Task: Open a blank sheet, save the file as Jonathan Add the quote 'You are never too old to set another goal or to dream a new dream.'You are never too old to set another goal or to dream a new dream.  Apply font style Apply font style DejaVu Serif and font size 20 Align the text to the Center .Change the text color to  Red
Action: Mouse moved to (377, 202)
Screenshot: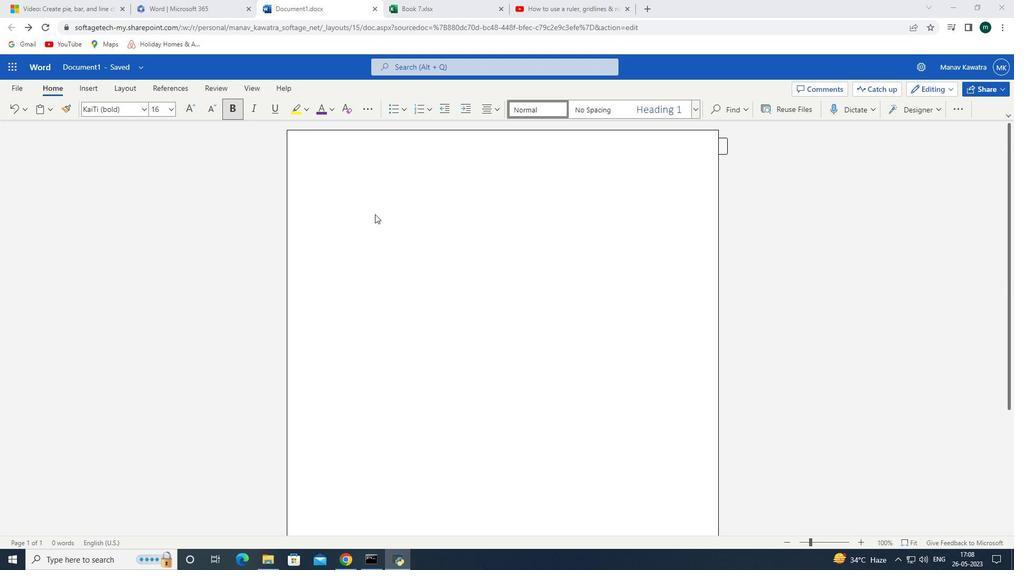 
Action: Mouse pressed left at (377, 202)
Screenshot: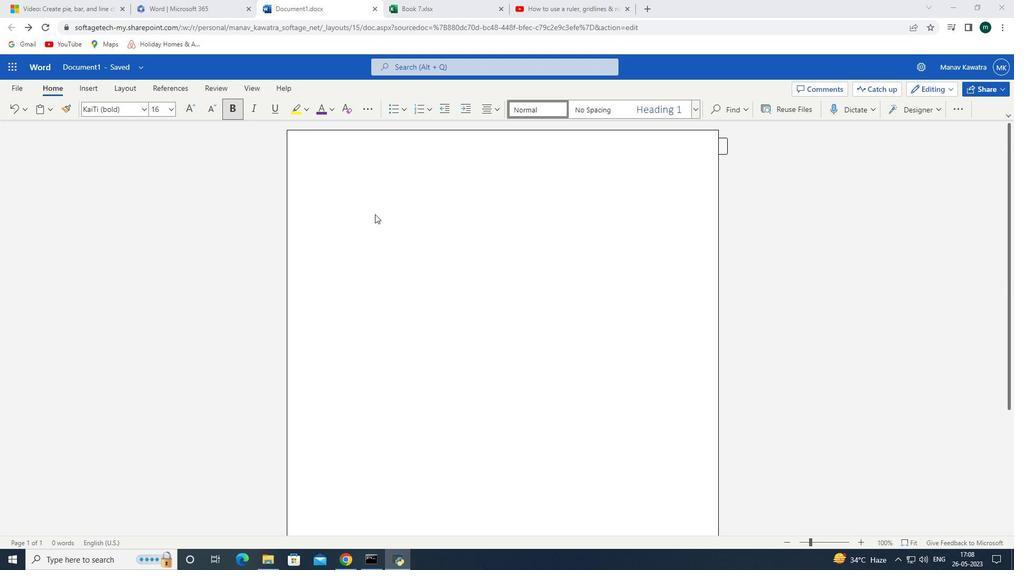
Action: Mouse moved to (363, 204)
Screenshot: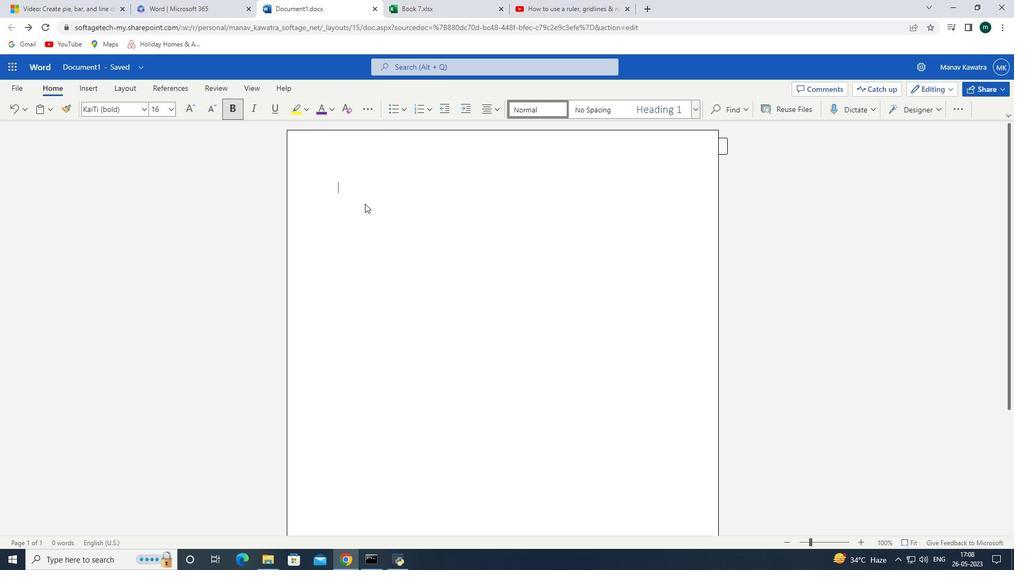 
Action: Key pressed ctrl+V
Screenshot: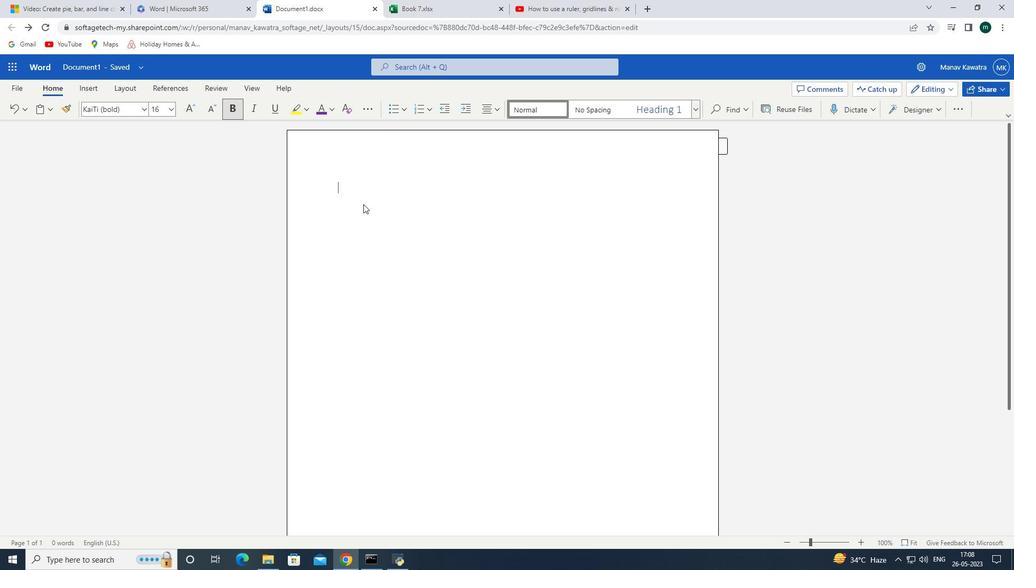 
Action: Mouse moved to (332, 110)
Screenshot: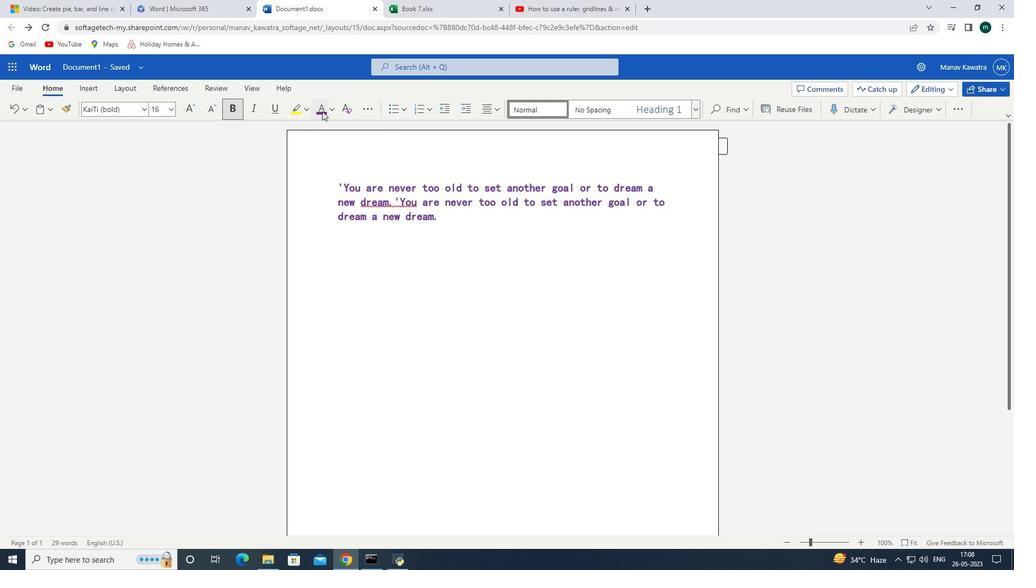 
Action: Mouse pressed left at (332, 110)
Screenshot: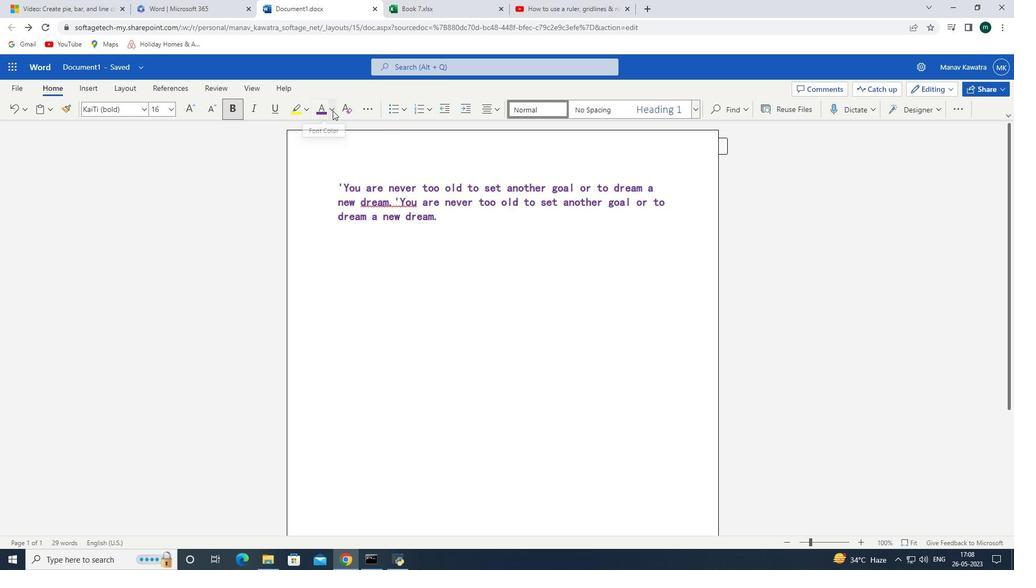 
Action: Mouse moved to (324, 148)
Screenshot: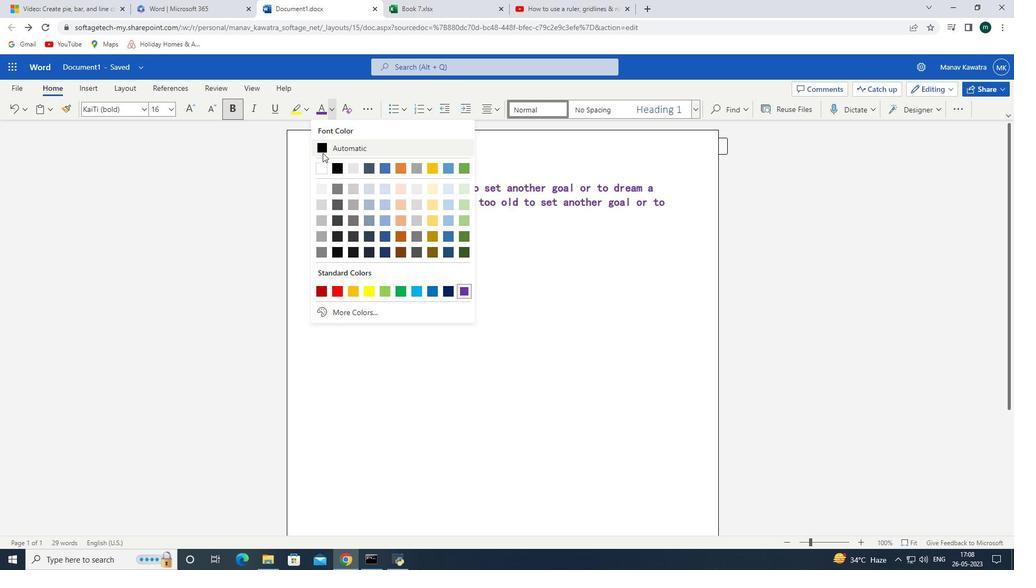 
Action: Mouse pressed left at (324, 148)
Screenshot: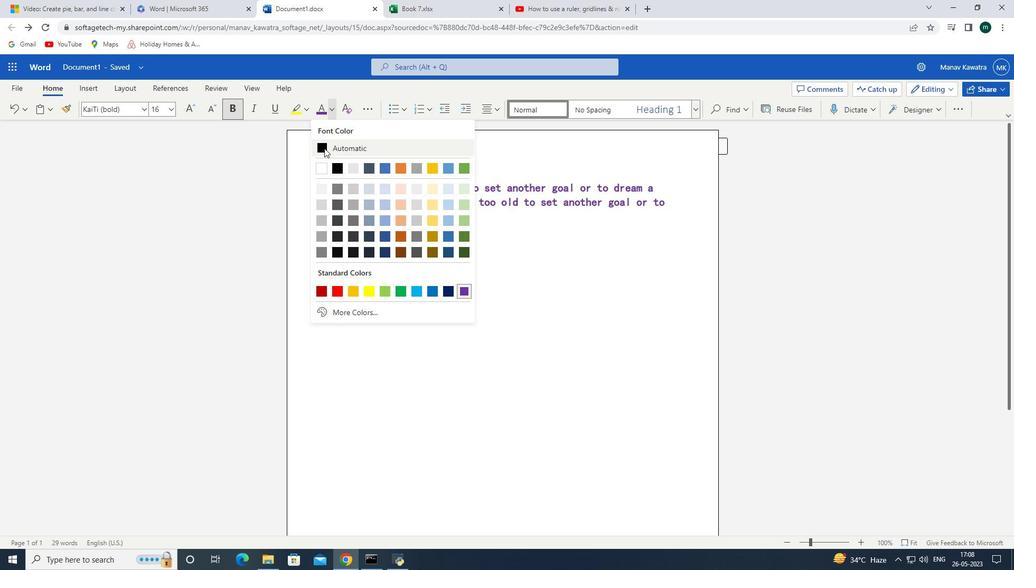 
Action: Mouse moved to (458, 216)
Screenshot: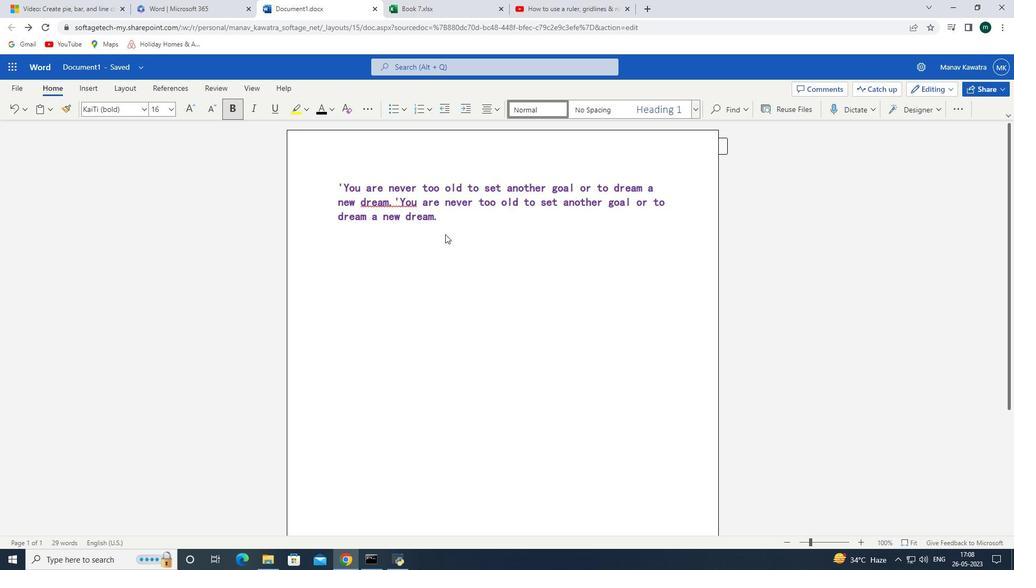 
Action: Mouse pressed left at (458, 216)
Screenshot: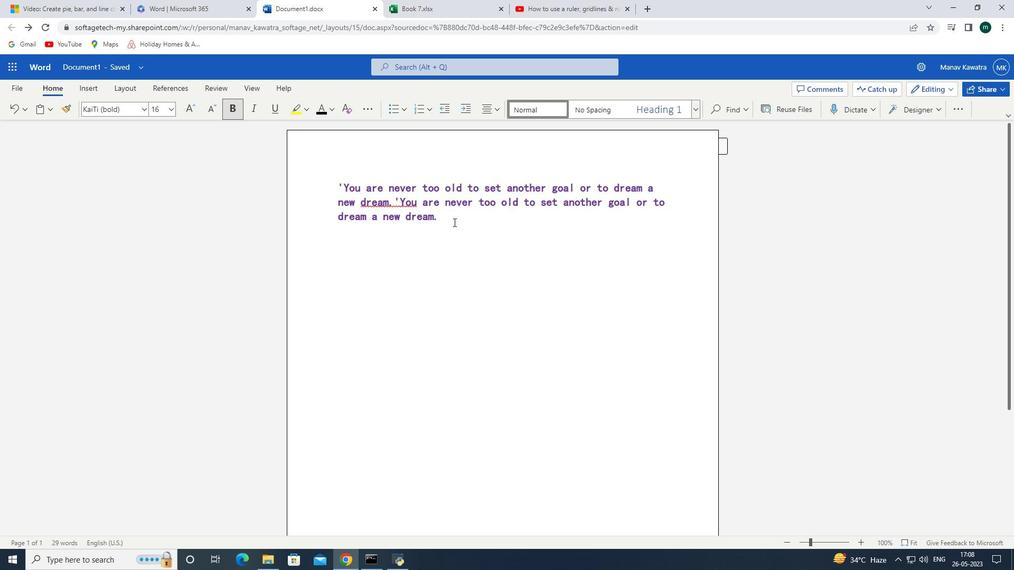 
Action: Mouse moved to (454, 220)
Screenshot: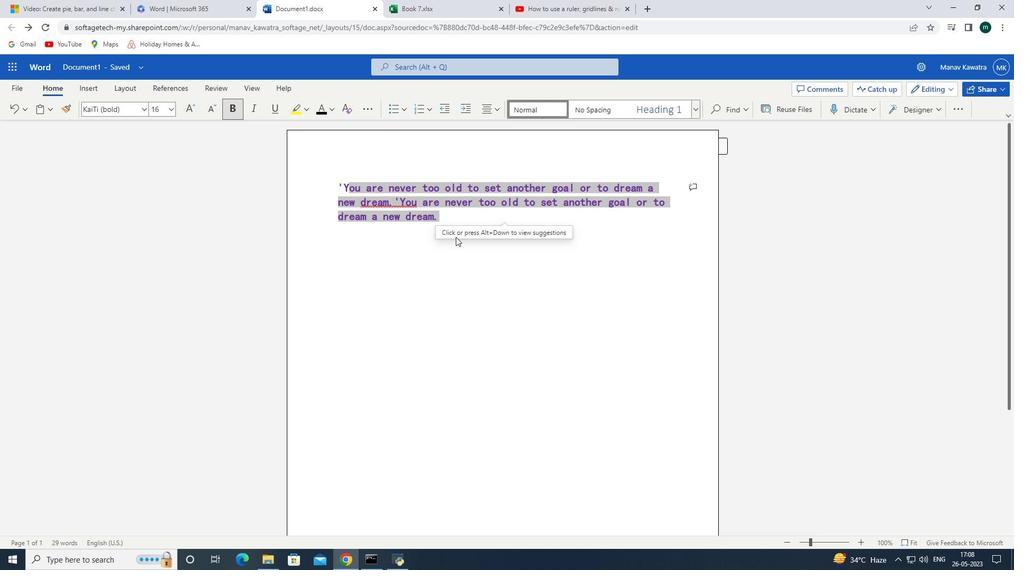 
Action: Mouse pressed left at (454, 220)
Screenshot: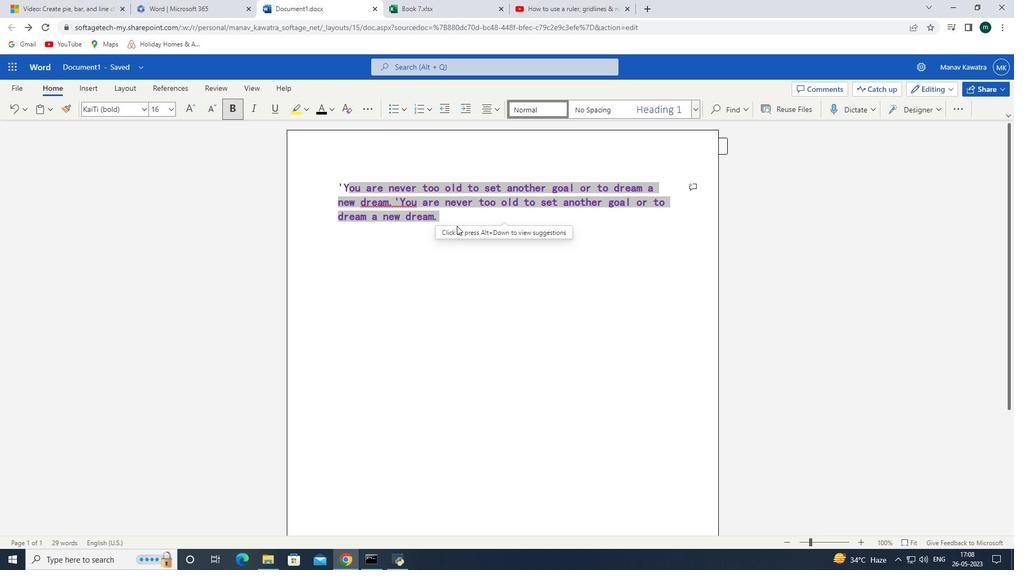 
Action: Mouse moved to (453, 220)
Screenshot: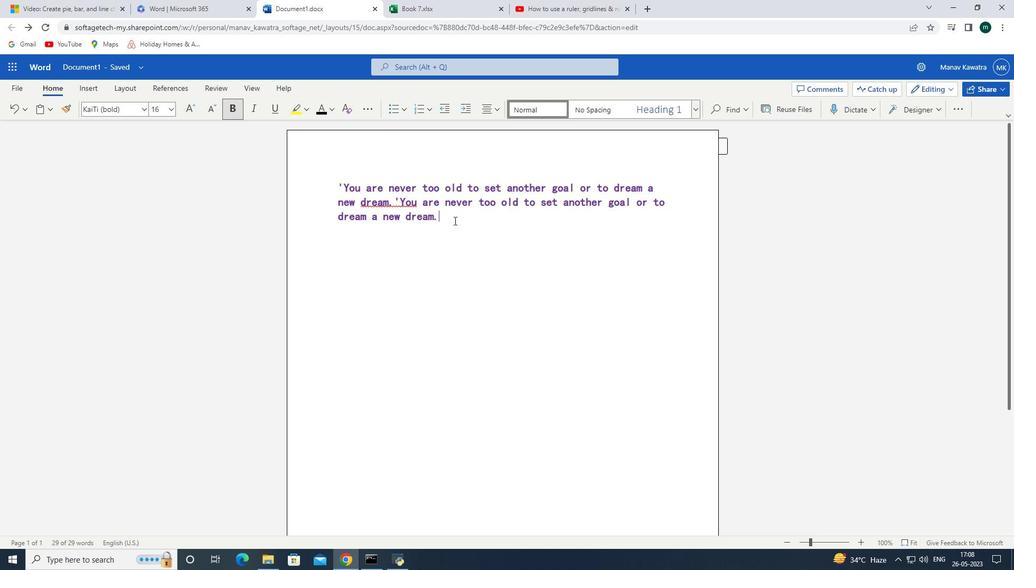 
Action: Mouse pressed left at (453, 220)
Screenshot: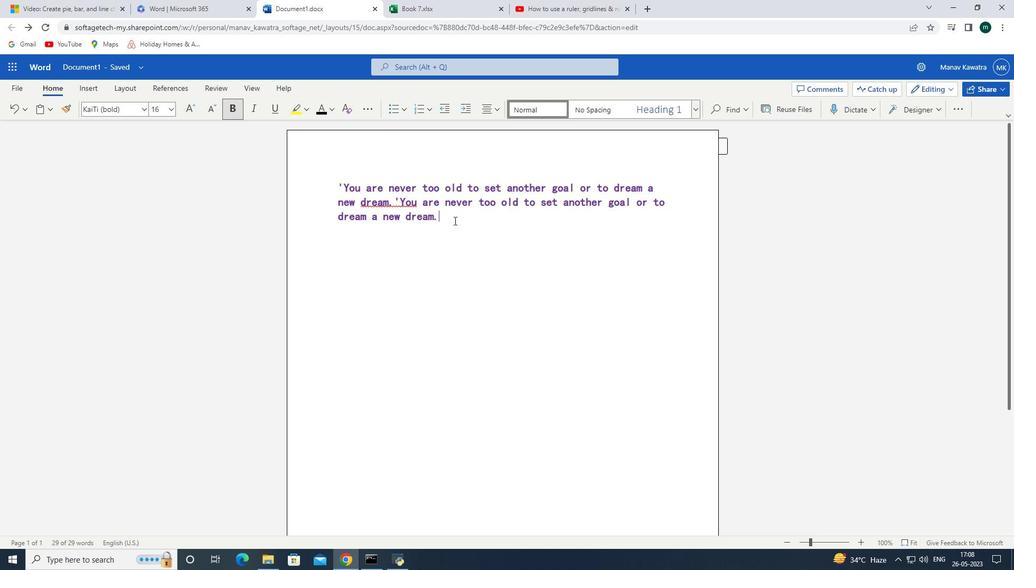 
Action: Mouse moved to (321, 110)
Screenshot: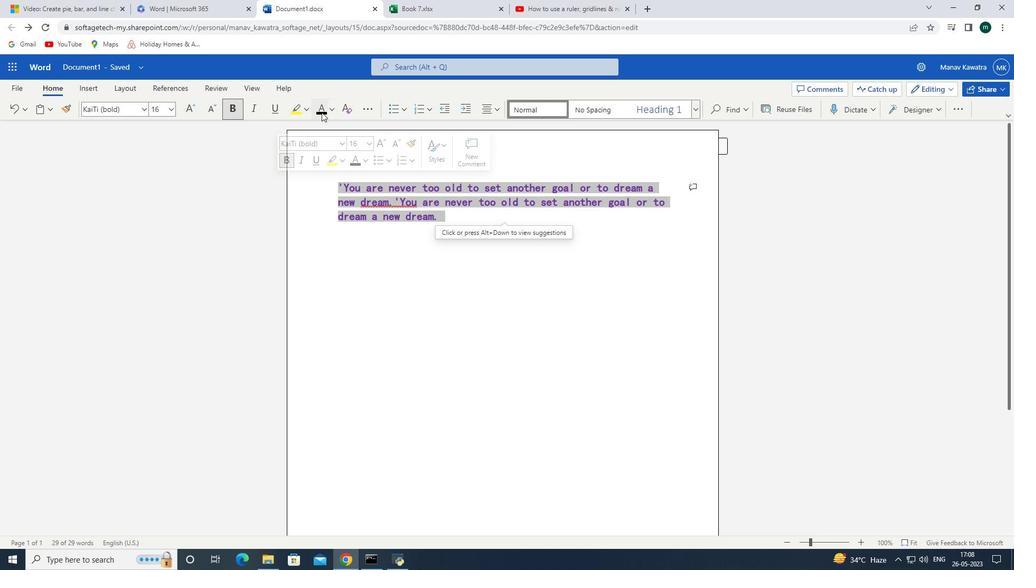 
Action: Mouse pressed left at (321, 110)
Screenshot: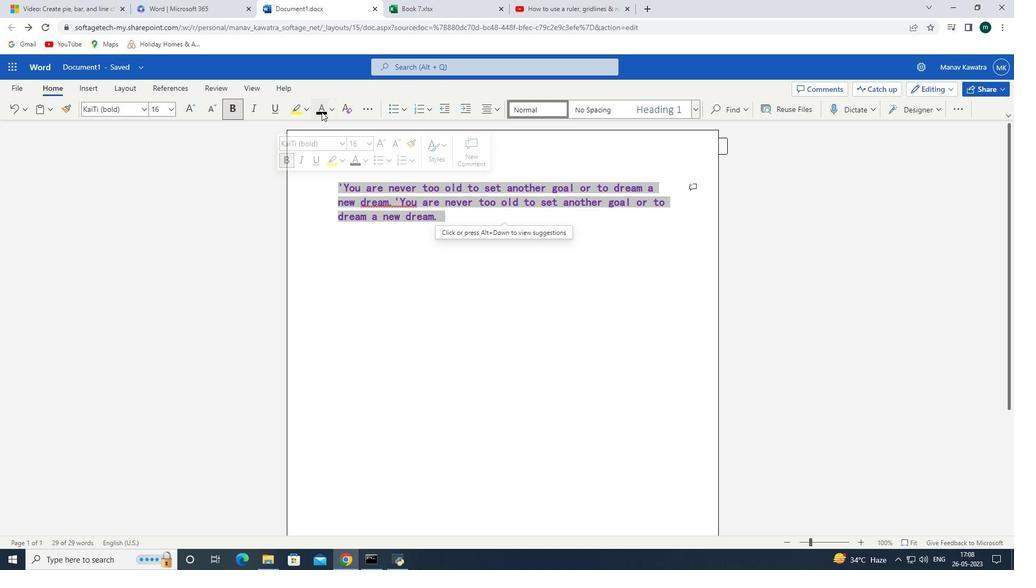 
Action: Mouse moved to (458, 235)
Screenshot: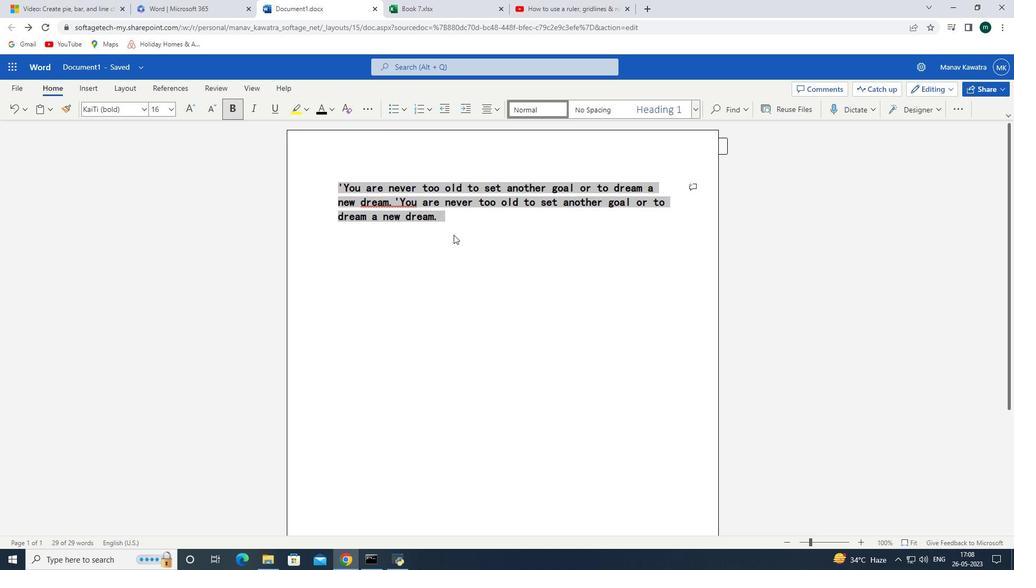 
Action: Mouse pressed left at (458, 235)
Screenshot: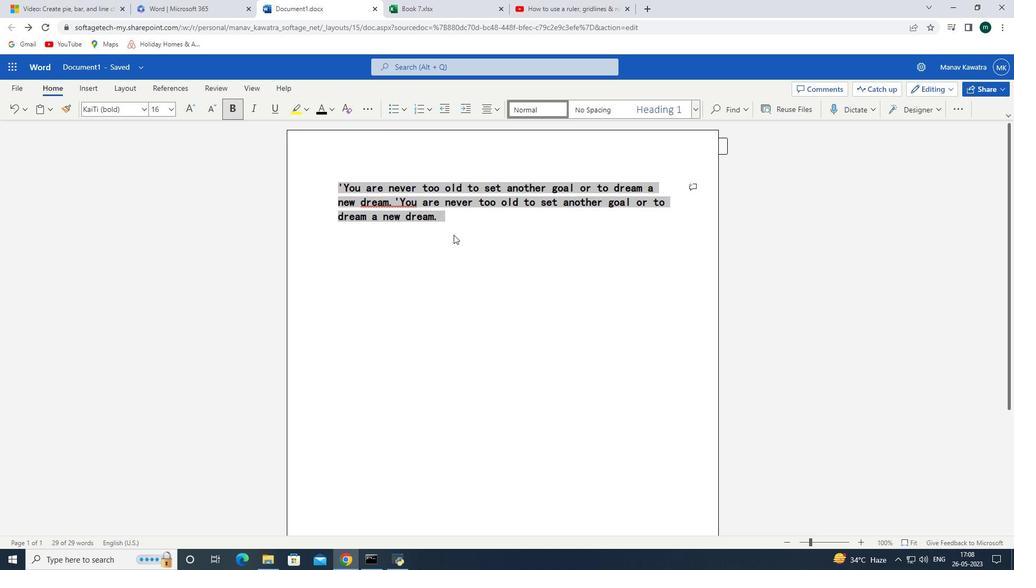 
Action: Mouse moved to (235, 105)
Screenshot: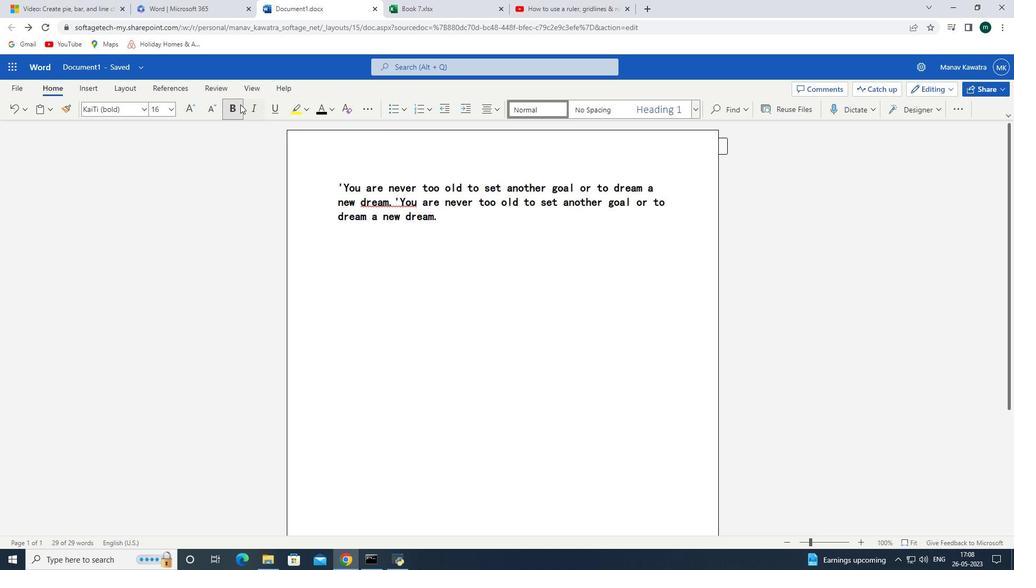 
Action: Mouse pressed left at (235, 105)
Screenshot: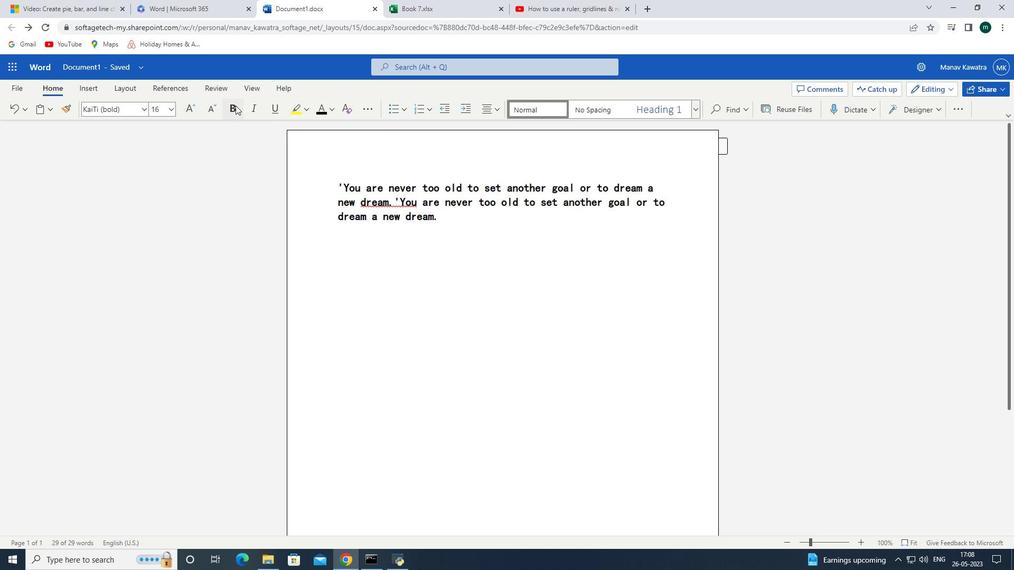 
Action: Mouse moved to (317, 170)
Screenshot: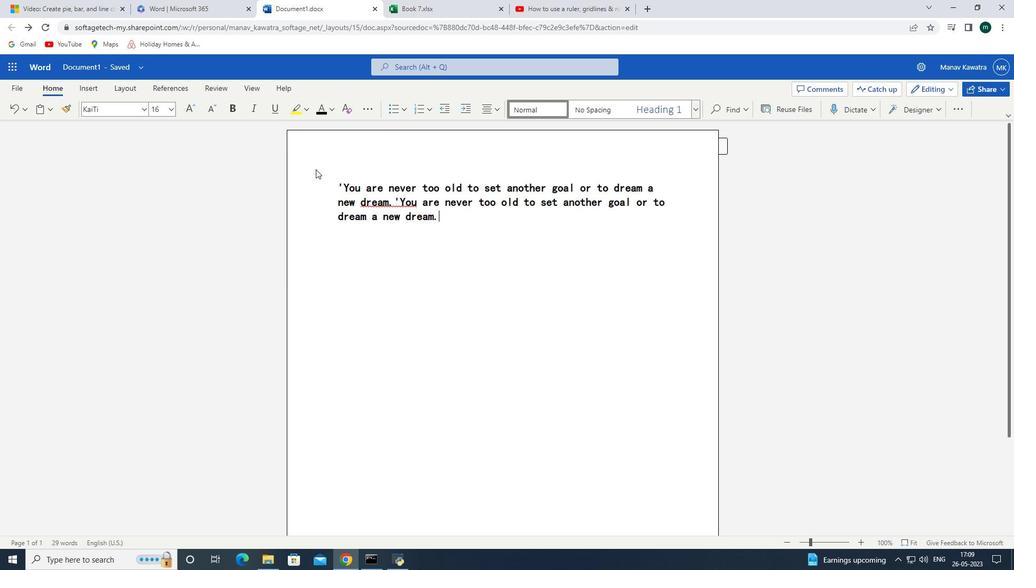 
Action: Mouse pressed left at (317, 170)
Screenshot: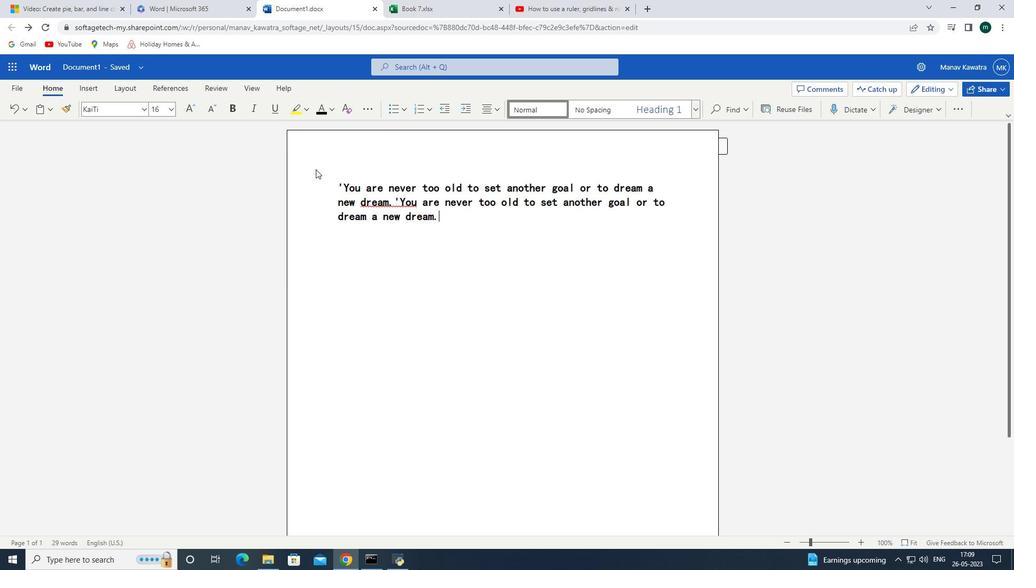 
Action: Mouse moved to (172, 108)
Screenshot: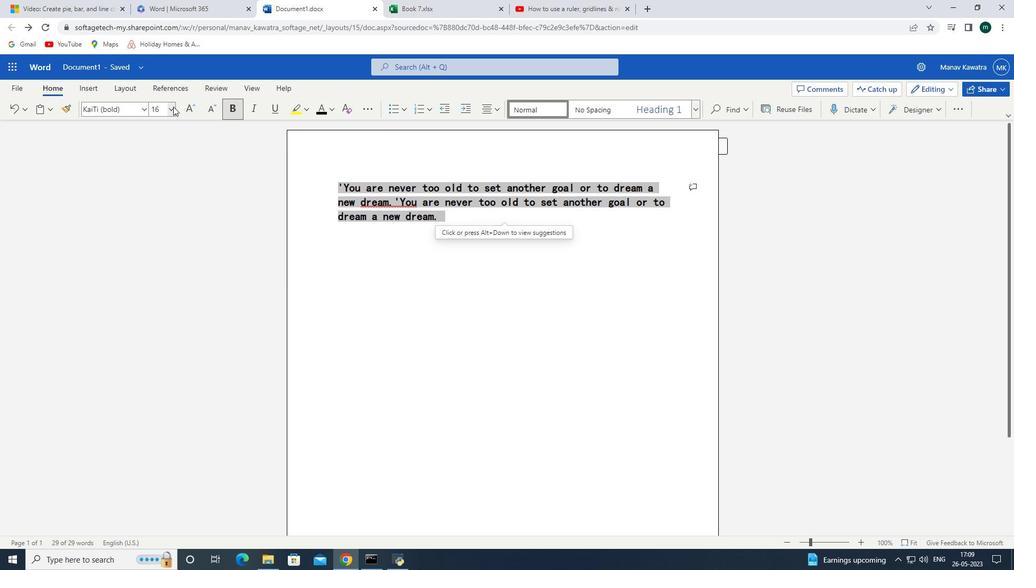 
Action: Mouse pressed left at (172, 108)
Screenshot: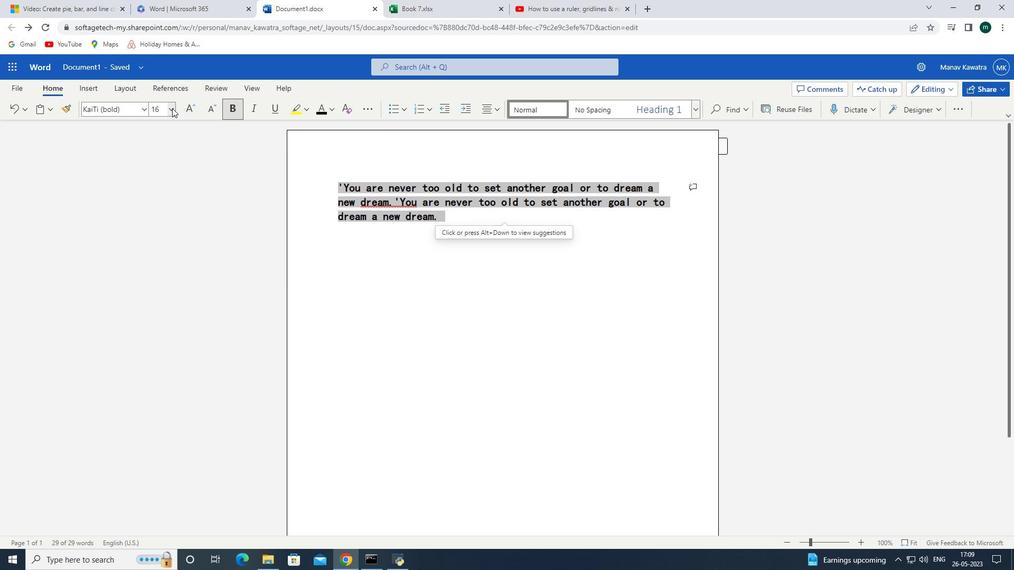 
Action: Mouse moved to (164, 260)
Screenshot: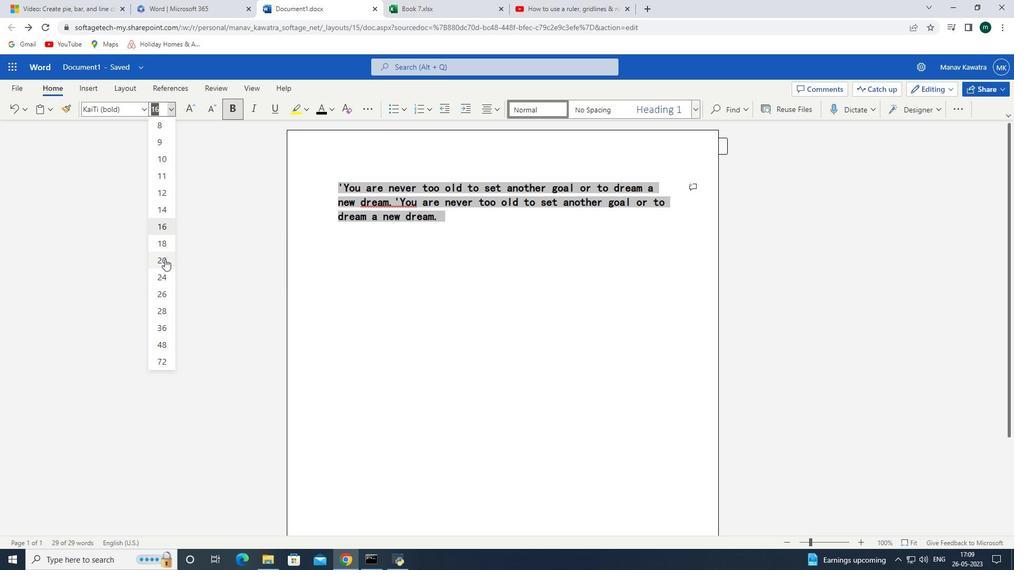 
Action: Mouse pressed left at (164, 260)
Screenshot: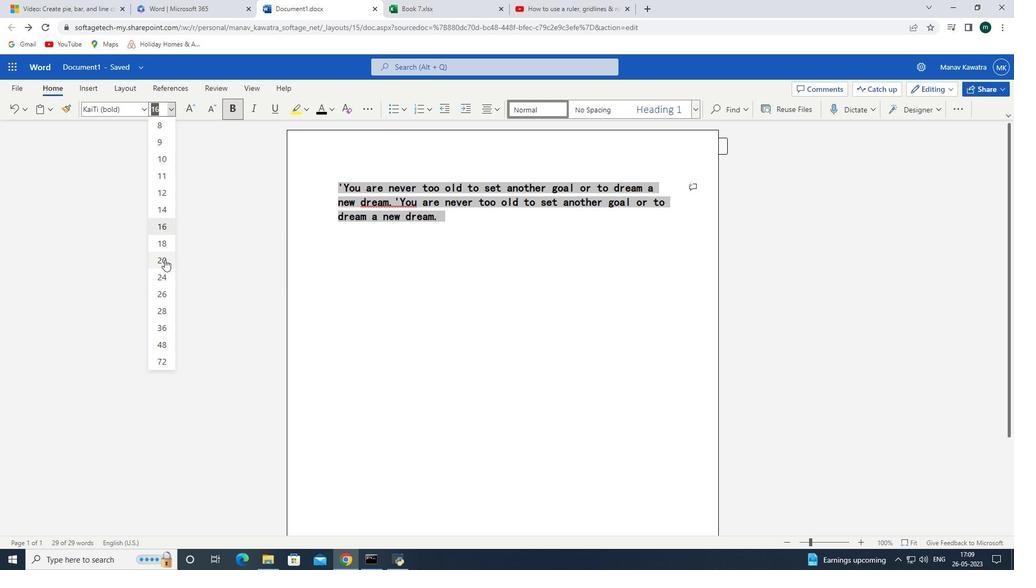 
Action: Mouse moved to (232, 107)
Screenshot: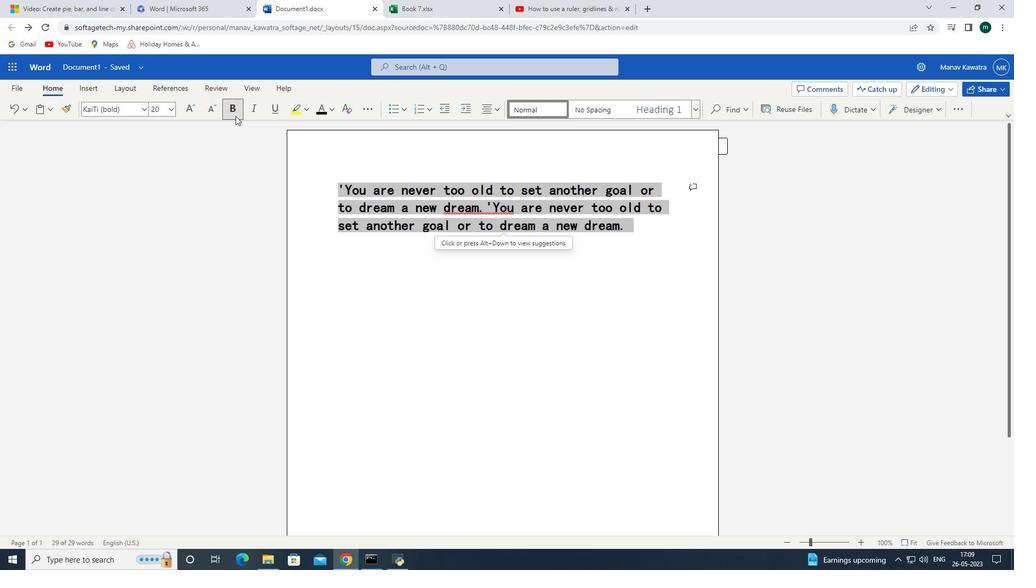 
Action: Mouse pressed left at (232, 107)
Screenshot: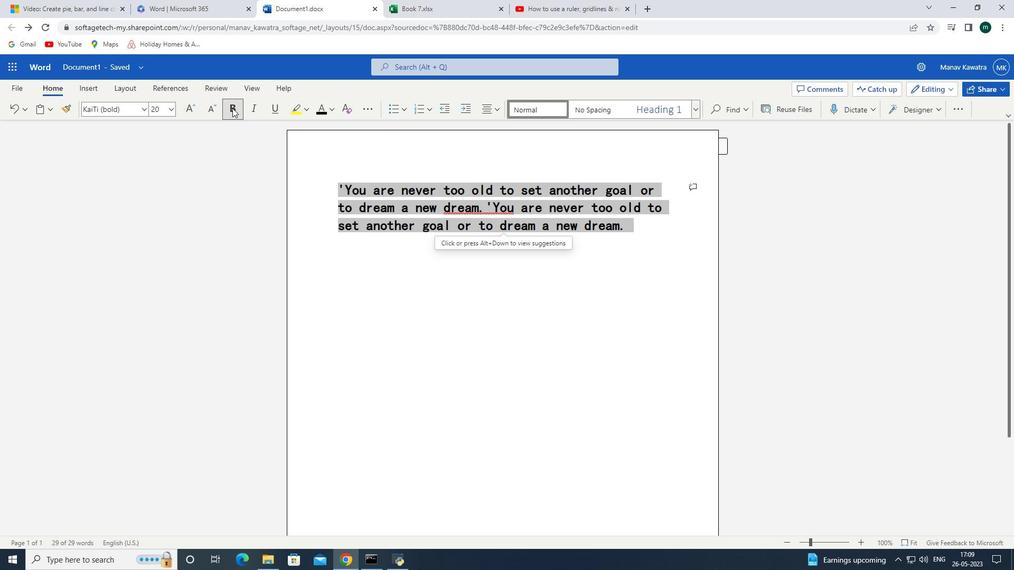
Action: Mouse moved to (145, 110)
Screenshot: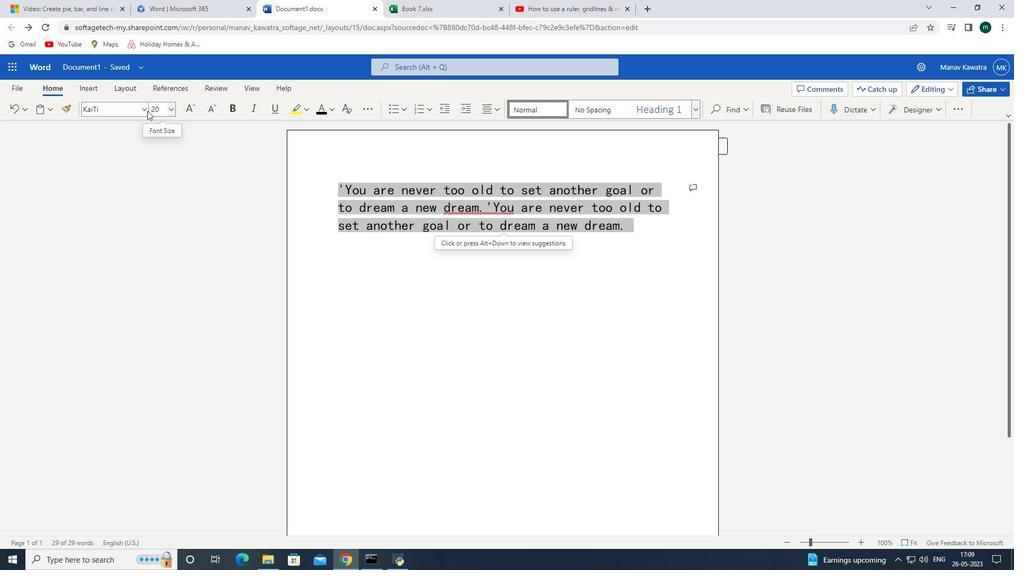 
Action: Mouse pressed left at (145, 110)
Screenshot: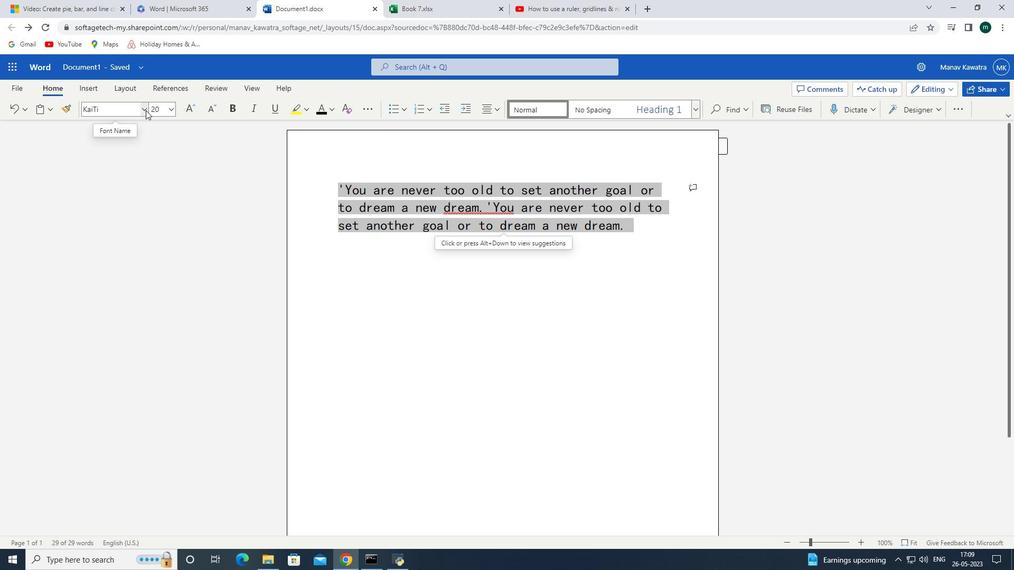 
Action: Mouse moved to (136, 423)
Screenshot: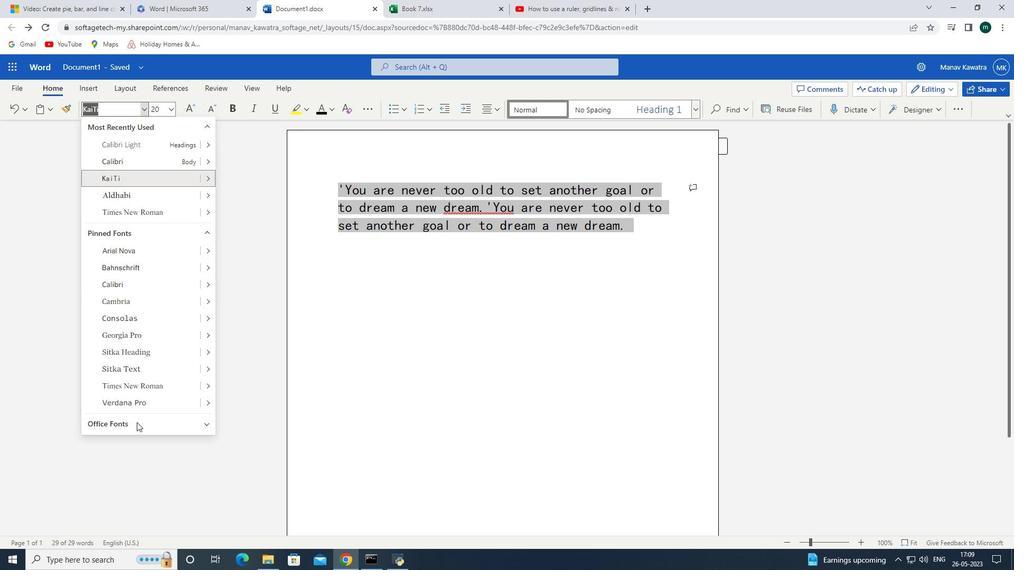 
Action: Mouse pressed left at (136, 423)
Screenshot: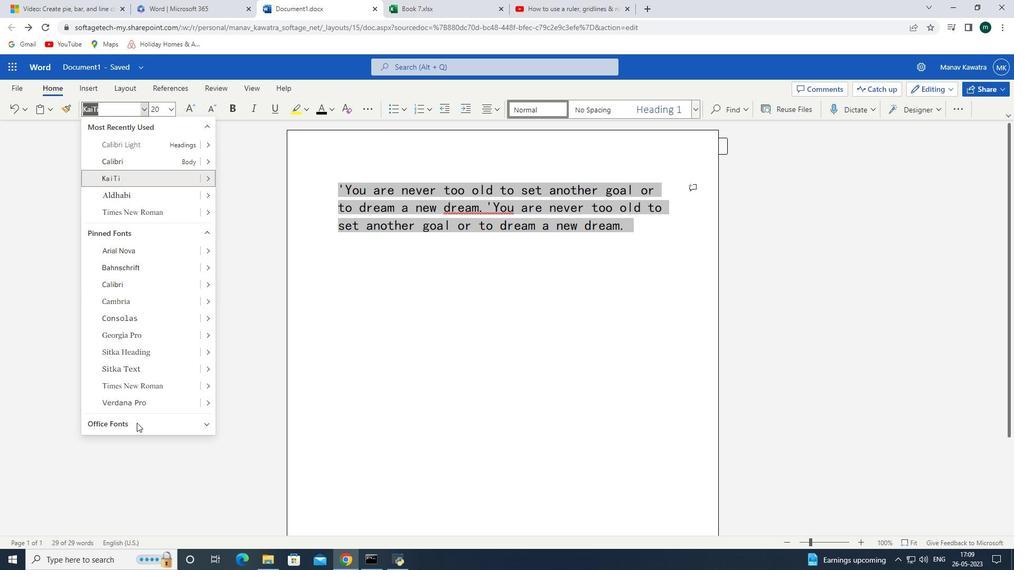 
Action: Mouse moved to (209, 428)
Screenshot: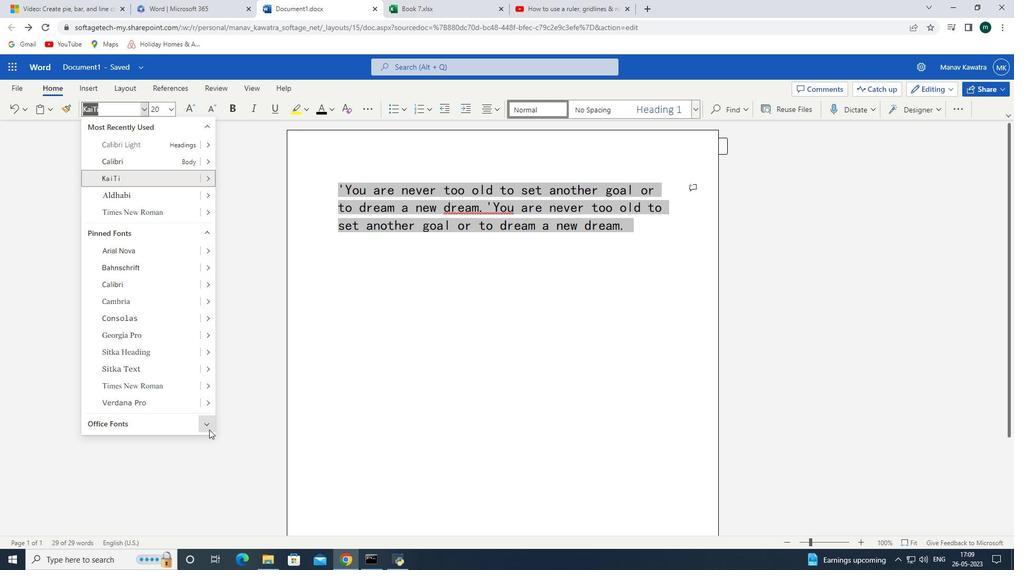 
Action: Mouse pressed left at (209, 428)
Screenshot: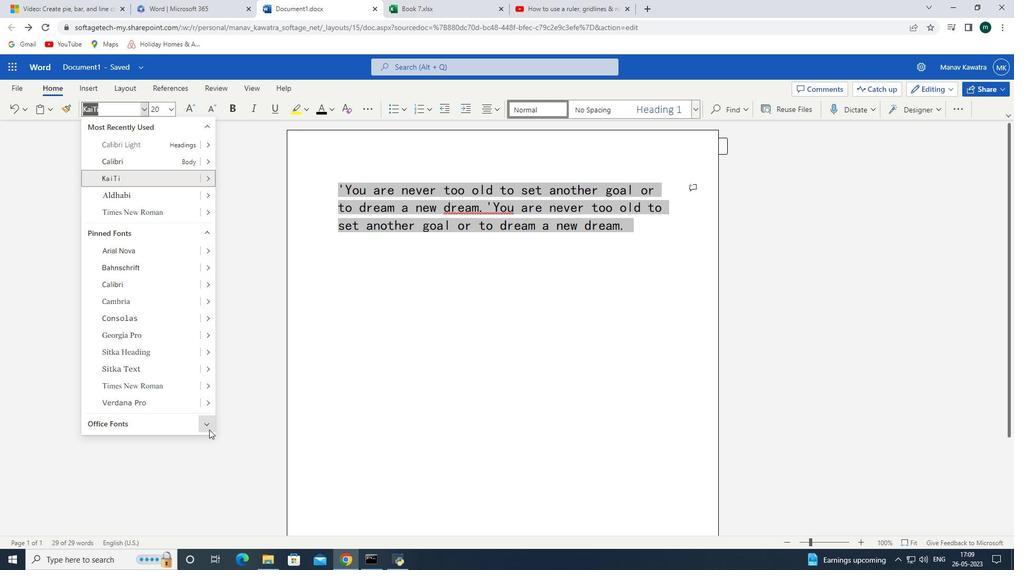 
Action: Mouse moved to (133, 457)
Screenshot: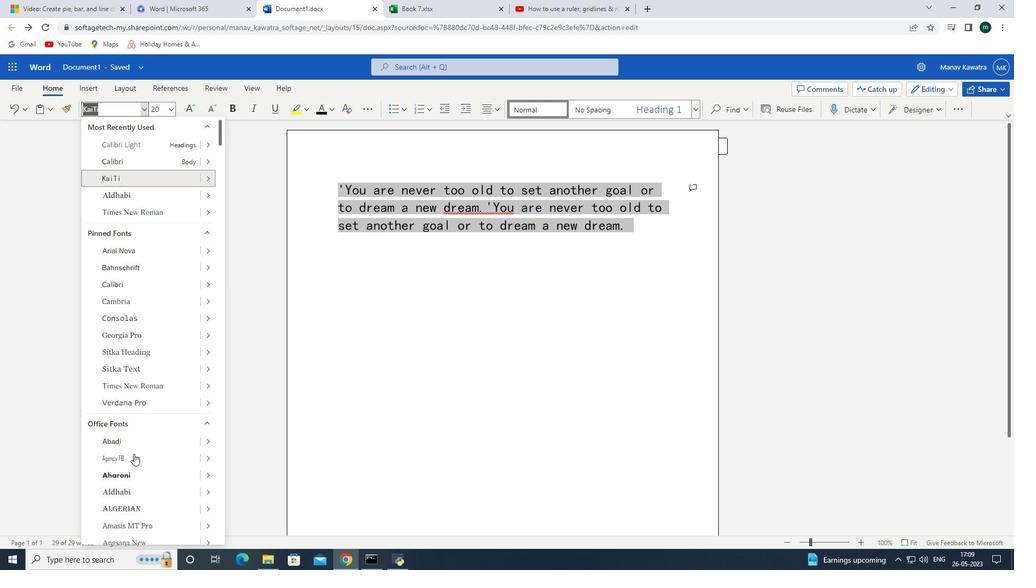 
Action: Mouse scrolled (133, 456) with delta (0, 0)
Screenshot: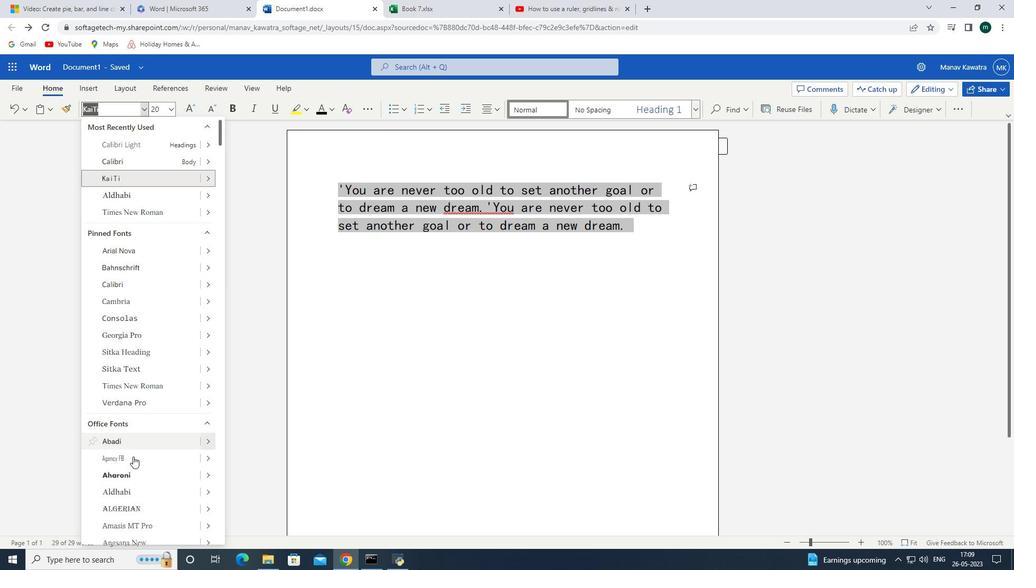 
Action: Mouse scrolled (133, 456) with delta (0, 0)
Screenshot: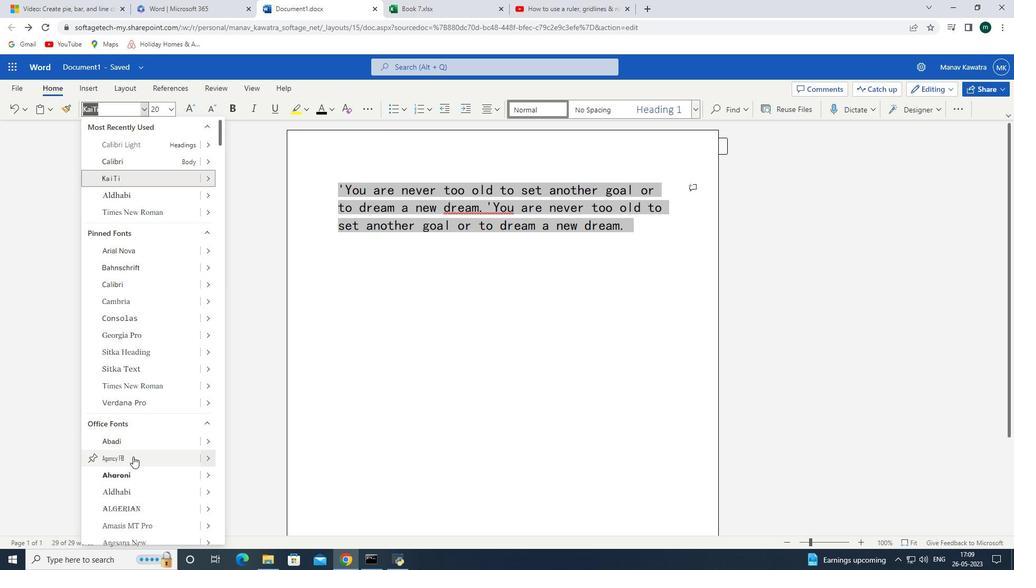 
Action: Mouse scrolled (133, 456) with delta (0, 0)
Screenshot: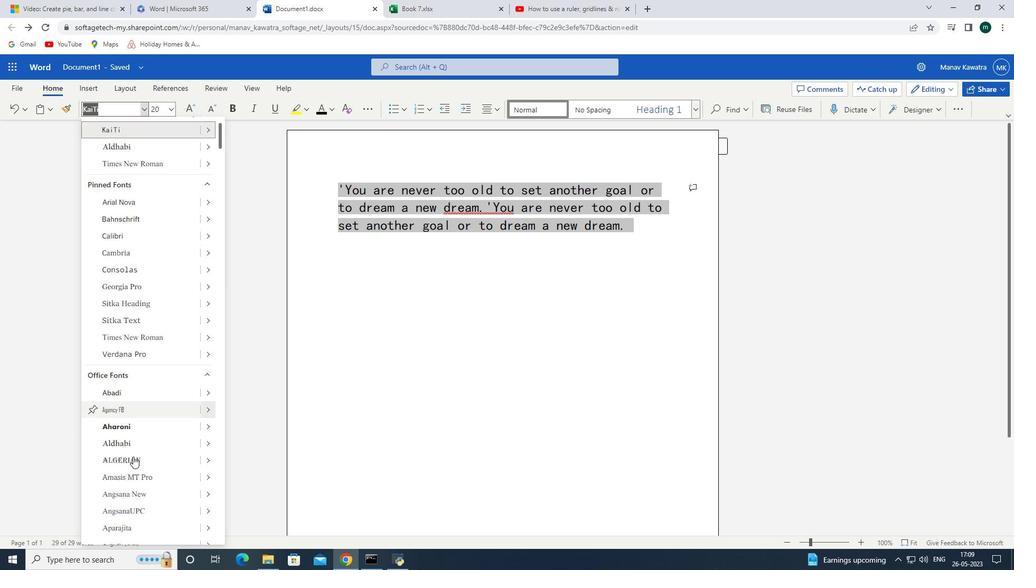 
Action: Mouse moved to (163, 431)
Screenshot: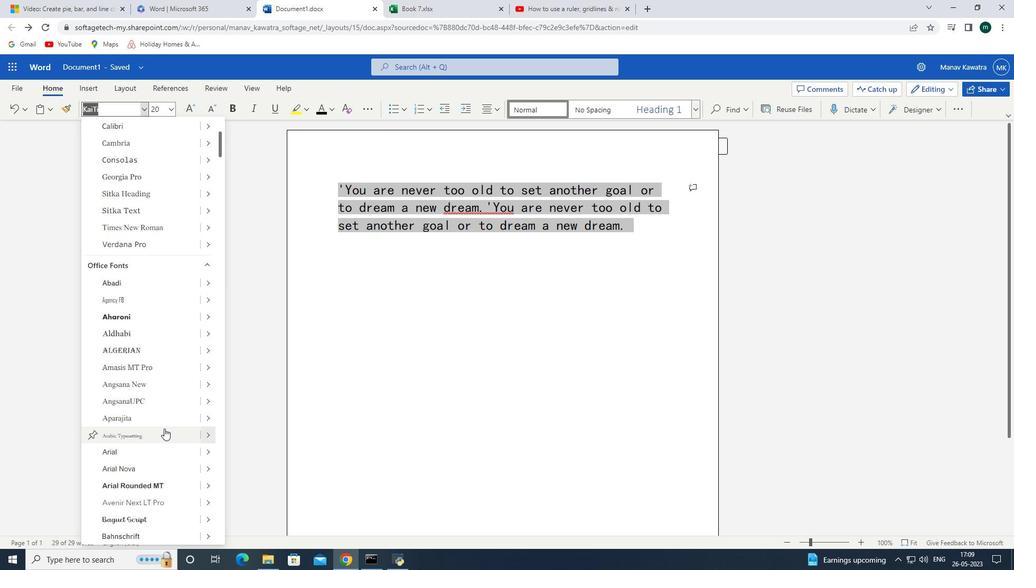 
Action: Mouse scrolled (163, 430) with delta (0, 0)
Screenshot: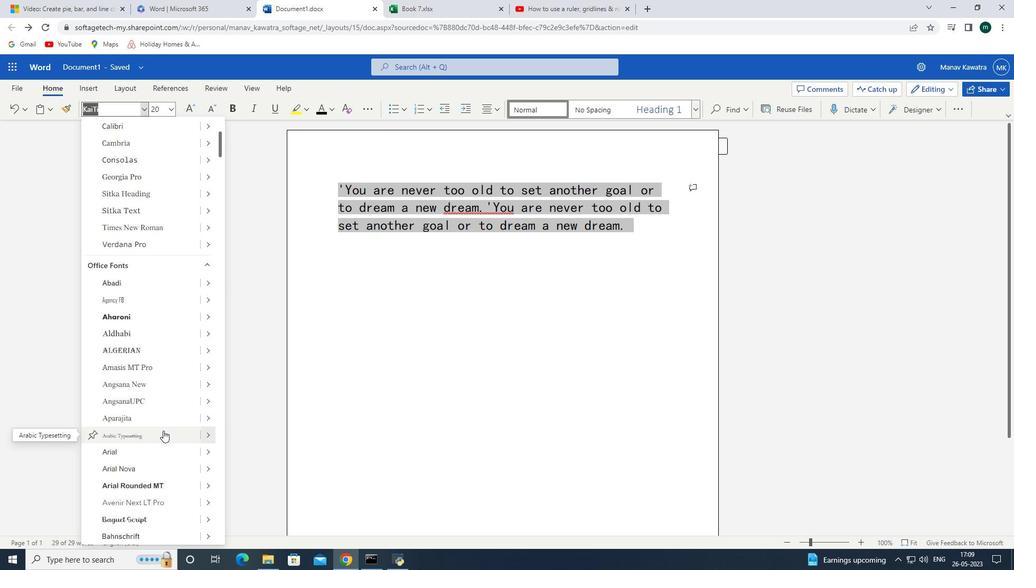 
Action: Mouse scrolled (163, 430) with delta (0, 0)
Screenshot: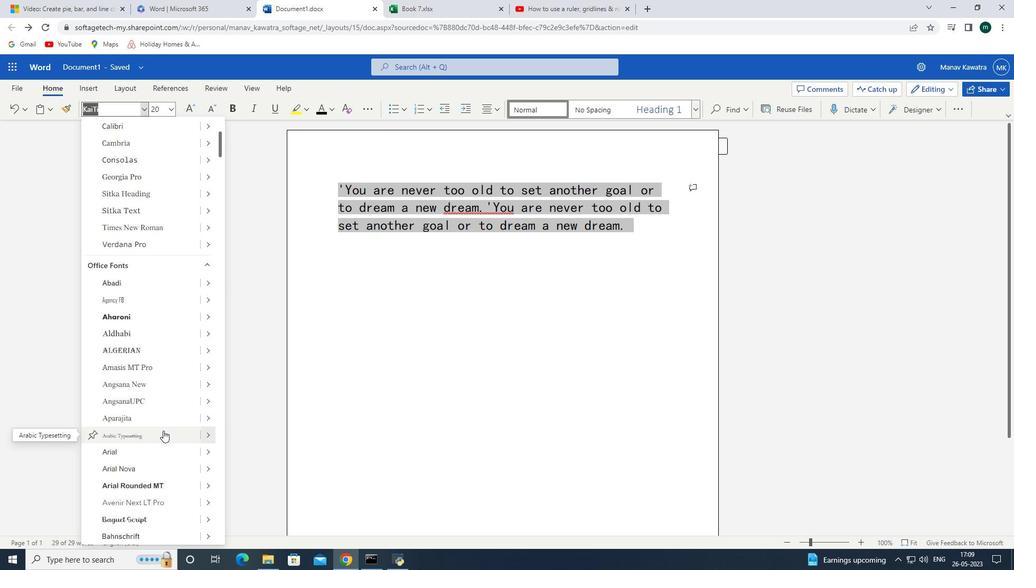 
Action: Mouse scrolled (163, 430) with delta (0, 0)
Screenshot: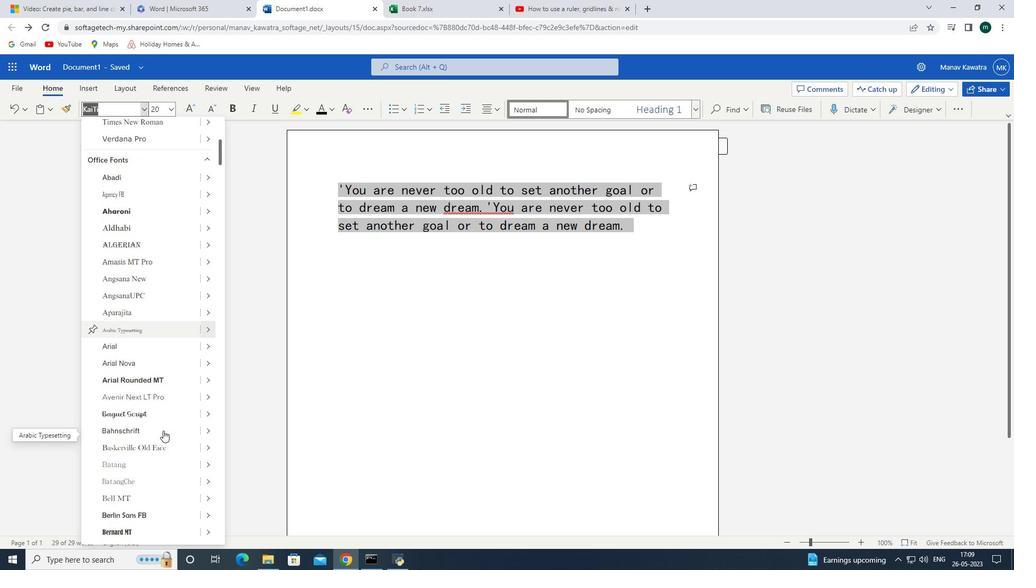 
Action: Mouse scrolled (163, 430) with delta (0, 0)
Screenshot: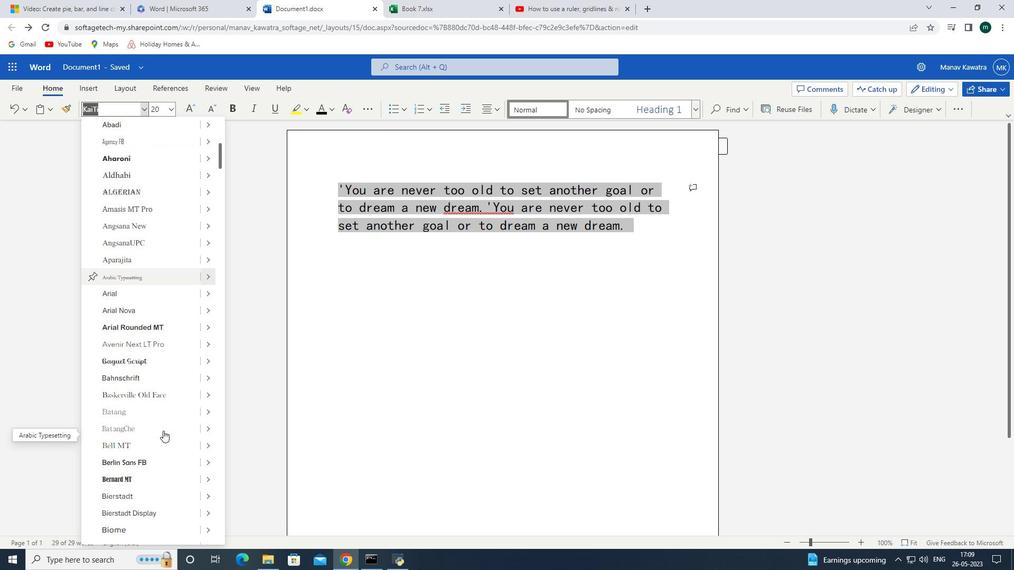 
Action: Mouse scrolled (163, 430) with delta (0, 0)
Screenshot: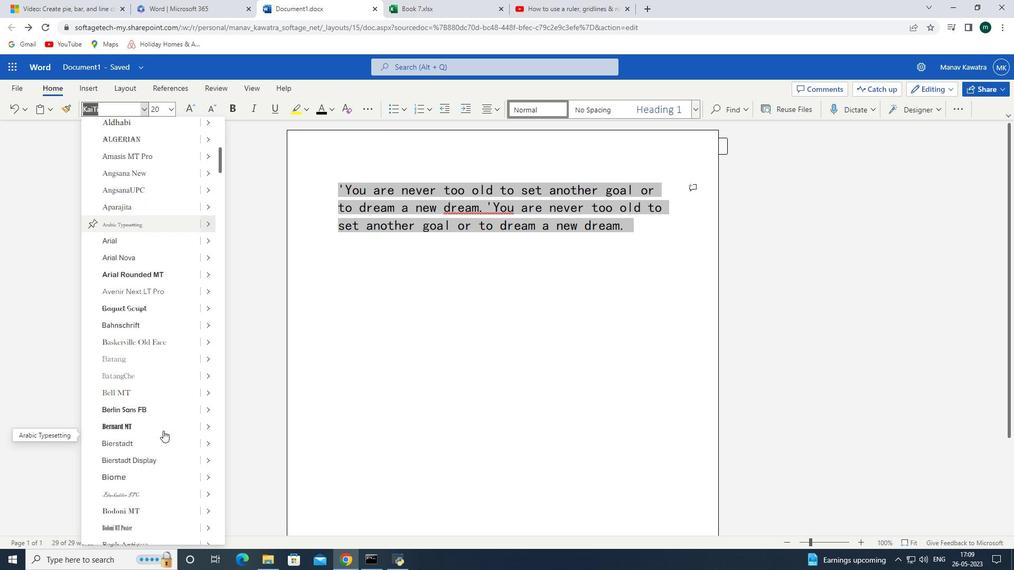 
Action: Mouse scrolled (163, 430) with delta (0, 0)
Screenshot: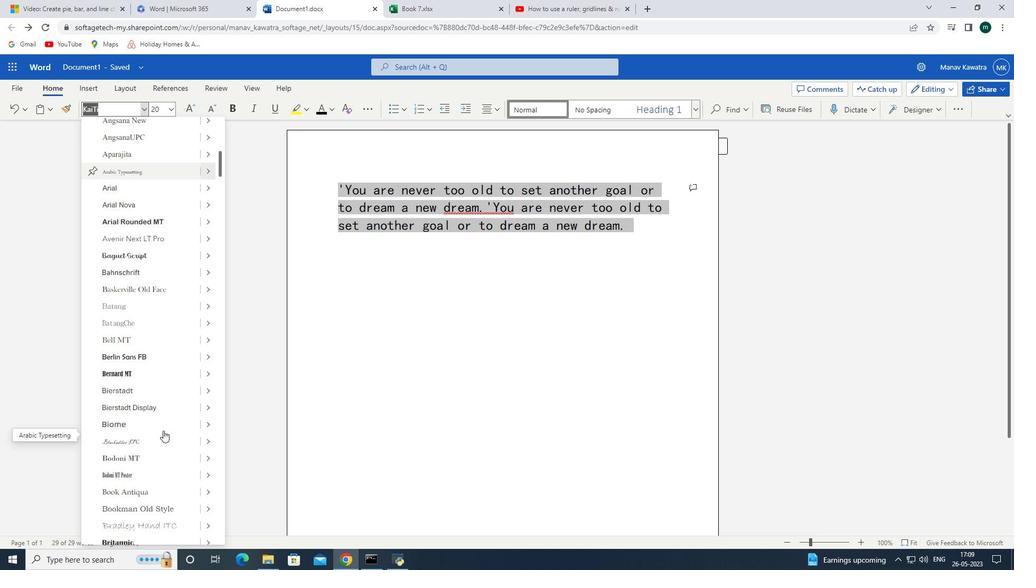
Action: Mouse scrolled (163, 430) with delta (0, 0)
Screenshot: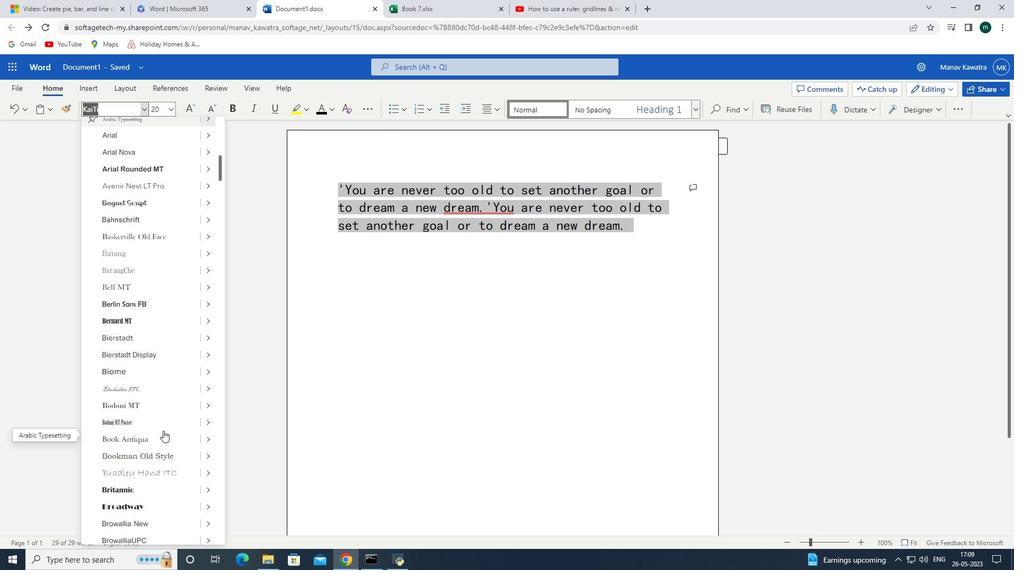 
Action: Mouse scrolled (163, 430) with delta (0, 0)
Screenshot: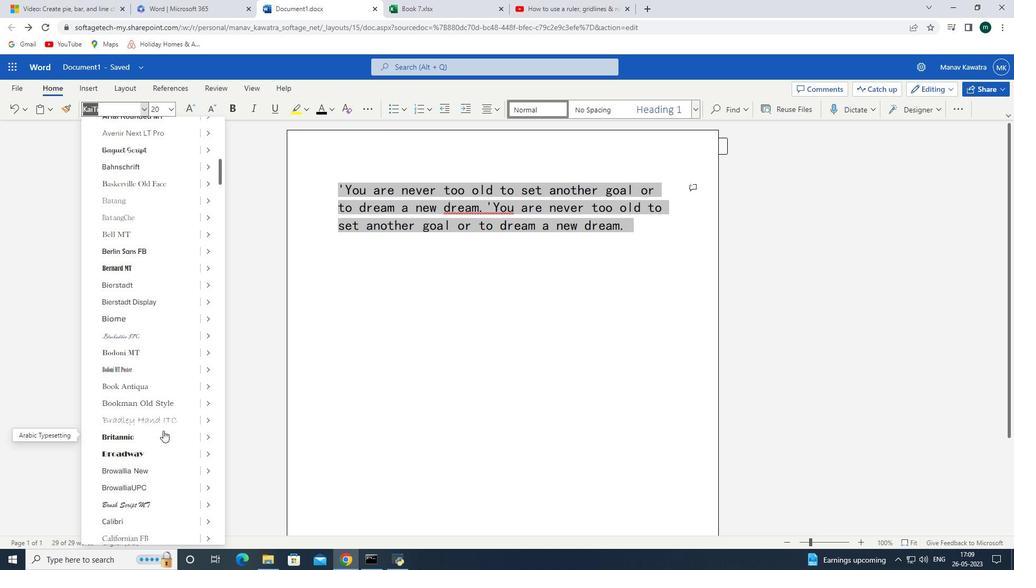 
Action: Mouse scrolled (163, 430) with delta (0, 0)
Screenshot: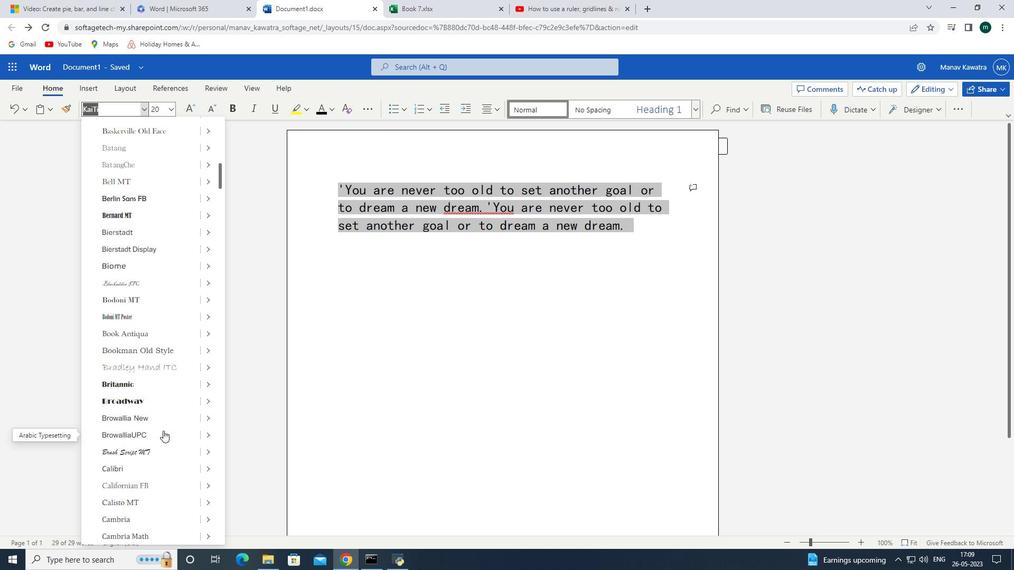 
Action: Mouse scrolled (163, 430) with delta (0, 0)
Screenshot: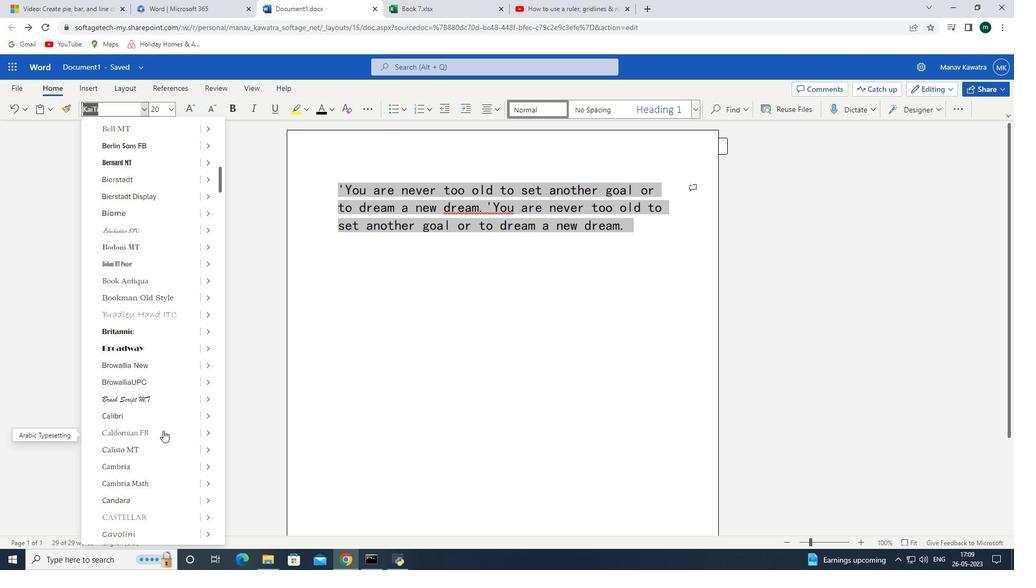 
Action: Mouse scrolled (163, 430) with delta (0, 0)
Screenshot: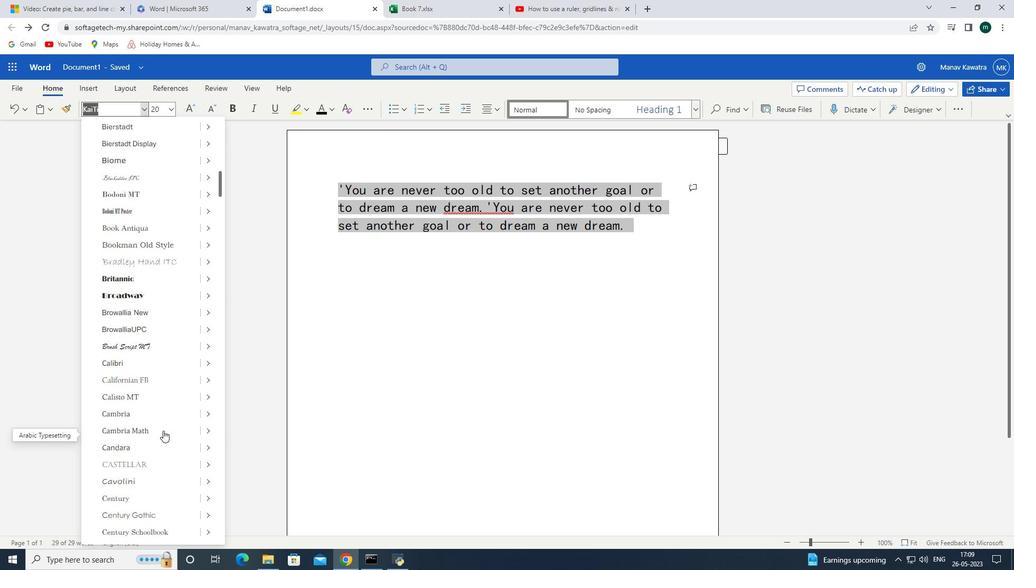 
Action: Mouse scrolled (163, 430) with delta (0, 0)
Screenshot: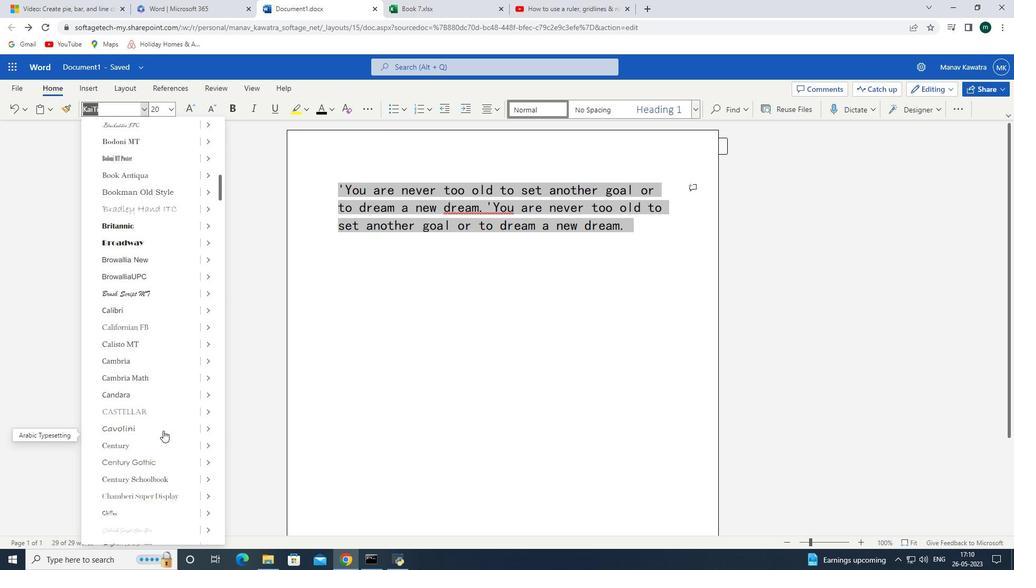 
Action: Mouse scrolled (163, 430) with delta (0, 0)
Screenshot: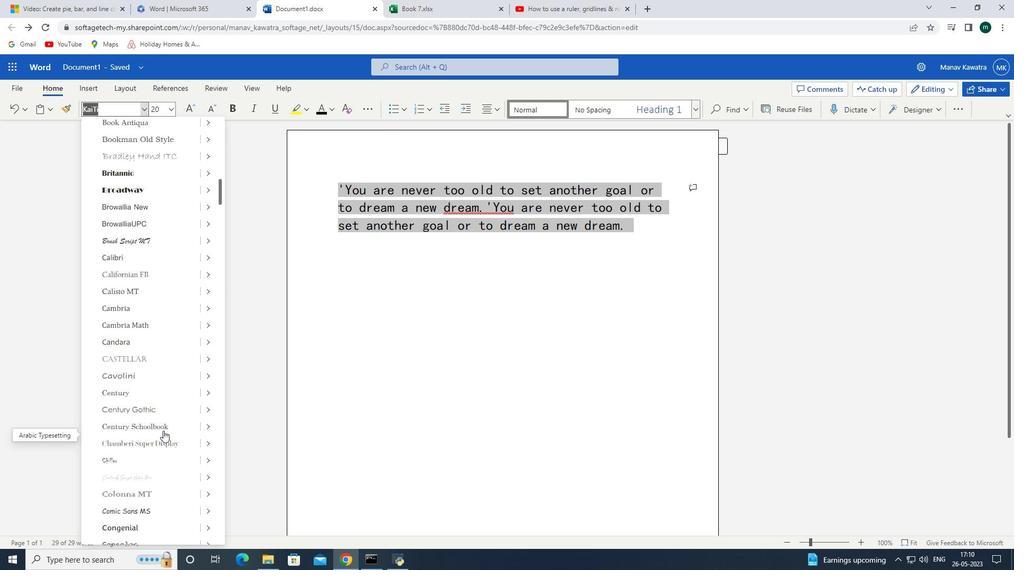 
Action: Mouse scrolled (163, 430) with delta (0, 0)
Screenshot: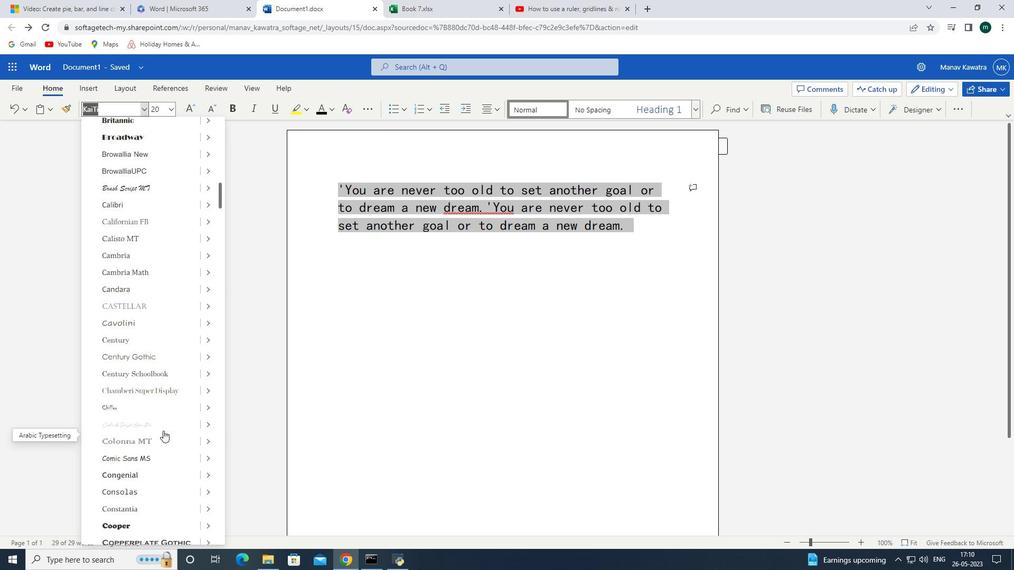
Action: Mouse scrolled (163, 430) with delta (0, 0)
Screenshot: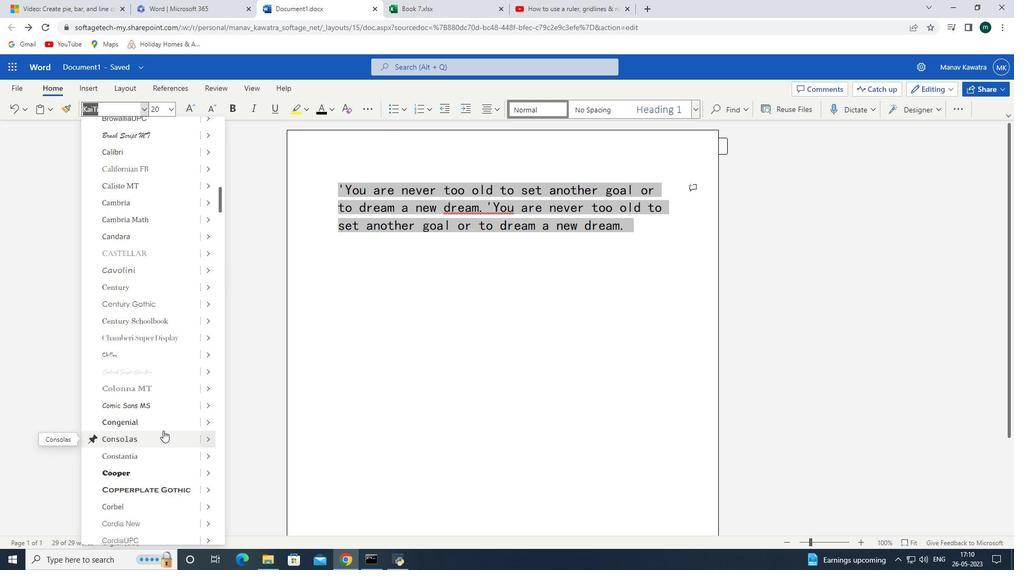 
Action: Mouse scrolled (163, 430) with delta (0, 0)
Screenshot: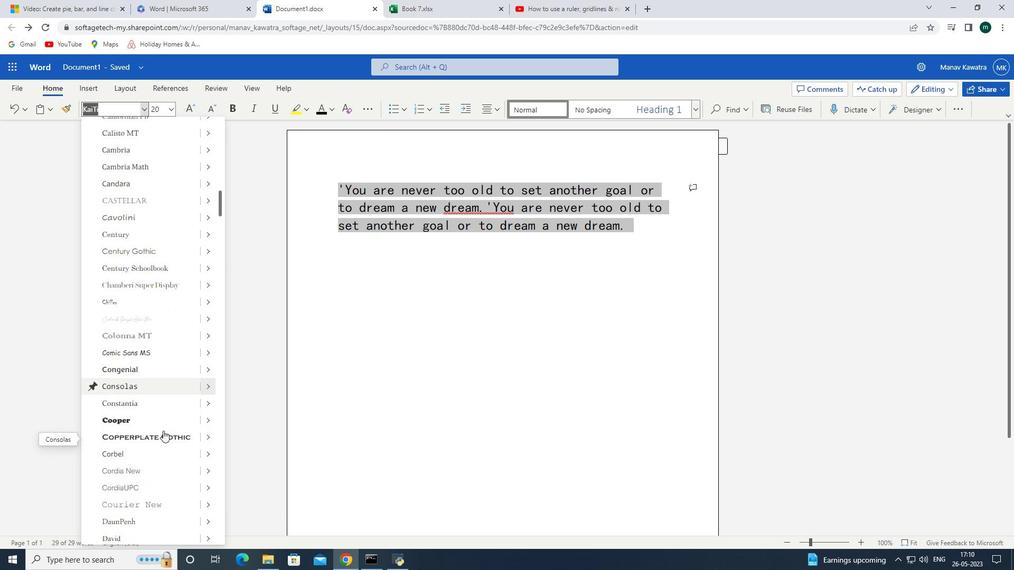 
Action: Mouse scrolled (163, 430) with delta (0, 0)
Screenshot: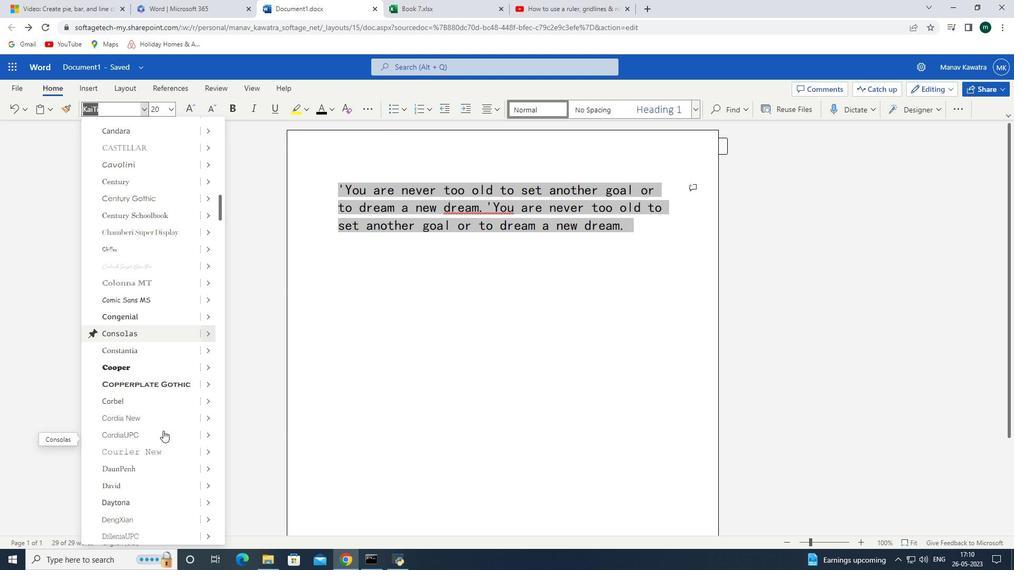 
Action: Mouse scrolled (163, 430) with delta (0, 0)
Screenshot: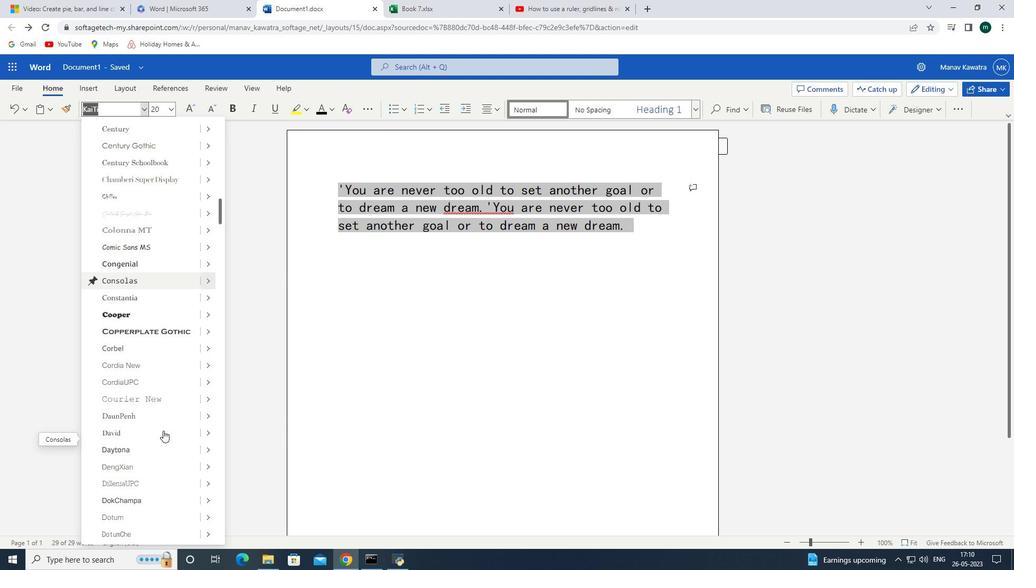 
Action: Mouse scrolled (163, 430) with delta (0, 0)
Screenshot: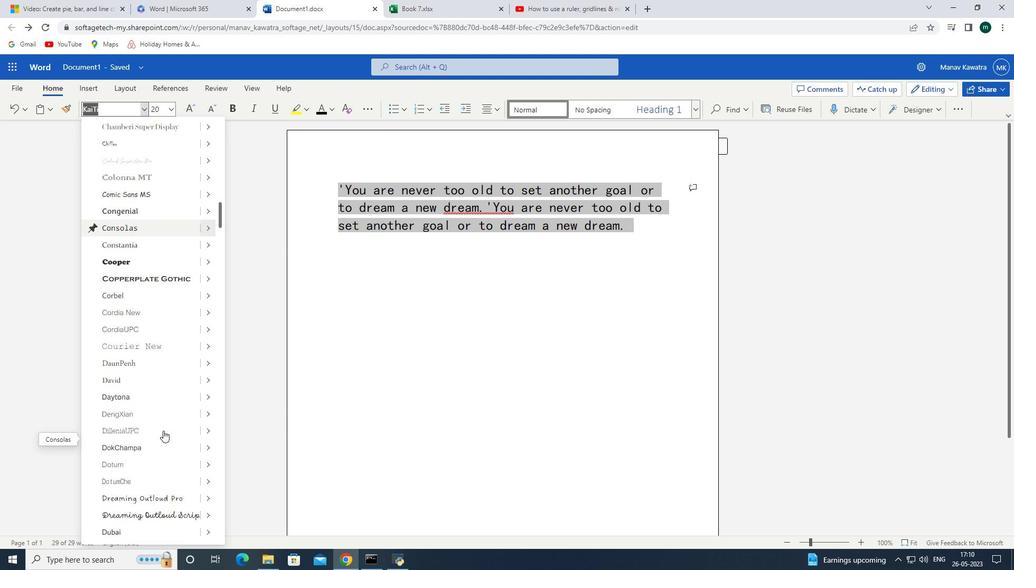 
Action: Mouse scrolled (163, 430) with delta (0, 0)
Screenshot: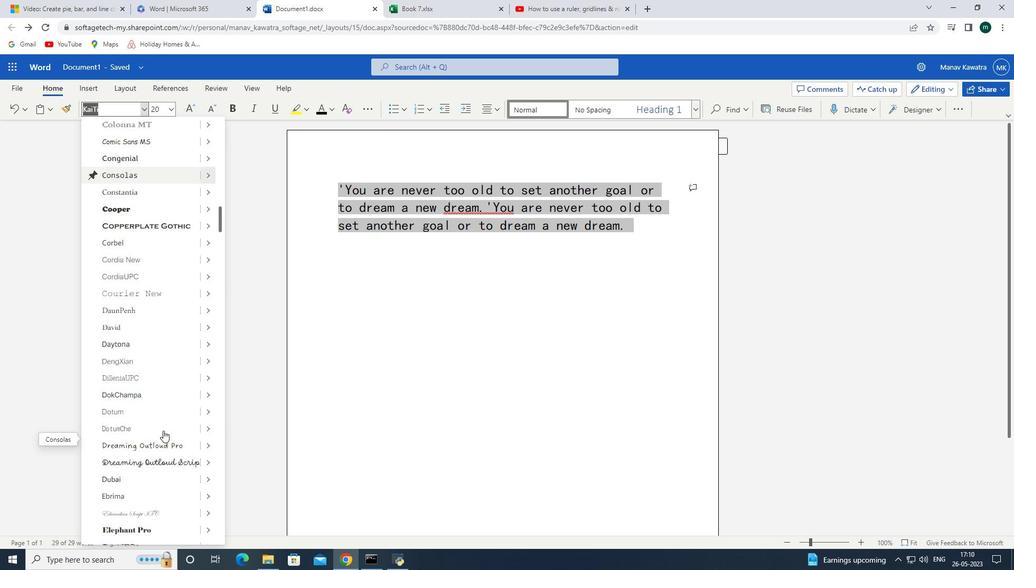 
Action: Mouse scrolled (163, 430) with delta (0, 0)
Screenshot: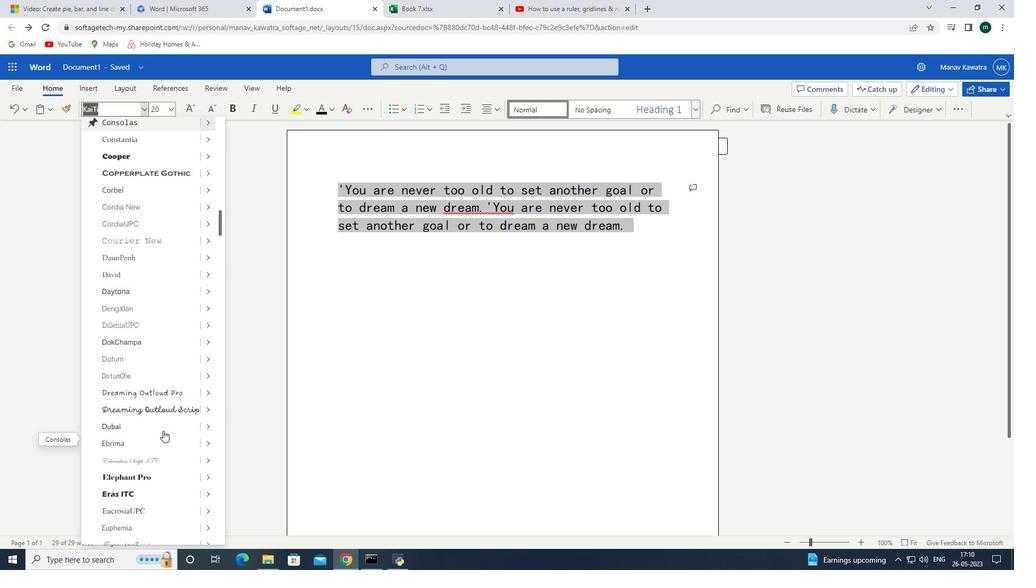 
Action: Mouse scrolled (163, 430) with delta (0, 0)
Screenshot: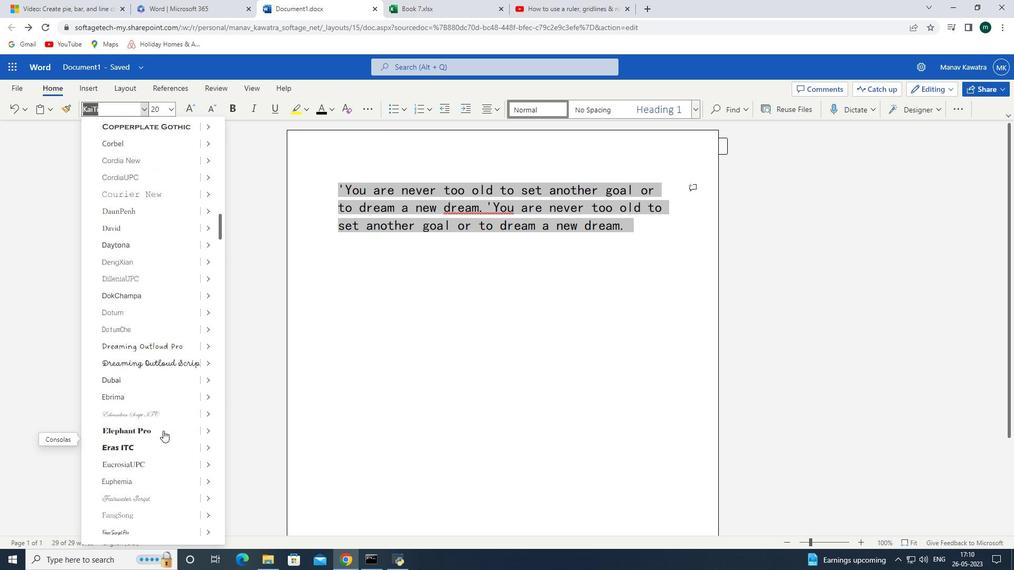 
Action: Mouse scrolled (163, 430) with delta (0, 0)
Screenshot: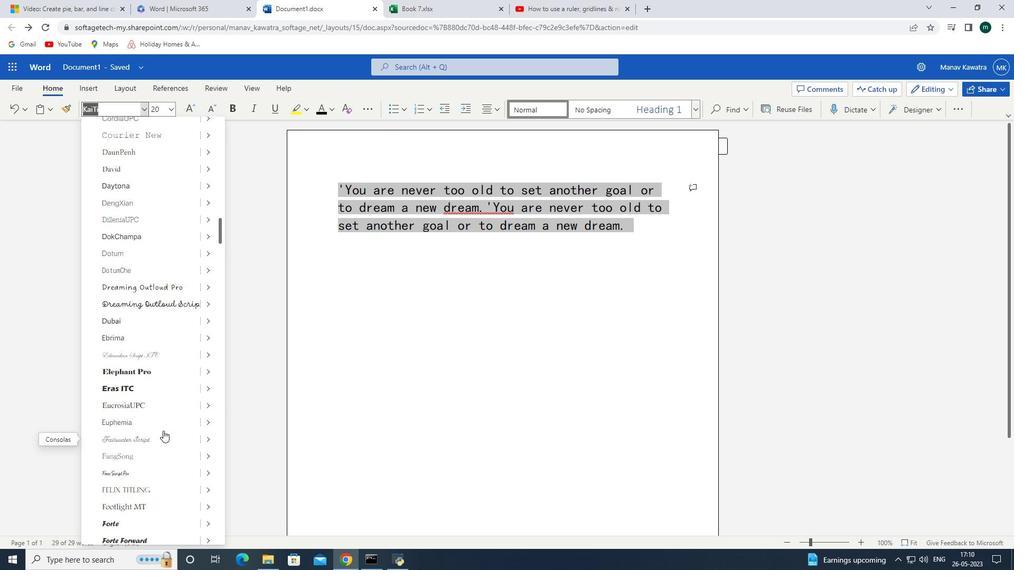 
Action: Mouse scrolled (163, 430) with delta (0, 0)
Screenshot: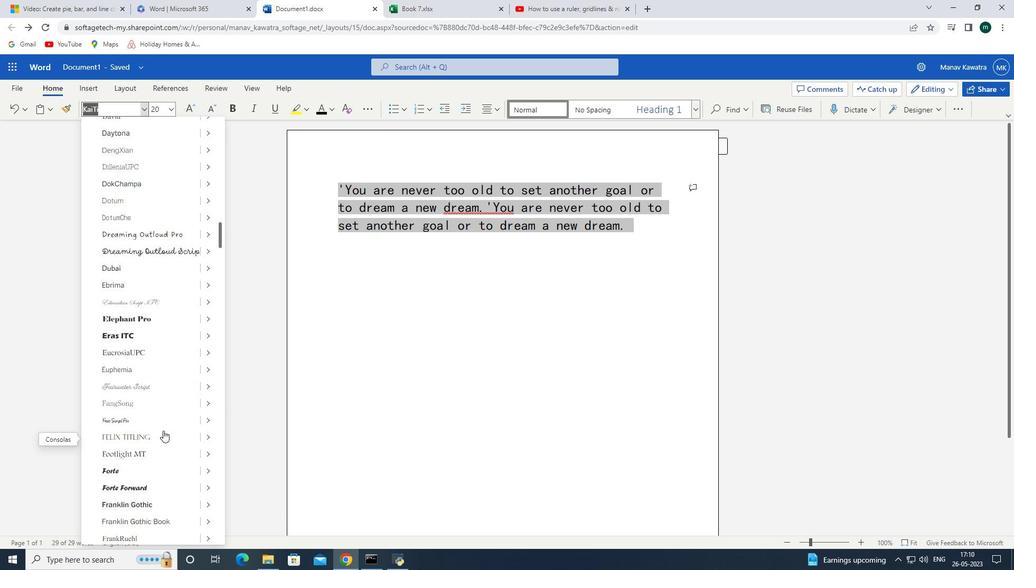 
Action: Mouse scrolled (163, 430) with delta (0, 0)
Screenshot: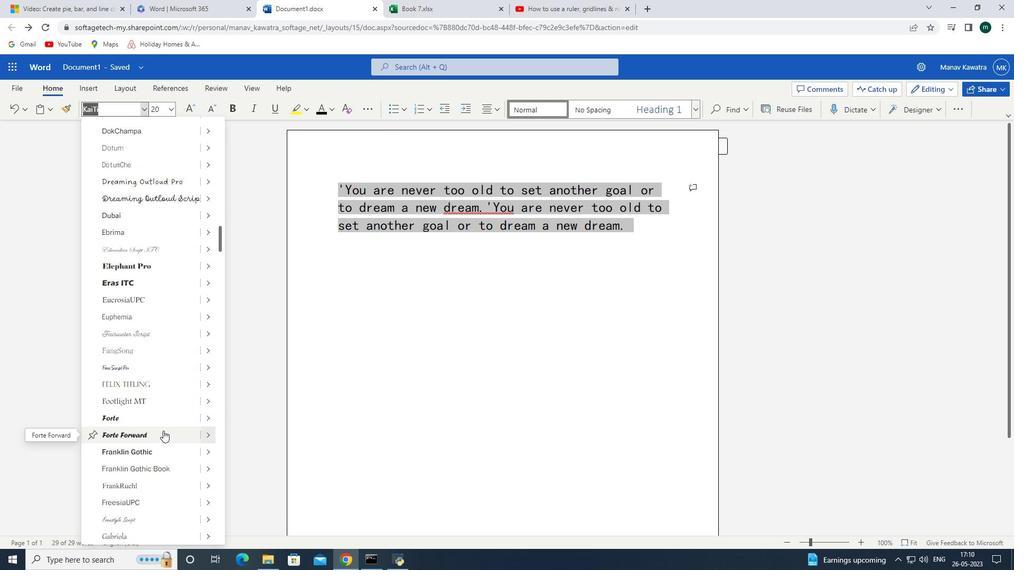 
Action: Mouse scrolled (163, 430) with delta (0, 0)
Screenshot: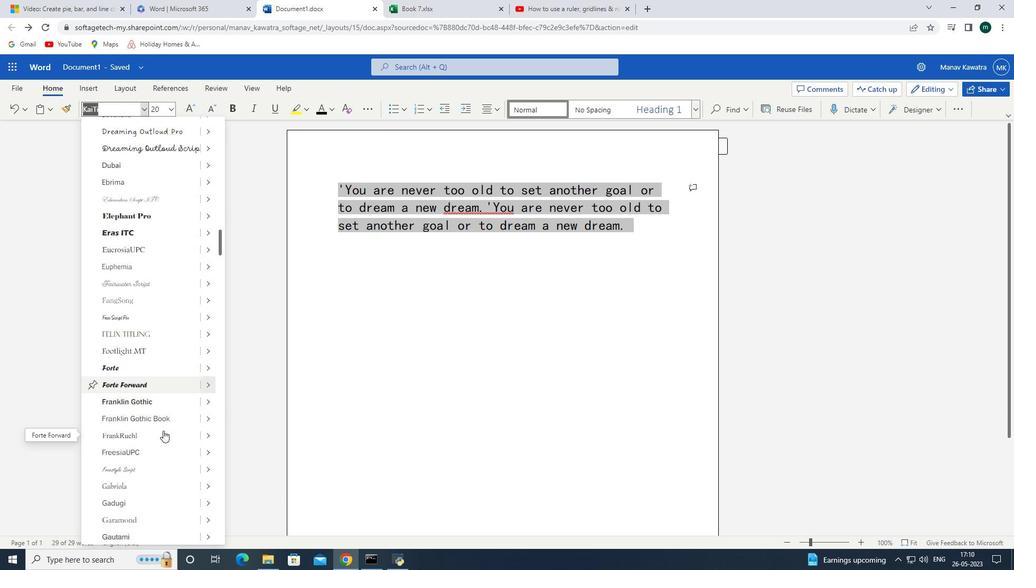 
Action: Mouse scrolled (163, 430) with delta (0, 0)
Screenshot: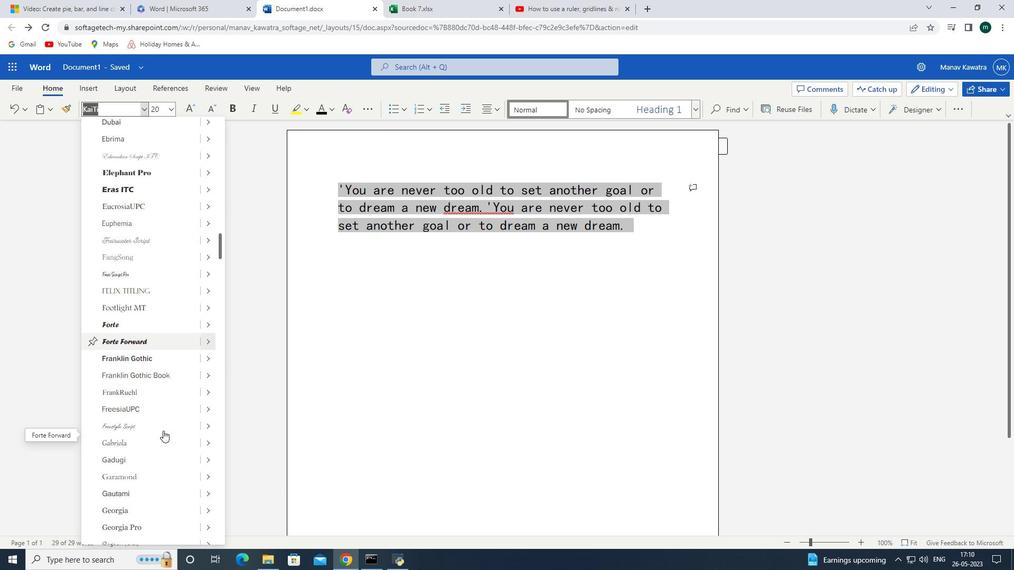 
Action: Mouse scrolled (163, 430) with delta (0, 0)
Screenshot: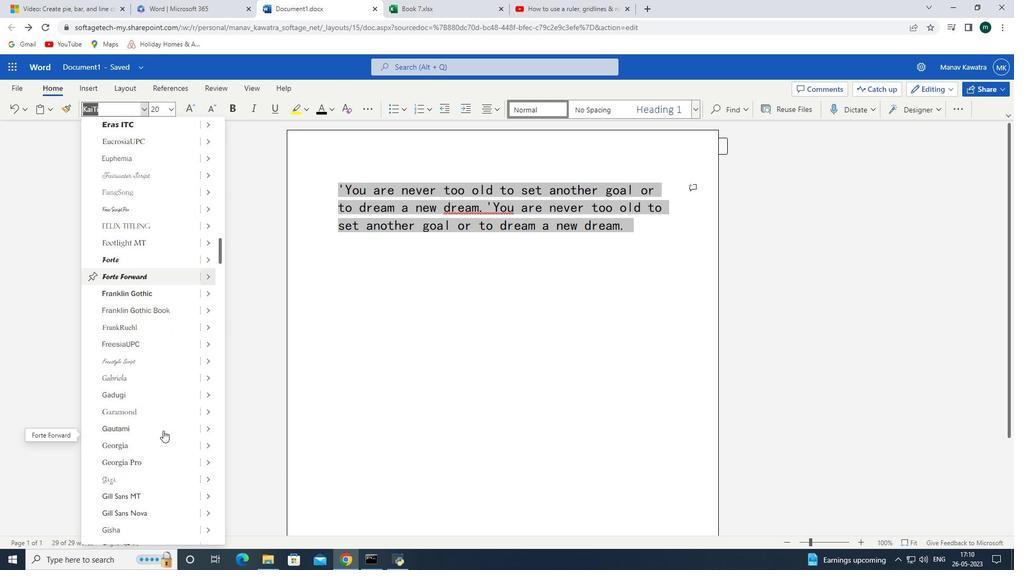 
Action: Mouse moved to (156, 434)
Screenshot: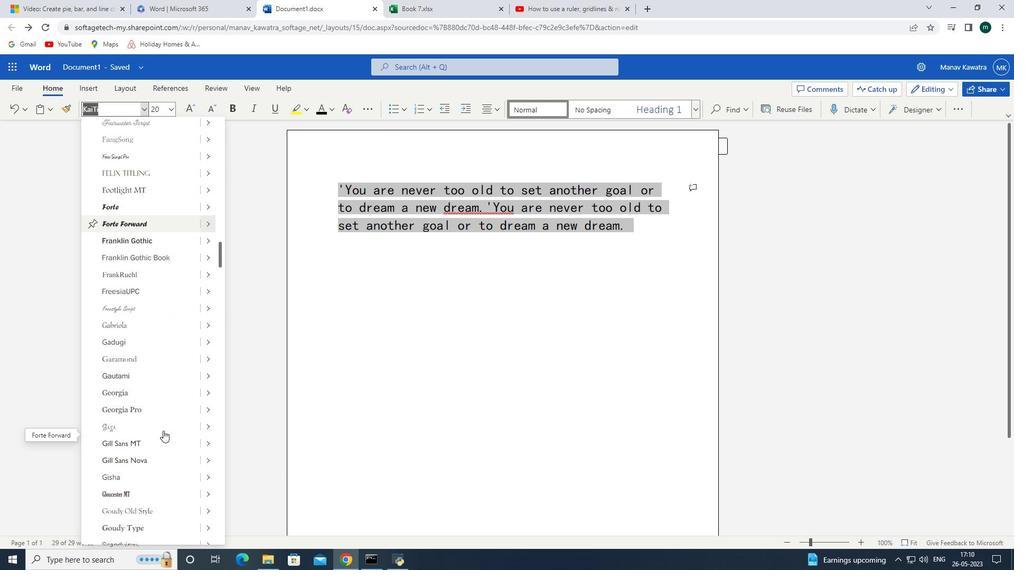 
Action: Mouse scrolled (156, 434) with delta (0, 0)
Screenshot: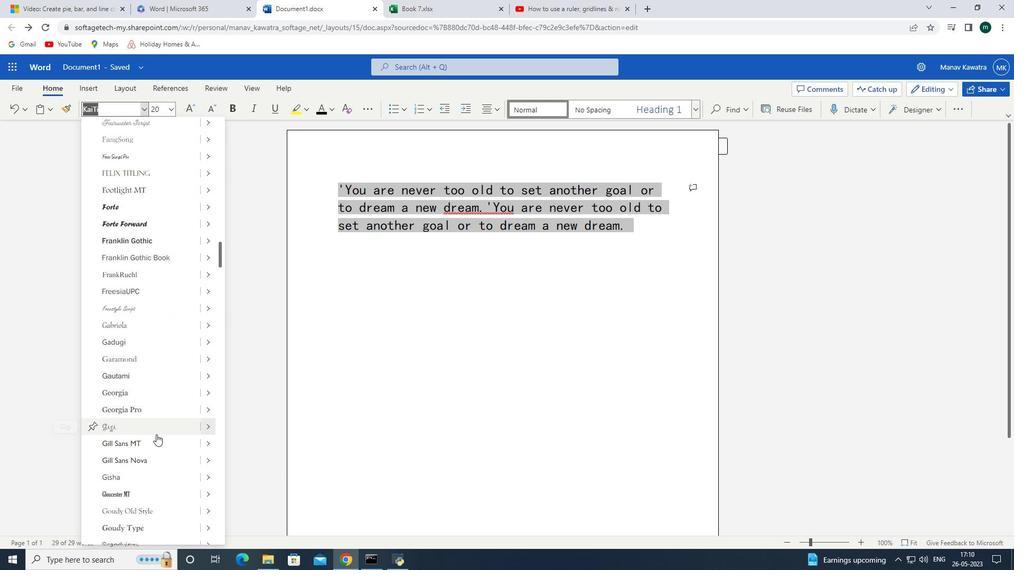 
Action: Mouse scrolled (156, 434) with delta (0, 0)
Screenshot: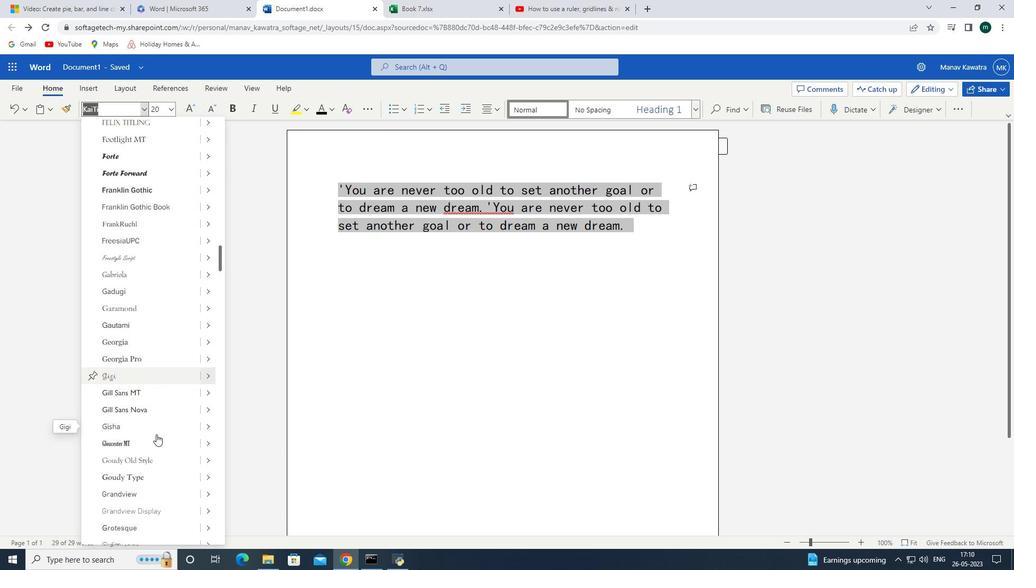 
Action: Key pressed <Key.down><Key.down><Key.down><Key.down><Key.down><Key.down><Key.down><Key.down><Key.down><Key.down><Key.down><Key.down><Key.down><Key.down><Key.down><Key.down><Key.down><Key.down><Key.down><Key.down><Key.down><Key.down><Key.down><Key.down><Key.down><Key.down><Key.down><Key.down><Key.down><Key.down><Key.down><Key.down><Key.down><Key.down><Key.down><Key.down><Key.down><Key.down><Key.down><Key.down><Key.down><Key.down><Key.down><Key.down><Key.down><Key.down><Key.down><Key.down><Key.down><Key.down><Key.down><Key.down><Key.down><Key.down><Key.down><Key.down><Key.down><Key.down><Key.down><Key.down><Key.down><Key.down><Key.down><Key.down><Key.down><Key.down><Key.down><Key.down><Key.down><Key.down><Key.down><Key.down><Key.down><Key.down><Key.down><Key.down><Key.down><Key.down><Key.down><Key.down><Key.down><Key.down><Key.down><Key.down><Key.down><Key.down><Key.down><Key.down><Key.down><Key.down><Key.down><Key.down><Key.down><Key.down><Key.down><Key.down><Key.down><Key.down><Key.down><Key.down><Key.down><Key.down><Key.down><Key.down><Key.down><Key.down><Key.down><Key.down><Key.down><Key.down><Key.down><Key.down><Key.down><Key.down><Key.down><Key.down><Key.down><Key.down><Key.down><Key.down><Key.down><Key.down><Key.down><Key.down><Key.down><Key.down><Key.down><Key.down><Key.down><Key.down><Key.down><Key.down><Key.down><Key.down><Key.down><Key.down><Key.down><Key.down><Key.down><Key.down><Key.down><Key.down><Key.down><Key.down><Key.down><Key.down><Key.down><Key.down><Key.down><Key.down><Key.down><Key.down><Key.down><Key.down><Key.down><Key.down><Key.down><Key.down><Key.down><Key.down><Key.down><Key.down><Key.down><Key.down><Key.down><Key.down><Key.down><Key.down><Key.down><Key.down><Key.down><Key.down><Key.down><Key.down><Key.down><Key.down><Key.down><Key.down><Key.down><Key.down><Key.down><Key.down><Key.down><Key.down><Key.down><Key.down><Key.down><Key.down><Key.down><Key.down><Key.down><Key.down><Key.down><Key.down><Key.down><Key.down><Key.down><Key.down><Key.down><Key.down><Key.down><Key.down><Key.down><Key.down><Key.down><Key.down><Key.down><Key.down><Key.down><Key.down><Key.down><Key.down><Key.down><Key.down><Key.down><Key.down><Key.down><Key.down><Key.down><Key.down><Key.down><Key.down><Key.down><Key.down><Key.down><Key.down><Key.down><Key.down><Key.down><Key.down><Key.down><Key.down><Key.down><Key.down><Key.down><Key.down><Key.down><Key.down><Key.down><Key.down><Key.down><Key.down><Key.down><Key.down>
Screenshot: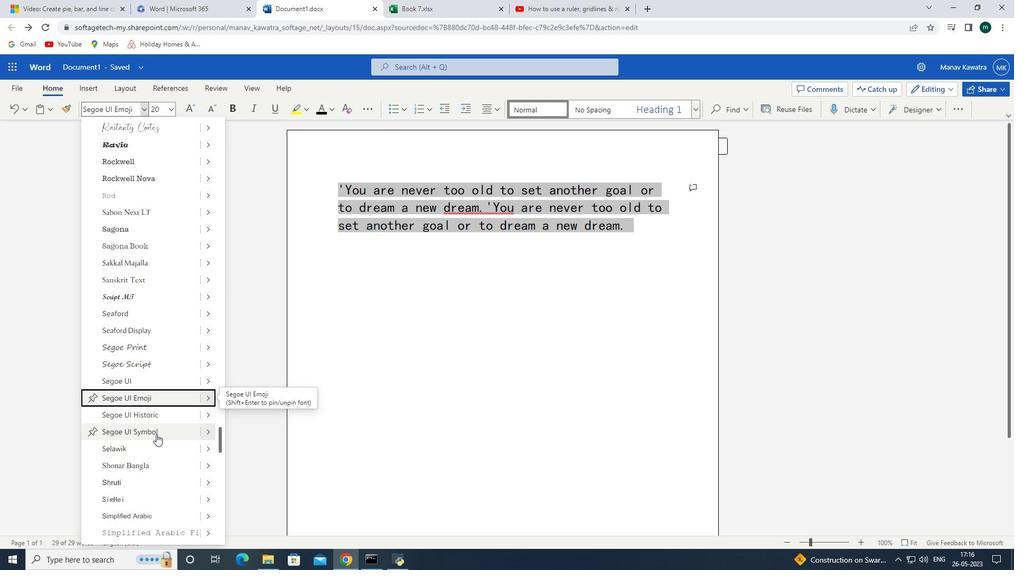 
Action: Mouse moved to (172, 441)
Screenshot: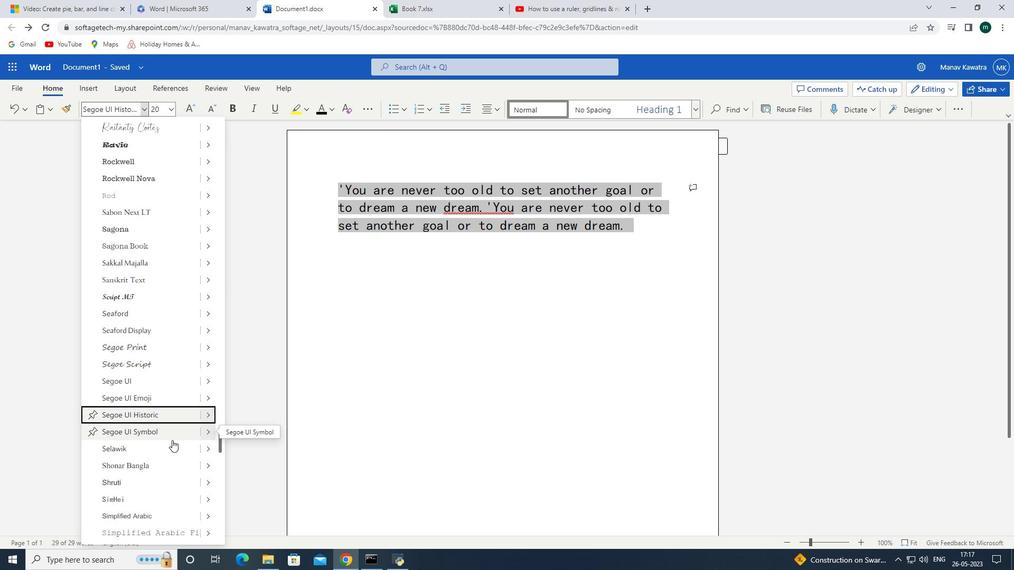 
Action: Mouse scrolled (172, 441) with delta (0, 0)
Screenshot: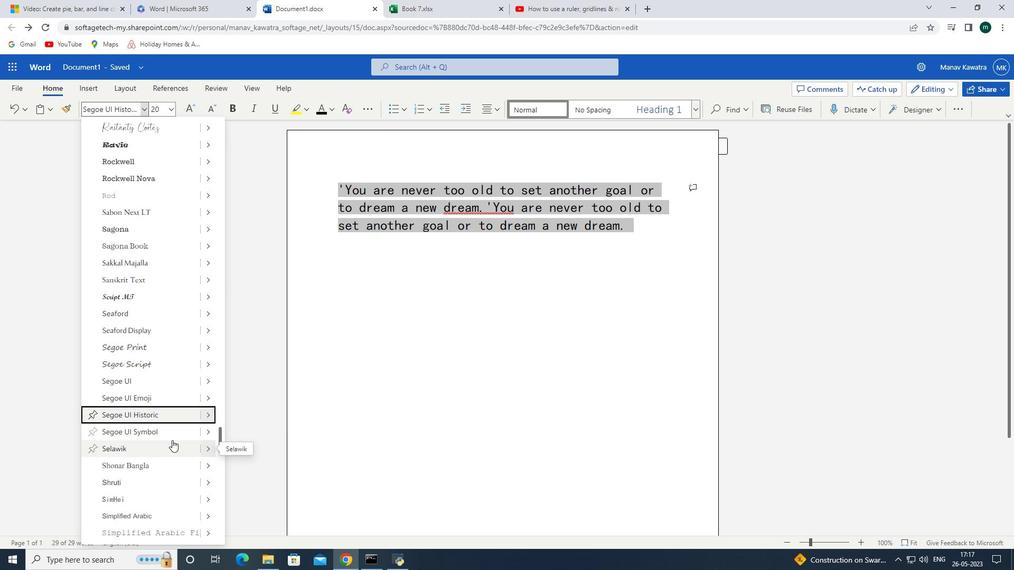 
Action: Mouse scrolled (172, 441) with delta (0, 0)
Screenshot: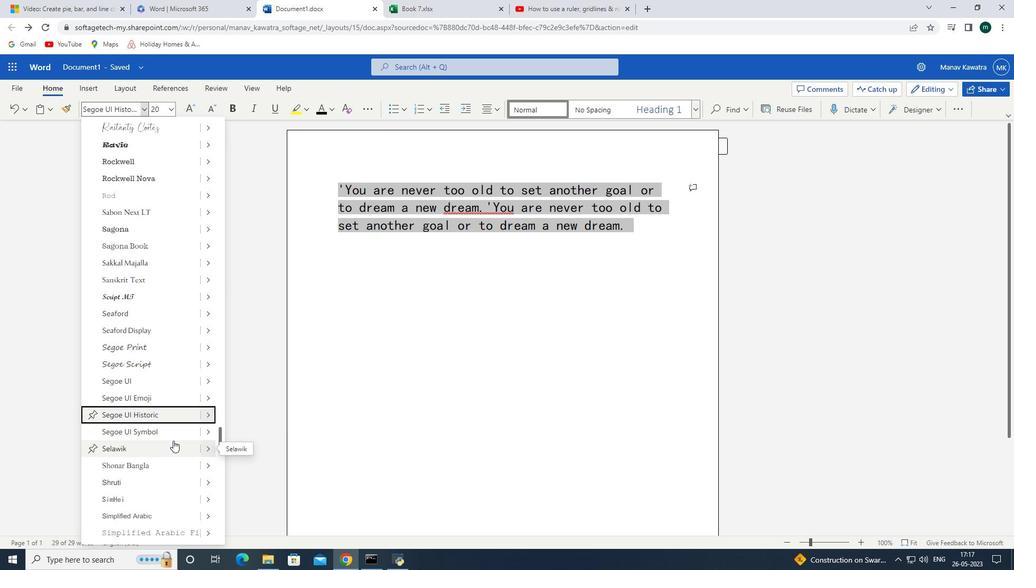 
Action: Mouse scrolled (172, 441) with delta (0, 0)
Screenshot: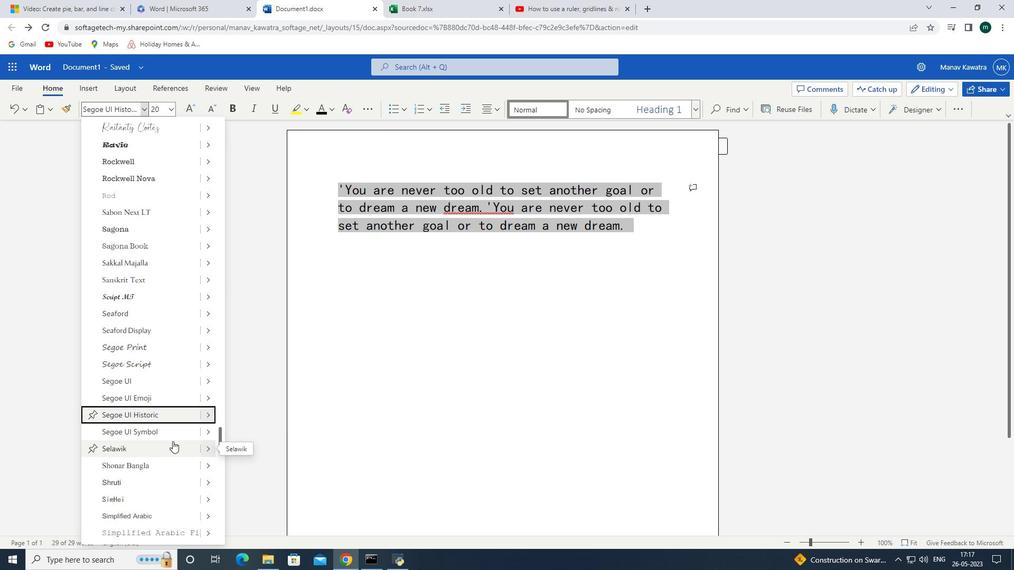
Action: Mouse scrolled (172, 441) with delta (0, 0)
Screenshot: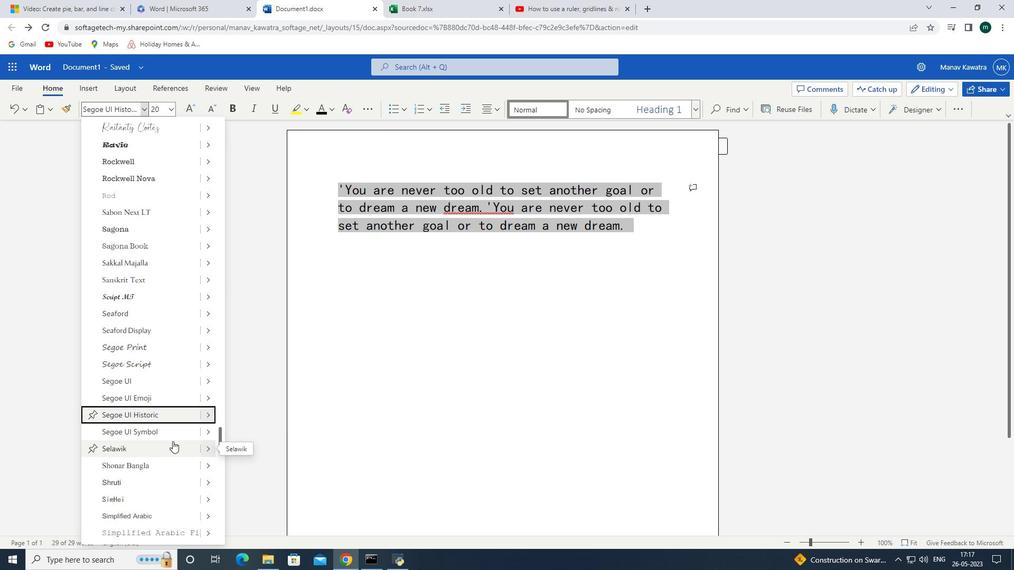 
Action: Mouse scrolled (172, 441) with delta (0, 0)
Screenshot: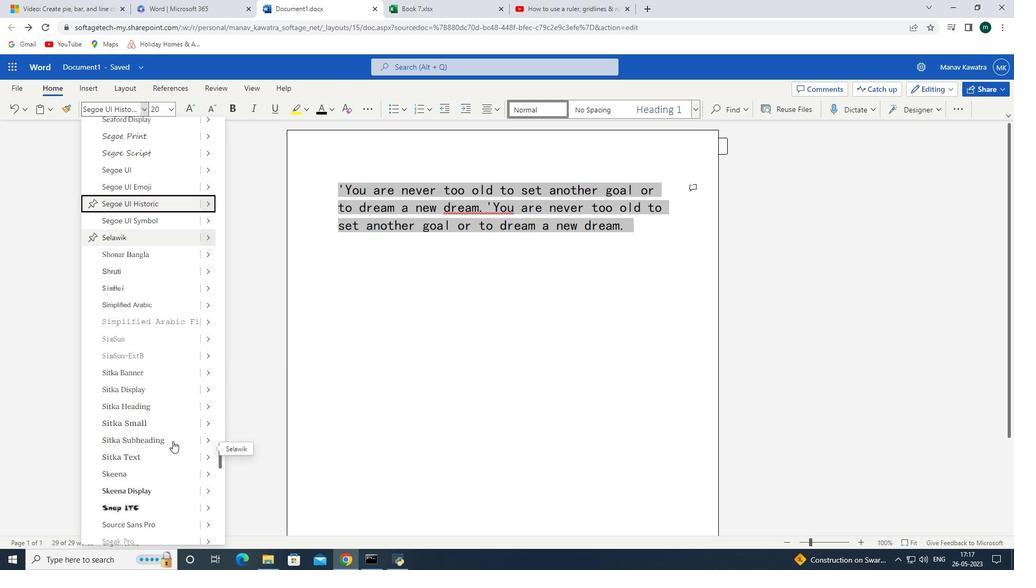 
Action: Mouse scrolled (172, 441) with delta (0, 0)
Screenshot: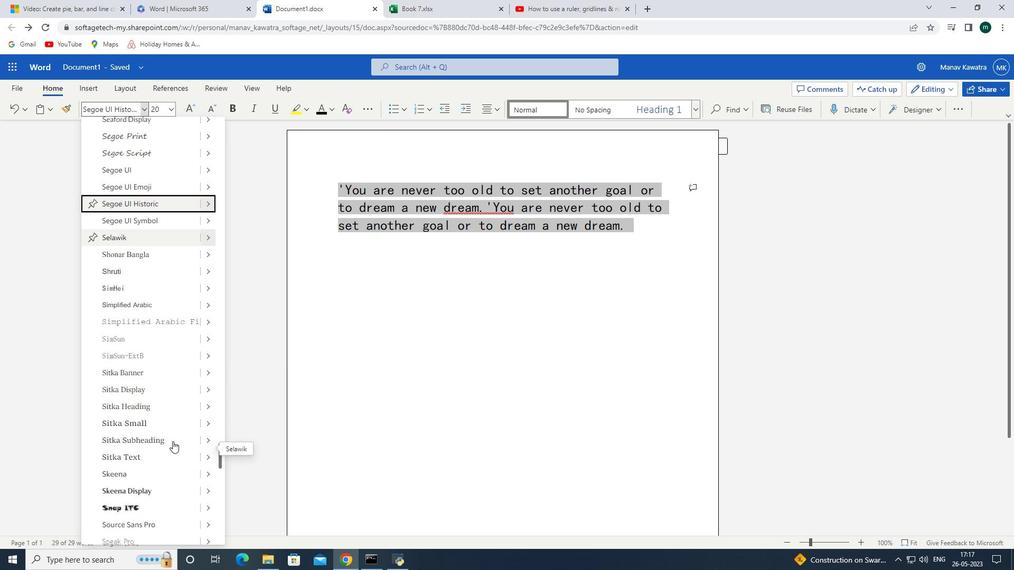 
Action: Mouse scrolled (172, 441) with delta (0, 0)
Screenshot: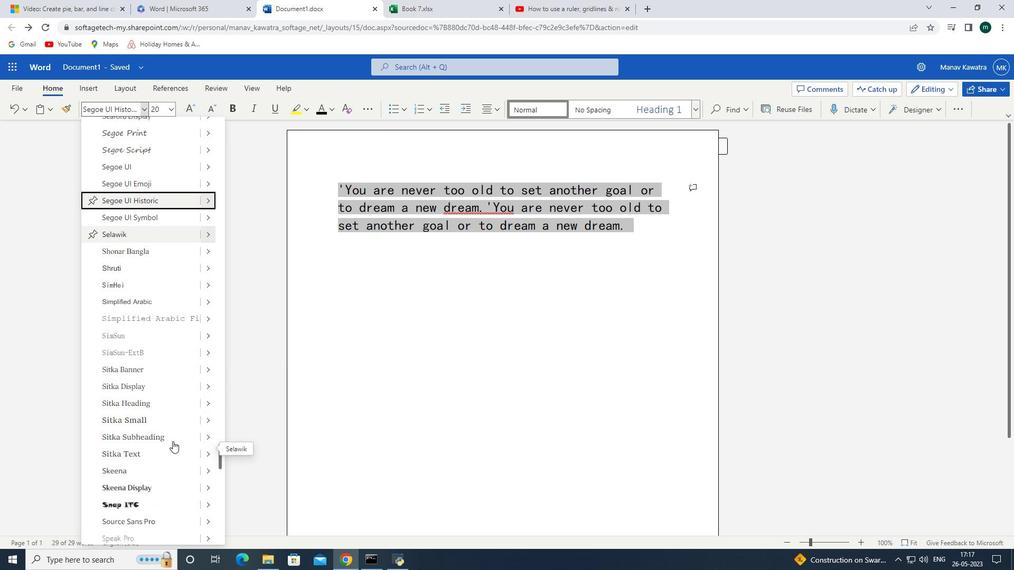 
Action: Mouse scrolled (172, 441) with delta (0, 0)
Screenshot: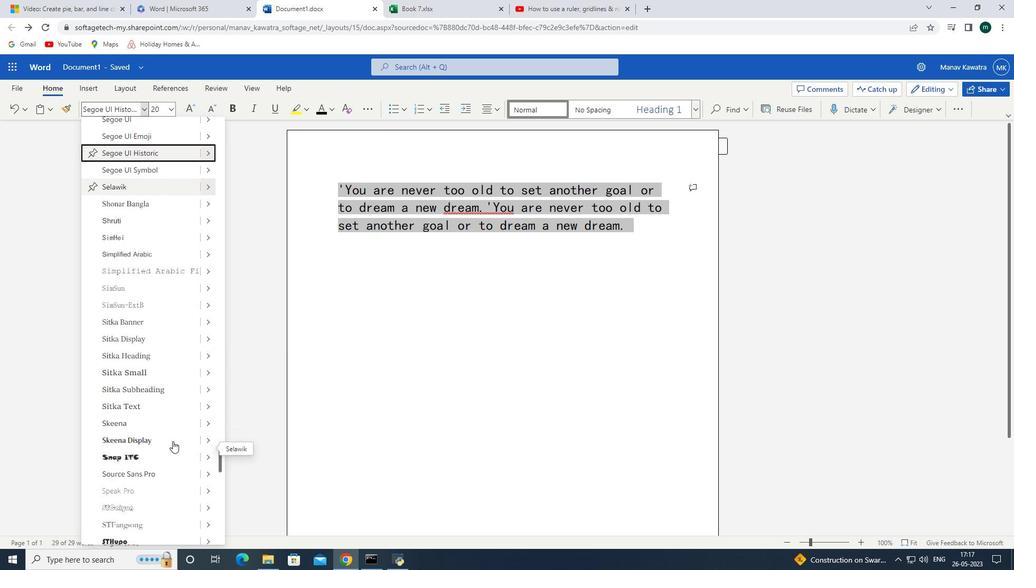 
Action: Mouse moved to (179, 447)
Screenshot: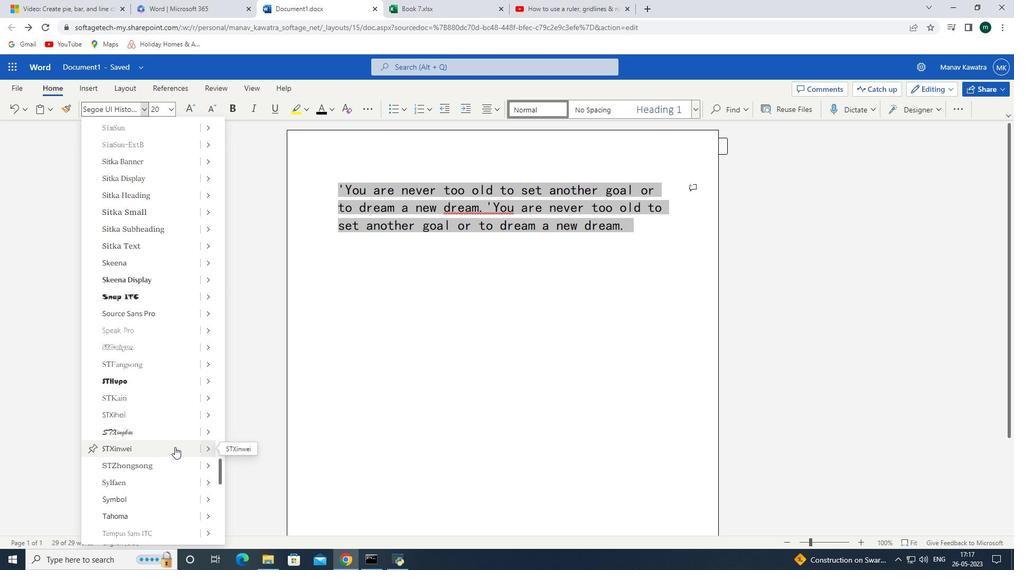
Action: Mouse scrolled (179, 446) with delta (0, 0)
Screenshot: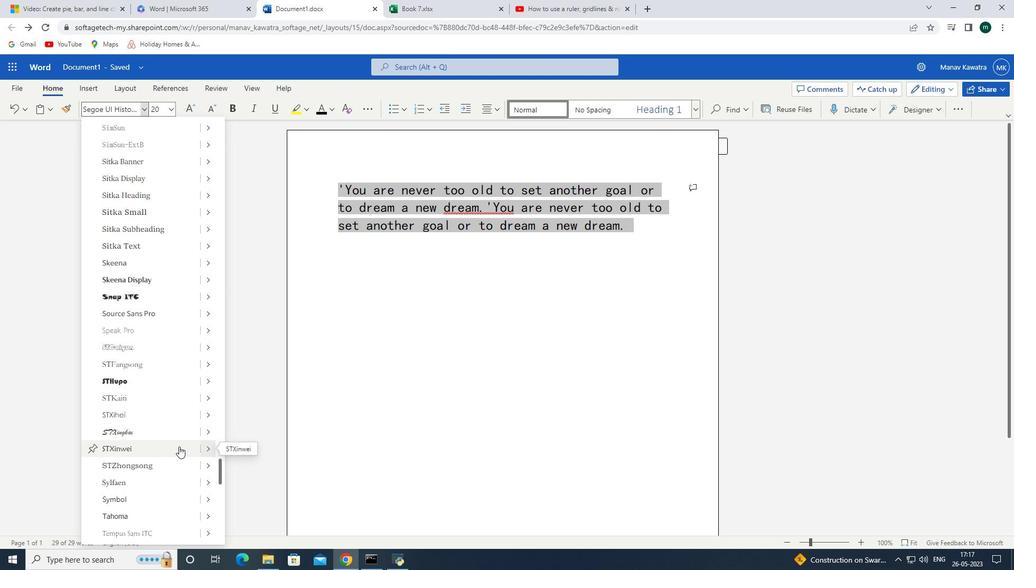 
Action: Mouse scrolled (179, 446) with delta (0, 0)
Screenshot: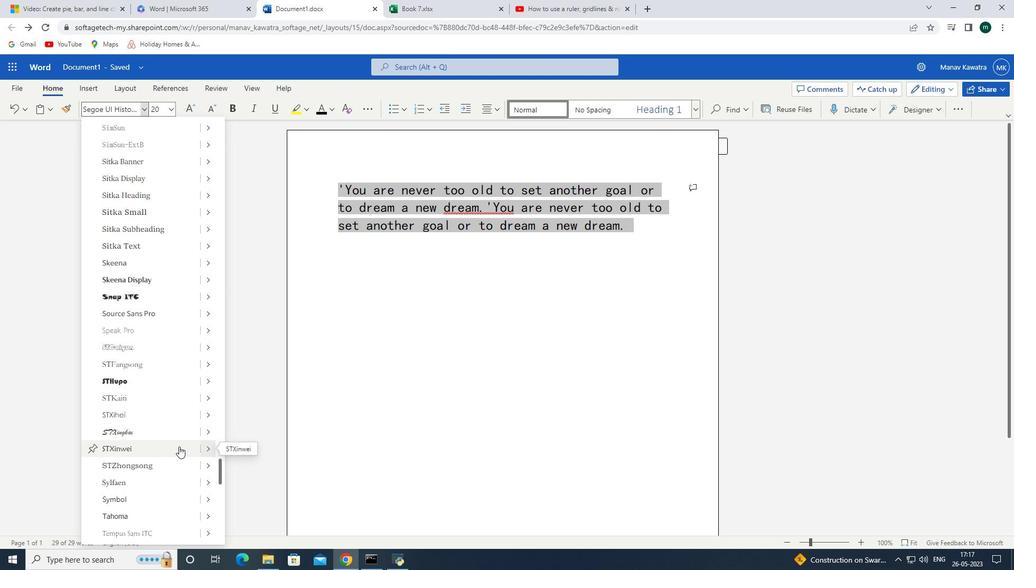 
Action: Mouse scrolled (179, 446) with delta (0, 0)
Screenshot: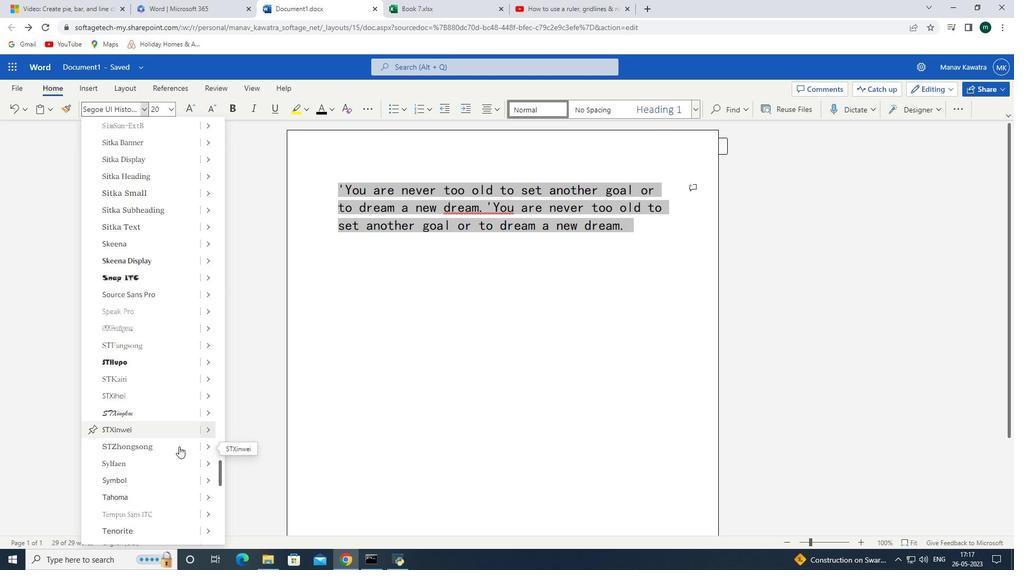 
Action: Mouse scrolled (179, 446) with delta (0, 0)
Screenshot: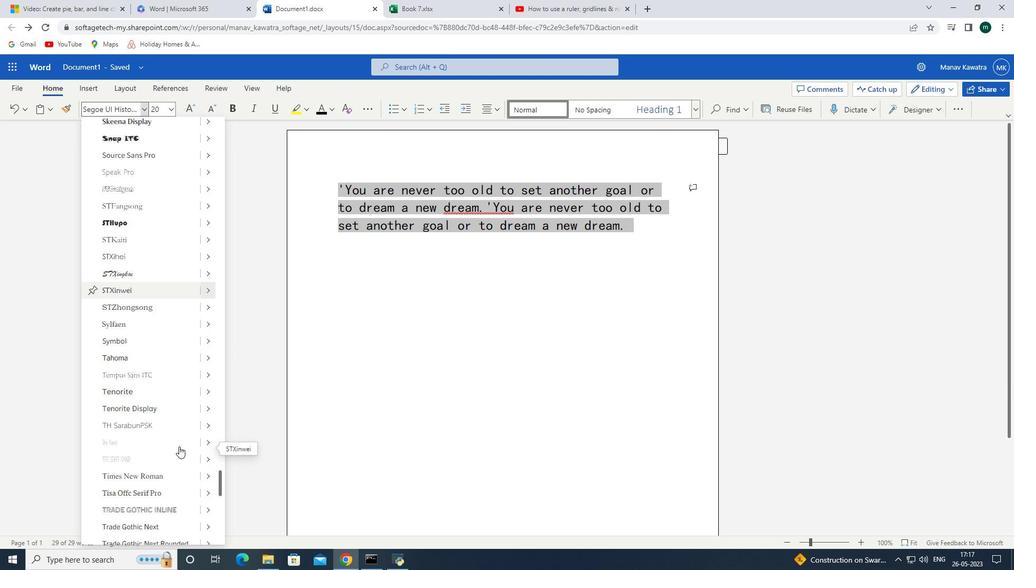
Action: Mouse scrolled (179, 446) with delta (0, 0)
Screenshot: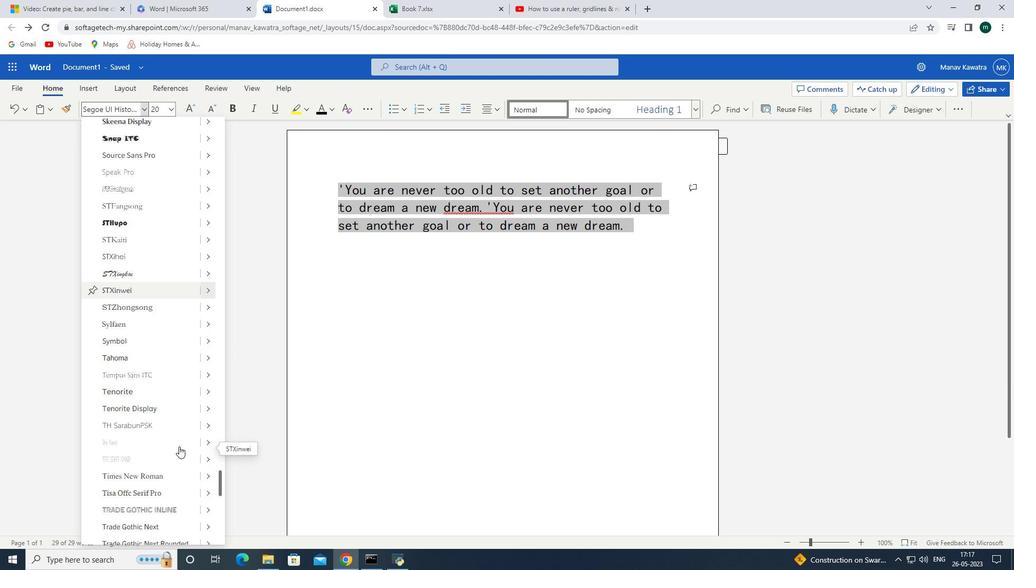 
Action: Mouse scrolled (179, 446) with delta (0, 0)
Screenshot: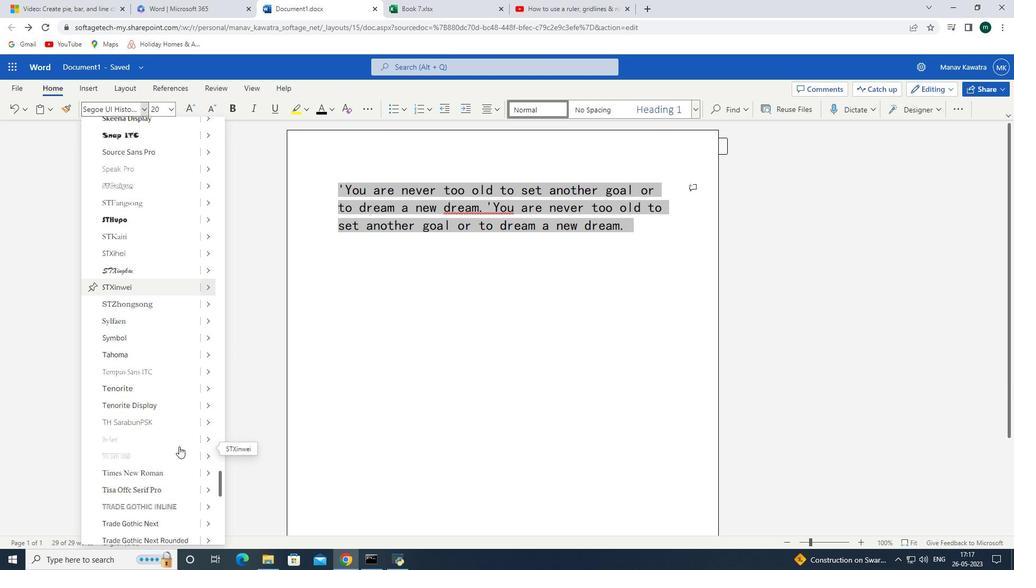 
Action: Mouse scrolled (179, 446) with delta (0, 0)
Screenshot: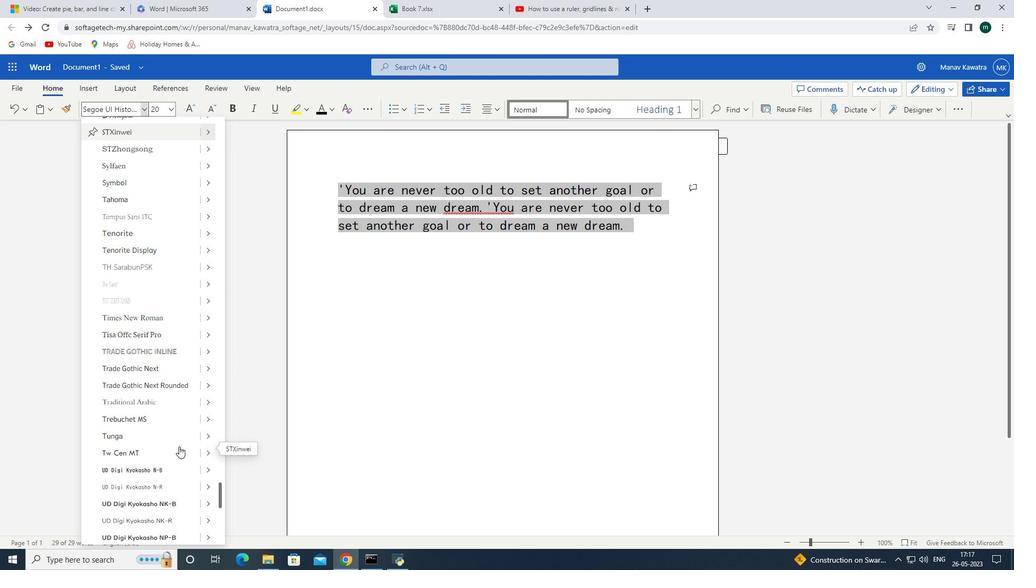 
Action: Mouse scrolled (179, 446) with delta (0, 0)
Screenshot: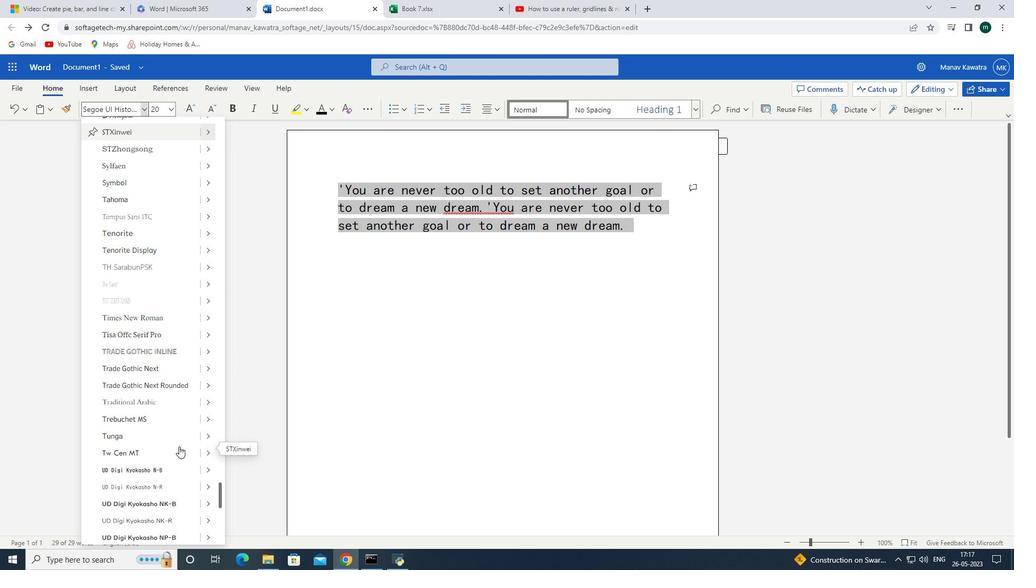 
Action: Mouse scrolled (179, 446) with delta (0, 0)
Screenshot: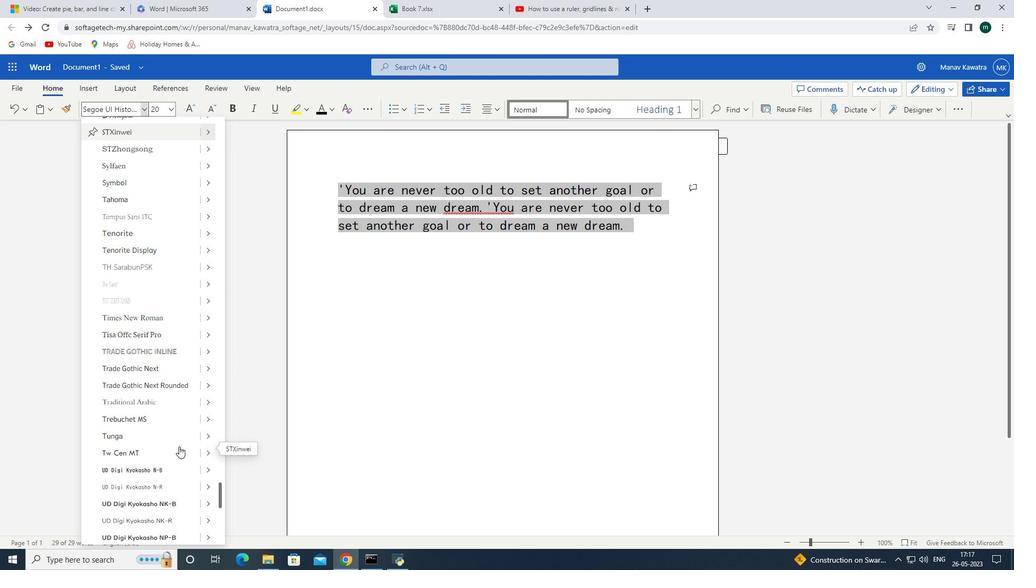 
Action: Mouse scrolled (179, 446) with delta (0, 0)
Screenshot: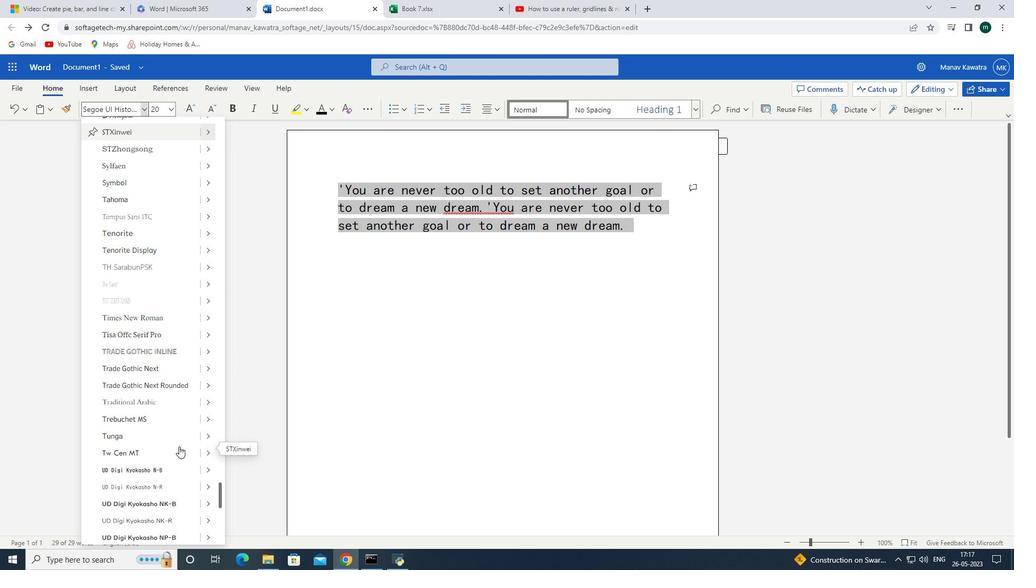 
Action: Mouse scrolled (179, 446) with delta (0, 0)
Screenshot: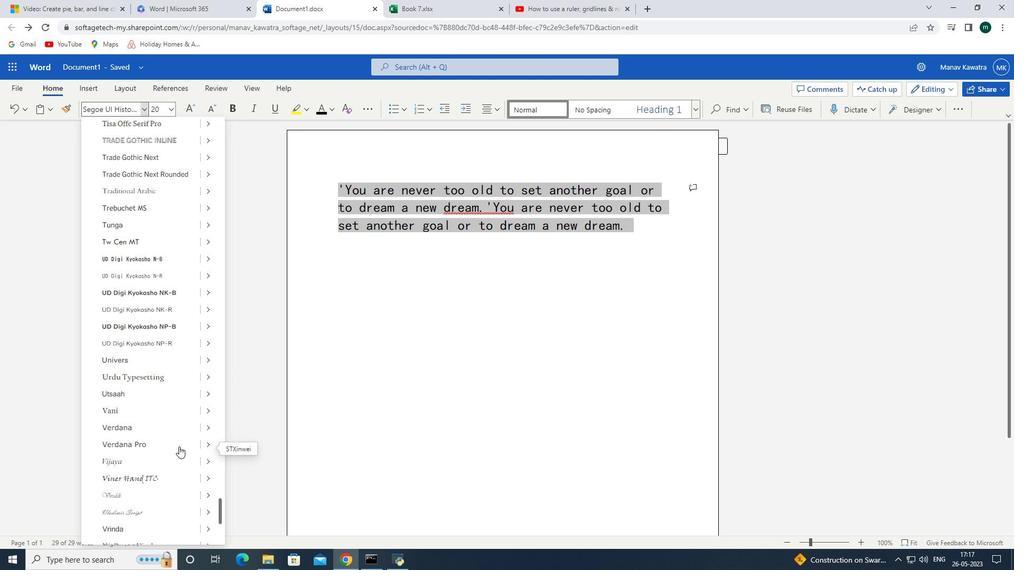 
Action: Mouse scrolled (179, 446) with delta (0, 0)
Screenshot: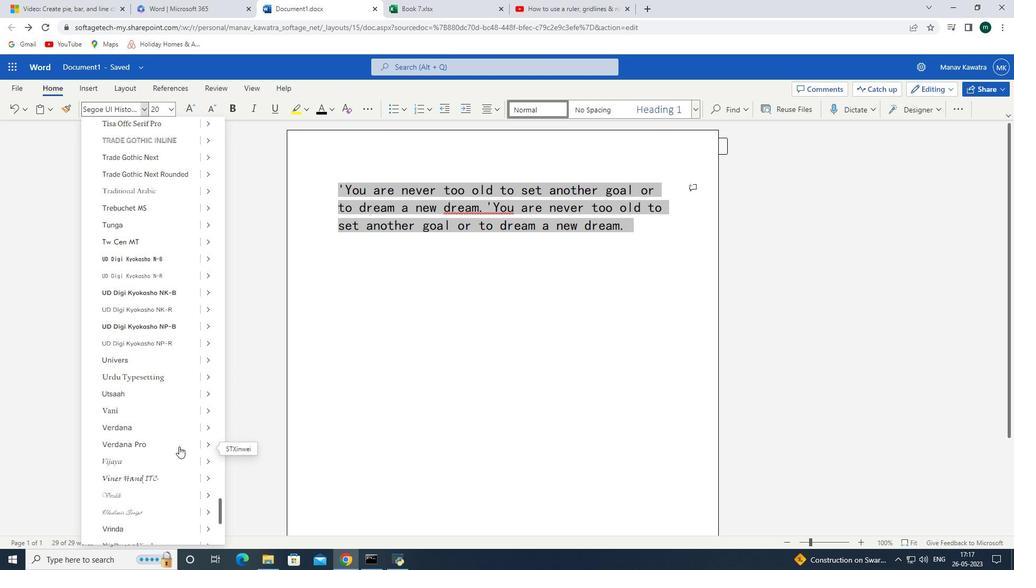 
Action: Mouse scrolled (179, 446) with delta (0, 0)
Screenshot: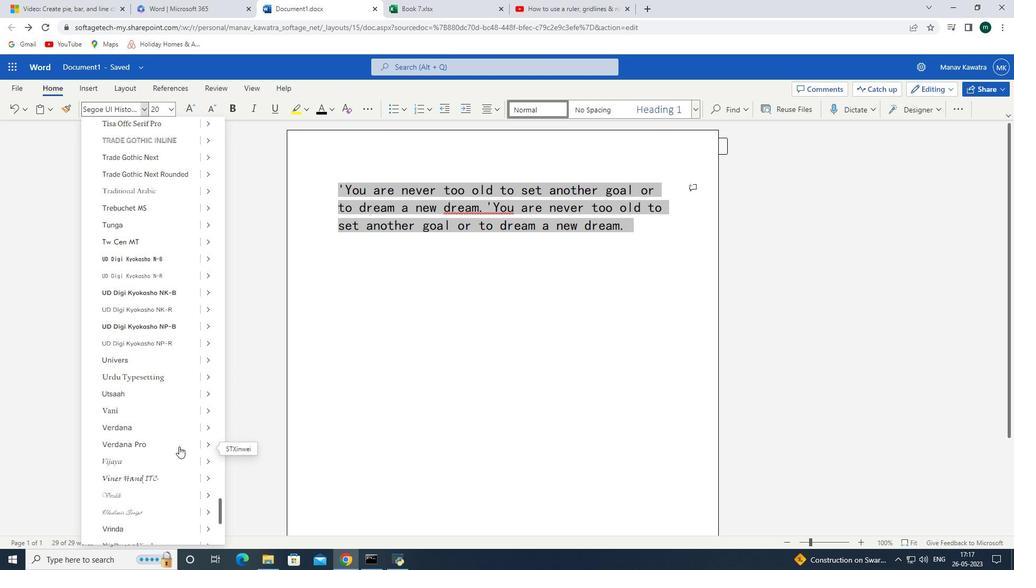 
Action: Mouse moved to (171, 400)
Screenshot: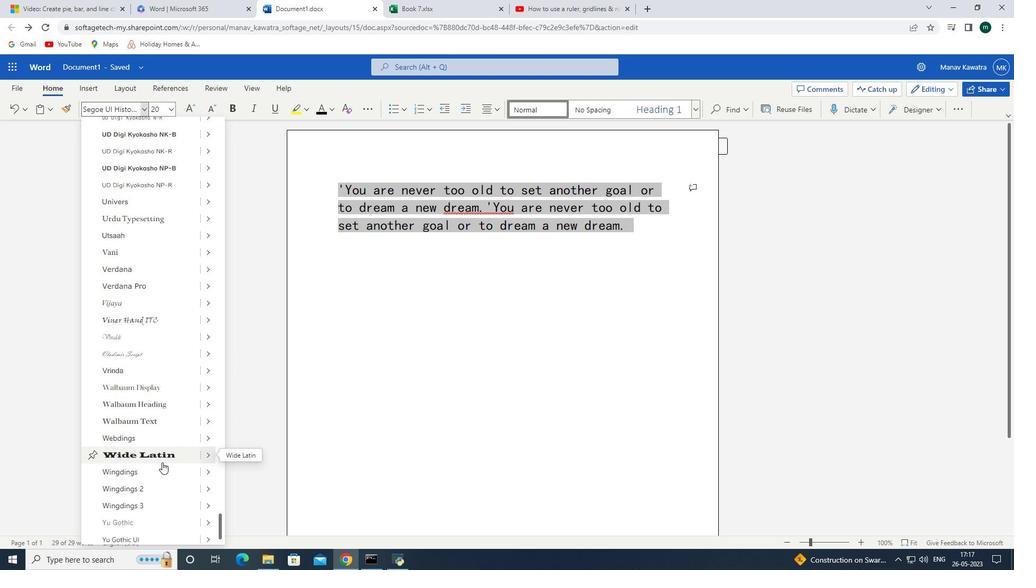 
Action: Mouse scrolled (171, 399) with delta (0, 0)
Screenshot: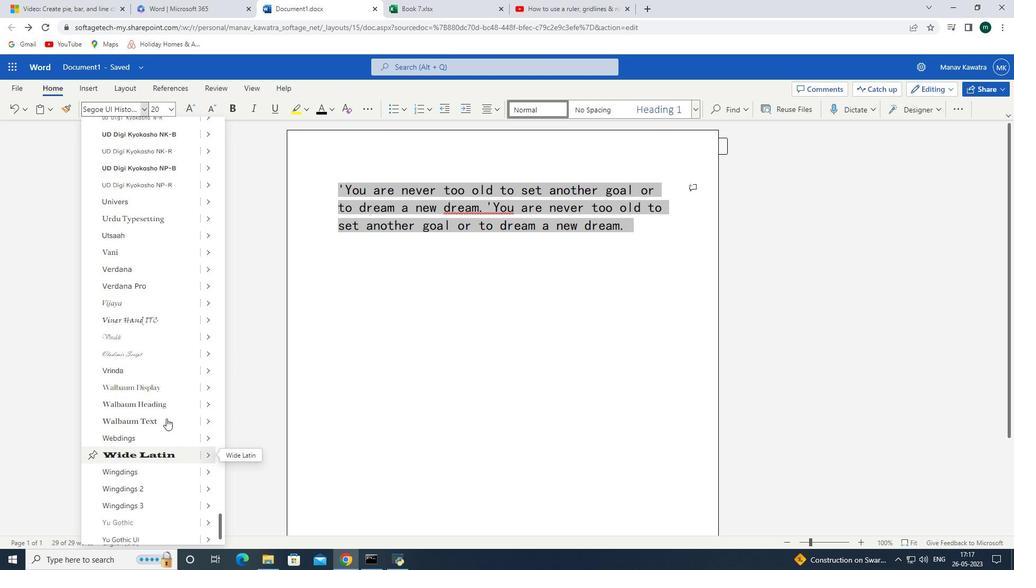 
Action: Mouse scrolled (171, 399) with delta (0, 0)
Screenshot: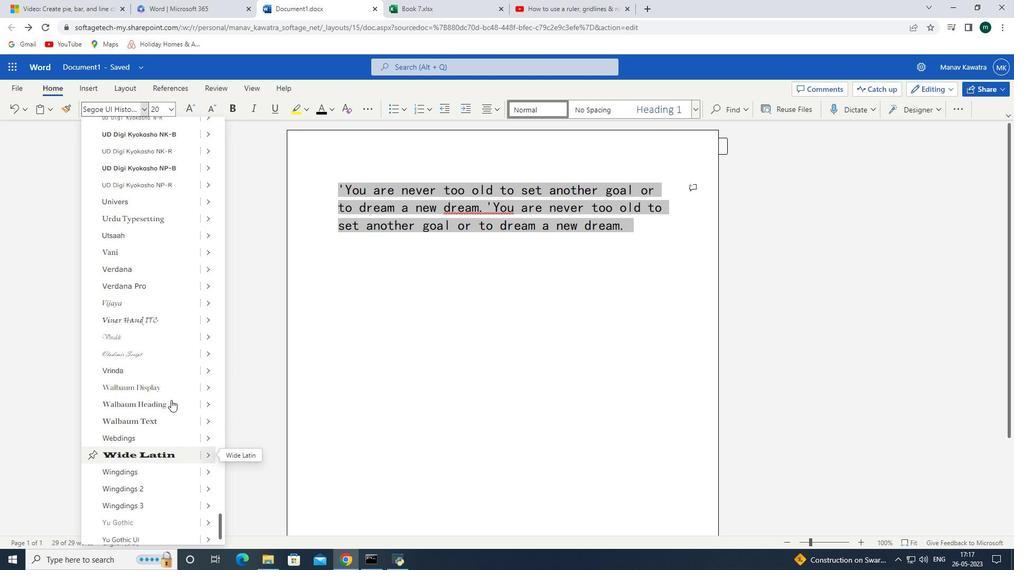 
Action: Mouse scrolled (171, 399) with delta (0, 0)
Screenshot: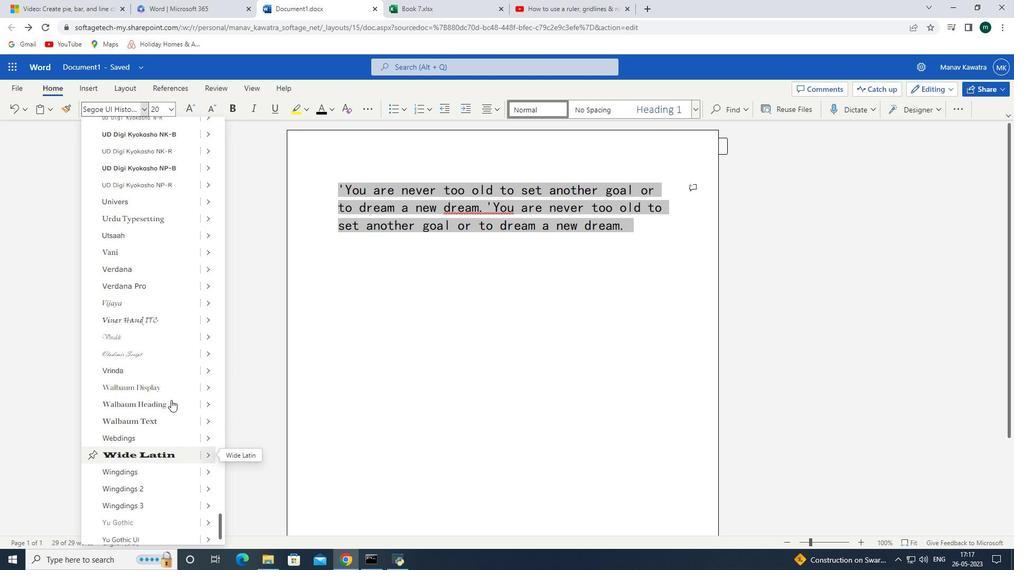 
Action: Mouse scrolled (171, 399) with delta (0, 0)
Screenshot: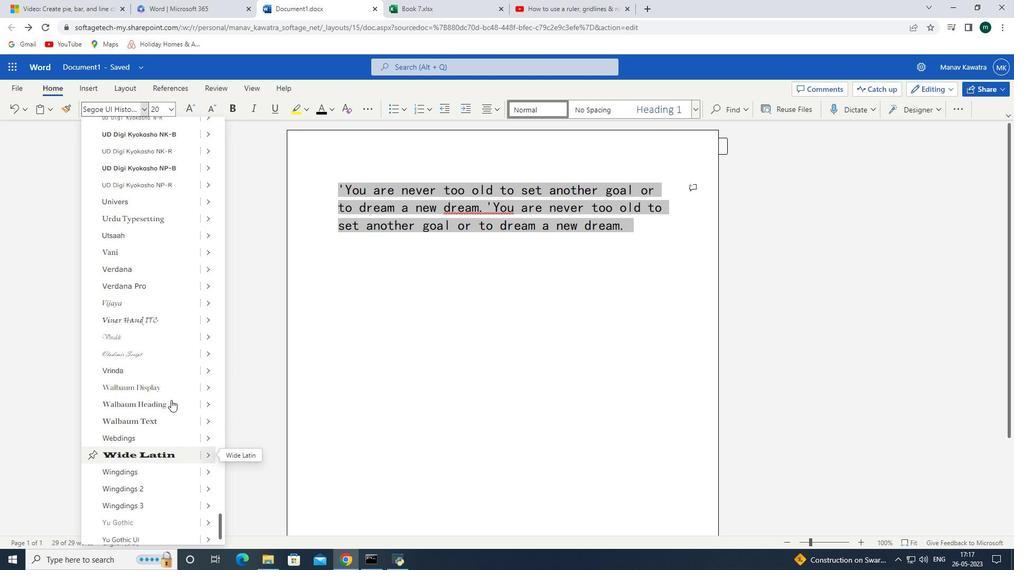 
Action: Mouse scrolled (171, 399) with delta (0, 0)
Screenshot: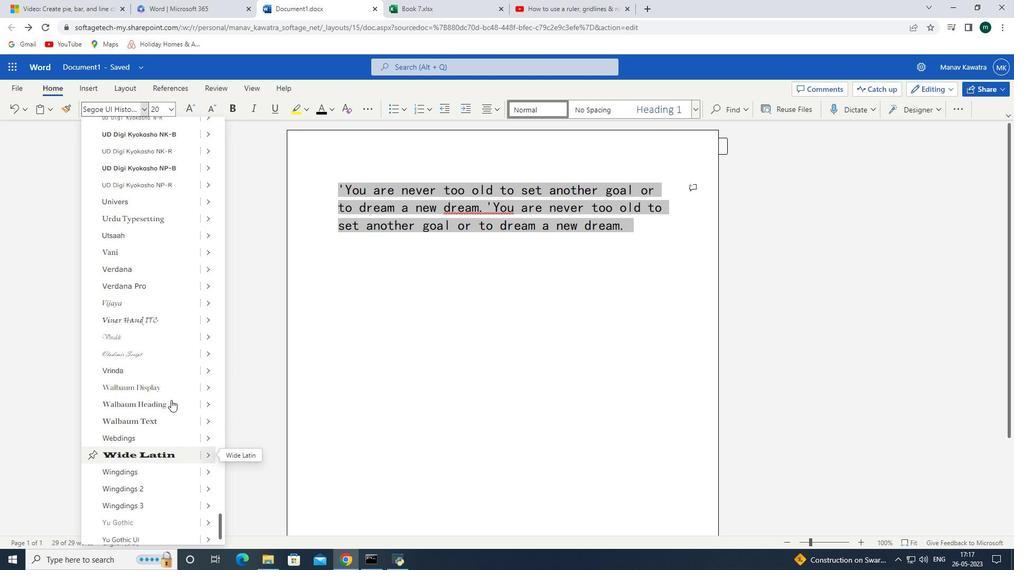
Action: Mouse scrolled (171, 399) with delta (0, 0)
Screenshot: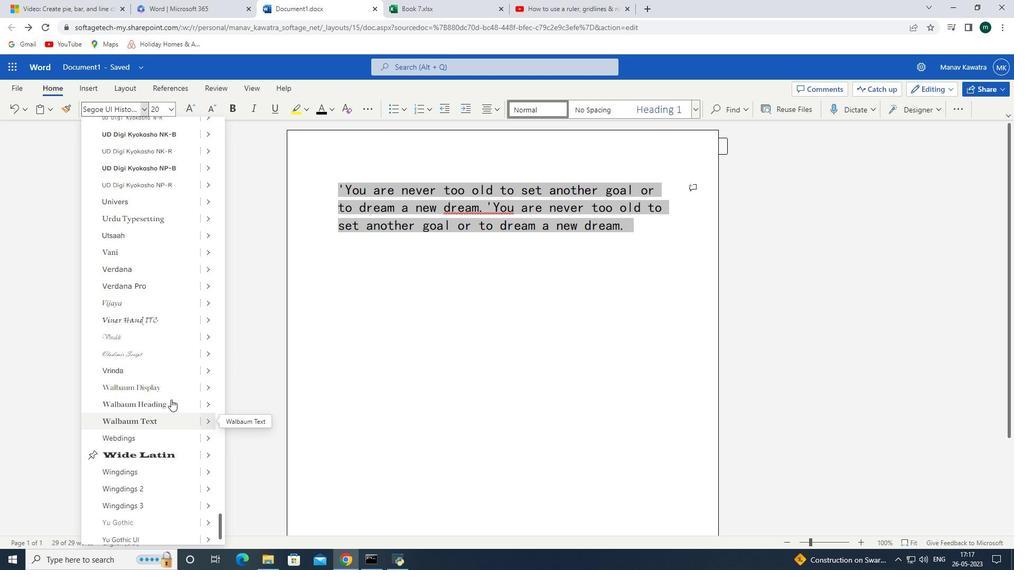 
Action: Mouse scrolled (171, 400) with delta (0, 0)
Screenshot: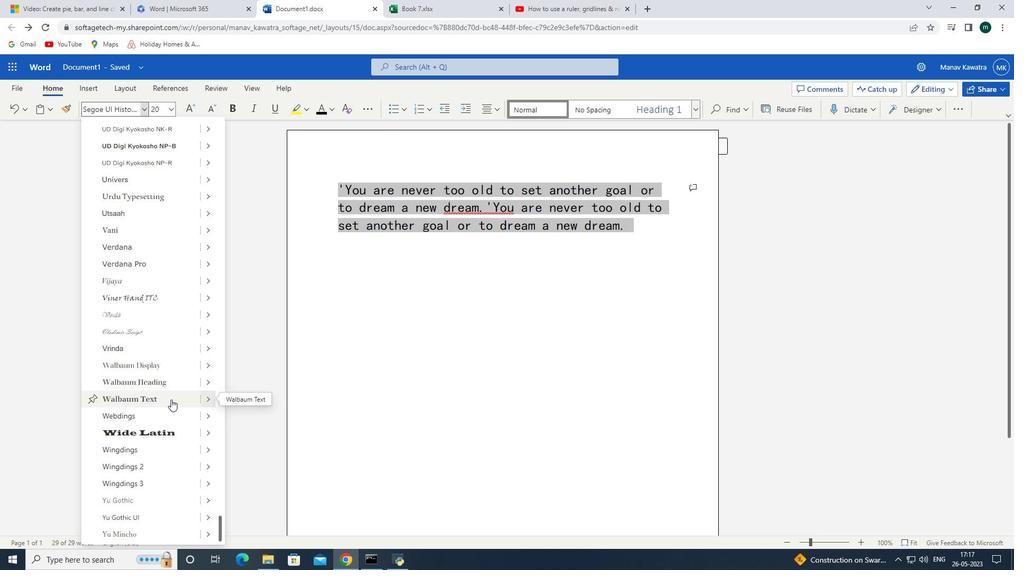 
Action: Mouse scrolled (171, 400) with delta (0, 0)
Screenshot: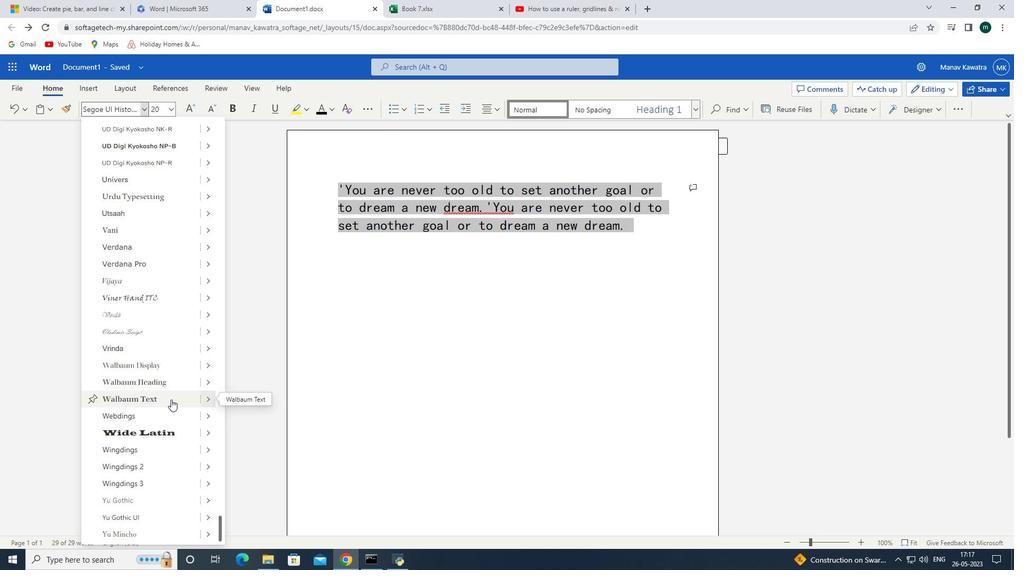 
Action: Mouse scrolled (171, 400) with delta (0, 0)
Screenshot: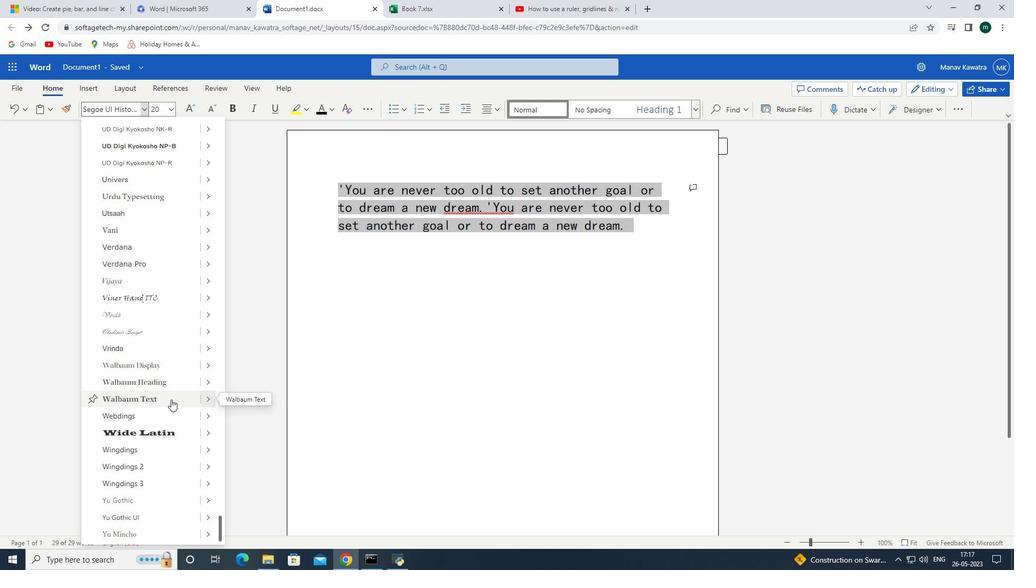 
Action: Mouse scrolled (171, 400) with delta (0, 0)
Screenshot: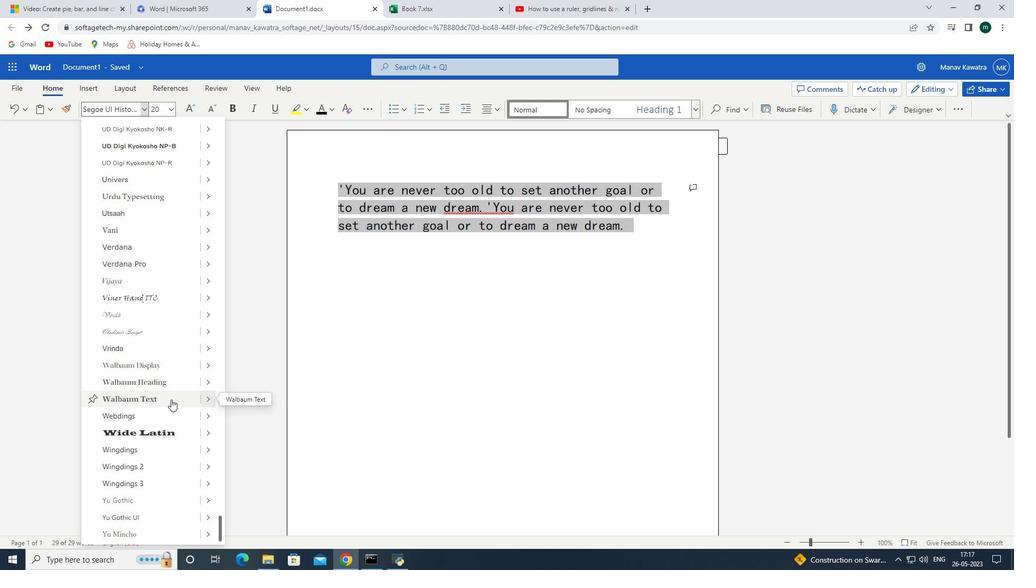 
Action: Mouse scrolled (171, 400) with delta (0, 0)
Screenshot: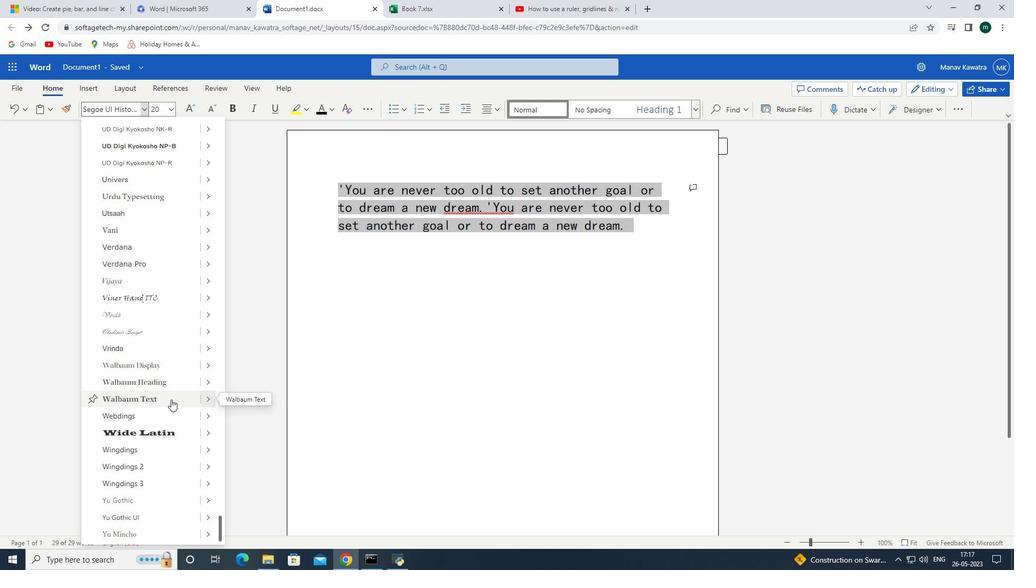 
Action: Mouse scrolled (171, 400) with delta (0, 0)
Screenshot: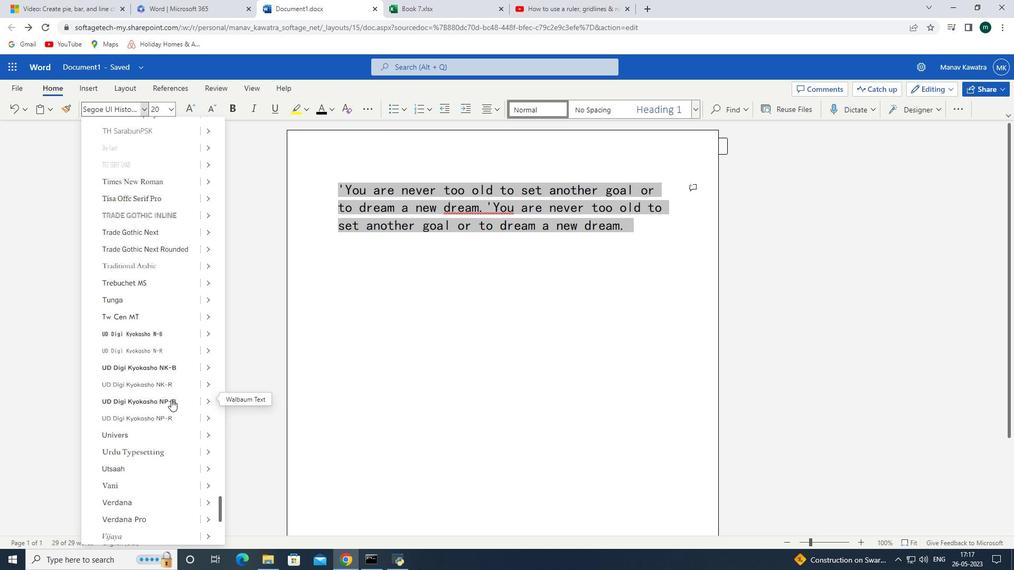 
Action: Mouse scrolled (171, 400) with delta (0, 0)
Screenshot: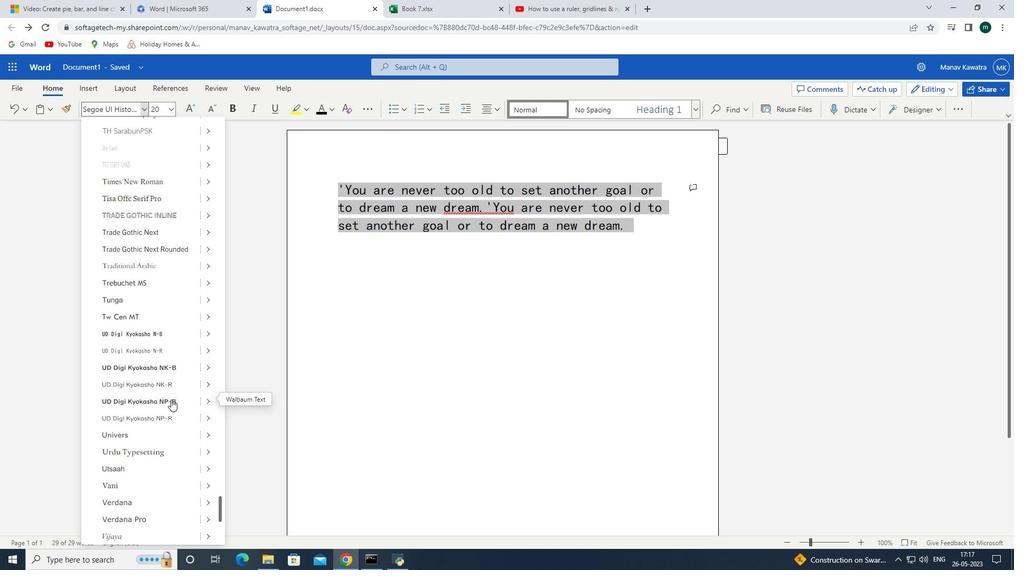 
Action: Mouse scrolled (171, 400) with delta (0, 0)
Screenshot: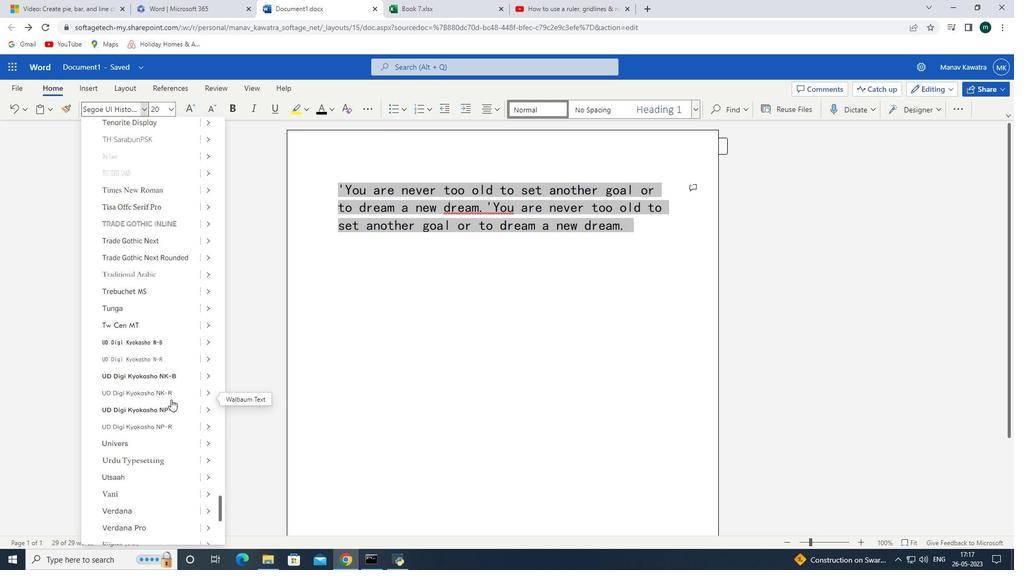 
Action: Mouse scrolled (171, 400) with delta (0, 0)
Screenshot: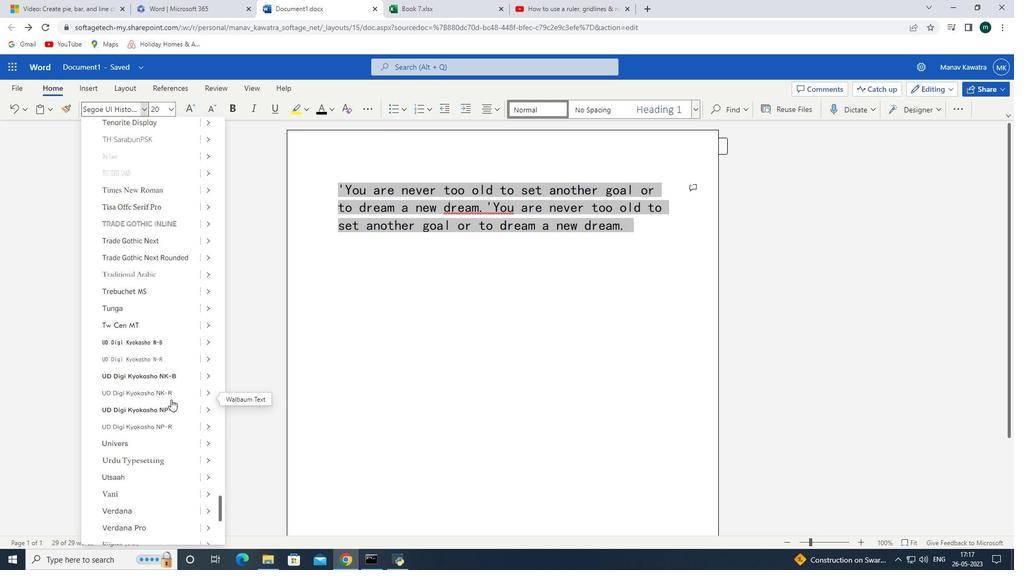 
Action: Mouse scrolled (171, 400) with delta (0, 0)
Screenshot: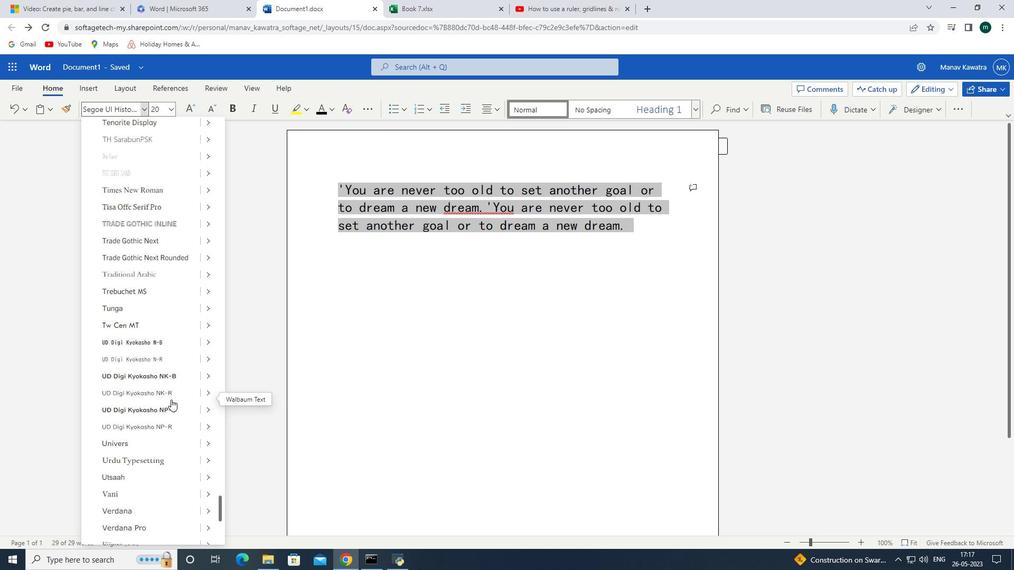 
Action: Mouse scrolled (171, 400) with delta (0, 0)
Screenshot: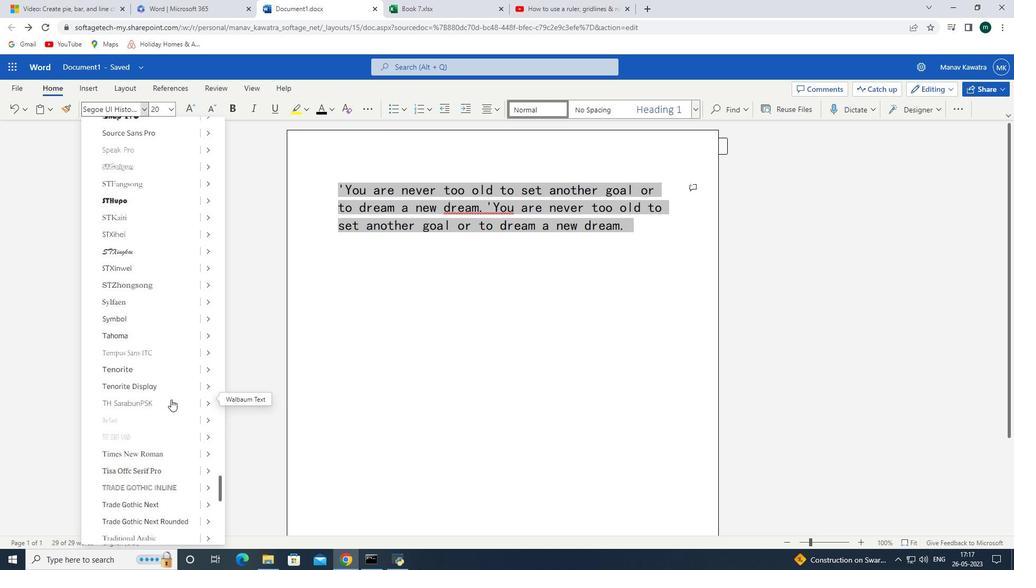 
Action: Mouse scrolled (171, 400) with delta (0, 0)
Screenshot: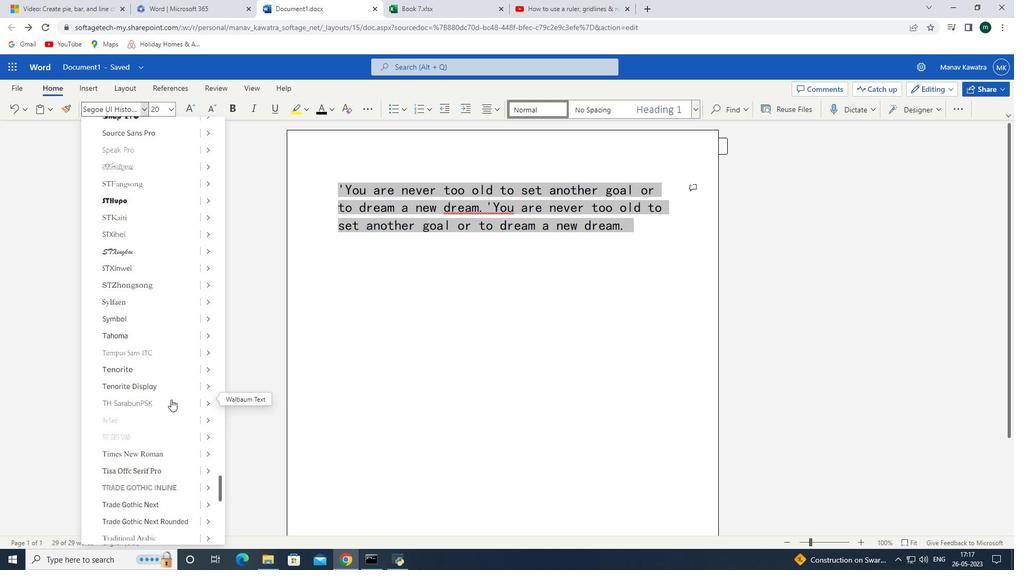 
Action: Mouse scrolled (171, 400) with delta (0, 0)
Screenshot: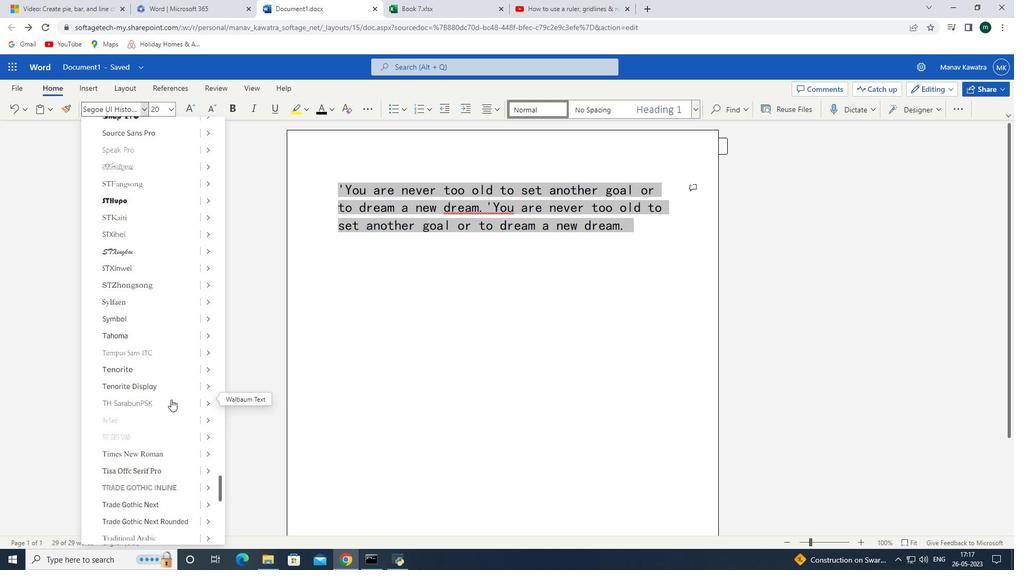 
Action: Mouse scrolled (171, 400) with delta (0, 0)
Screenshot: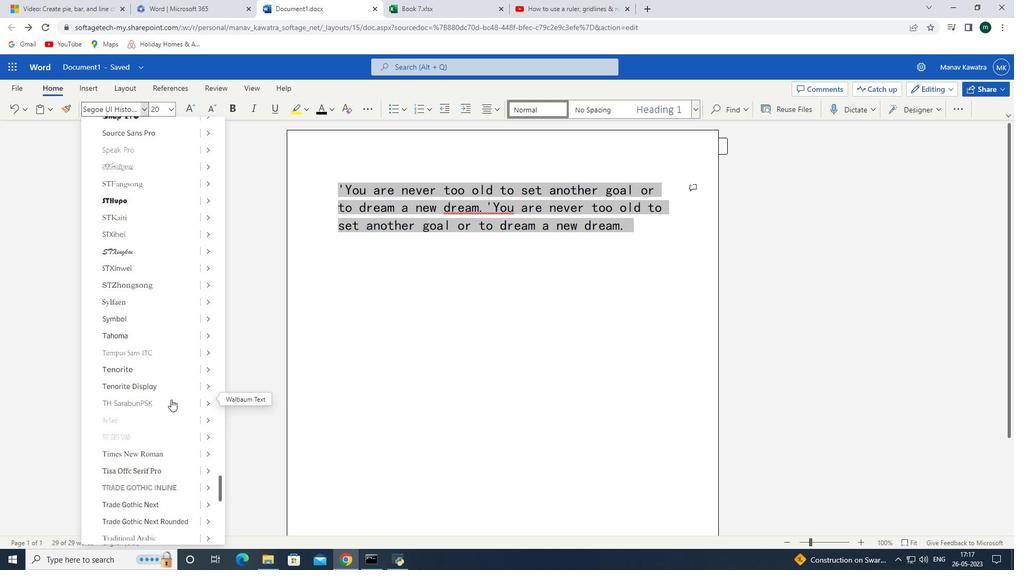 
Action: Mouse scrolled (171, 400) with delta (0, 0)
Screenshot: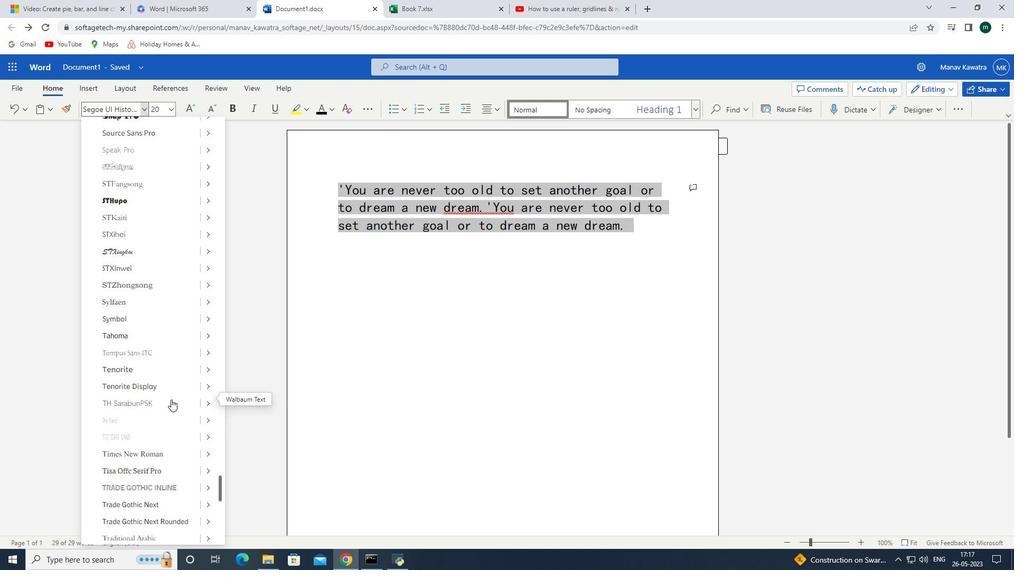 
Action: Mouse scrolled (171, 400) with delta (0, 0)
Screenshot: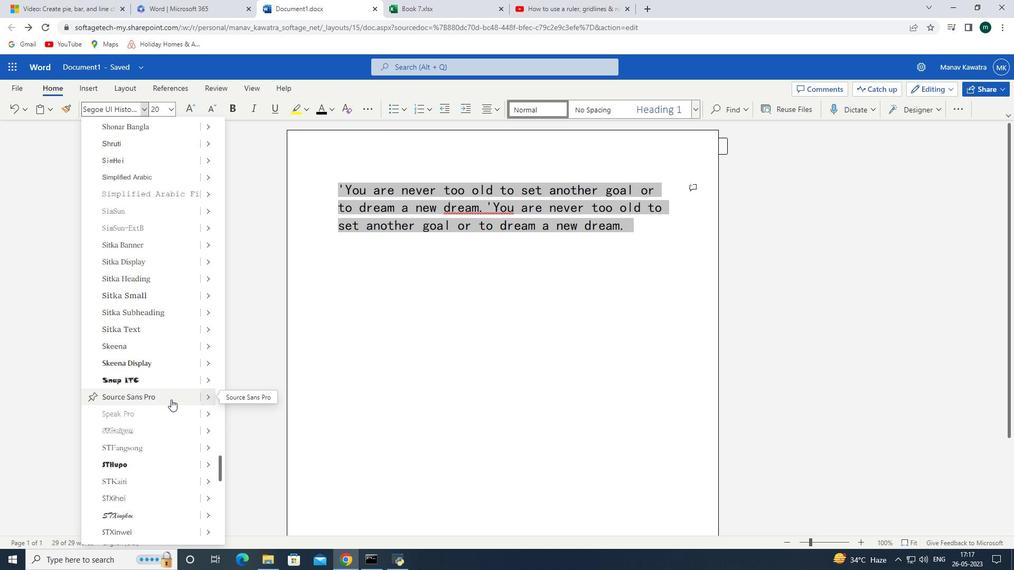 
Action: Mouse scrolled (171, 400) with delta (0, 0)
Screenshot: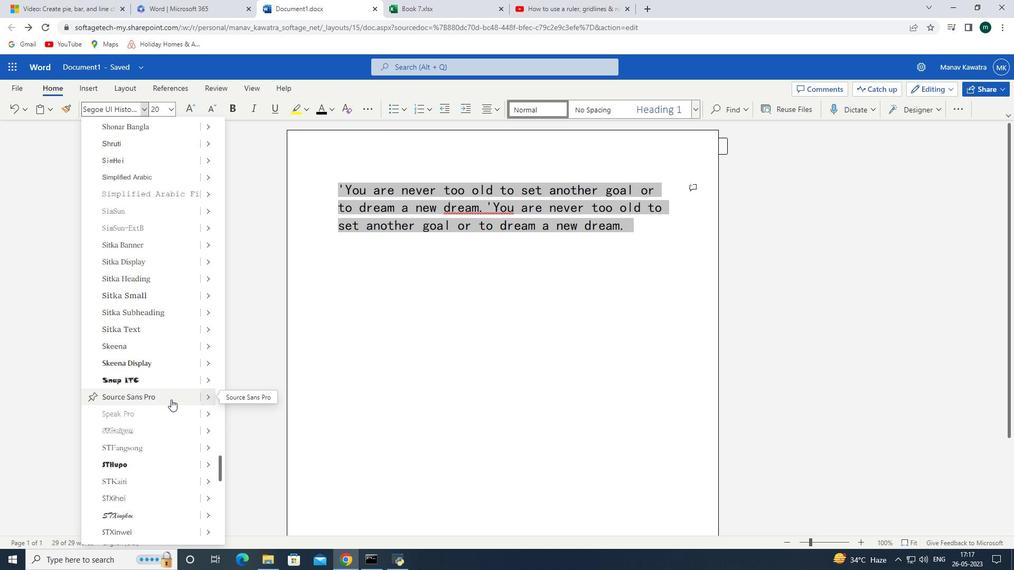 
Action: Mouse scrolled (171, 400) with delta (0, 0)
Screenshot: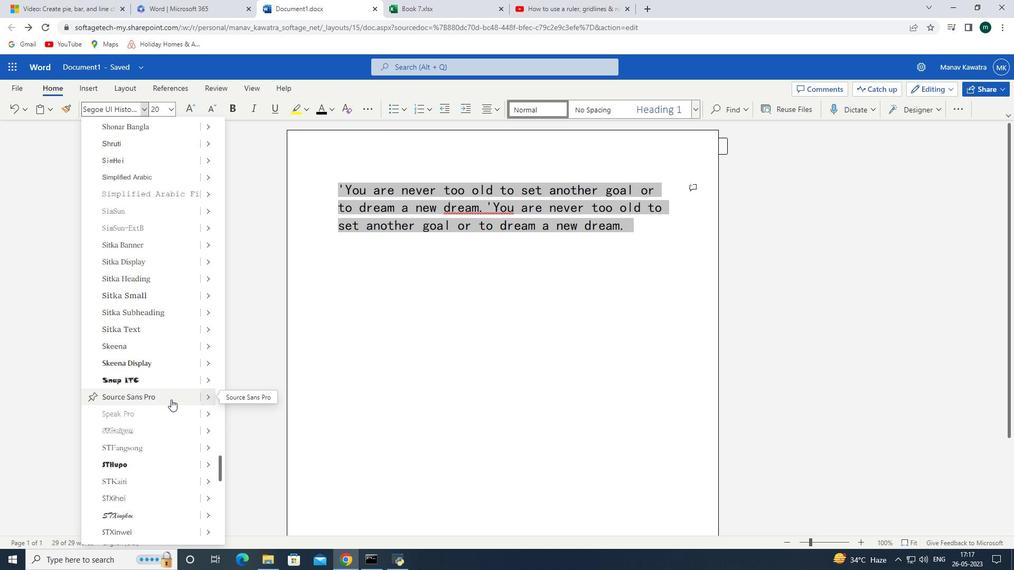 
Action: Mouse scrolled (171, 400) with delta (0, 0)
Screenshot: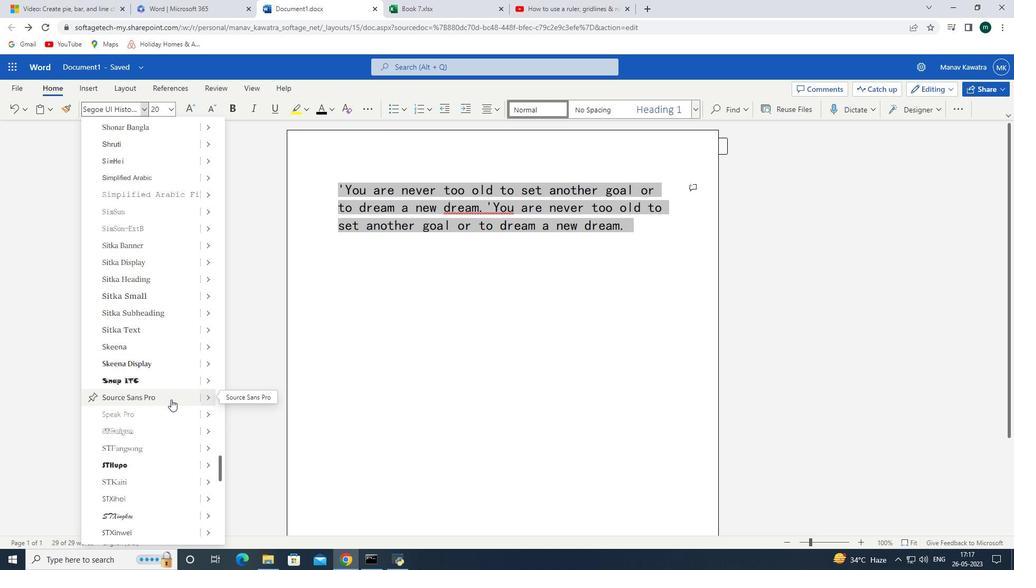 
Action: Mouse scrolled (171, 399) with delta (0, 0)
Screenshot: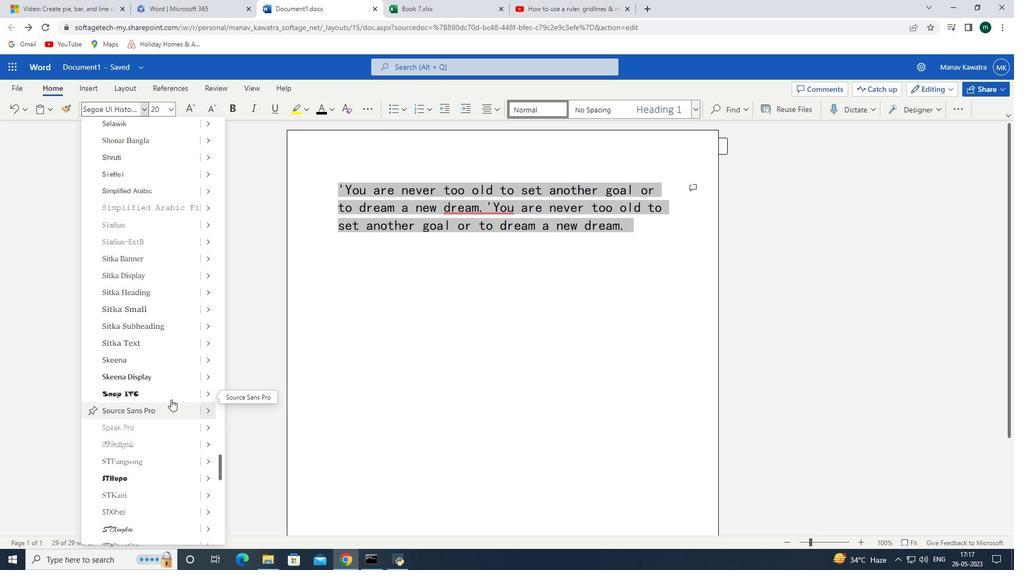 
Action: Mouse scrolled (171, 400) with delta (0, 0)
Screenshot: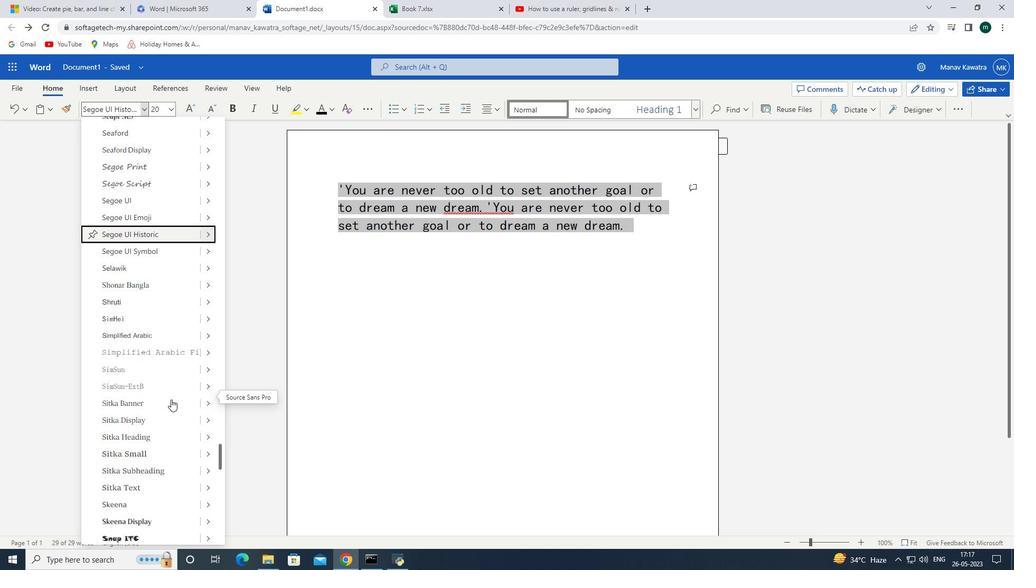 
Action: Mouse scrolled (171, 400) with delta (0, 0)
Screenshot: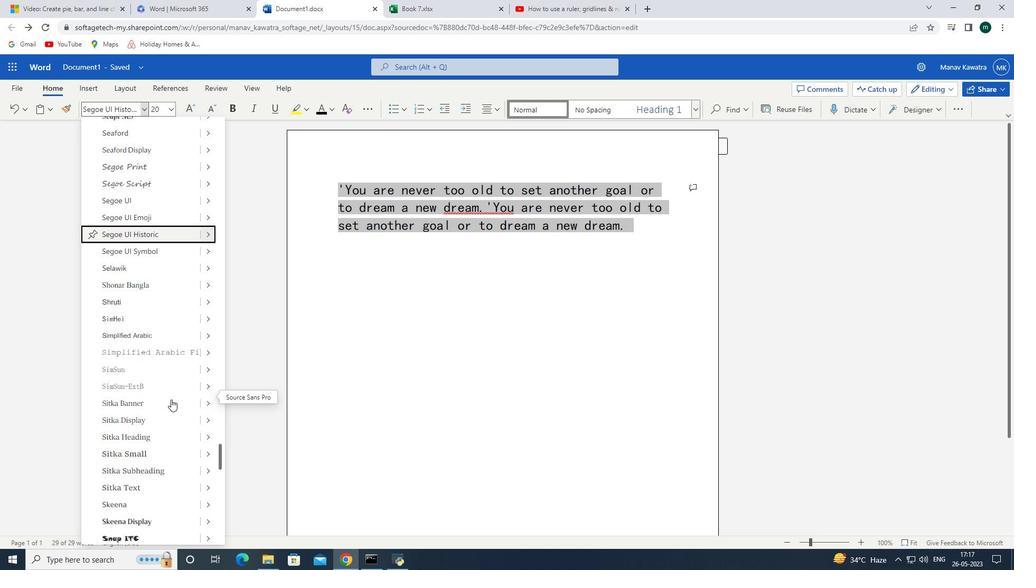 
Action: Mouse scrolled (171, 400) with delta (0, 0)
Screenshot: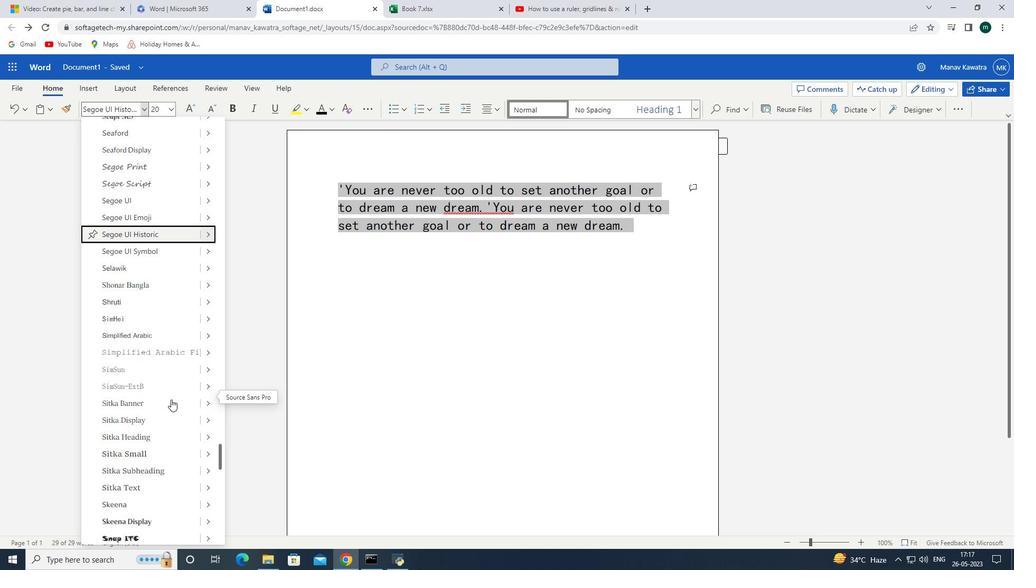 
Action: Mouse scrolled (171, 400) with delta (0, 0)
Screenshot: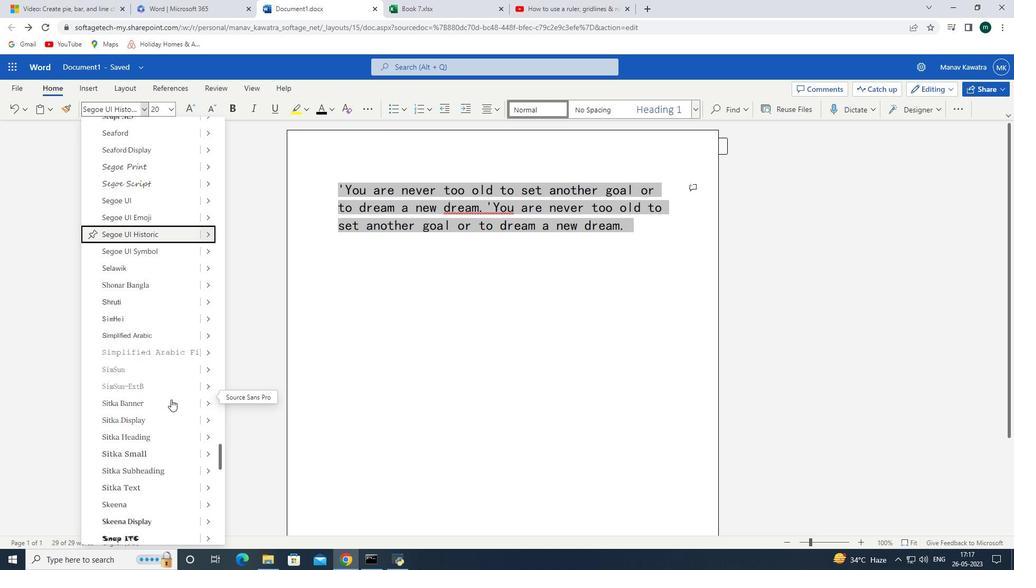 
Action: Mouse scrolled (171, 400) with delta (0, 0)
Screenshot: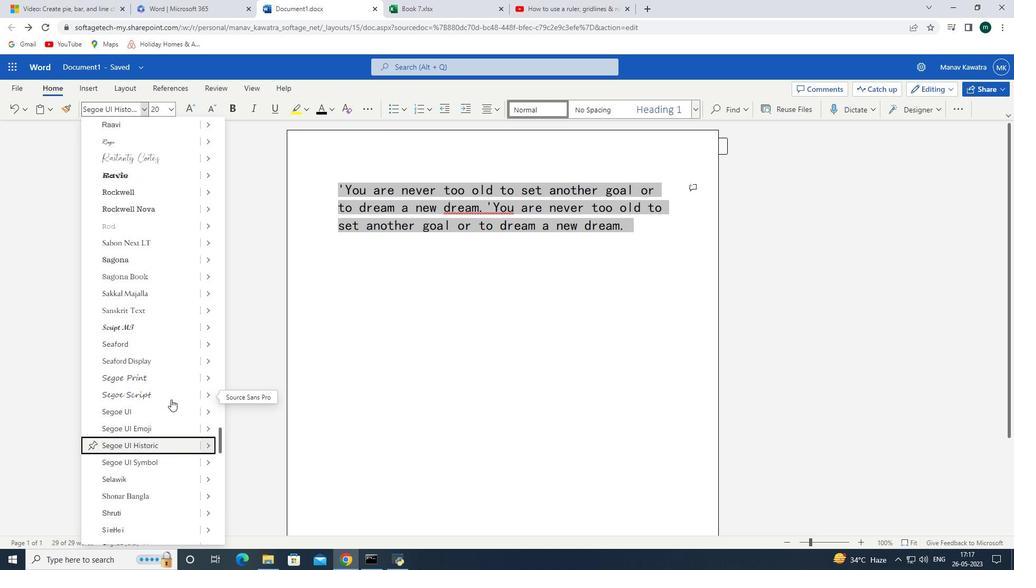 
Action: Mouse scrolled (171, 400) with delta (0, 0)
Screenshot: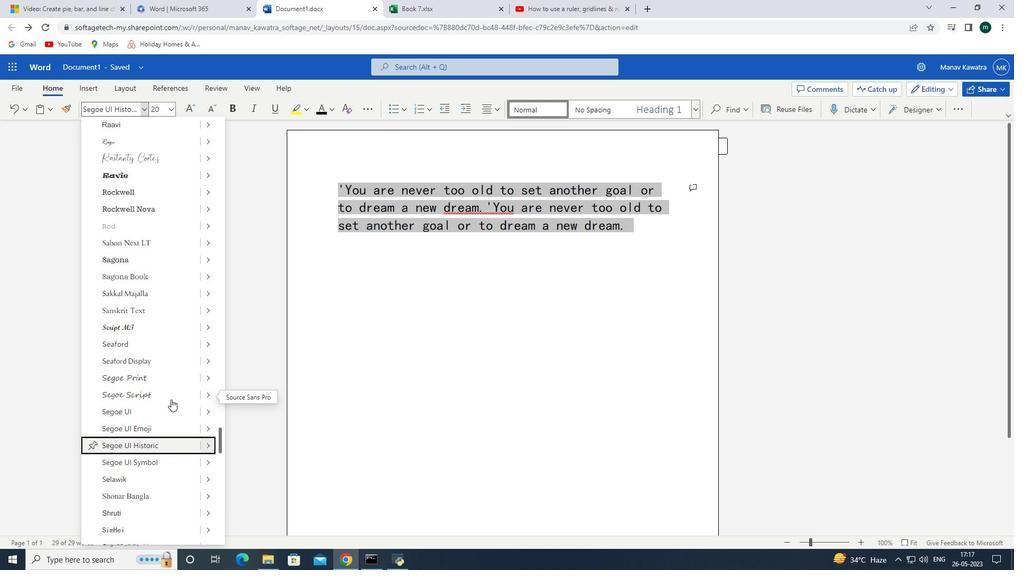 
Action: Mouse scrolled (171, 400) with delta (0, 0)
Screenshot: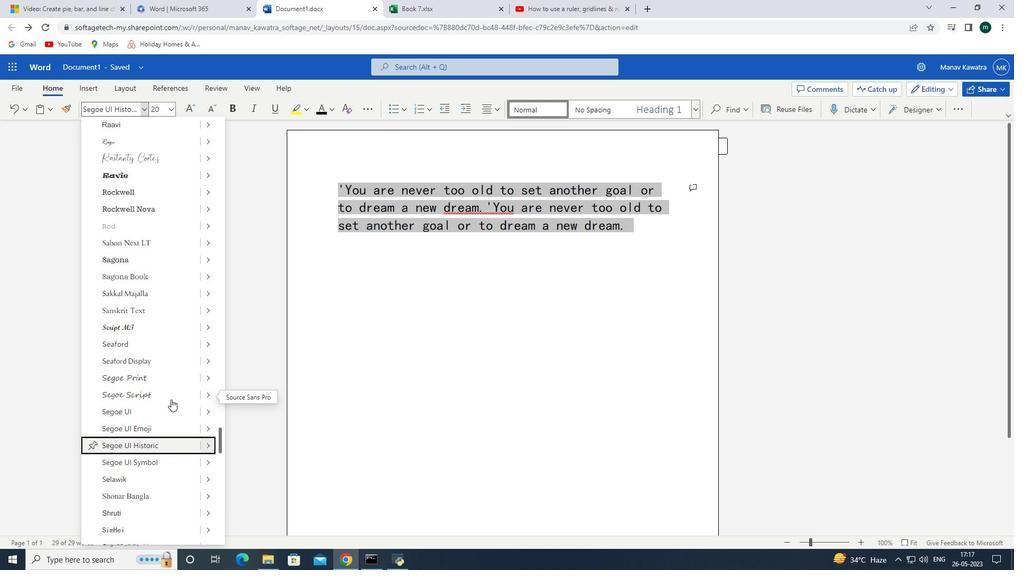 
Action: Mouse scrolled (171, 400) with delta (0, 0)
Screenshot: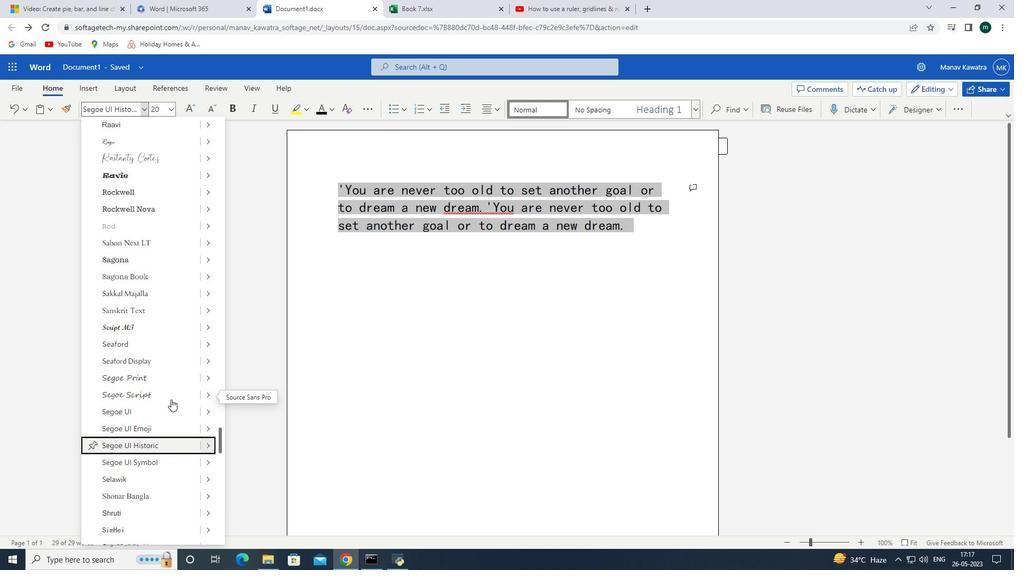 
Action: Mouse scrolled (171, 400) with delta (0, 0)
Screenshot: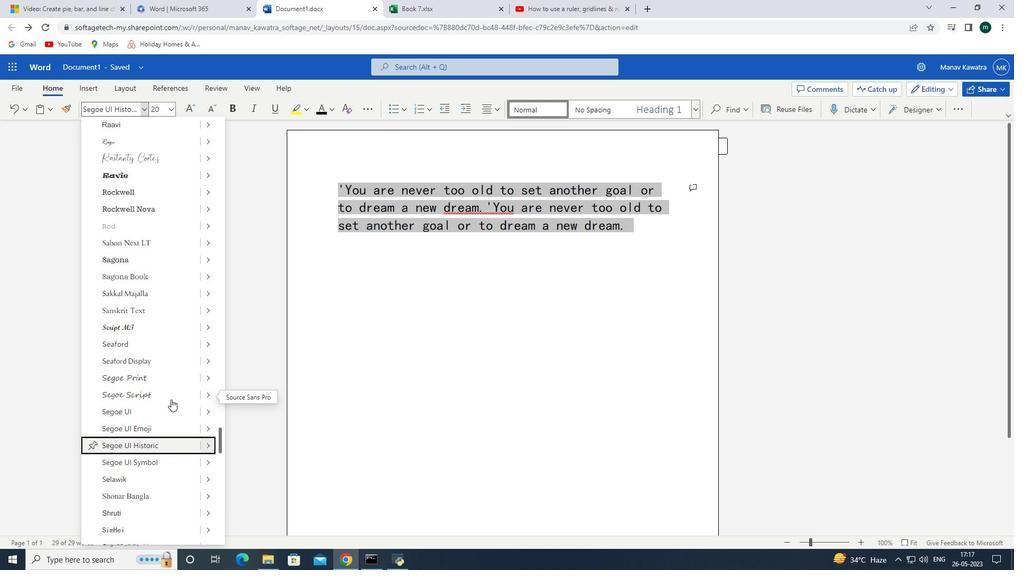 
Action: Mouse scrolled (171, 400) with delta (0, 0)
Screenshot: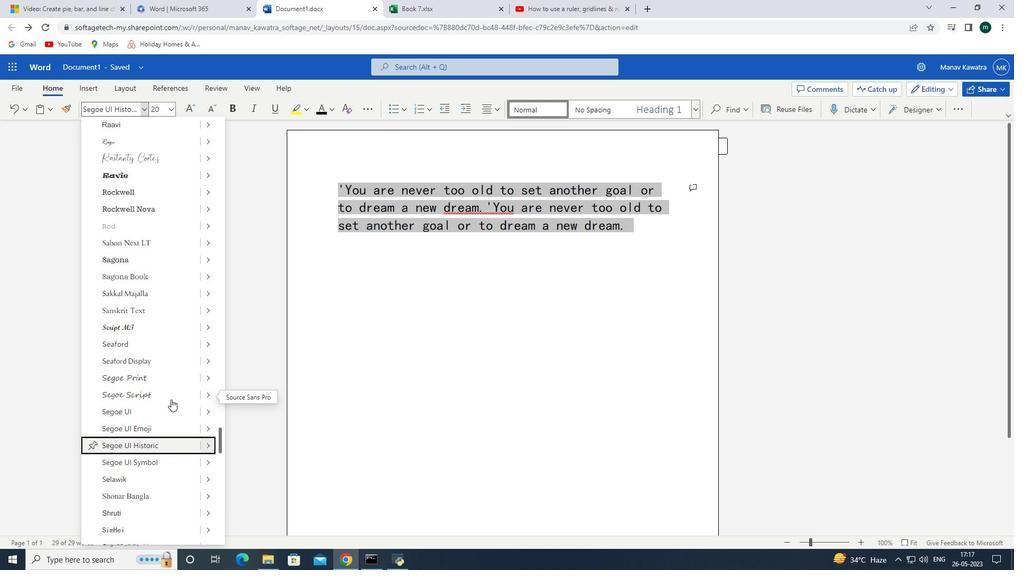 
Action: Mouse scrolled (171, 400) with delta (0, 0)
Screenshot: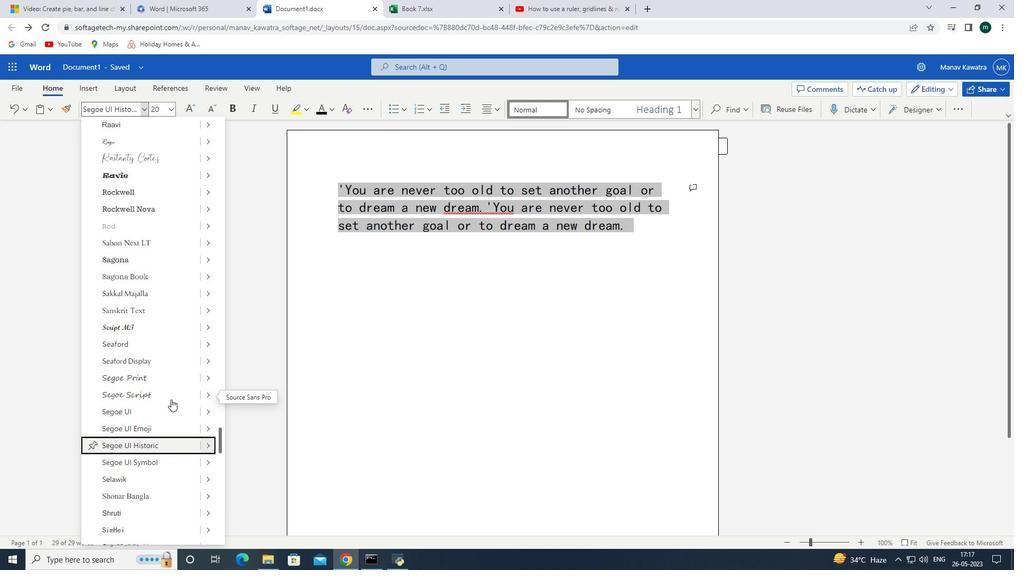 
Action: Mouse scrolled (171, 400) with delta (0, 0)
Screenshot: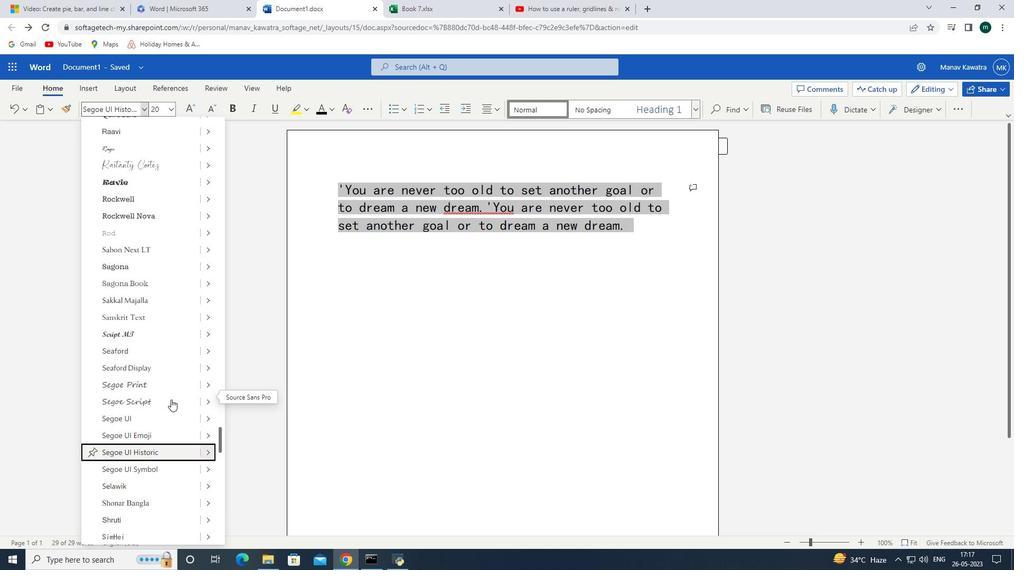
Action: Mouse scrolled (171, 400) with delta (0, 0)
Screenshot: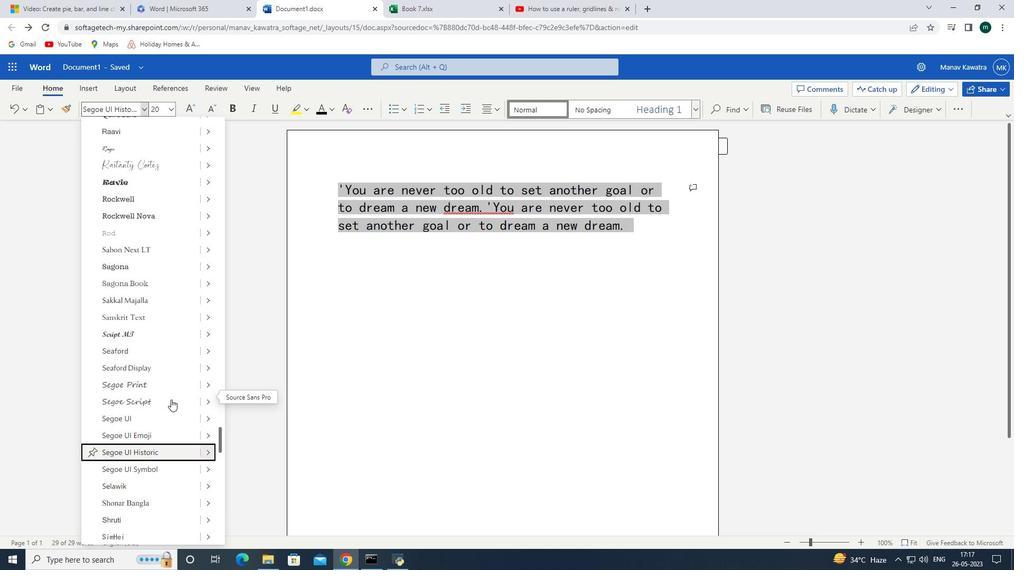 
Action: Mouse scrolled (171, 400) with delta (0, 0)
Screenshot: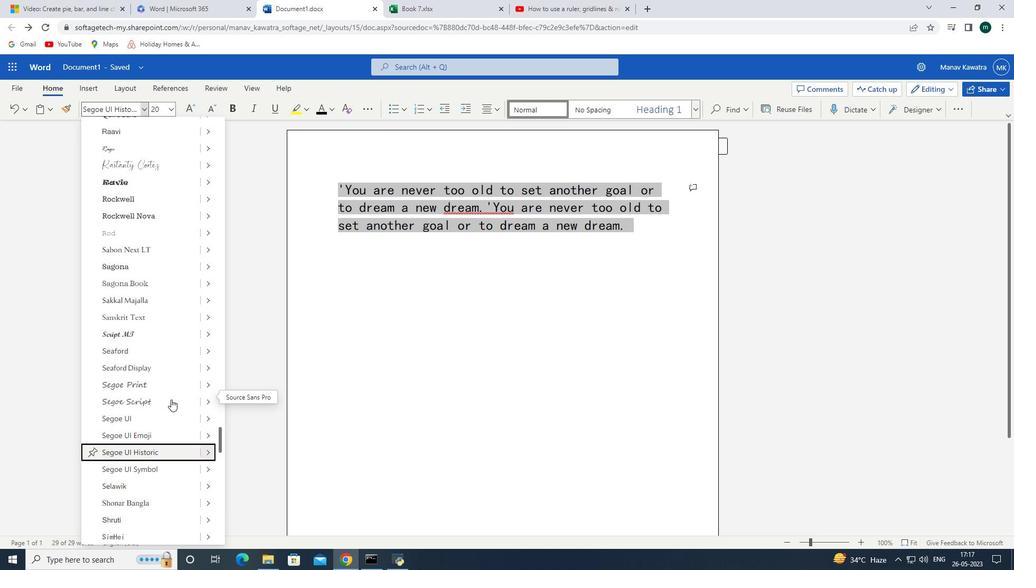 
Action: Mouse moved to (145, 416)
Screenshot: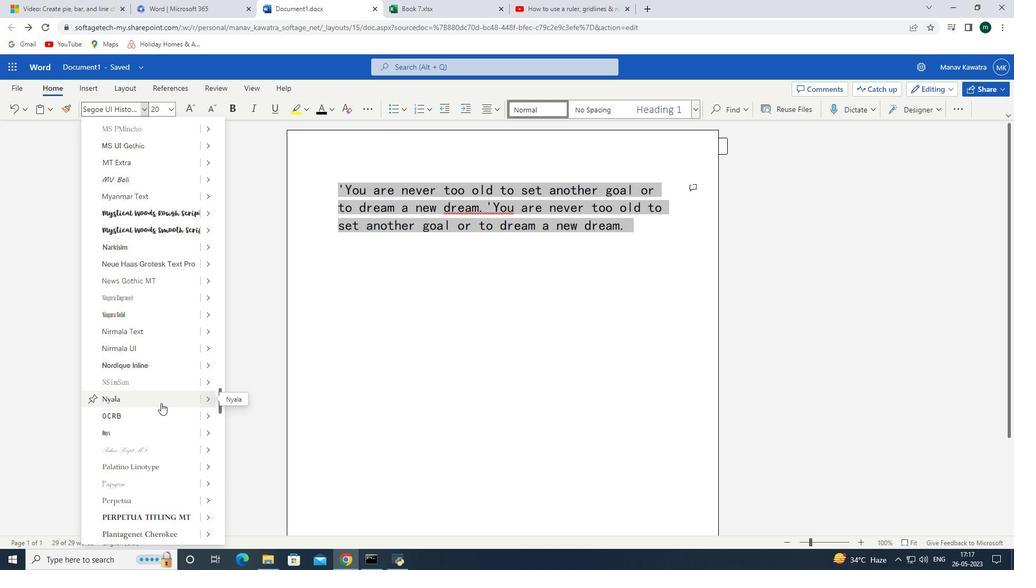 
Action: Mouse scrolled (145, 417) with delta (0, 0)
Screenshot: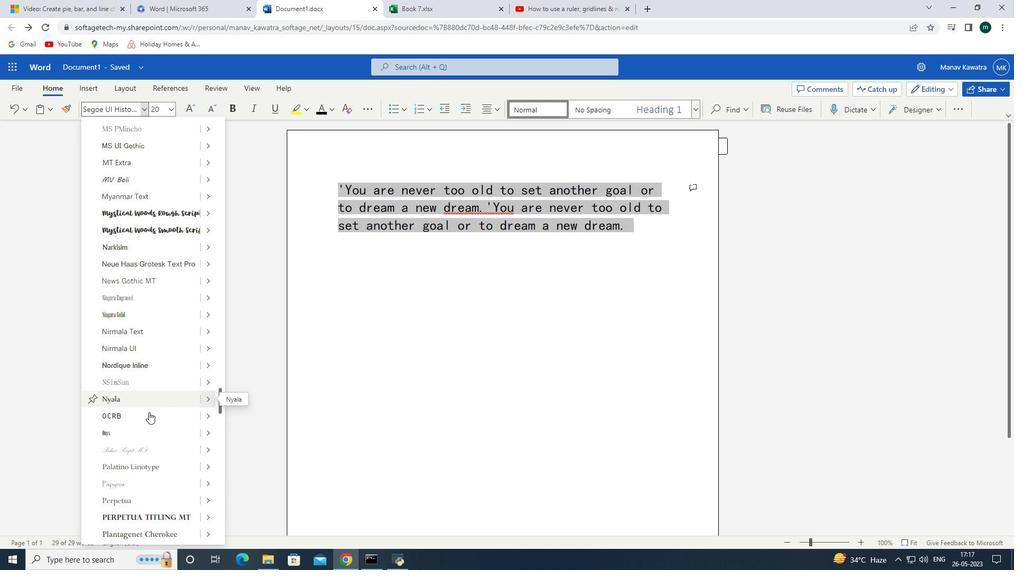 
Action: Mouse scrolled (145, 417) with delta (0, 0)
Screenshot: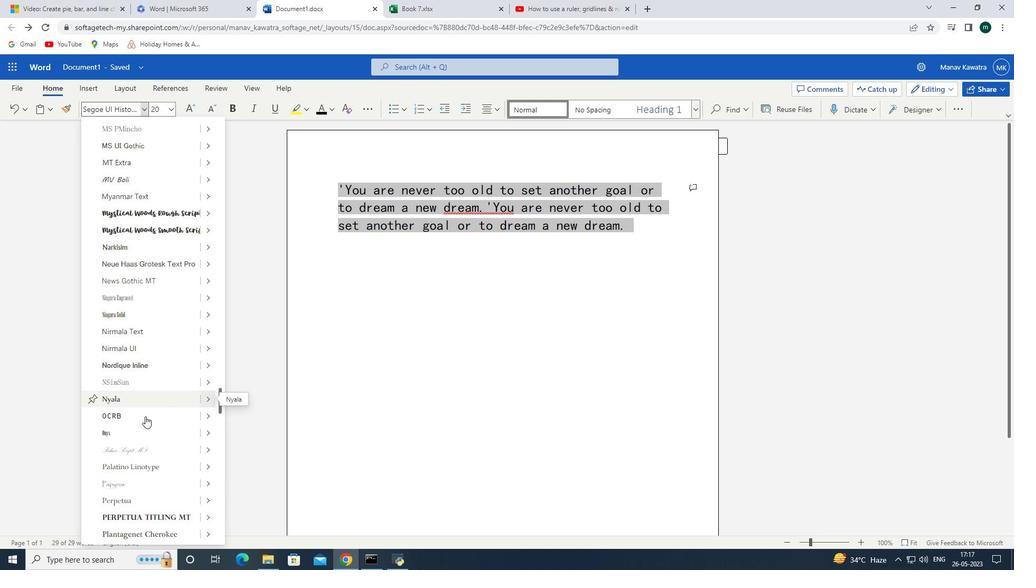 
Action: Mouse scrolled (145, 417) with delta (0, 0)
Screenshot: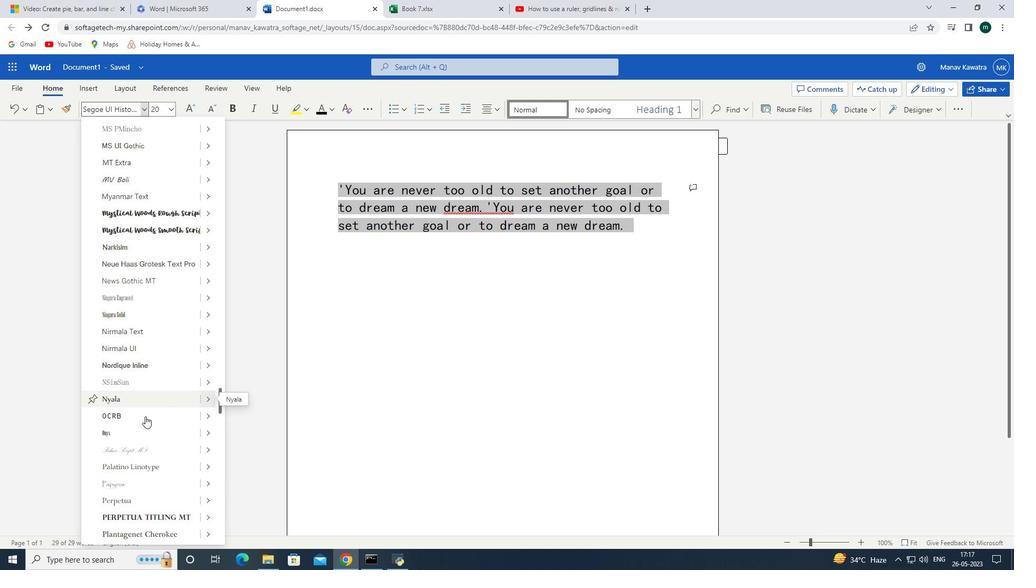 
Action: Mouse scrolled (145, 417) with delta (0, 0)
Screenshot: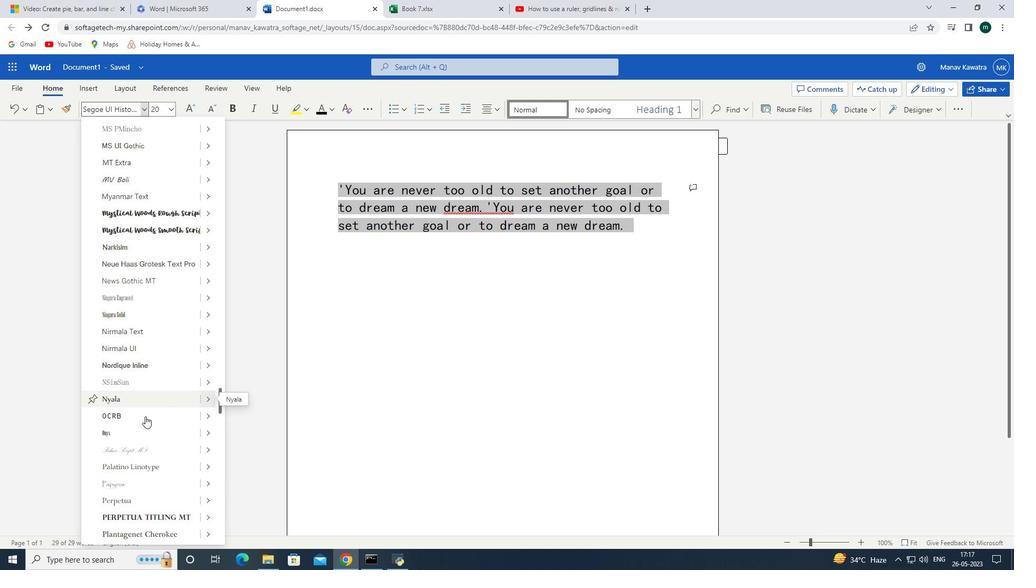 
Action: Mouse scrolled (145, 417) with delta (0, 0)
Screenshot: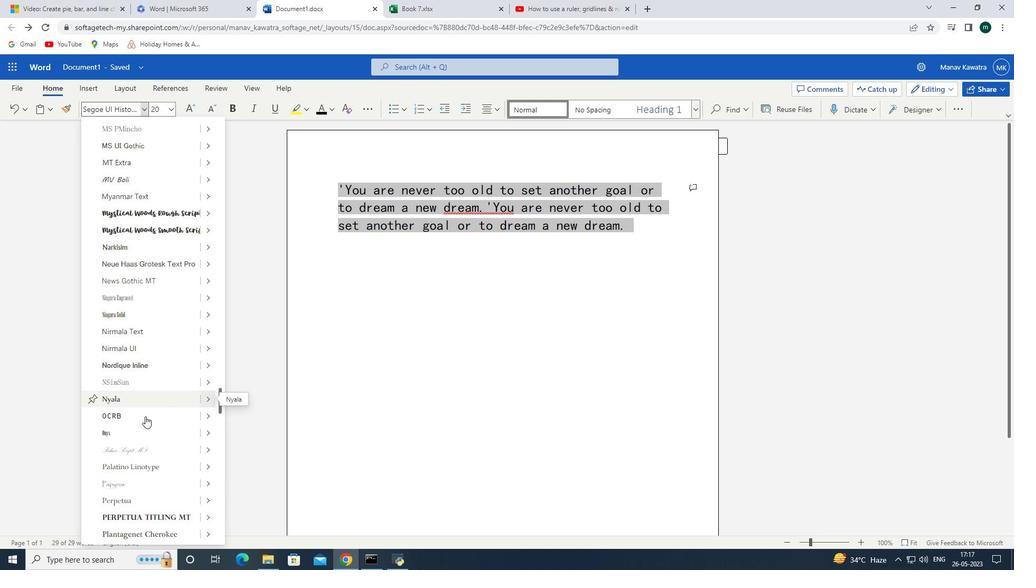 
Action: Mouse scrolled (145, 417) with delta (0, 0)
Screenshot: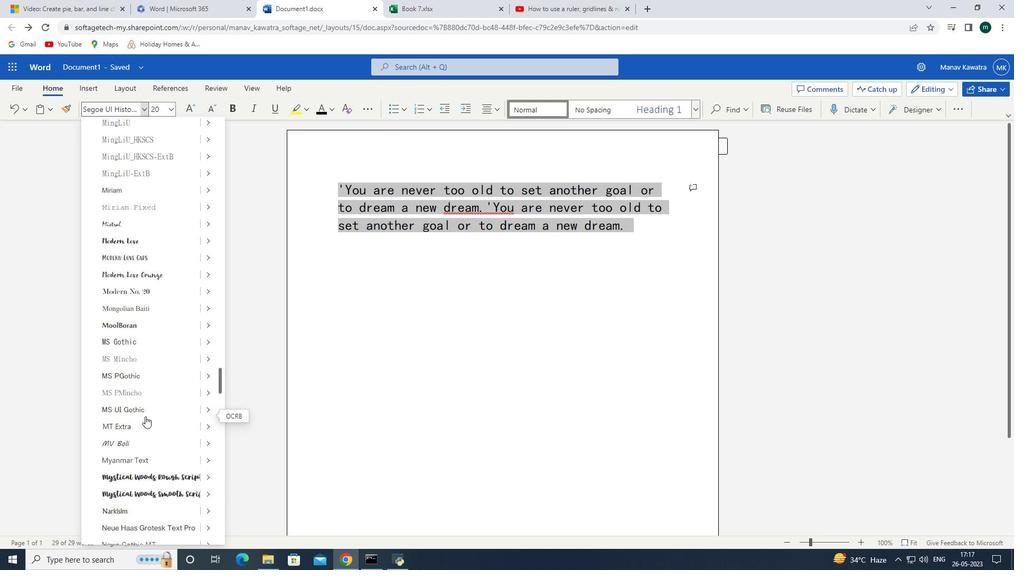 
Action: Mouse scrolled (145, 417) with delta (0, 0)
Screenshot: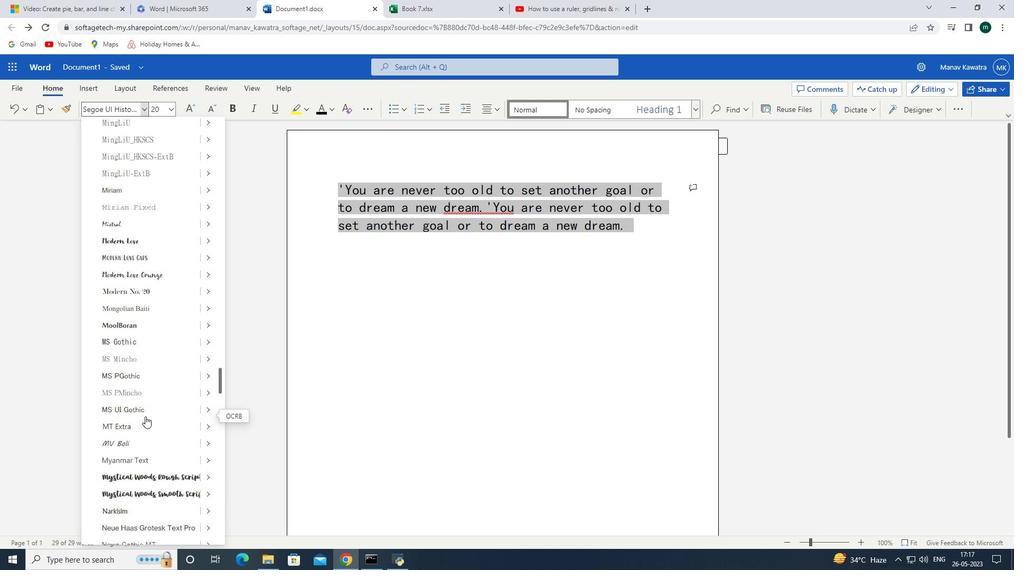 
Action: Mouse scrolled (145, 417) with delta (0, 0)
Screenshot: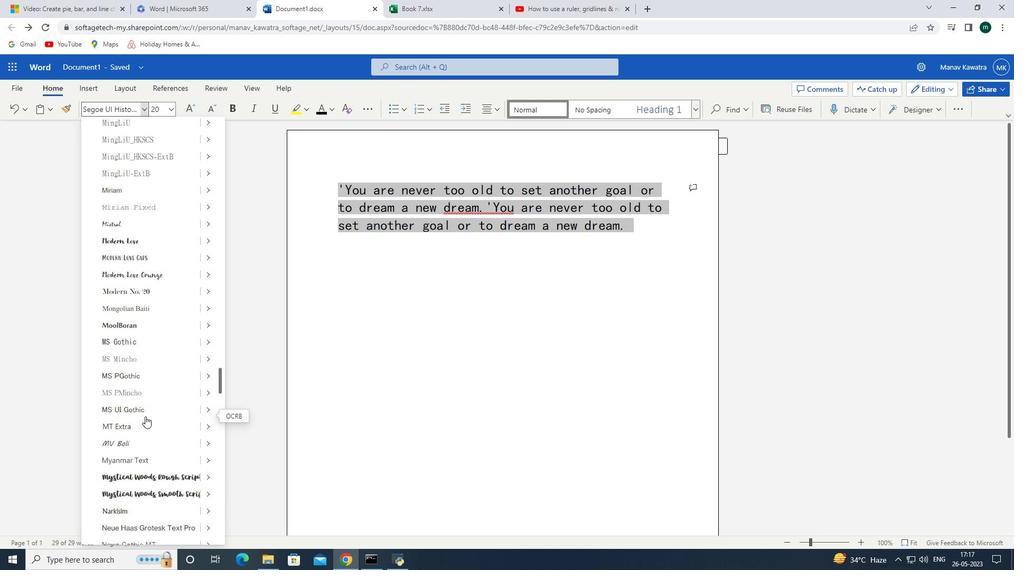 
Action: Mouse scrolled (145, 417) with delta (0, 0)
Screenshot: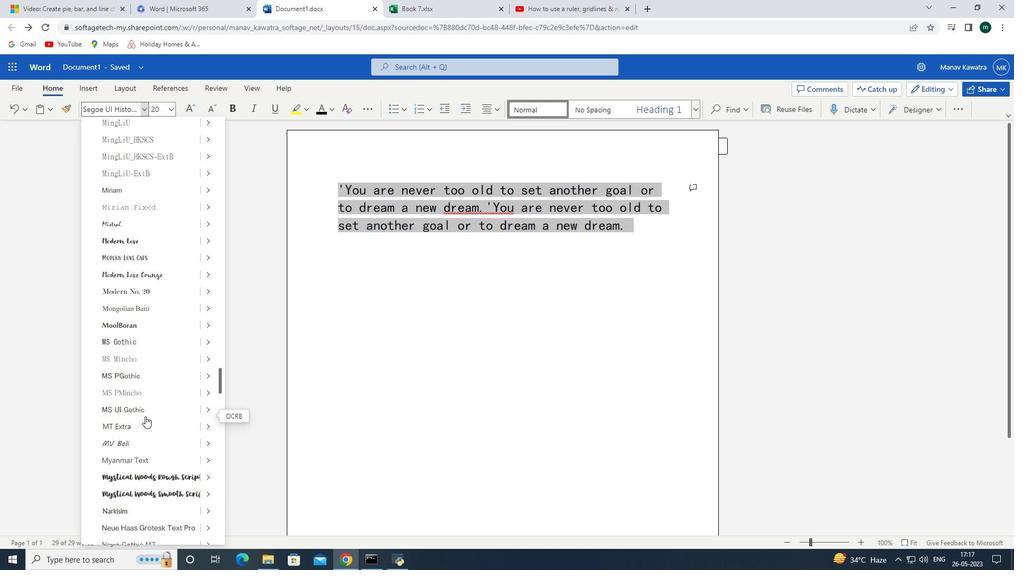 
Action: Mouse scrolled (145, 417) with delta (0, 0)
Screenshot: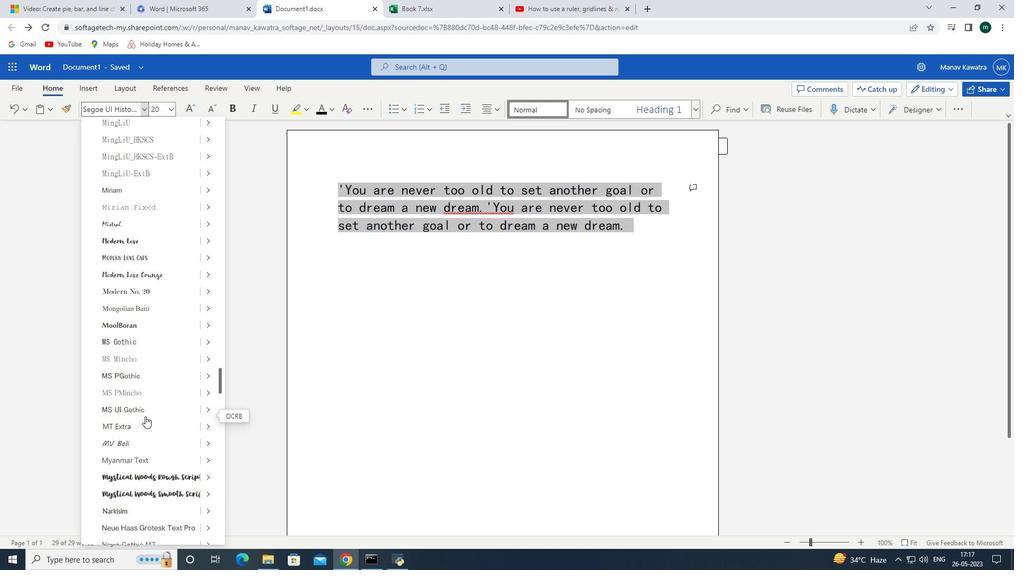 
Action: Mouse scrolled (145, 417) with delta (0, 0)
Screenshot: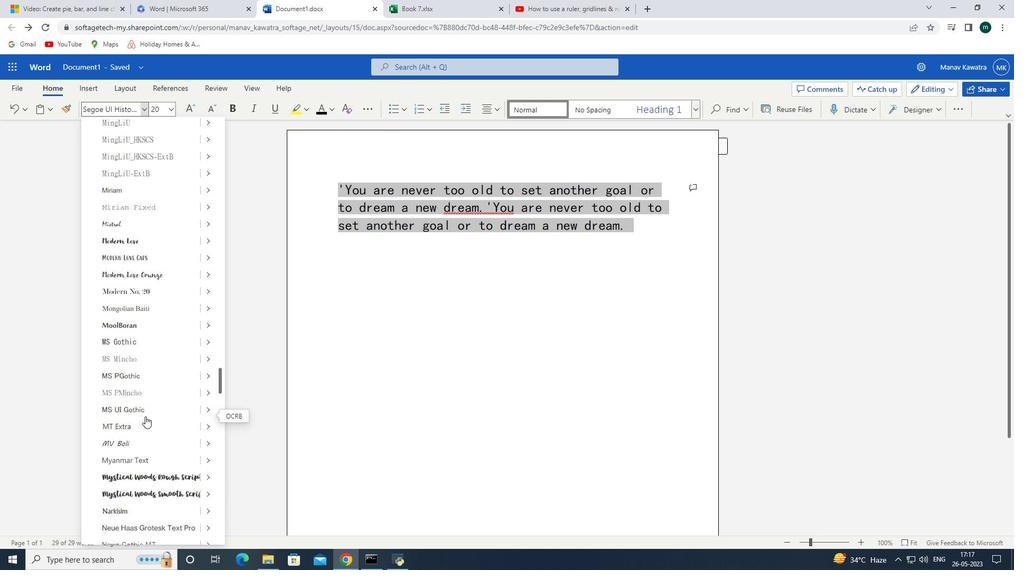 
Action: Mouse scrolled (145, 417) with delta (0, 0)
Screenshot: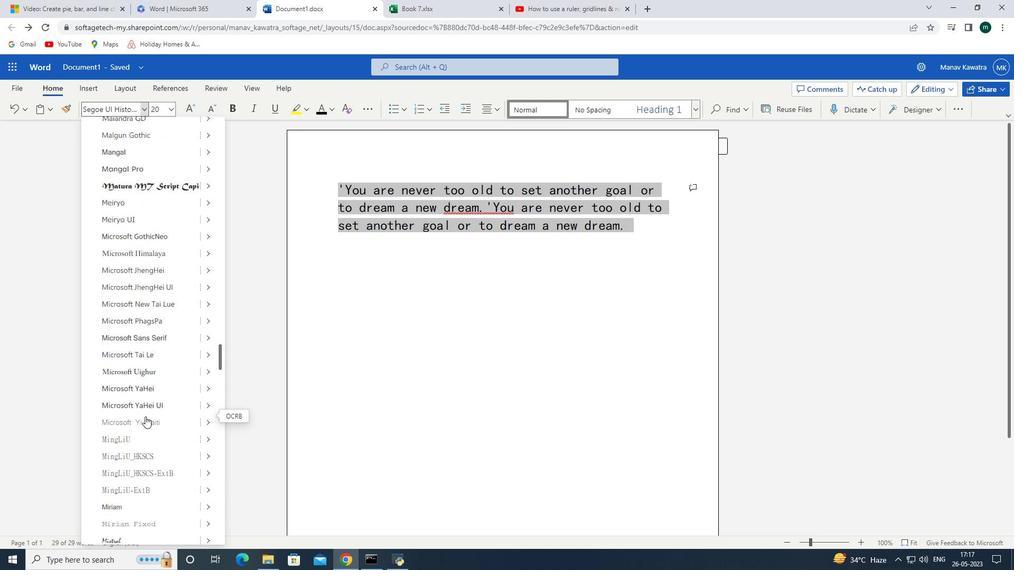 
Action: Mouse scrolled (145, 417) with delta (0, 0)
Screenshot: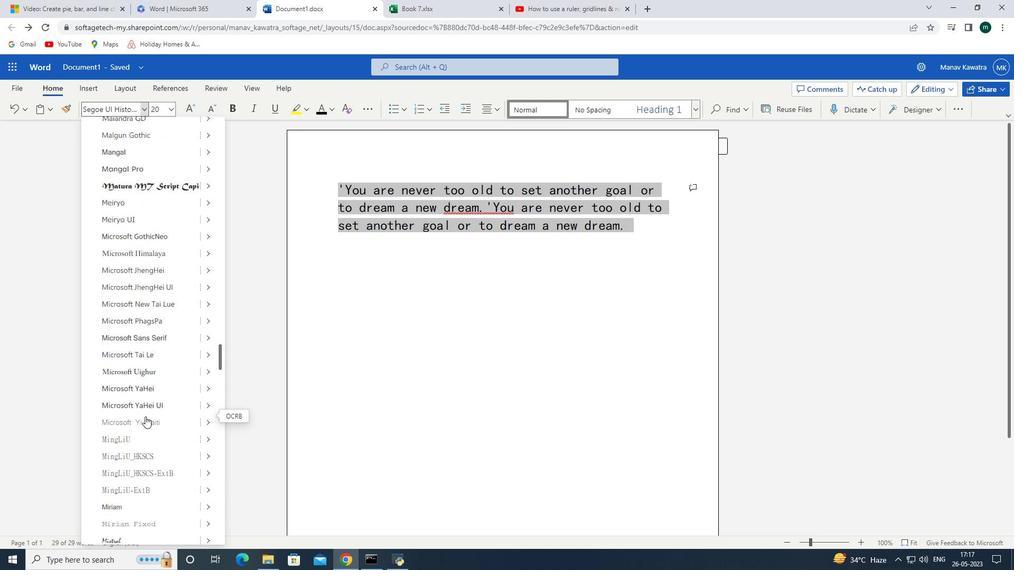 
Action: Mouse scrolled (145, 417) with delta (0, 0)
Screenshot: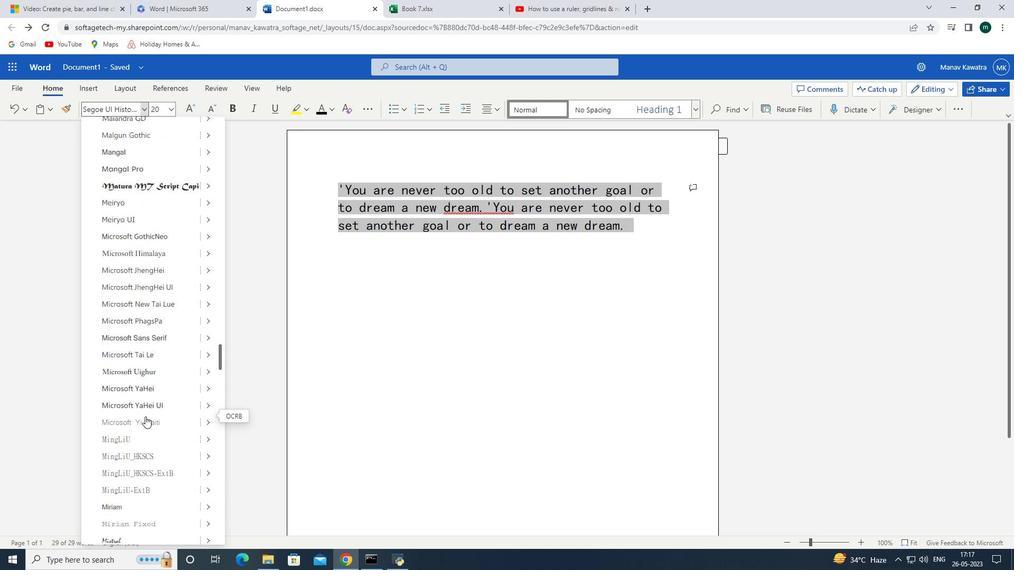 
Action: Mouse scrolled (145, 417) with delta (0, 0)
Screenshot: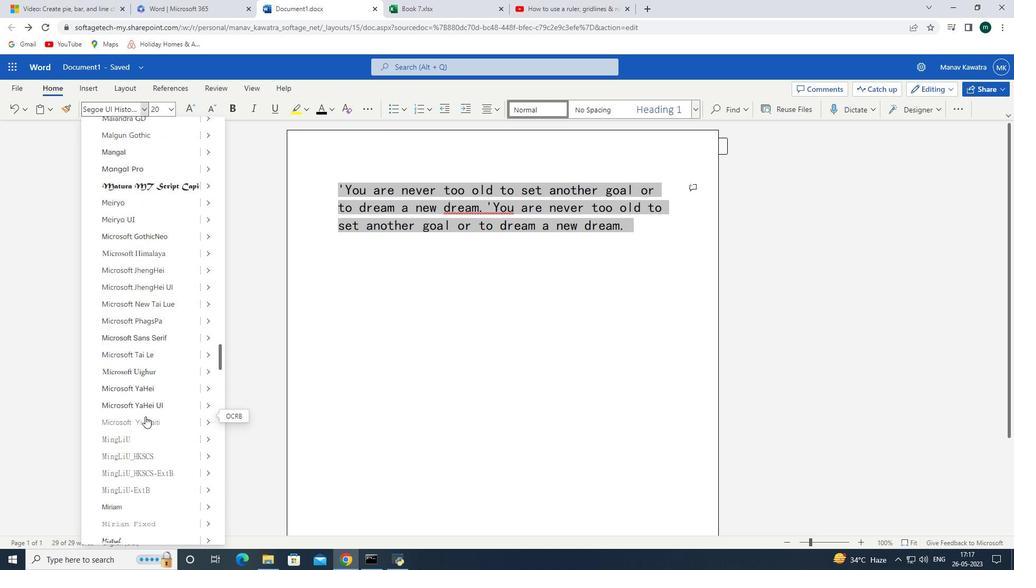 
Action: Mouse scrolled (145, 417) with delta (0, 0)
Screenshot: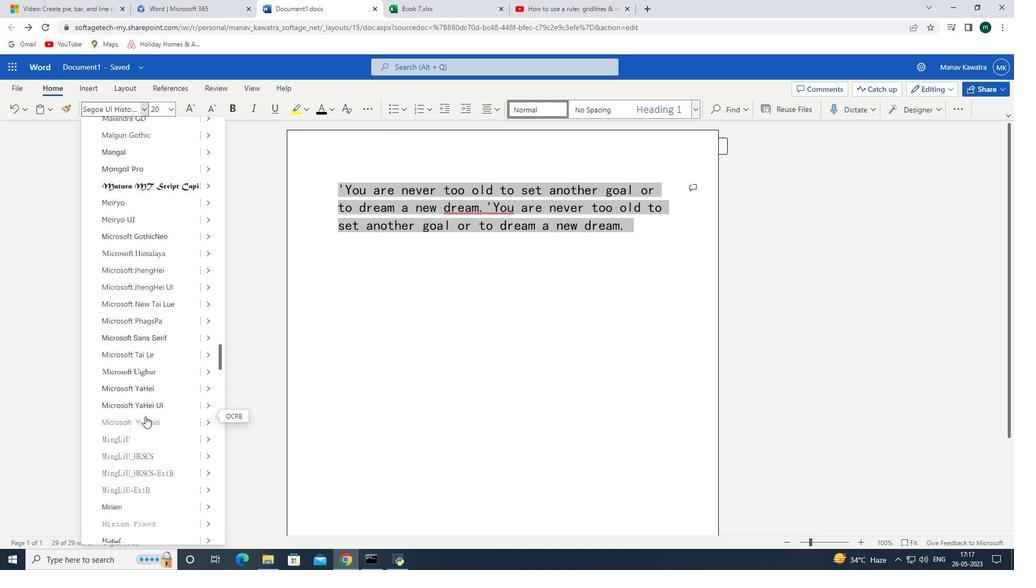 
Action: Mouse scrolled (145, 417) with delta (0, 0)
Screenshot: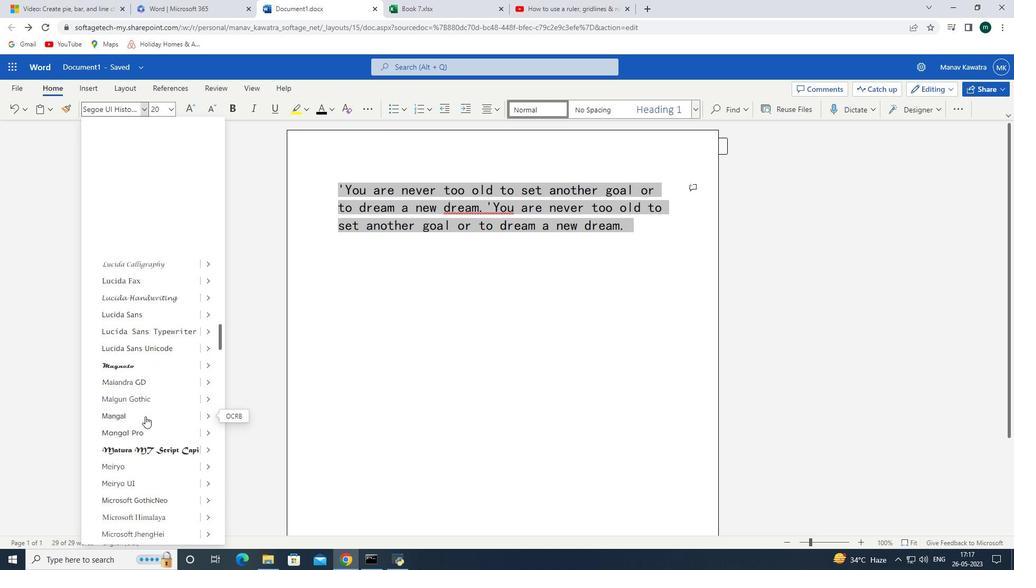 
Action: Mouse scrolled (145, 417) with delta (0, 0)
Screenshot: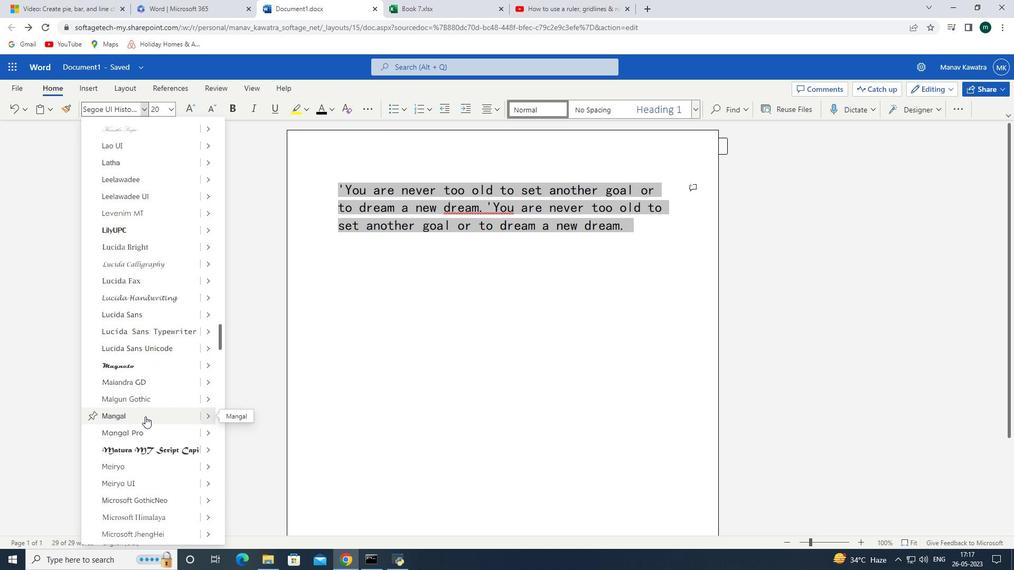 
Action: Mouse scrolled (145, 417) with delta (0, 0)
Screenshot: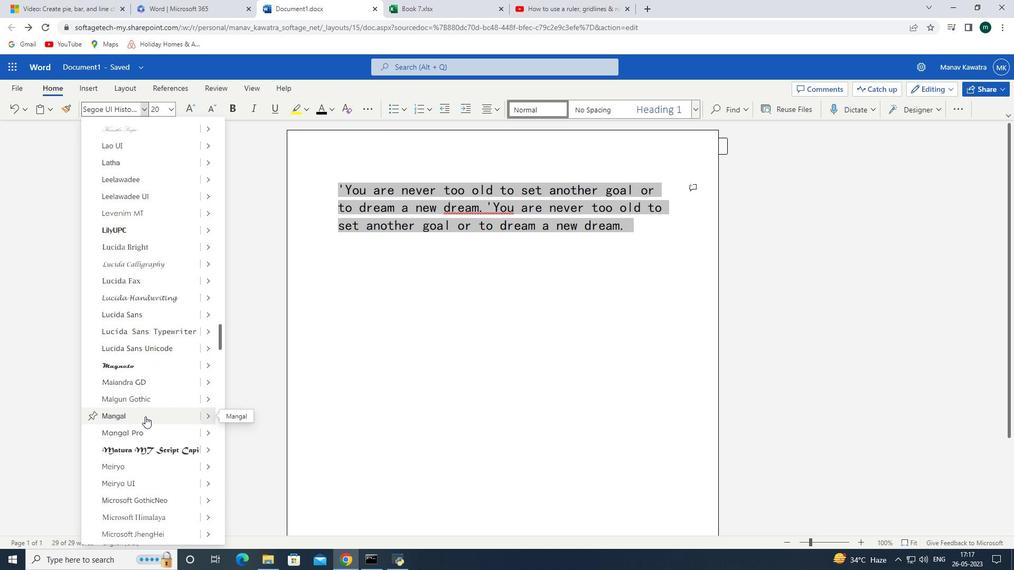 
Action: Mouse scrolled (145, 417) with delta (0, 0)
Screenshot: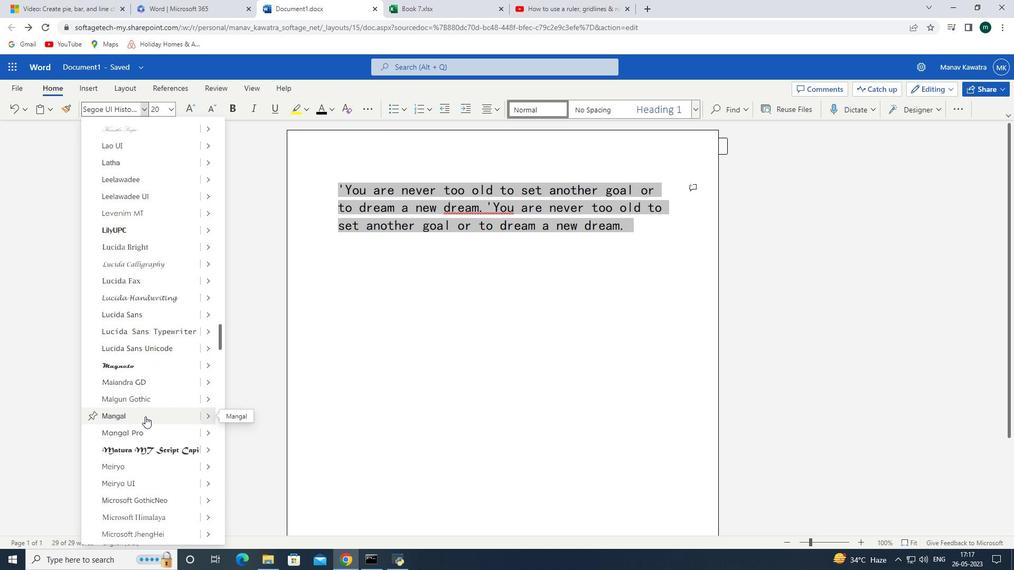 
Action: Mouse scrolled (145, 417) with delta (0, 0)
Screenshot: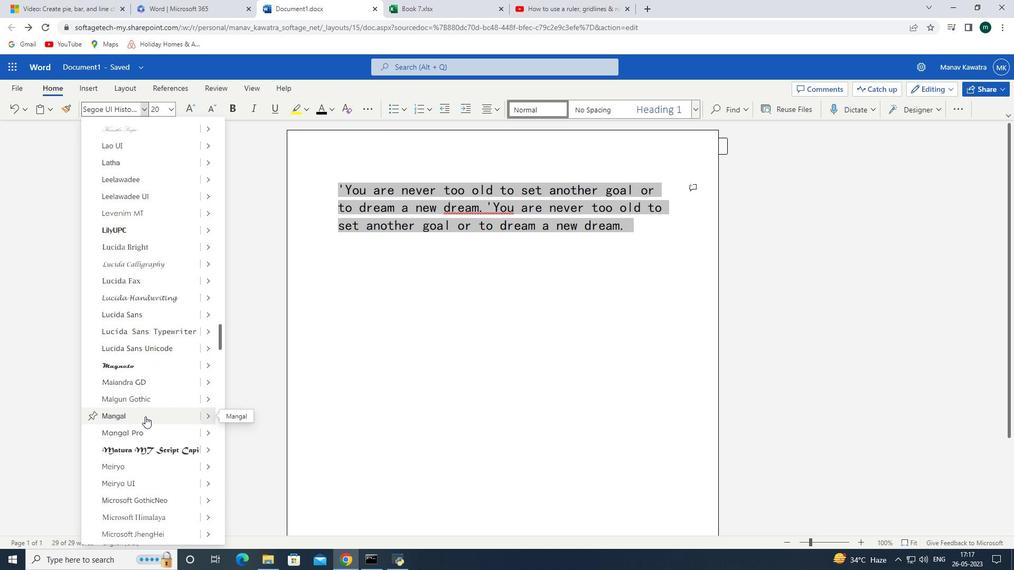 
Action: Mouse scrolled (145, 417) with delta (0, 0)
Screenshot: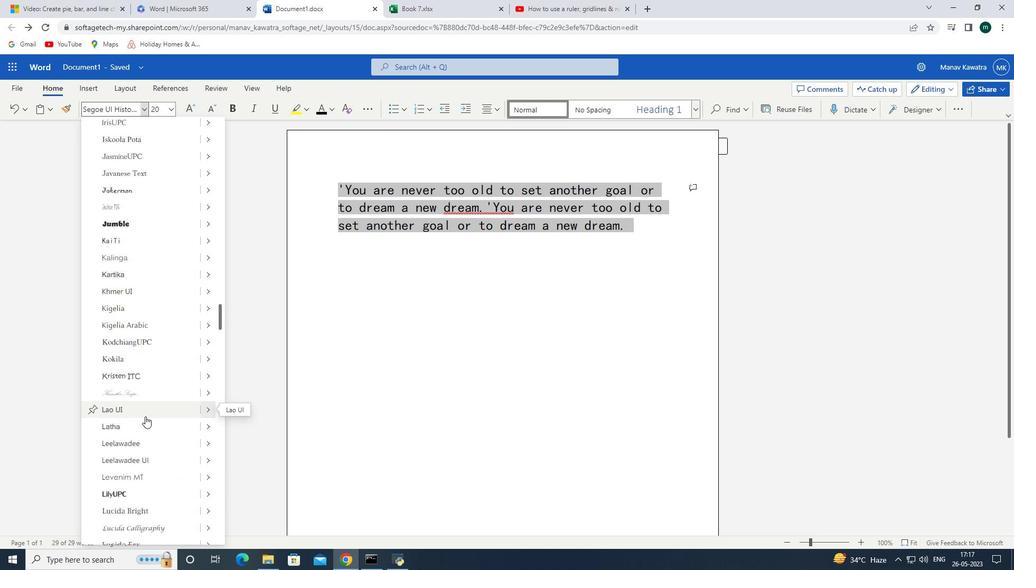 
Action: Mouse scrolled (145, 417) with delta (0, 0)
Screenshot: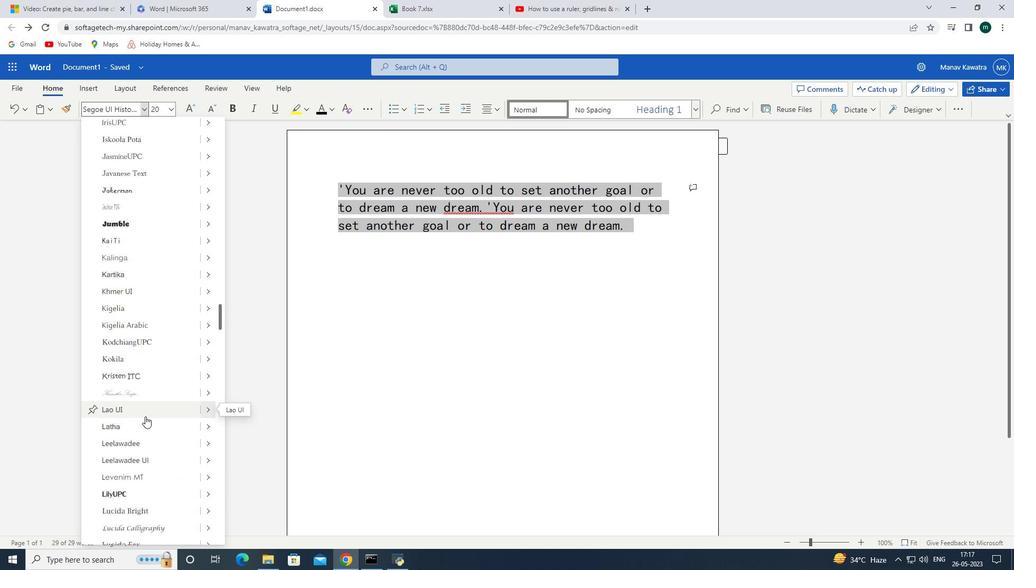 
Action: Mouse scrolled (145, 417) with delta (0, 0)
Screenshot: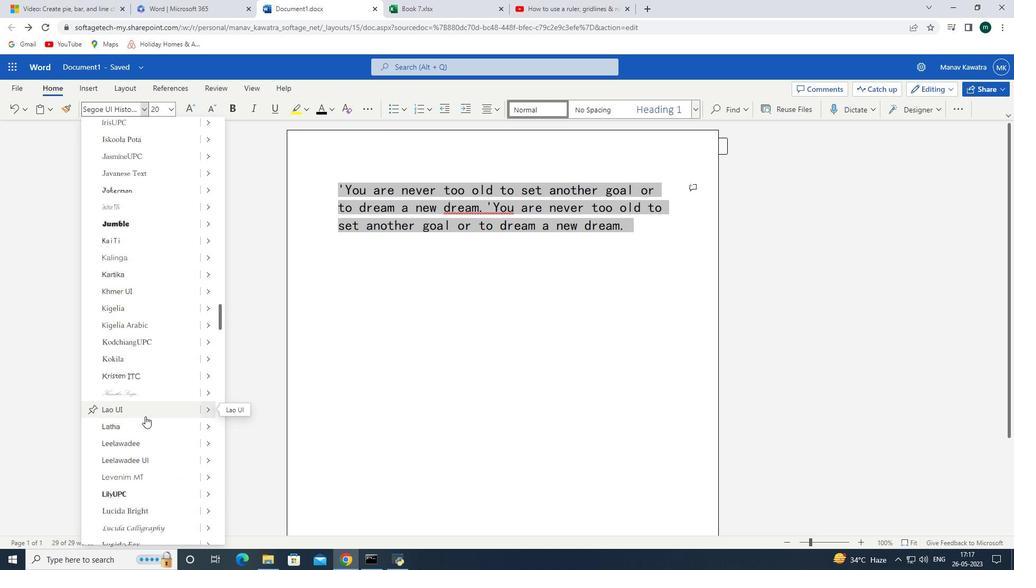 
Action: Mouse scrolled (145, 417) with delta (0, 0)
Screenshot: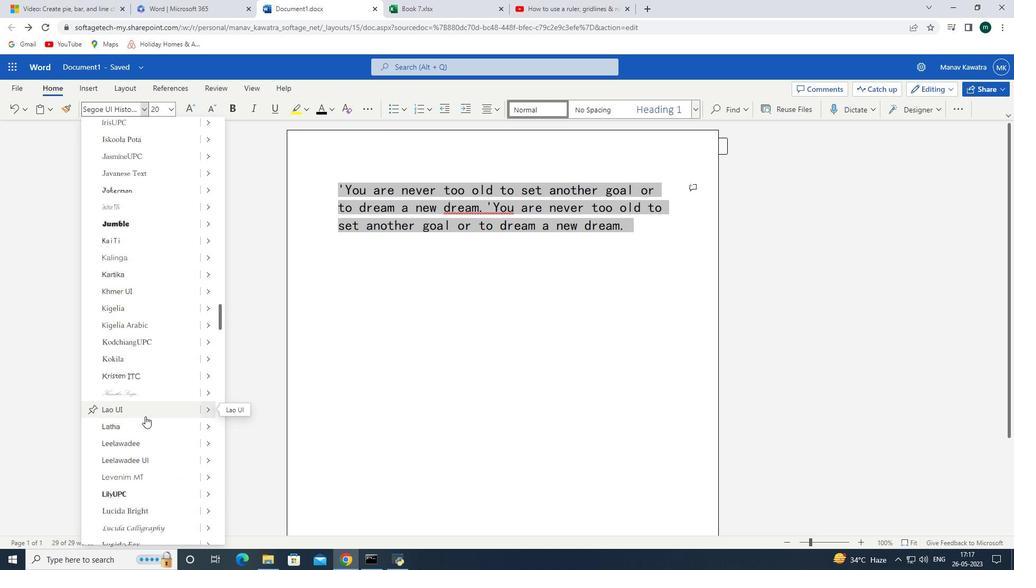 
Action: Mouse scrolled (145, 417) with delta (0, 0)
Screenshot: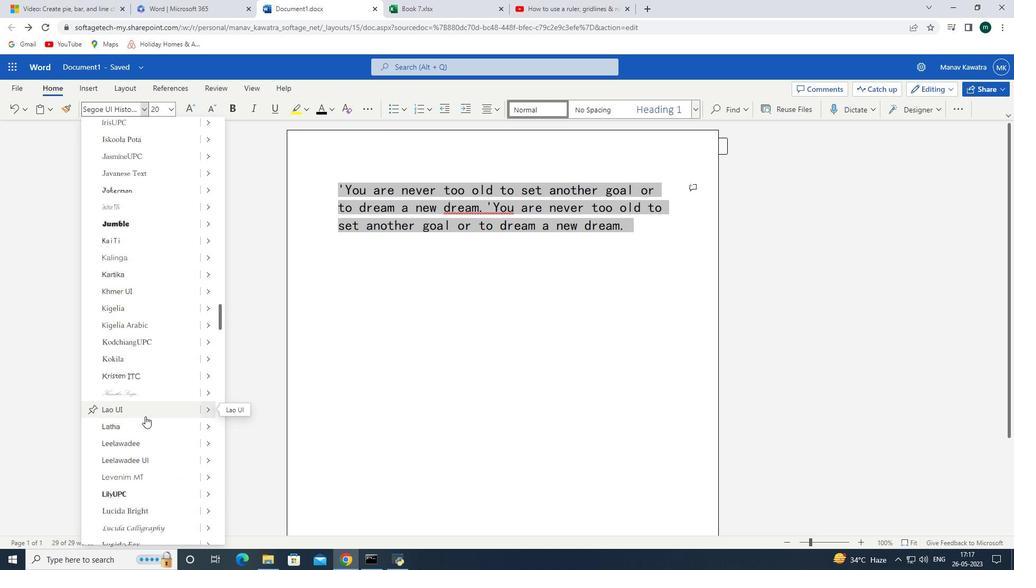 
Action: Mouse scrolled (145, 417) with delta (0, 0)
Screenshot: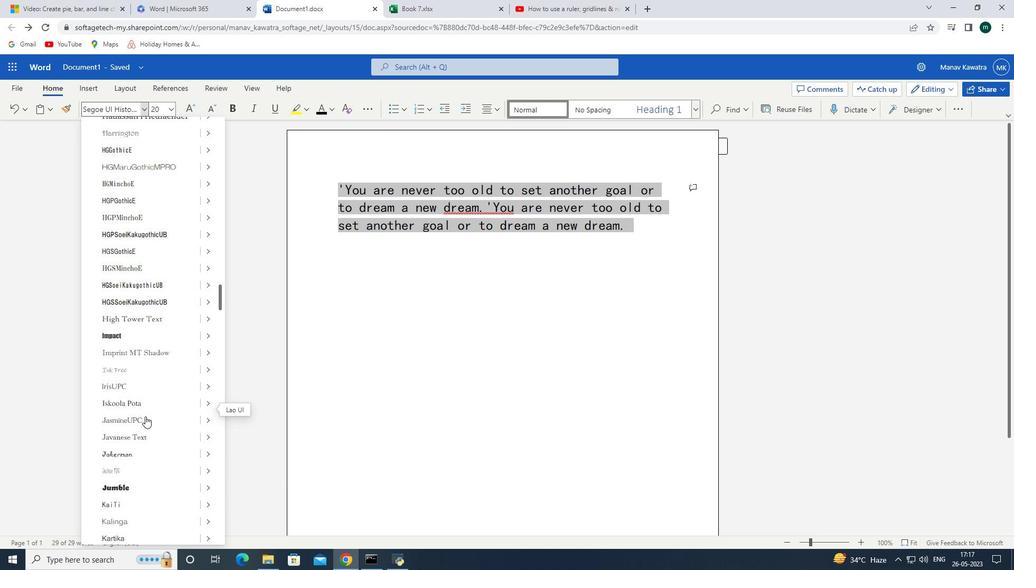 
Action: Mouse scrolled (145, 417) with delta (0, 0)
Screenshot: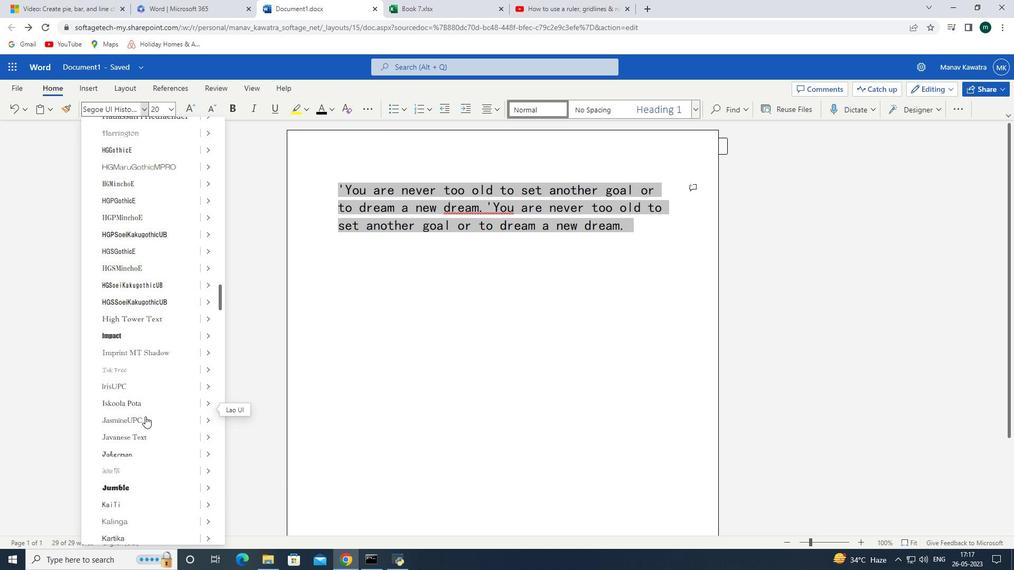 
Action: Mouse scrolled (145, 417) with delta (0, 0)
Screenshot: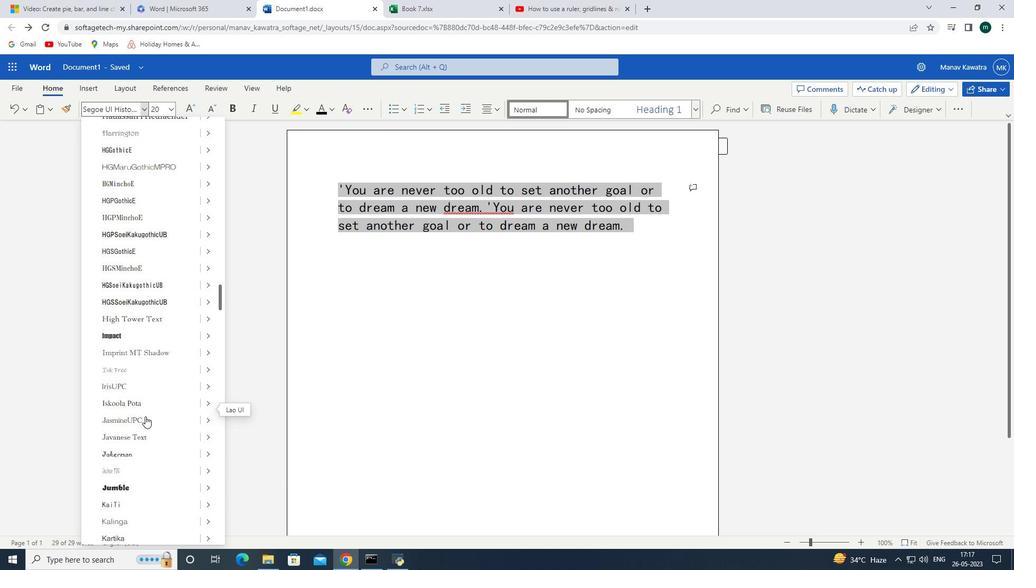 
Action: Mouse scrolled (145, 417) with delta (0, 0)
Screenshot: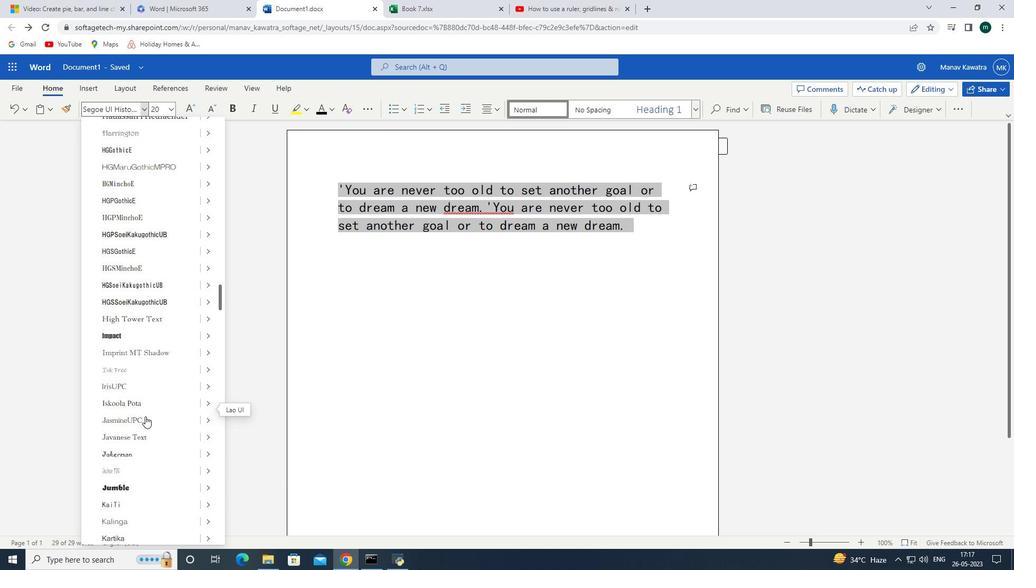 
Action: Mouse scrolled (145, 417) with delta (0, 0)
Screenshot: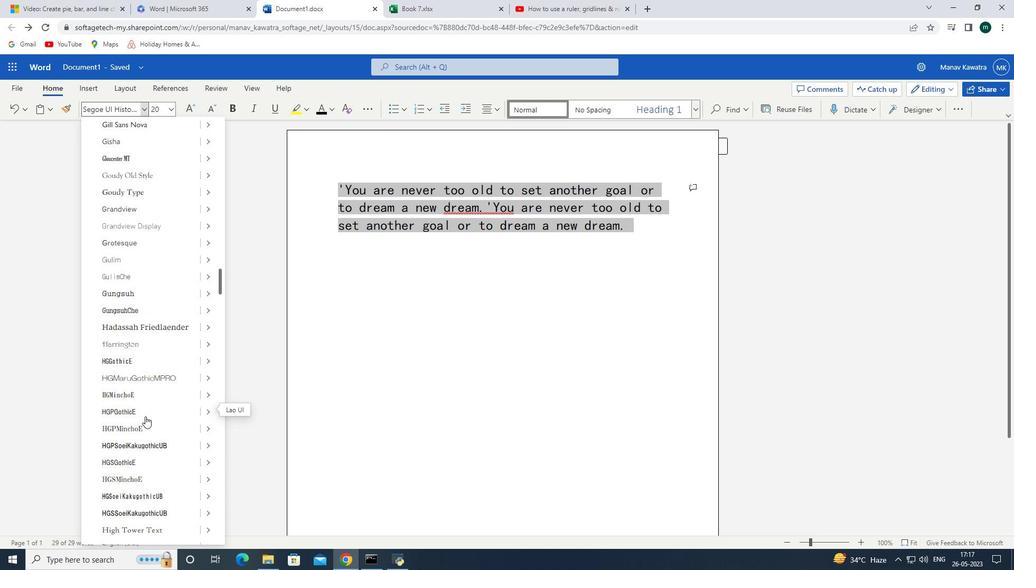 
Action: Mouse scrolled (145, 417) with delta (0, 0)
Screenshot: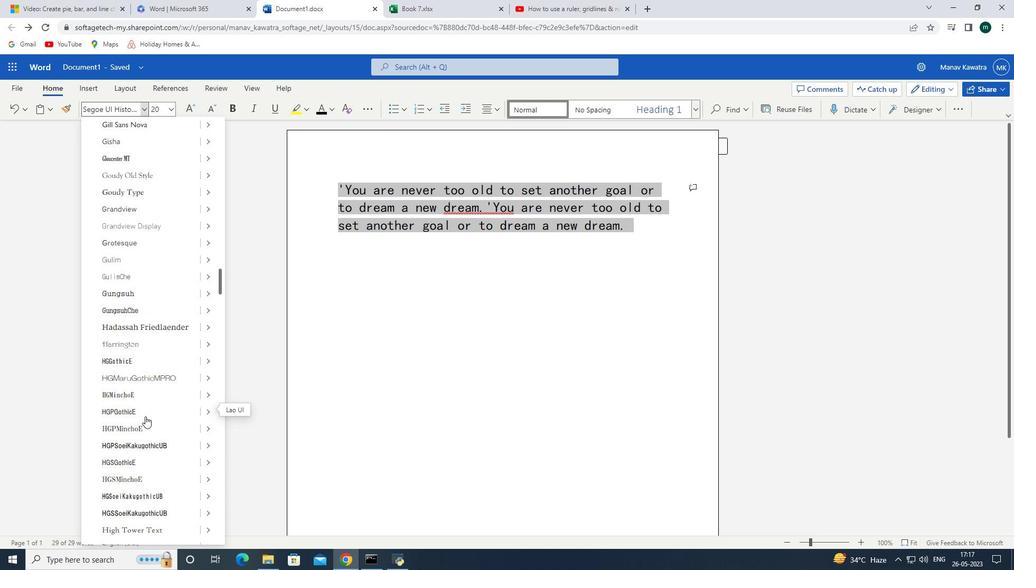 
Action: Mouse scrolled (145, 417) with delta (0, 0)
Screenshot: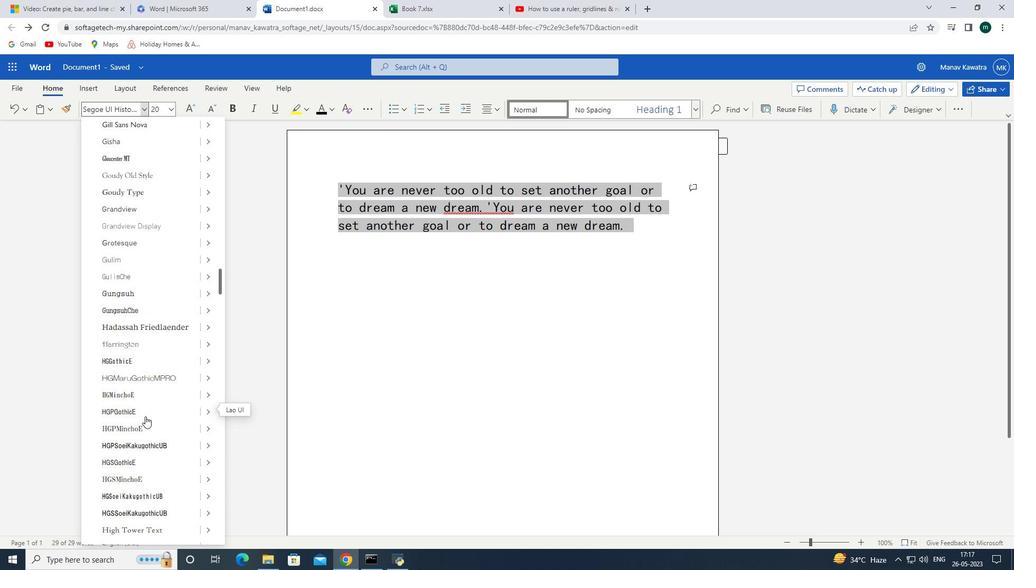 
Action: Mouse scrolled (145, 417) with delta (0, 0)
Screenshot: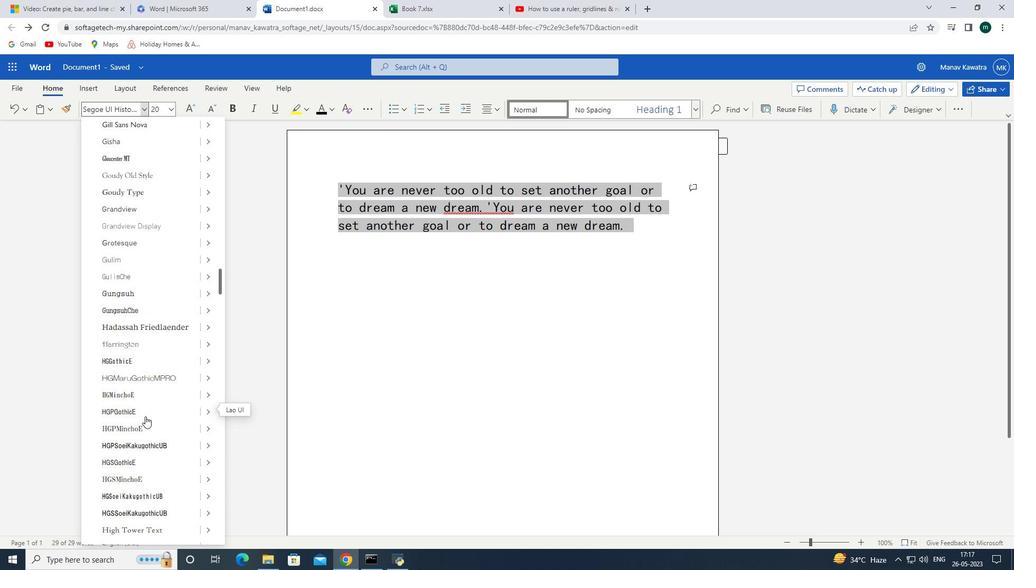 
Action: Mouse scrolled (145, 417) with delta (0, 0)
Screenshot: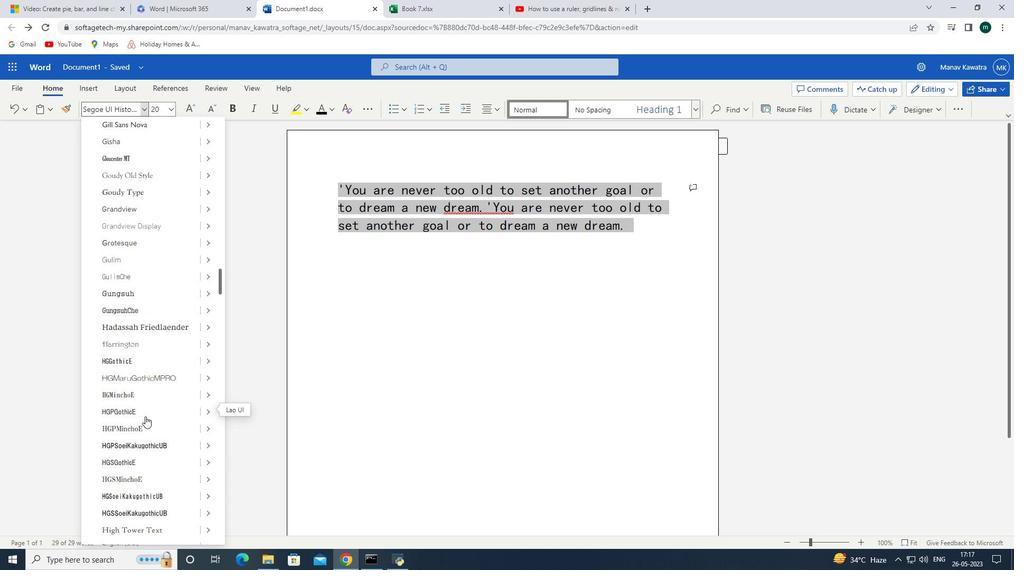 
Action: Mouse scrolled (145, 417) with delta (0, 0)
Screenshot: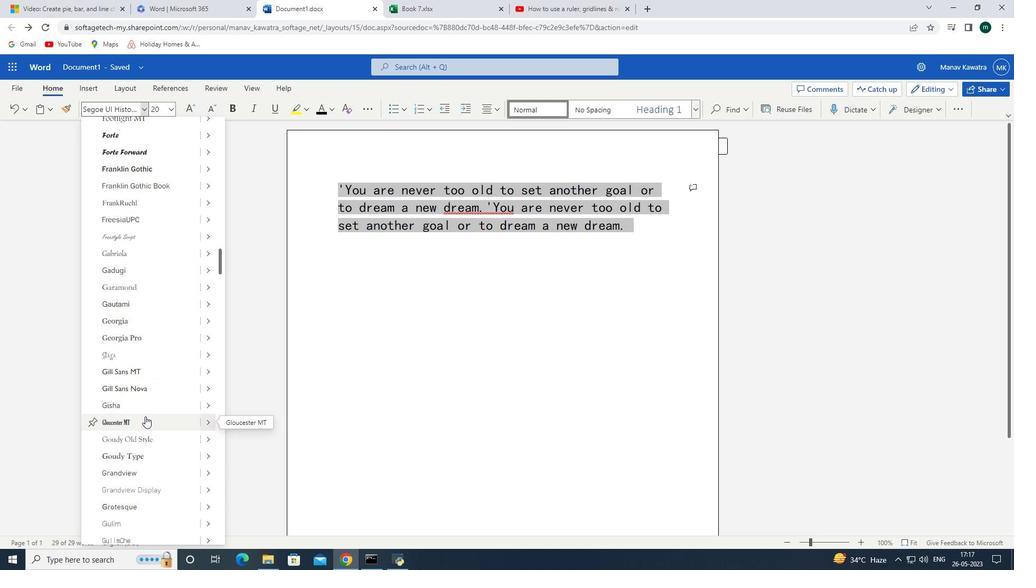 
Action: Mouse scrolled (145, 417) with delta (0, 0)
Screenshot: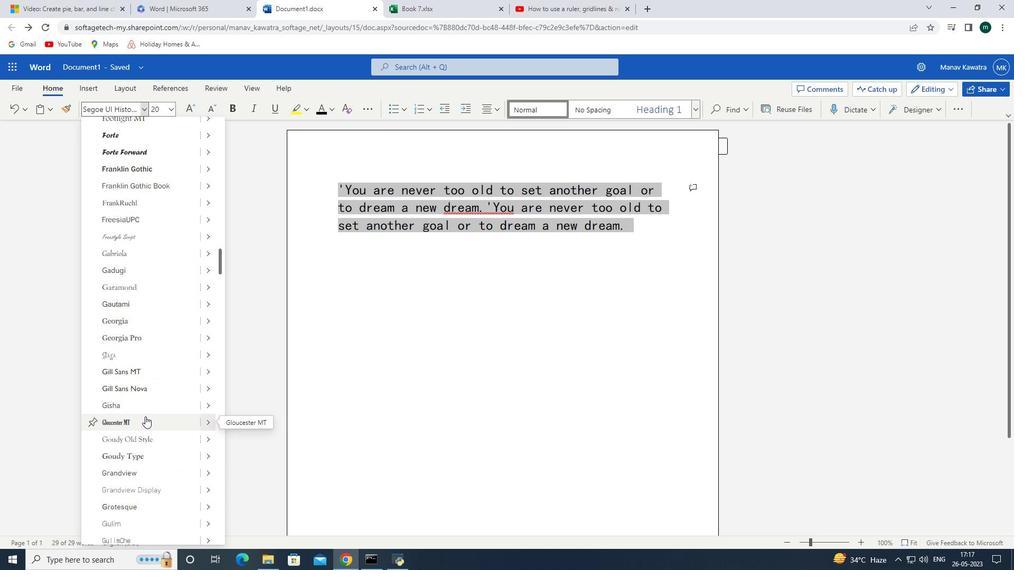 
Action: Mouse scrolled (145, 417) with delta (0, 0)
Screenshot: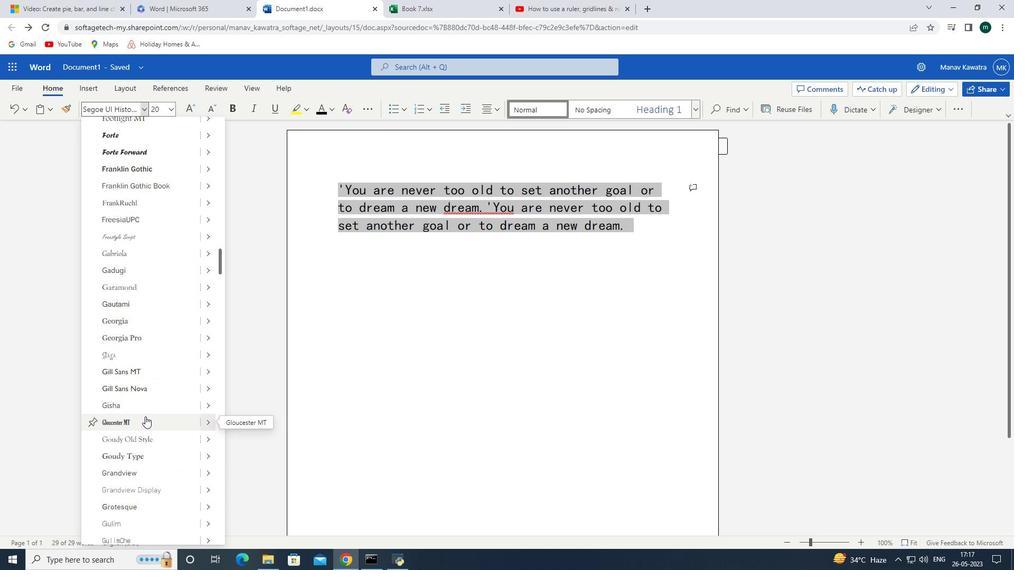
Action: Mouse scrolled (145, 417) with delta (0, 0)
Screenshot: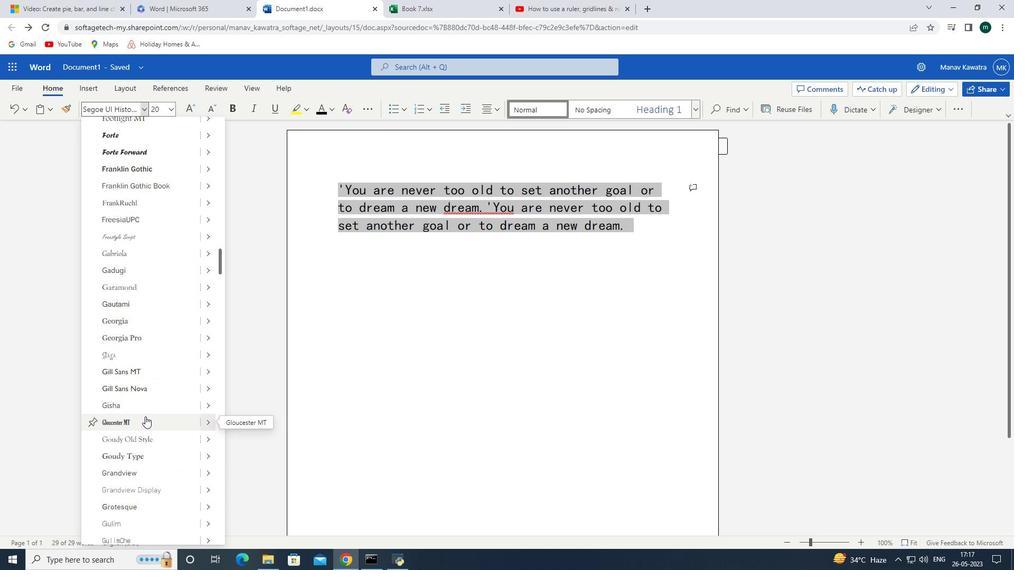 
Action: Mouse scrolled (145, 417) with delta (0, 0)
Screenshot: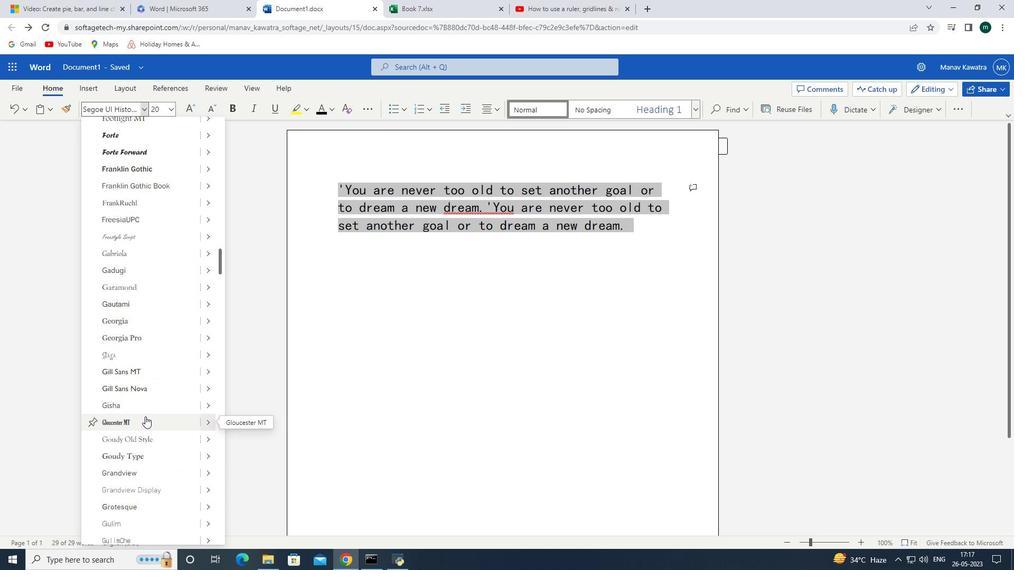 
Action: Mouse scrolled (145, 416) with delta (0, 0)
Screenshot: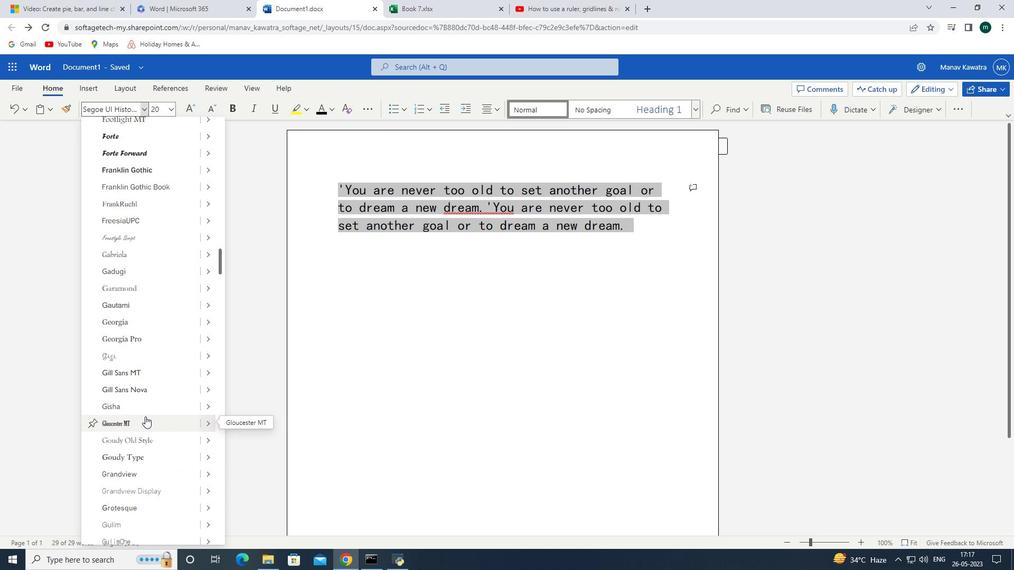 
Action: Mouse scrolled (145, 417) with delta (0, 0)
Screenshot: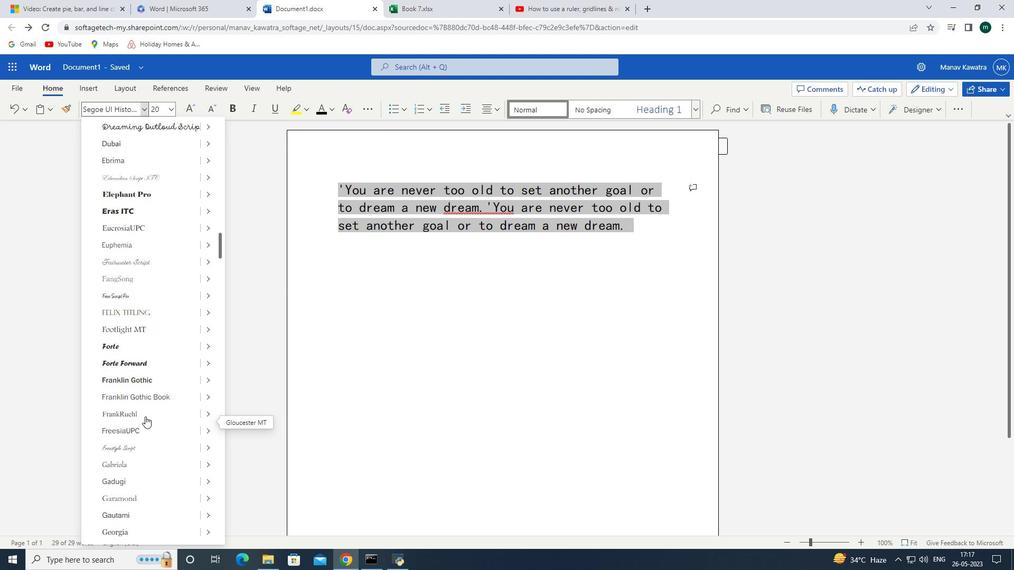 
Action: Mouse scrolled (145, 417) with delta (0, 0)
Screenshot: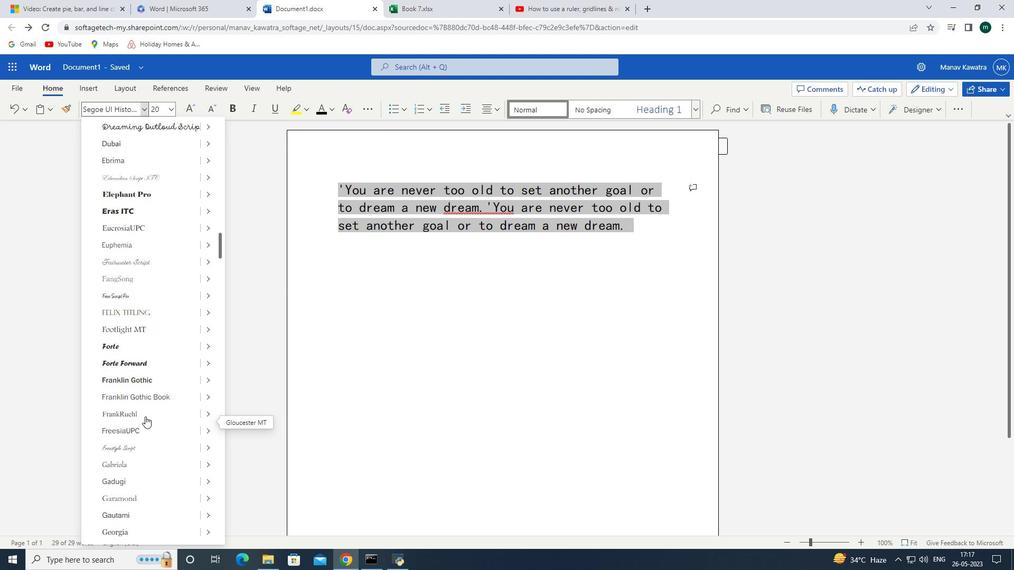 
Action: Mouse scrolled (145, 417) with delta (0, 0)
Screenshot: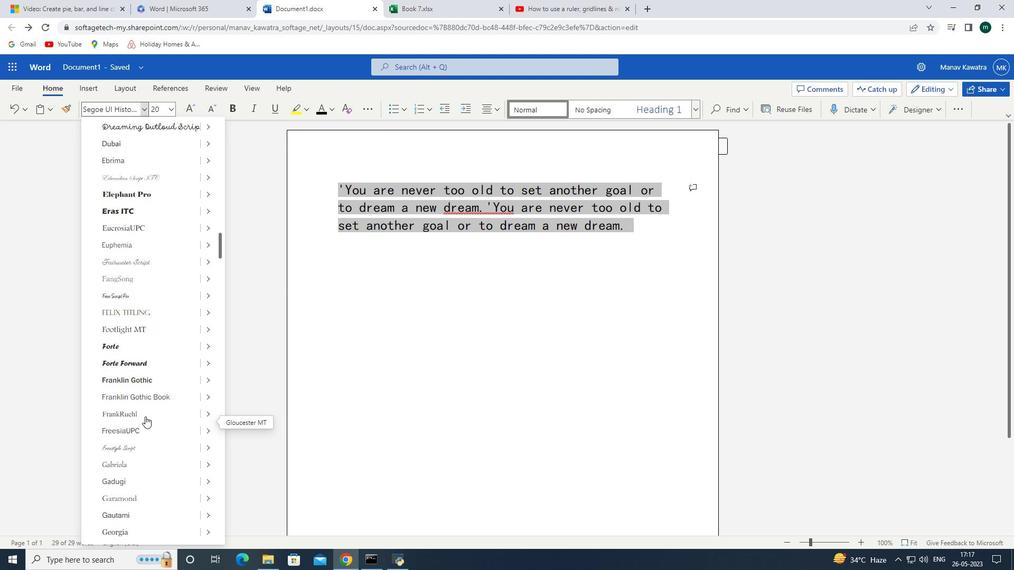 
Action: Mouse scrolled (145, 417) with delta (0, 0)
Screenshot: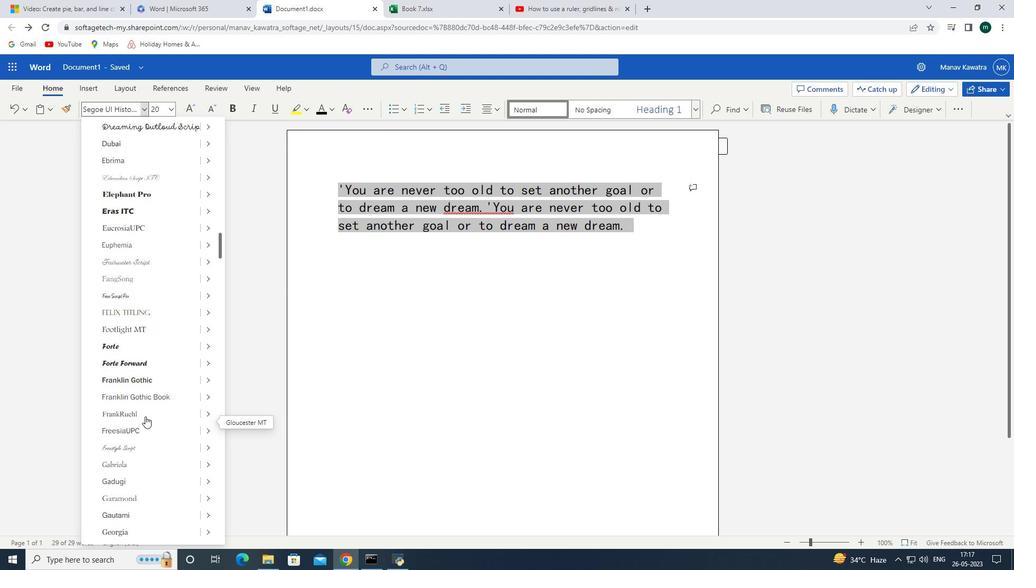 
Action: Mouse moved to (156, 256)
Screenshot: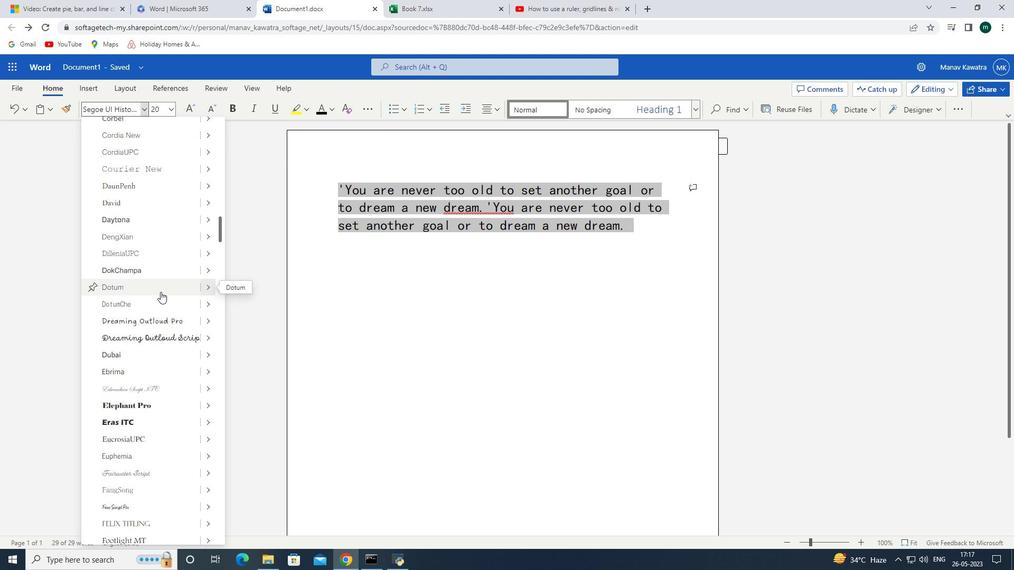 
Action: Mouse scrolled (156, 257) with delta (0, 0)
Screenshot: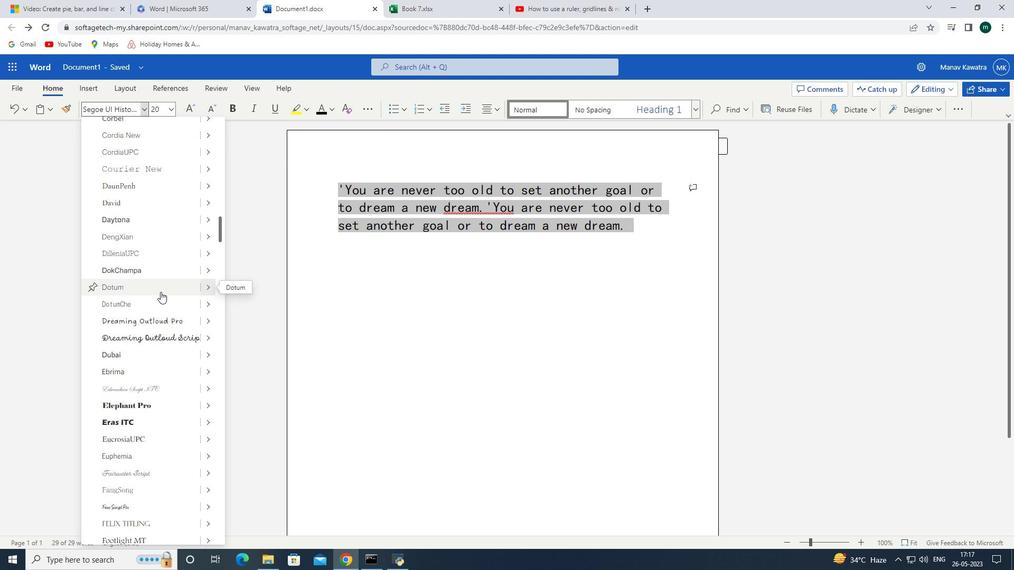 
Action: Mouse moved to (156, 256)
Screenshot: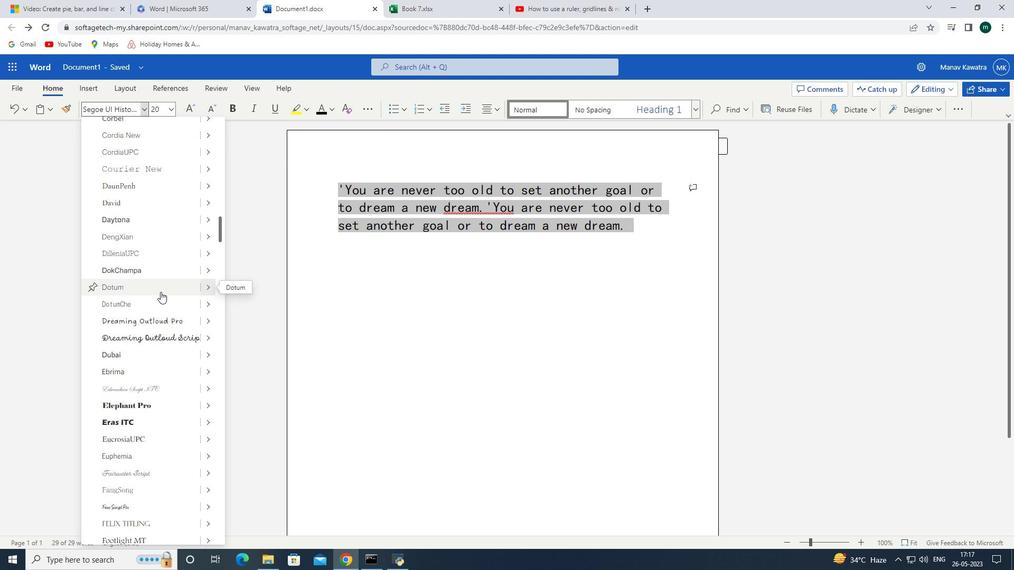 
Action: Mouse scrolled (156, 256) with delta (0, 0)
Screenshot: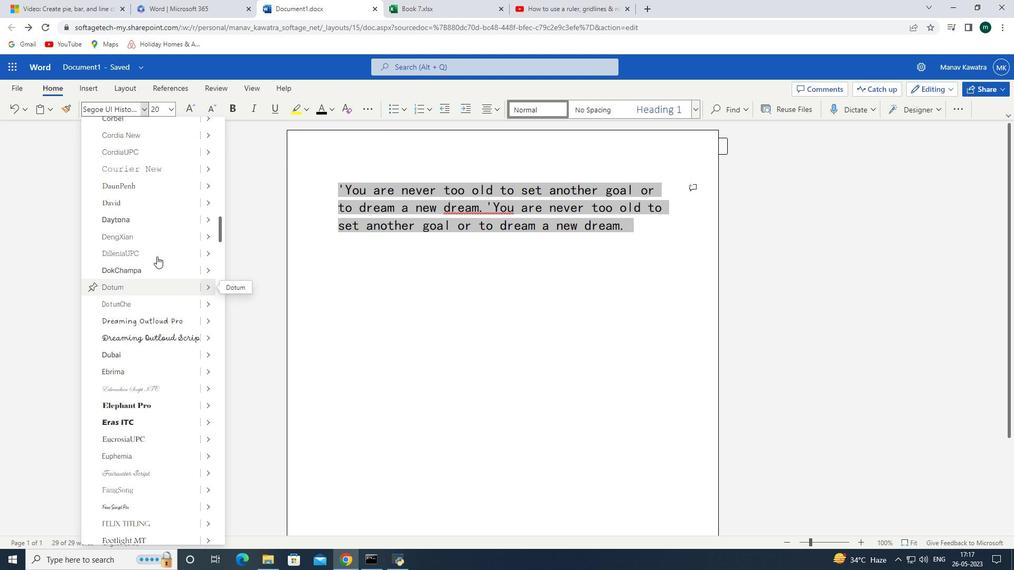
Action: Mouse moved to (132, 195)
Screenshot: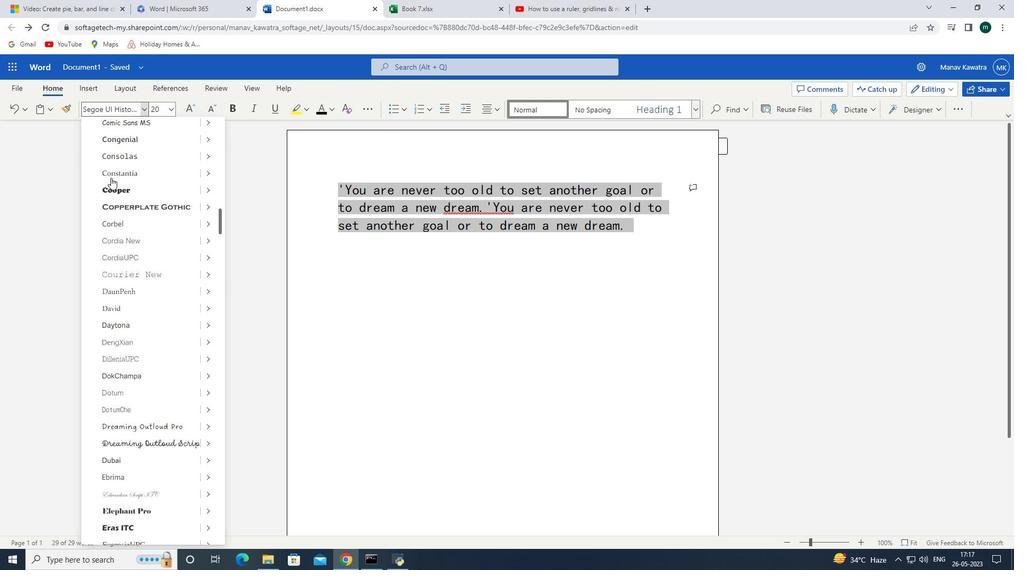 
Action: Mouse scrolled (132, 196) with delta (0, 0)
Screenshot: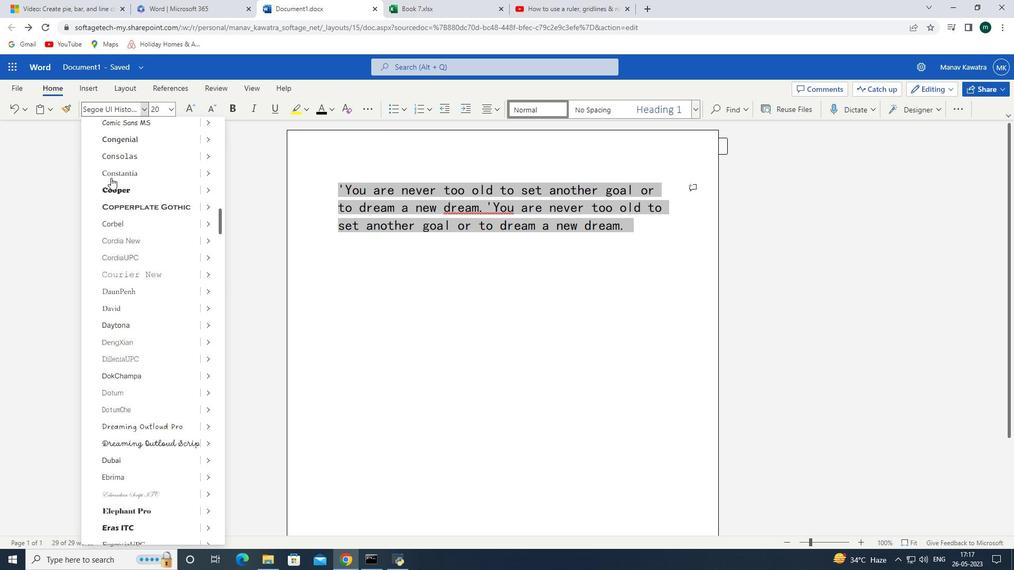 
Action: Mouse scrolled (132, 196) with delta (0, 0)
Screenshot: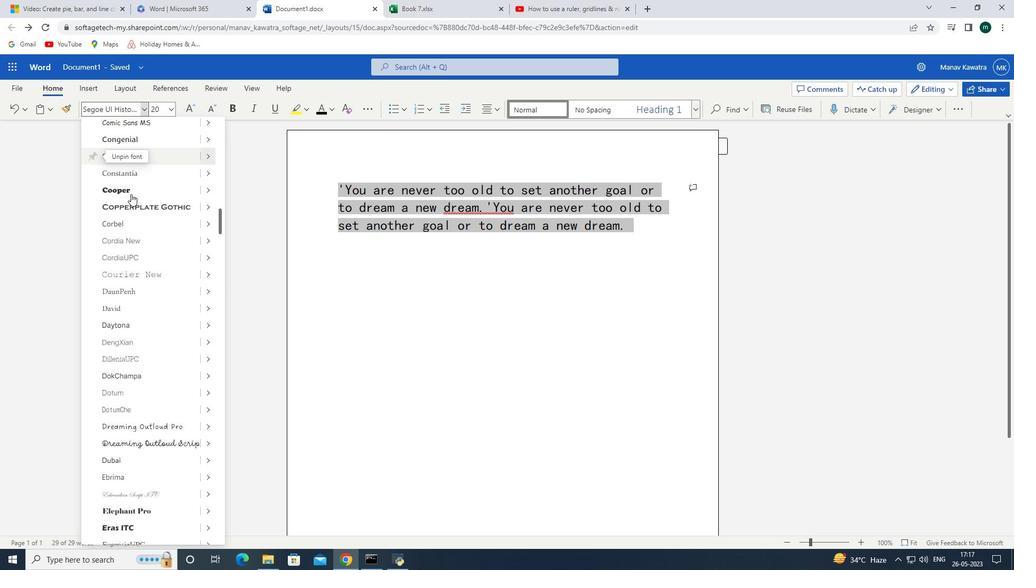
Action: Mouse scrolled (132, 196) with delta (0, 0)
Screenshot: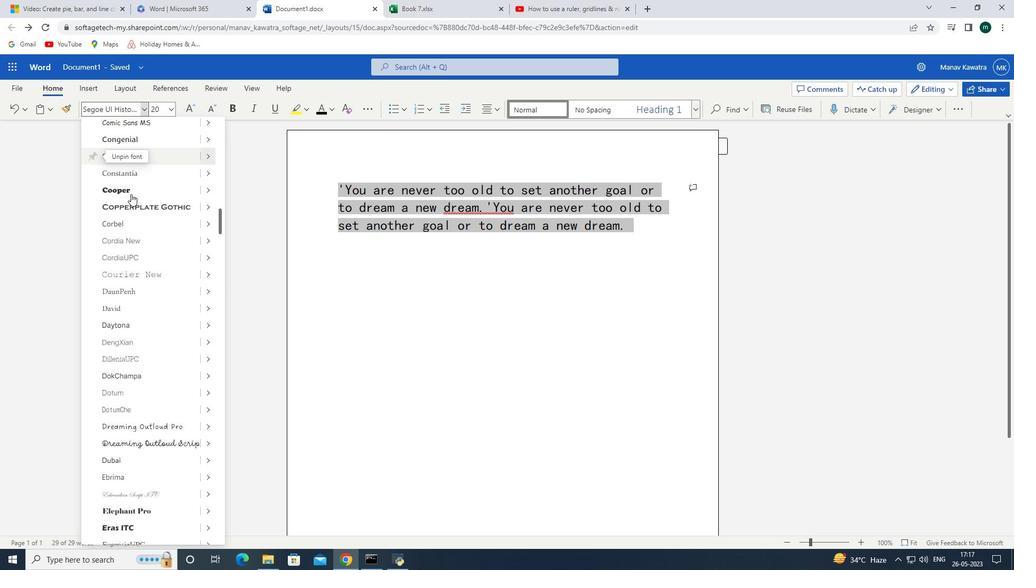 
Action: Mouse scrolled (132, 196) with delta (0, 0)
Screenshot: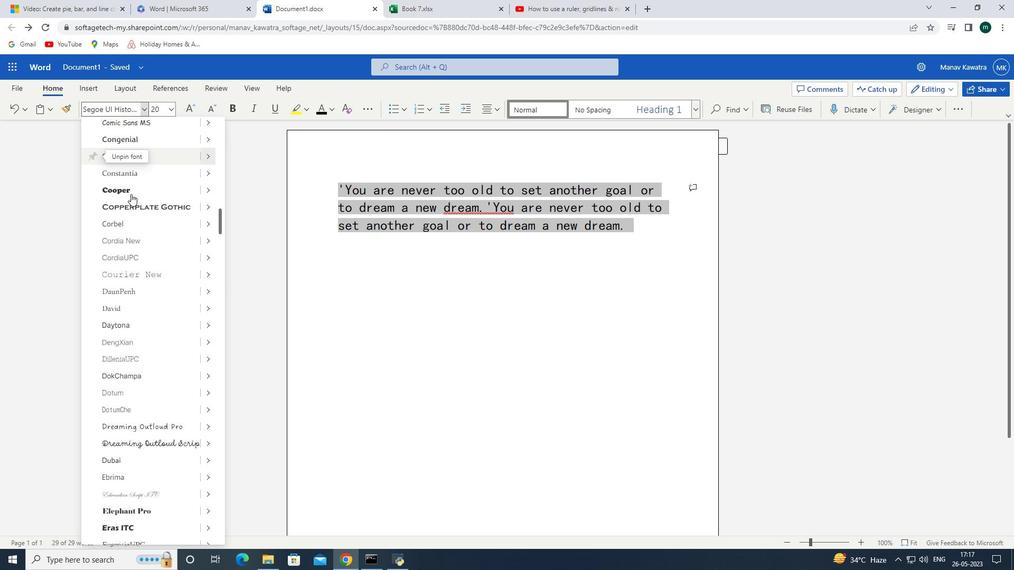 
Action: Mouse scrolled (132, 196) with delta (0, 0)
Screenshot: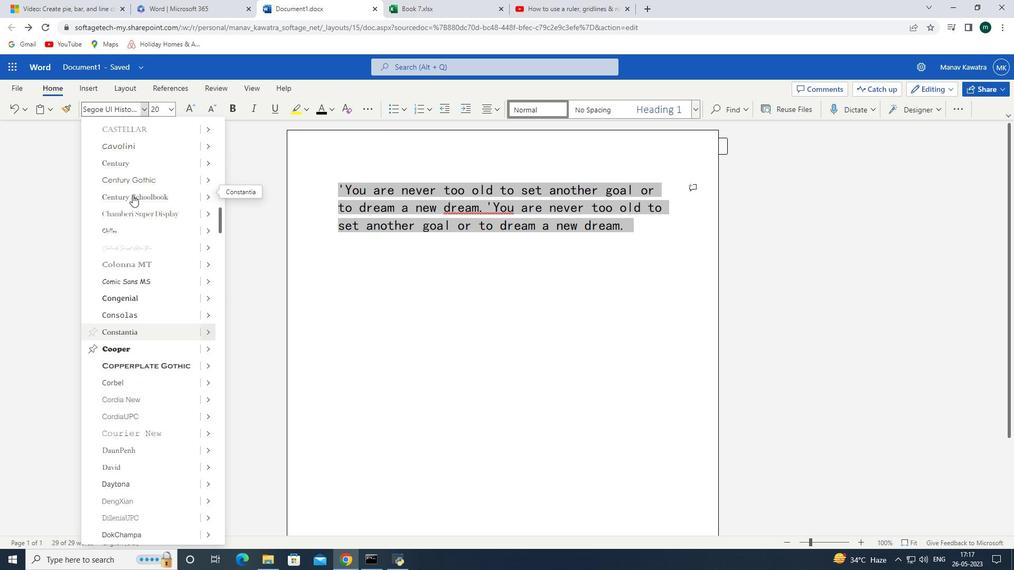 
Action: Mouse scrolled (132, 196) with delta (0, 0)
Screenshot: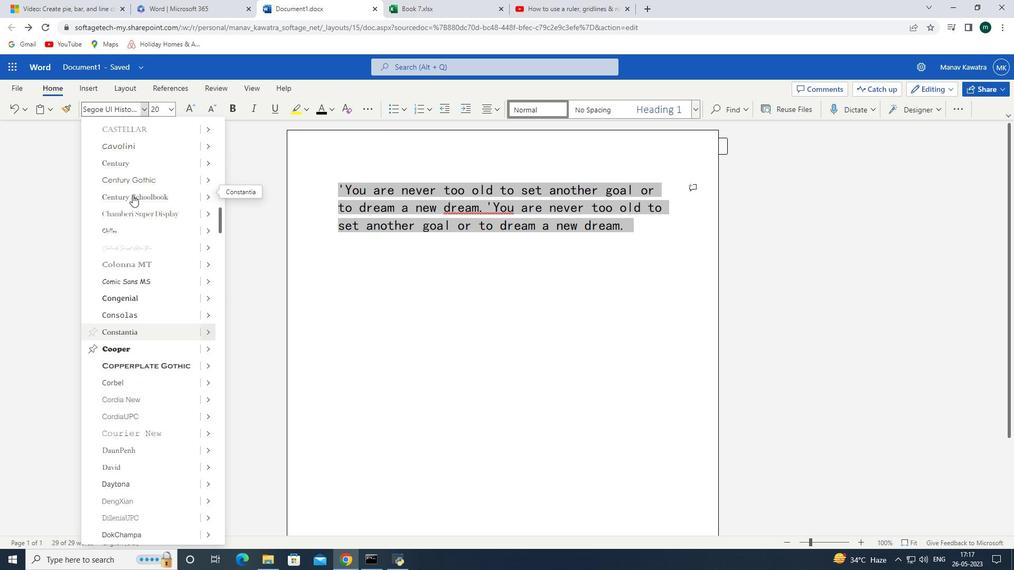 
Action: Mouse scrolled (132, 196) with delta (0, 0)
Screenshot: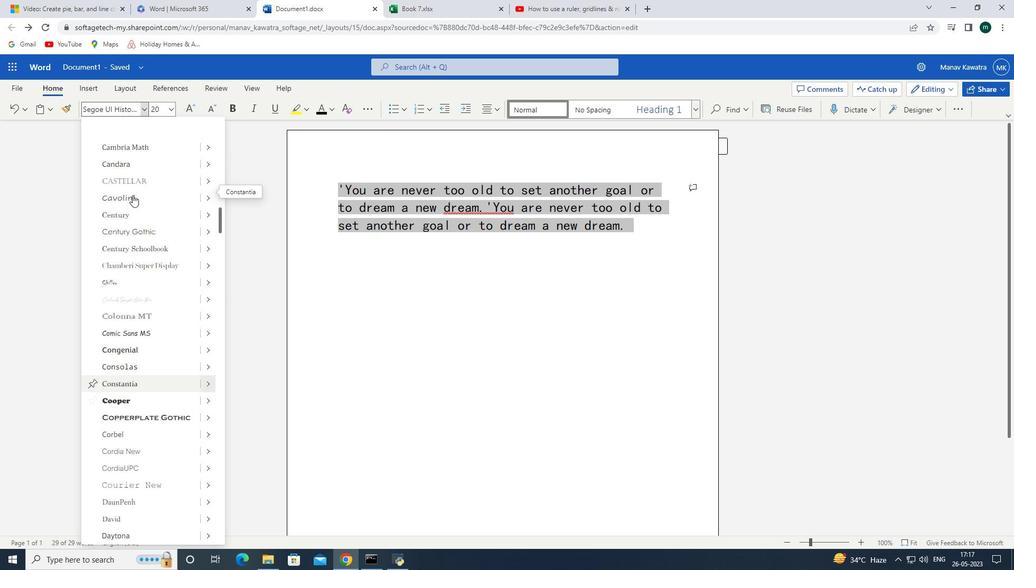 
Action: Mouse scrolled (132, 196) with delta (0, 0)
Screenshot: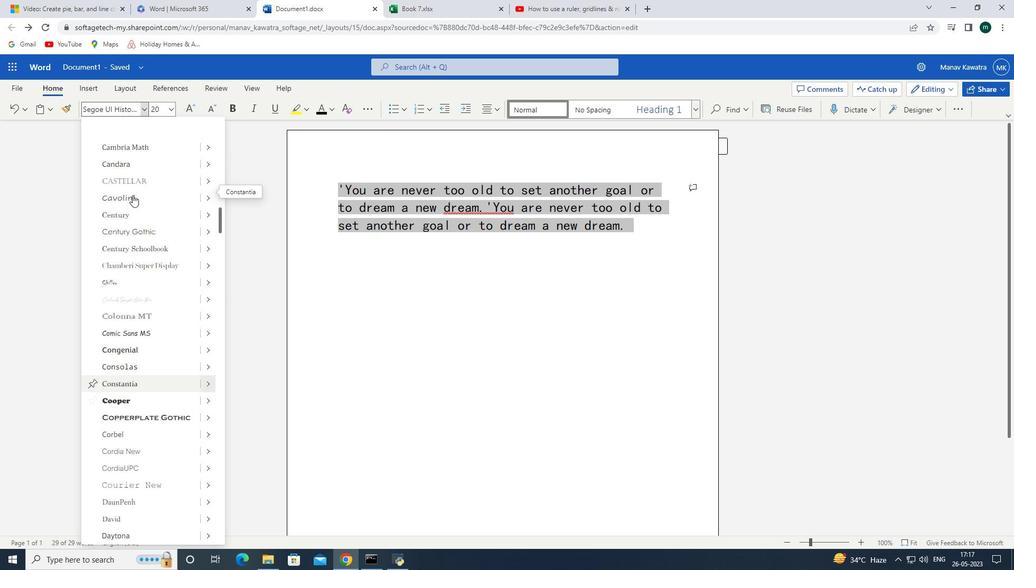 
Action: Mouse scrolled (132, 196) with delta (0, 0)
Screenshot: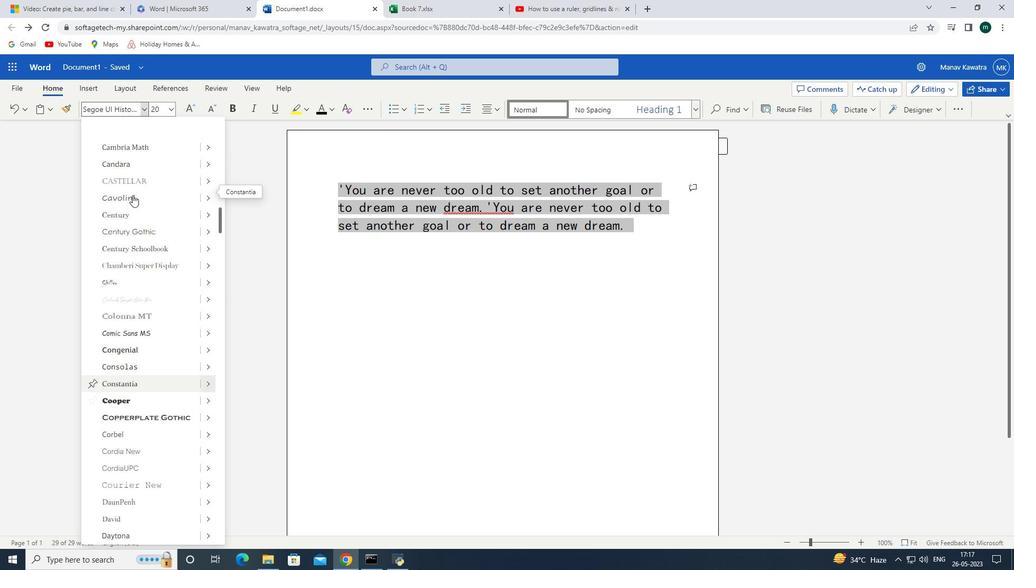 
Action: Mouse scrolled (132, 196) with delta (0, 0)
Screenshot: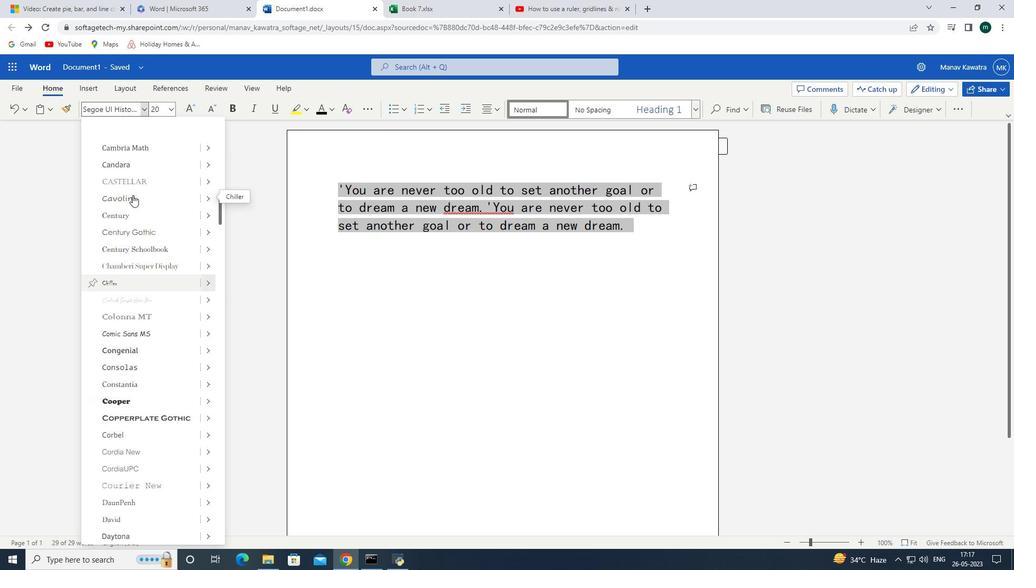 
Action: Mouse moved to (125, 205)
Screenshot: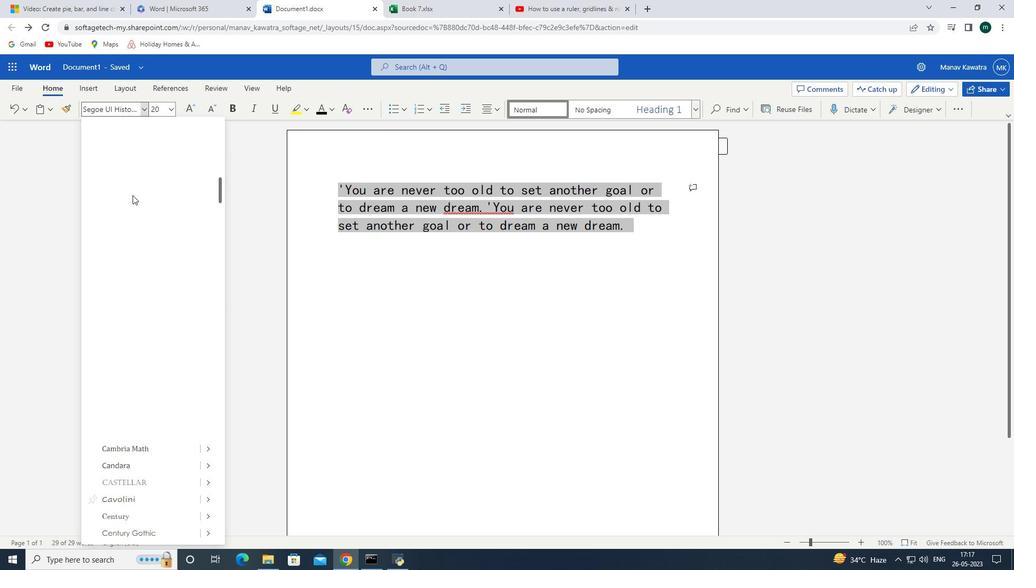 
Action: Mouse scrolled (125, 206) with delta (0, 0)
Screenshot: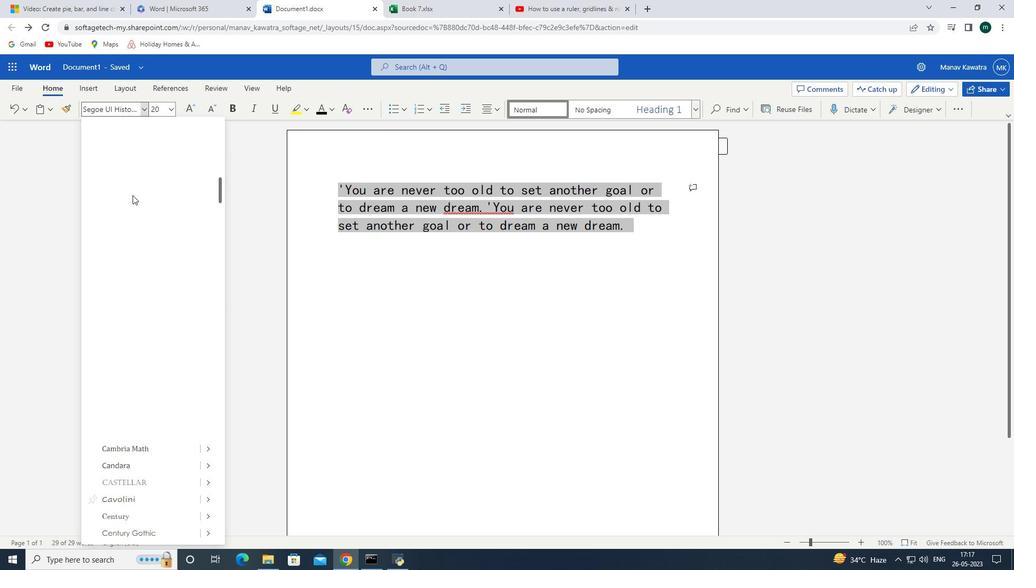 
Action: Mouse moved to (124, 208)
Screenshot: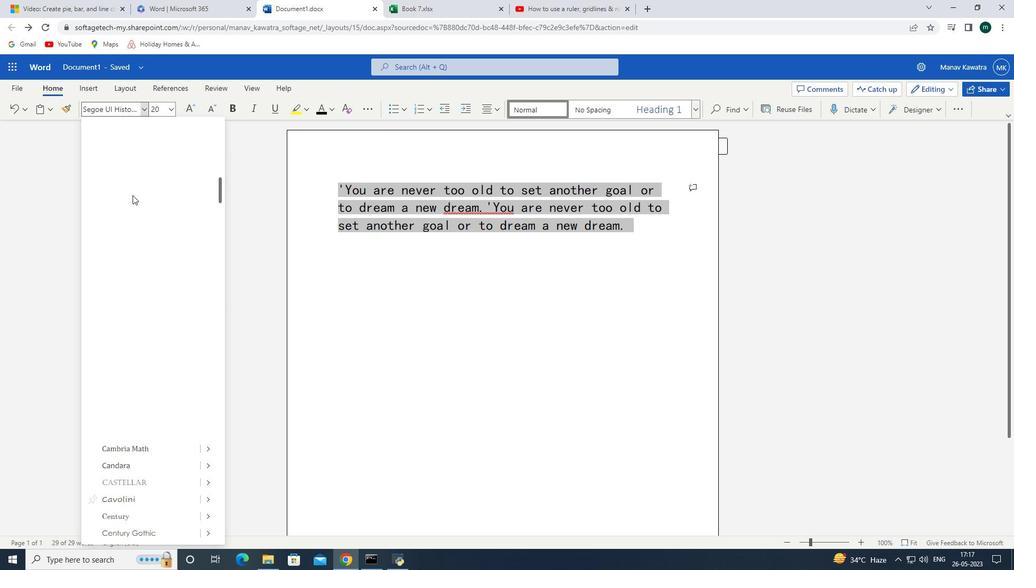 
Action: Mouse scrolled (125, 208) with delta (0, 0)
Screenshot: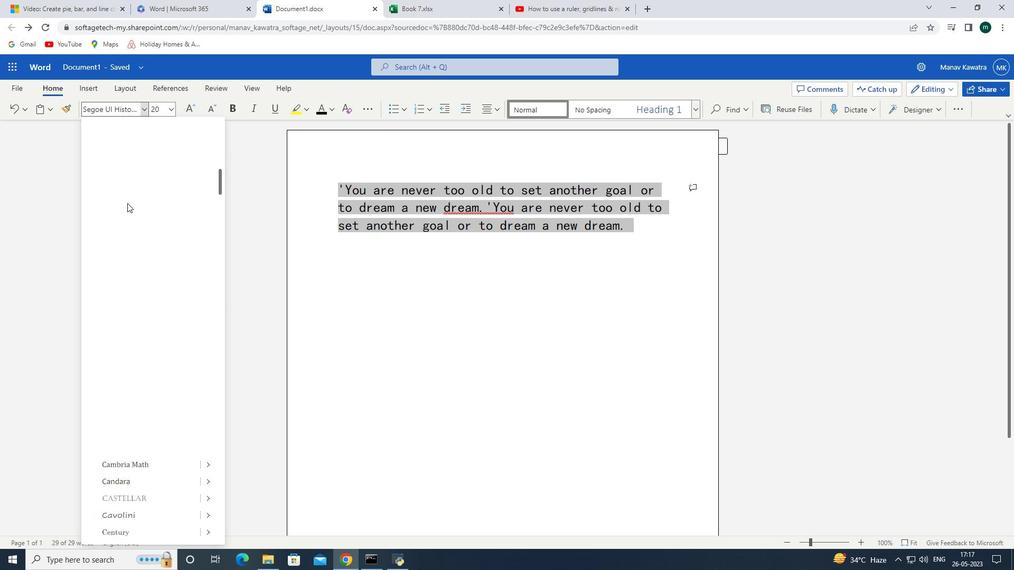 
Action: Mouse scrolled (124, 208) with delta (0, 0)
Screenshot: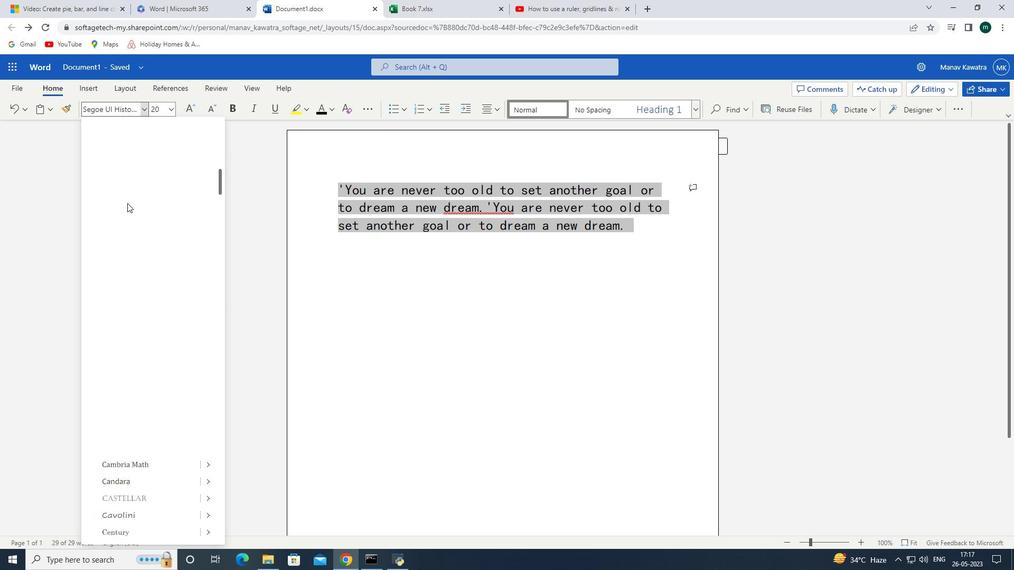 
Action: Mouse moved to (124, 209)
Screenshot: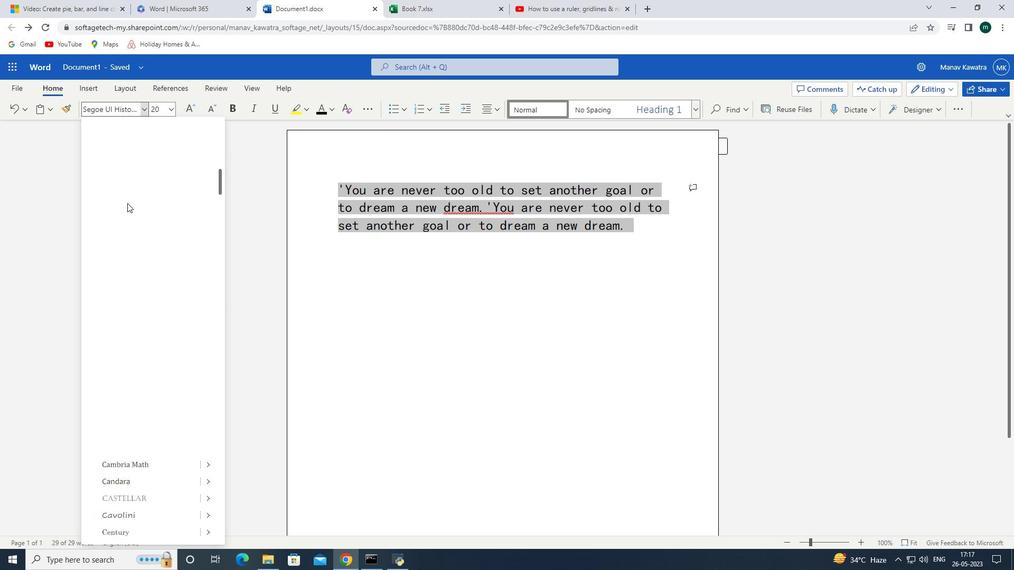 
Action: Mouse scrolled (124, 209) with delta (0, 0)
Screenshot: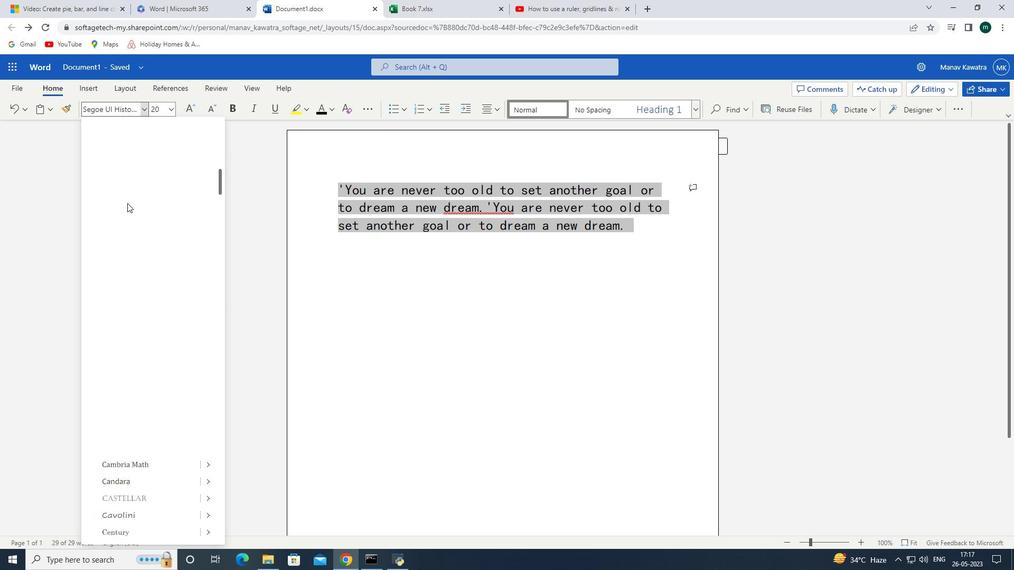 
Action: Mouse moved to (123, 212)
Screenshot: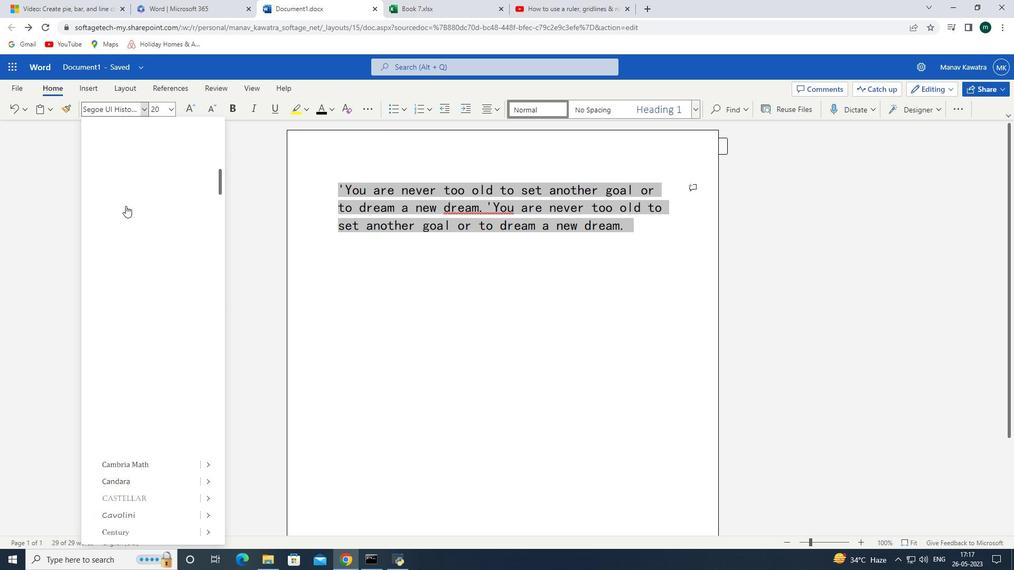 
Action: Mouse scrolled (124, 210) with delta (0, 0)
Screenshot: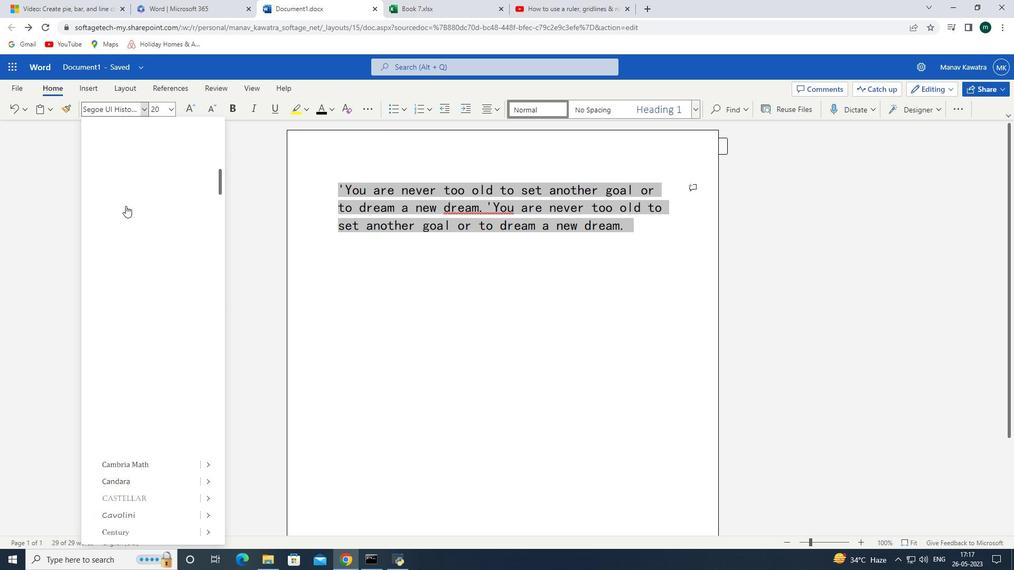 
Action: Mouse moved to (130, 281)
Screenshot: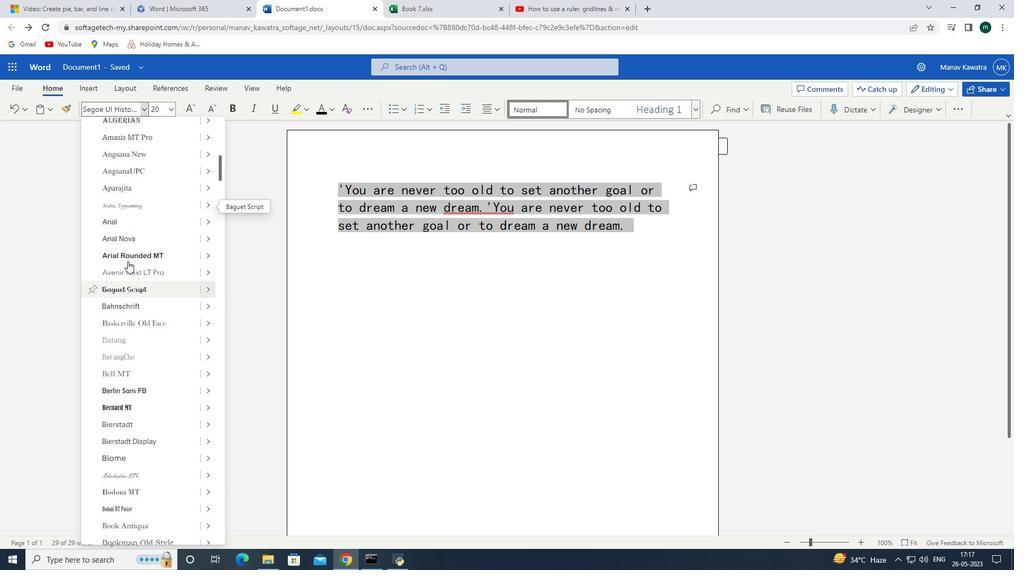 
Action: Mouse scrolled (130, 281) with delta (0, 0)
Screenshot: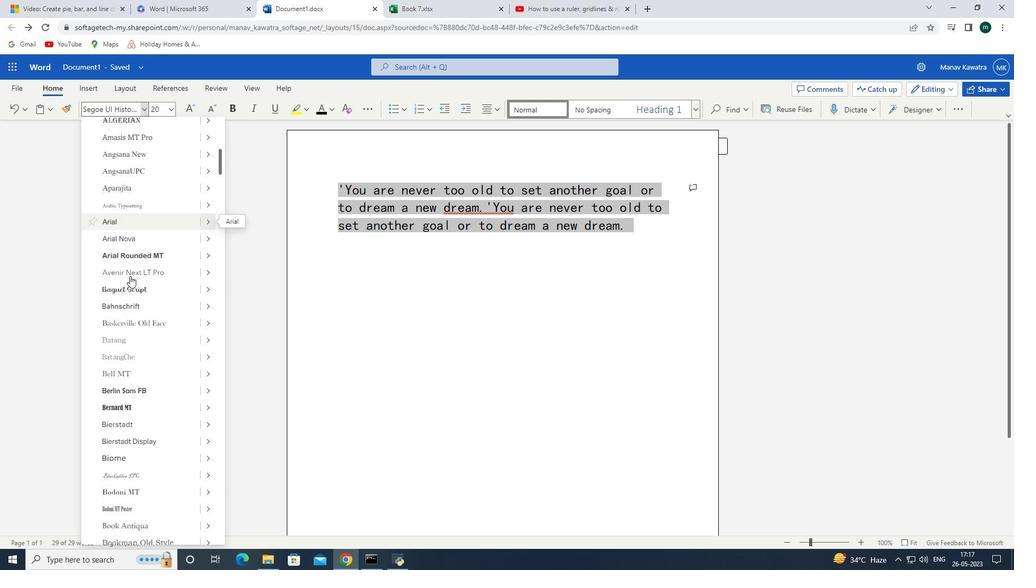 
Action: Mouse scrolled (130, 281) with delta (0, 0)
Screenshot: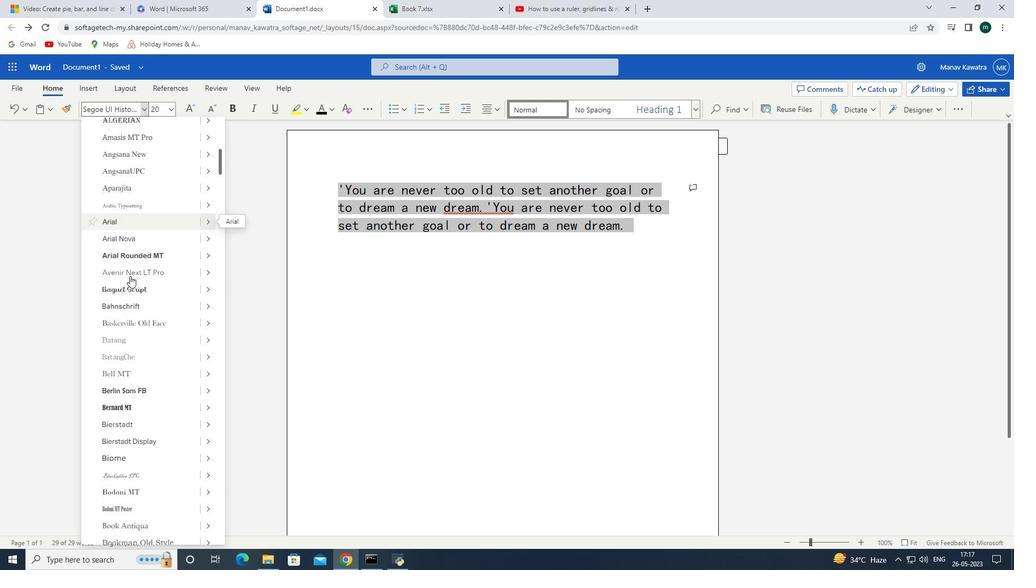 
Action: Mouse scrolled (130, 281) with delta (0, 0)
Screenshot: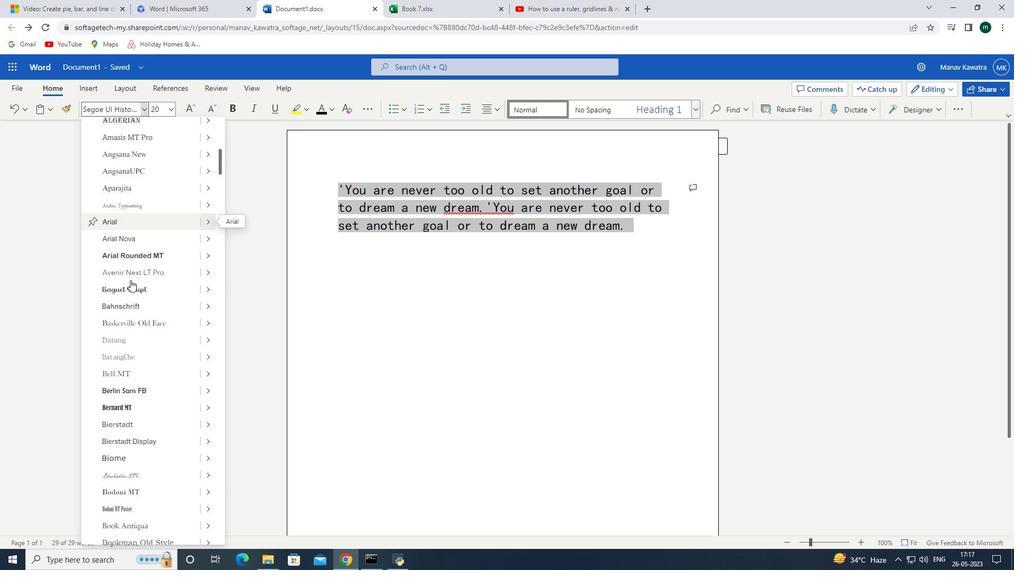 
Action: Mouse scrolled (130, 281) with delta (0, 0)
Screenshot: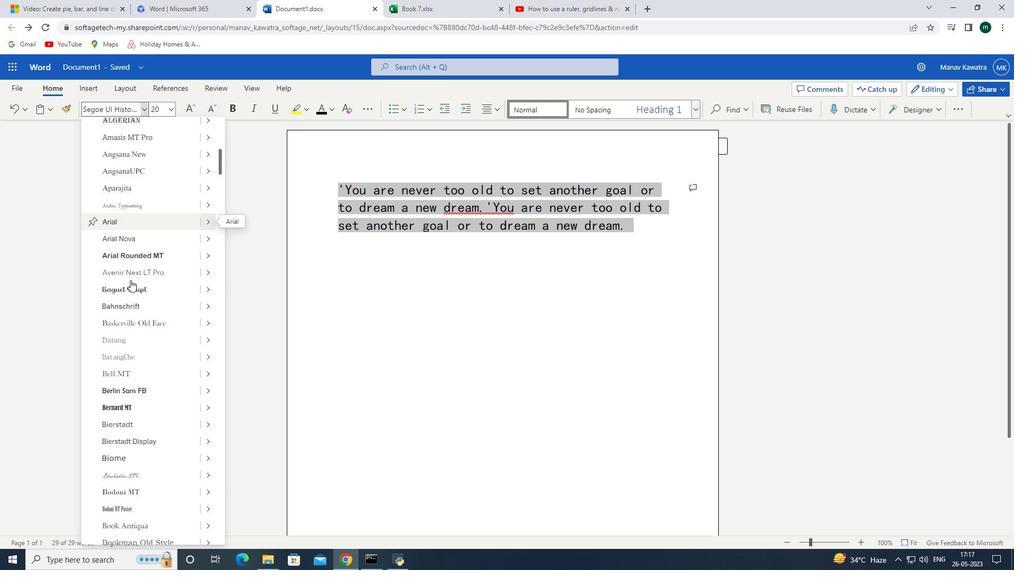 
Action: Mouse scrolled (130, 281) with delta (0, 0)
Screenshot: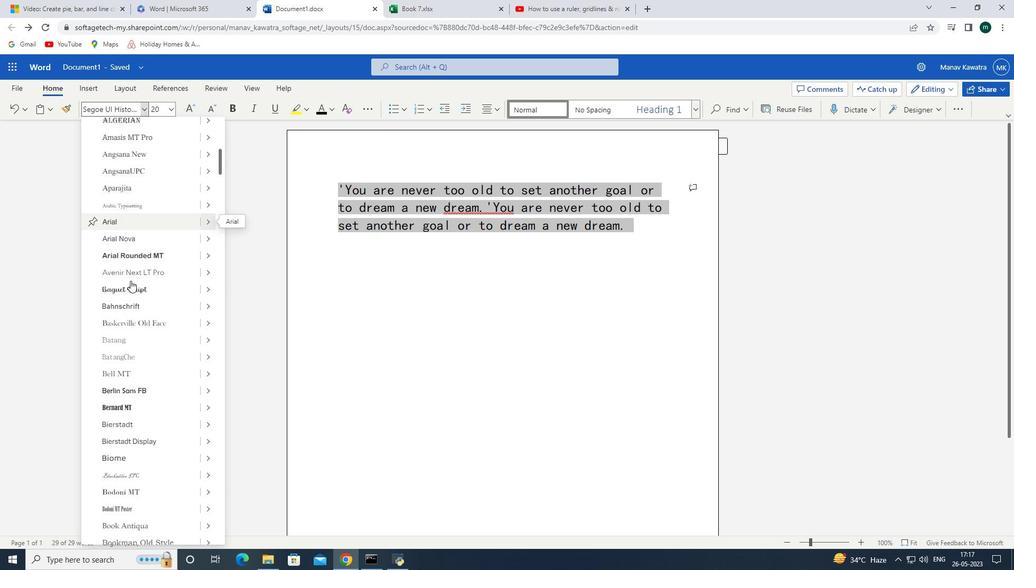 
Action: Mouse scrolled (130, 281) with delta (0, 0)
Screenshot: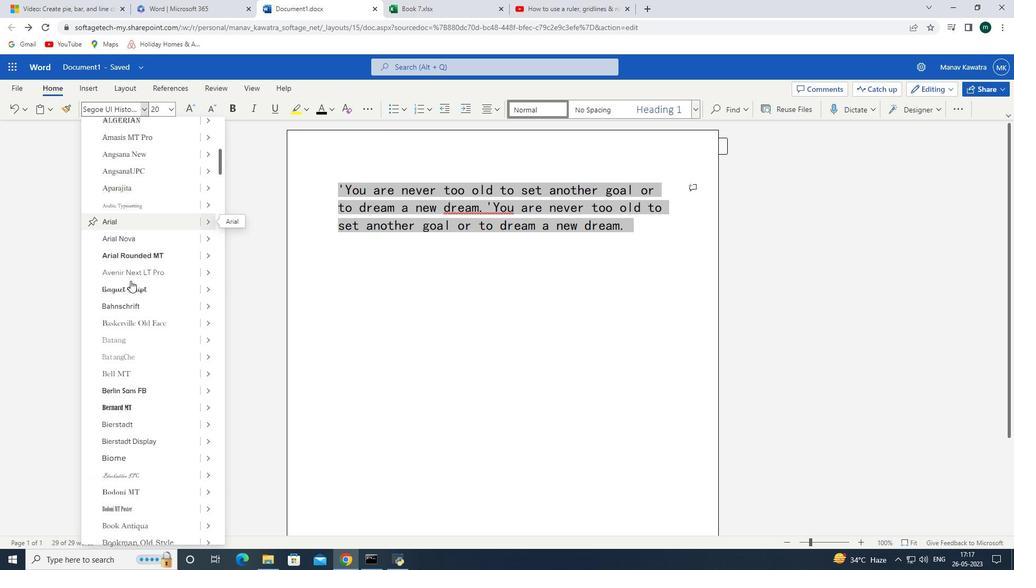 
Action: Mouse scrolled (130, 281) with delta (0, 0)
Screenshot: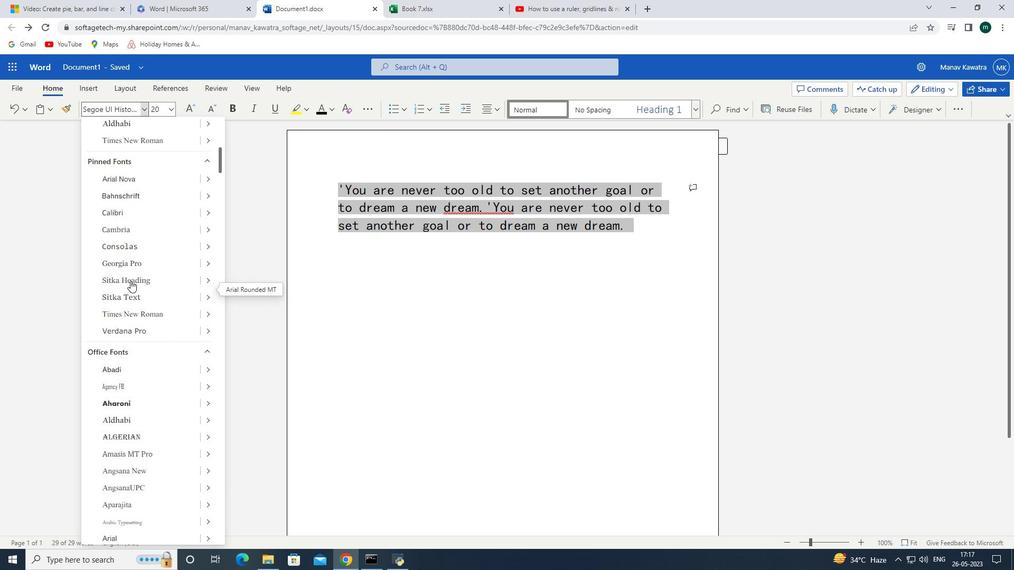 
Action: Mouse scrolled (130, 281) with delta (0, 0)
Screenshot: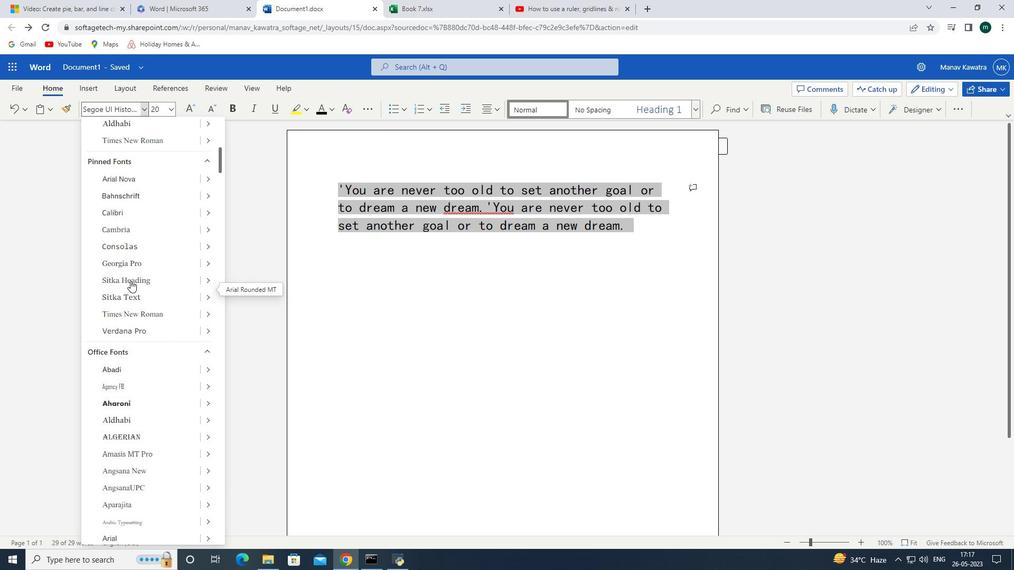 
Action: Mouse scrolled (130, 281) with delta (0, 0)
Screenshot: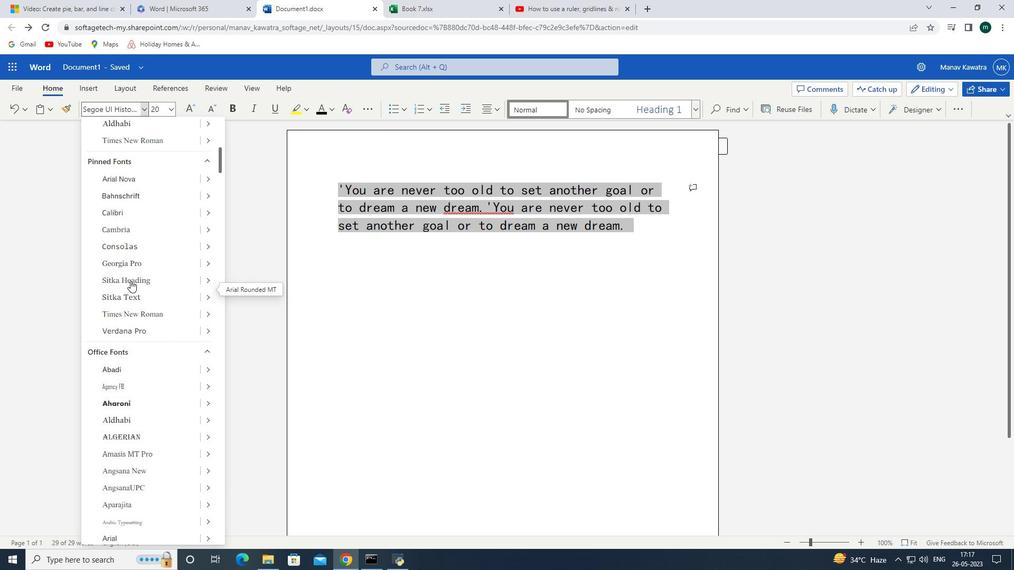 
Action: Mouse scrolled (130, 281) with delta (0, 0)
Screenshot: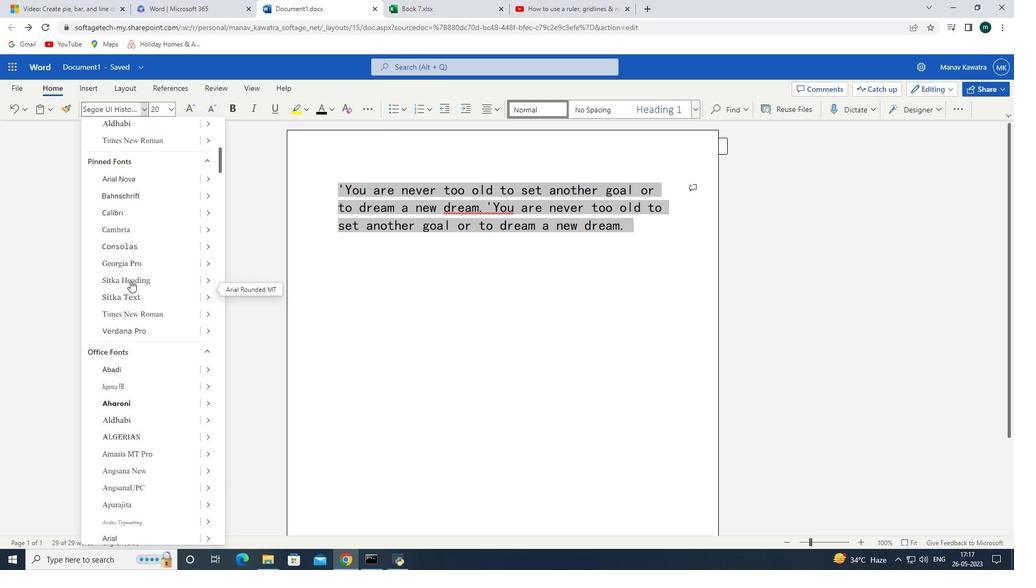 
Action: Mouse scrolled (130, 281) with delta (0, 0)
Screenshot: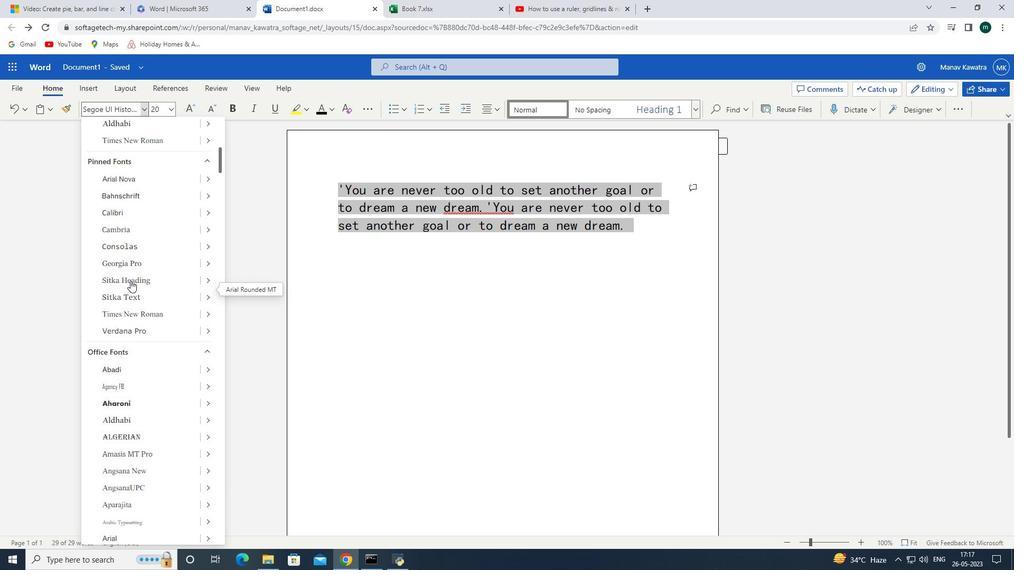 
Action: Mouse moved to (134, 273)
Screenshot: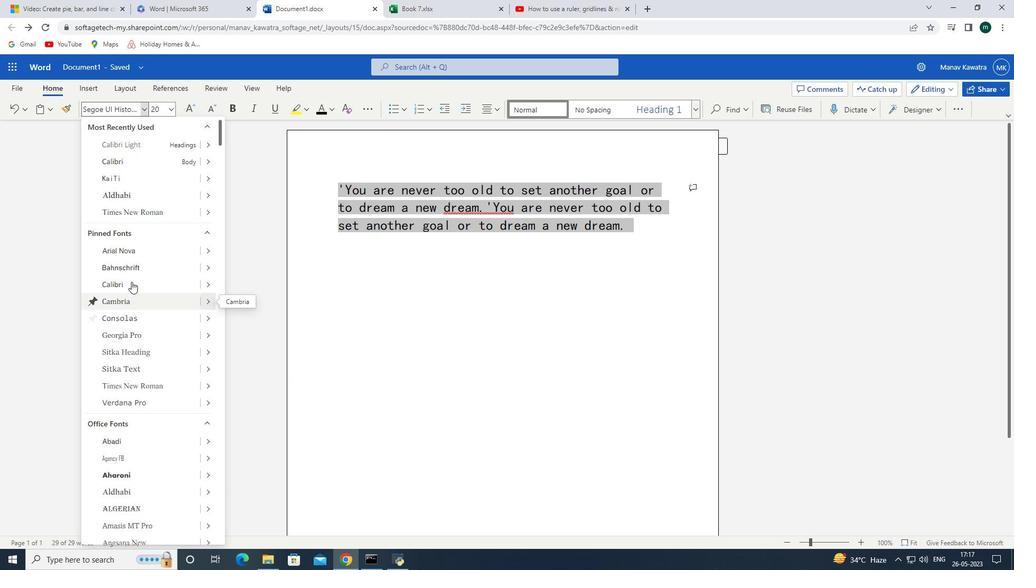 
Action: Mouse scrolled (134, 273) with delta (0, 0)
Screenshot: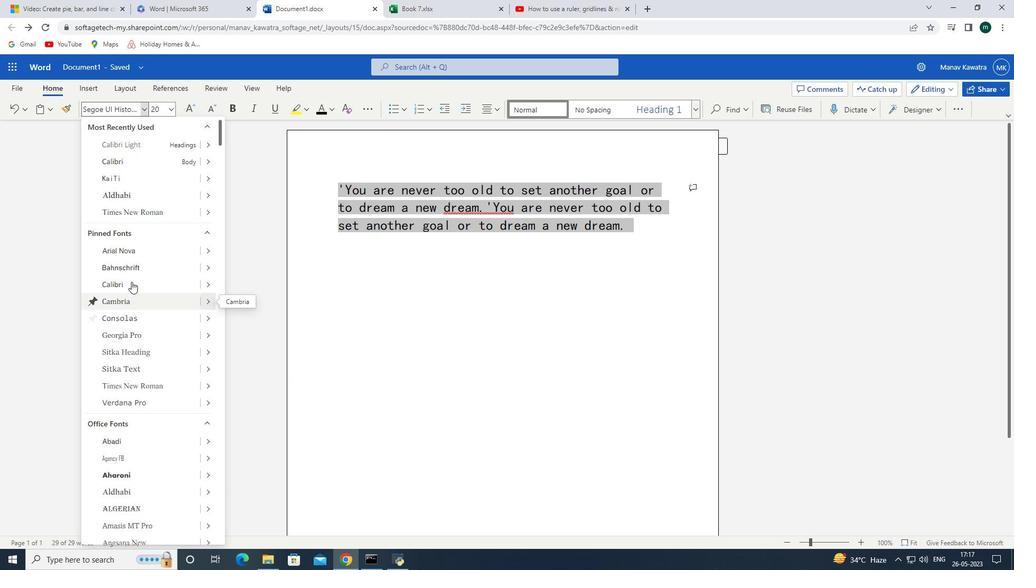
Action: Mouse moved to (135, 271)
Screenshot: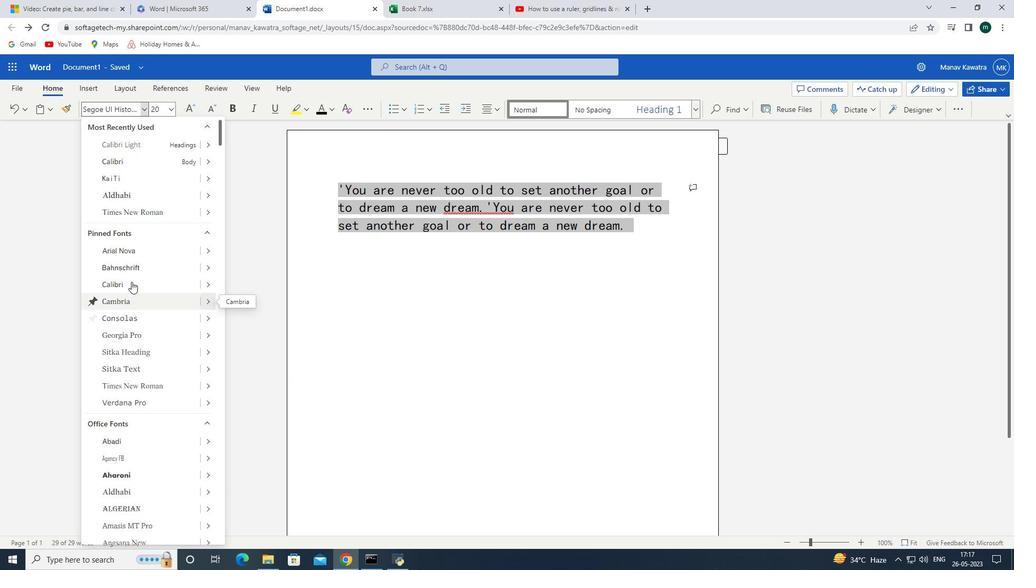 
Action: Mouse scrolled (135, 272) with delta (0, 0)
Screenshot: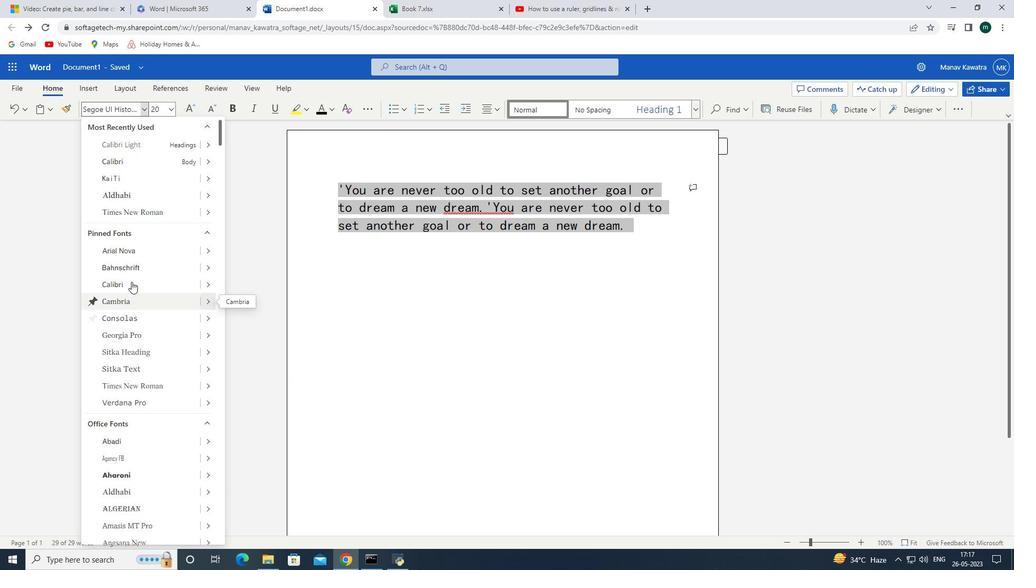 
Action: Mouse moved to (136, 269)
Screenshot: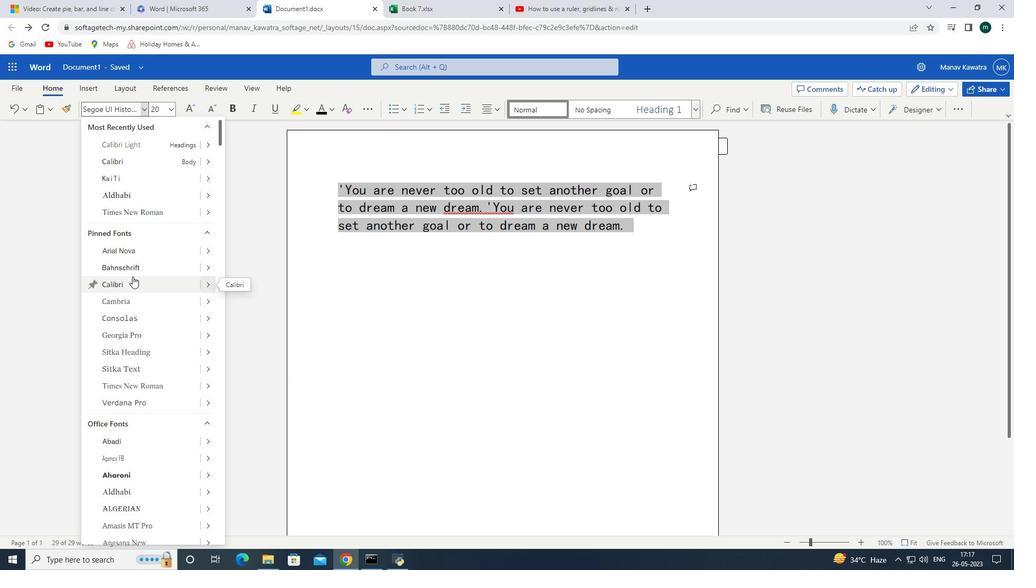 
Action: Mouse scrolled (136, 270) with delta (0, 0)
Screenshot: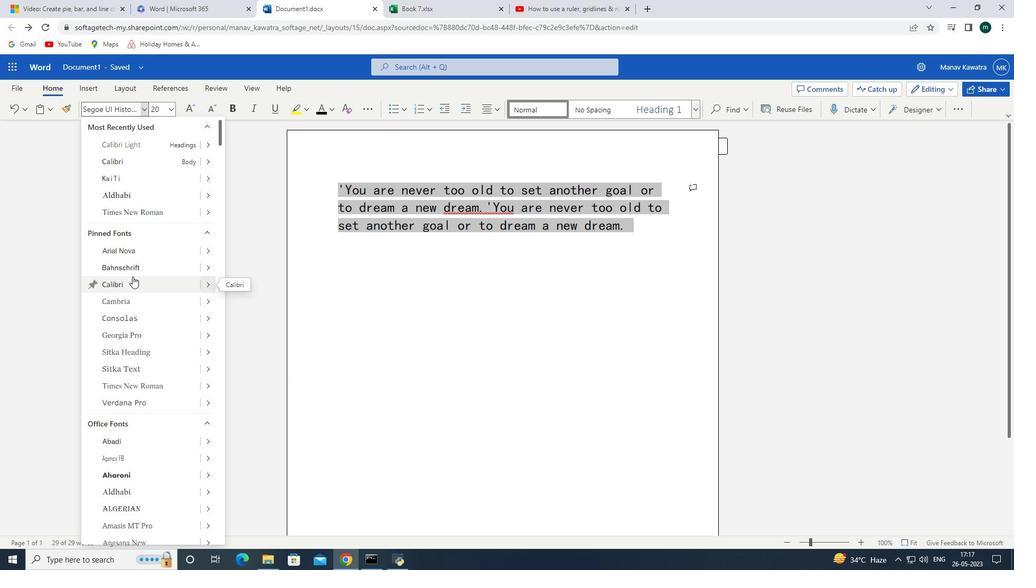 
Action: Mouse moved to (137, 265)
Screenshot: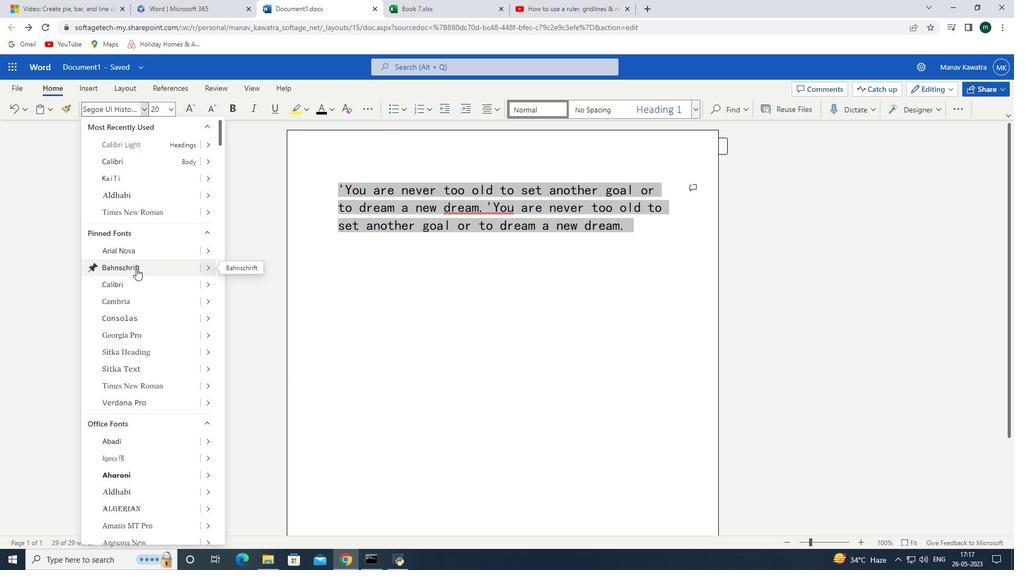 
Action: Mouse scrolled (137, 267) with delta (0, 0)
Screenshot: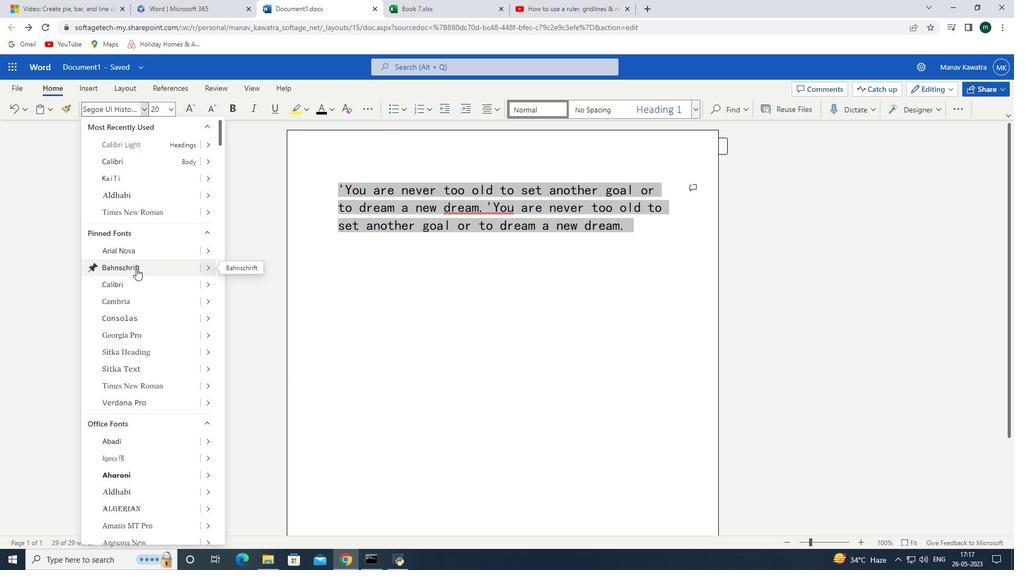 
Action: Mouse moved to (135, 106)
Screenshot: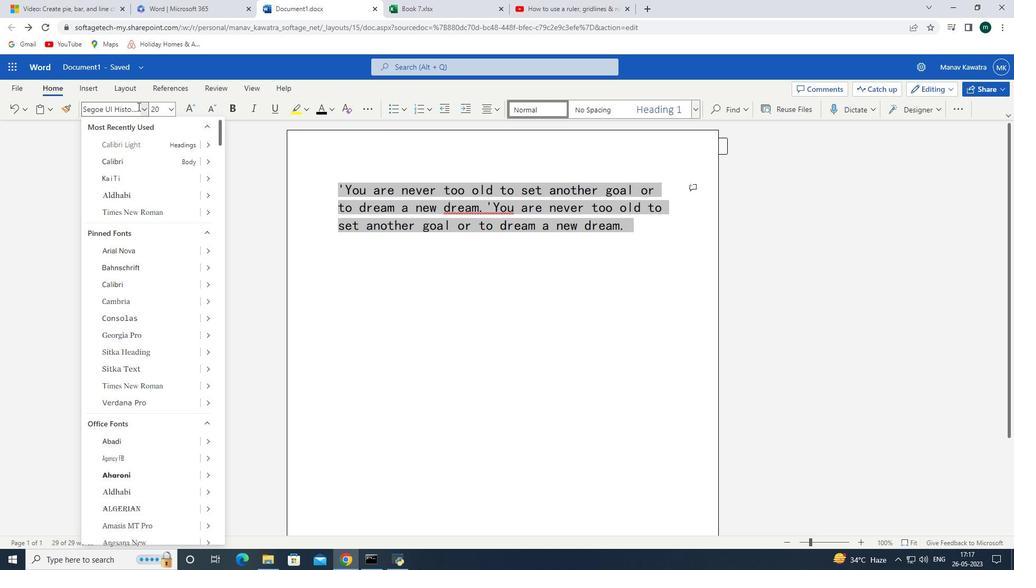 
Action: Mouse pressed left at (135, 106)
Screenshot: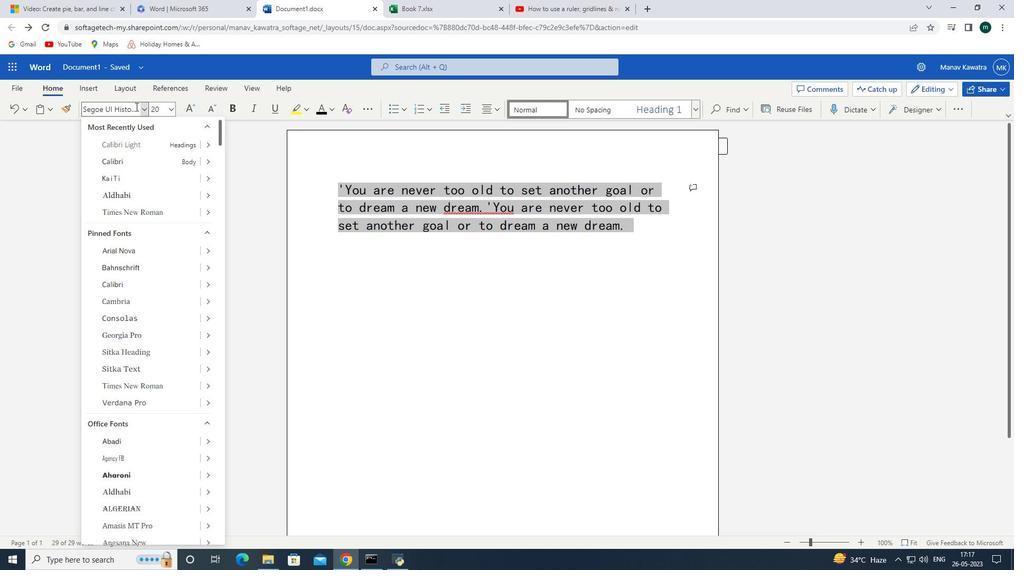 
Action: Mouse moved to (135, 106)
Screenshot: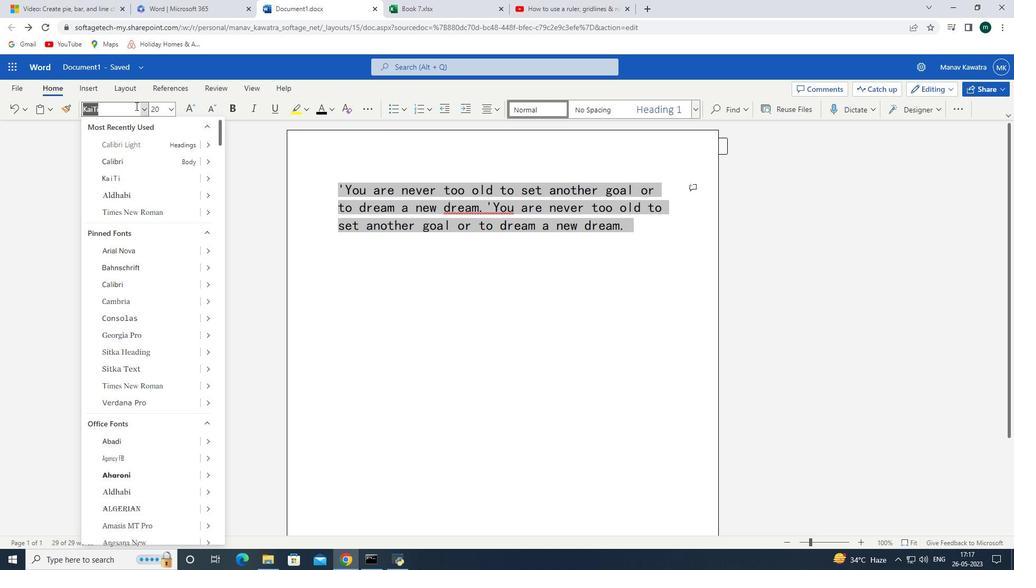 
Action: Key pressed deja<Key.backspace><Key.backspace><Key.backspace><Key.backspace><Key.backspace>serif
Screenshot: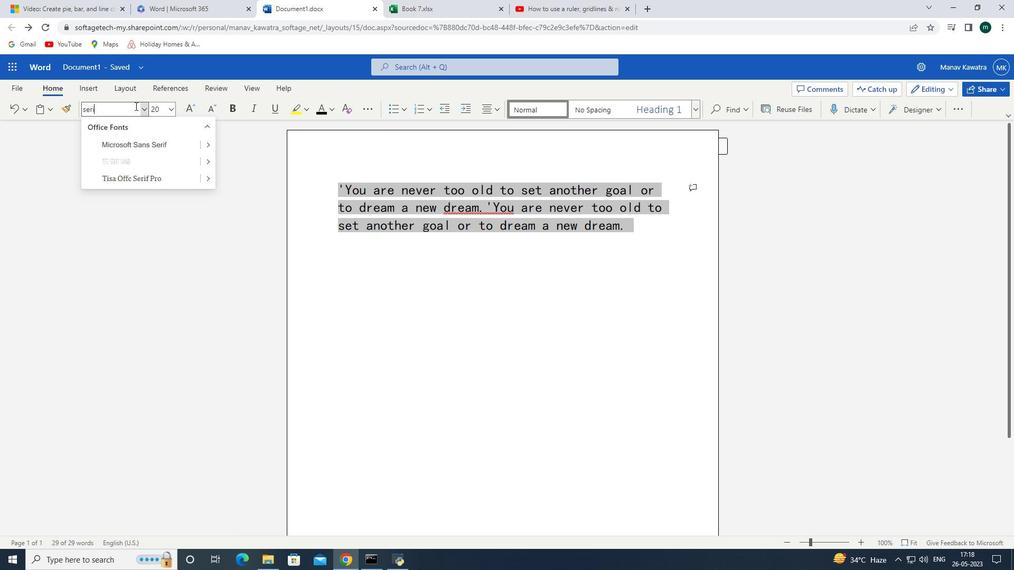 
Action: Mouse moved to (152, 171)
Screenshot: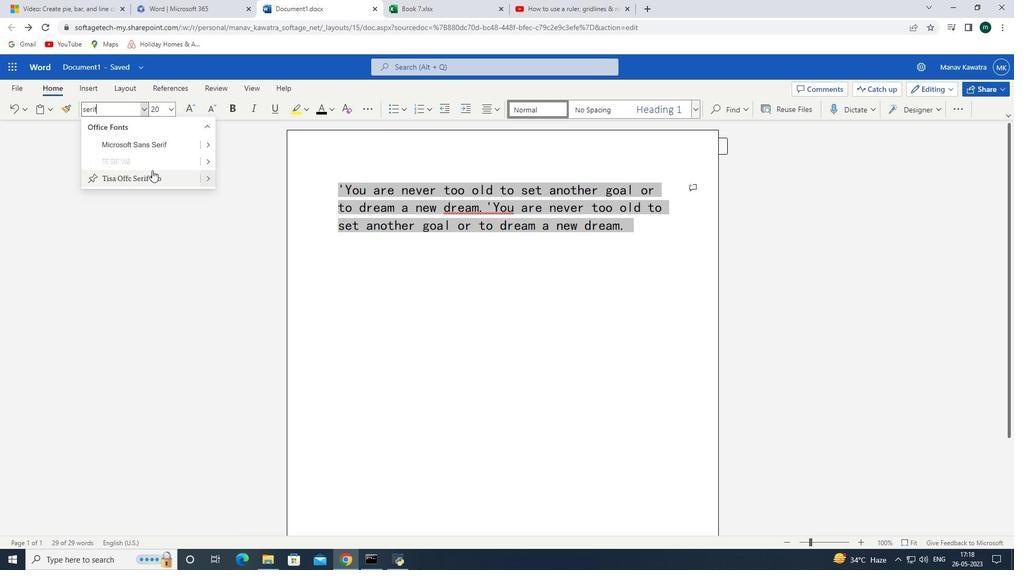 
Action: Mouse pressed left at (152, 171)
Screenshot: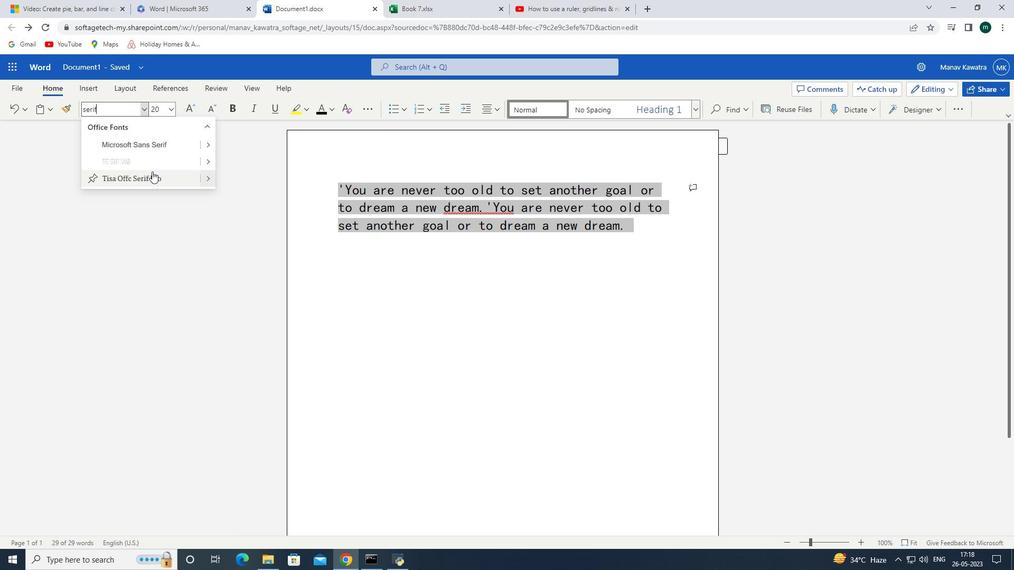 
Action: Mouse moved to (496, 111)
Screenshot: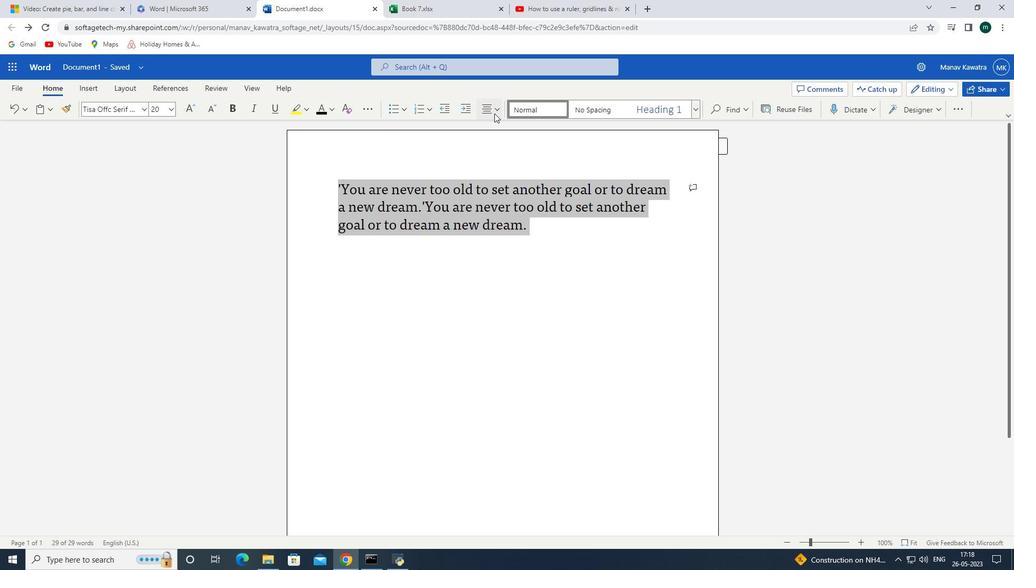
Action: Mouse pressed left at (496, 111)
Screenshot: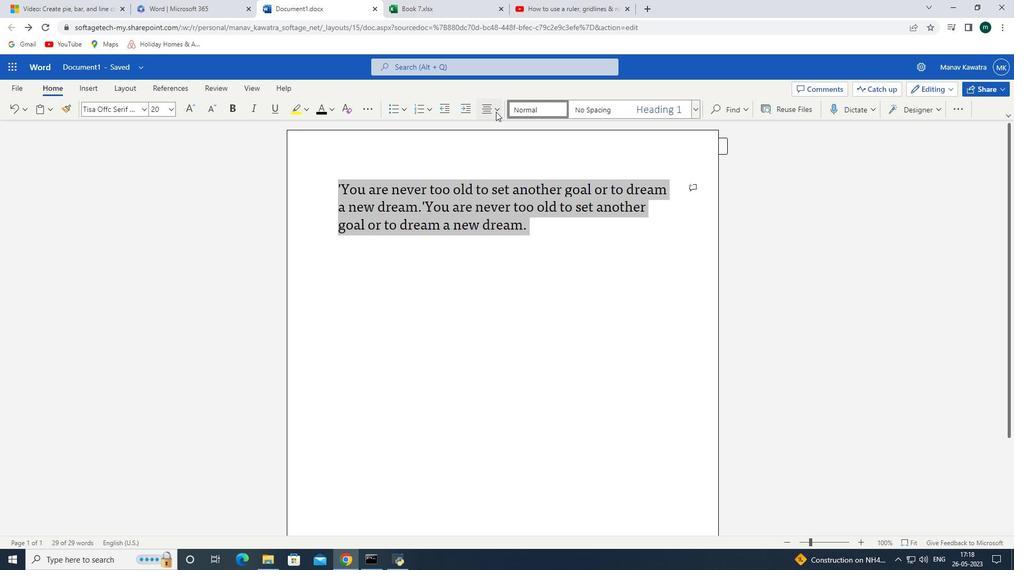 
Action: Mouse moved to (513, 153)
Screenshot: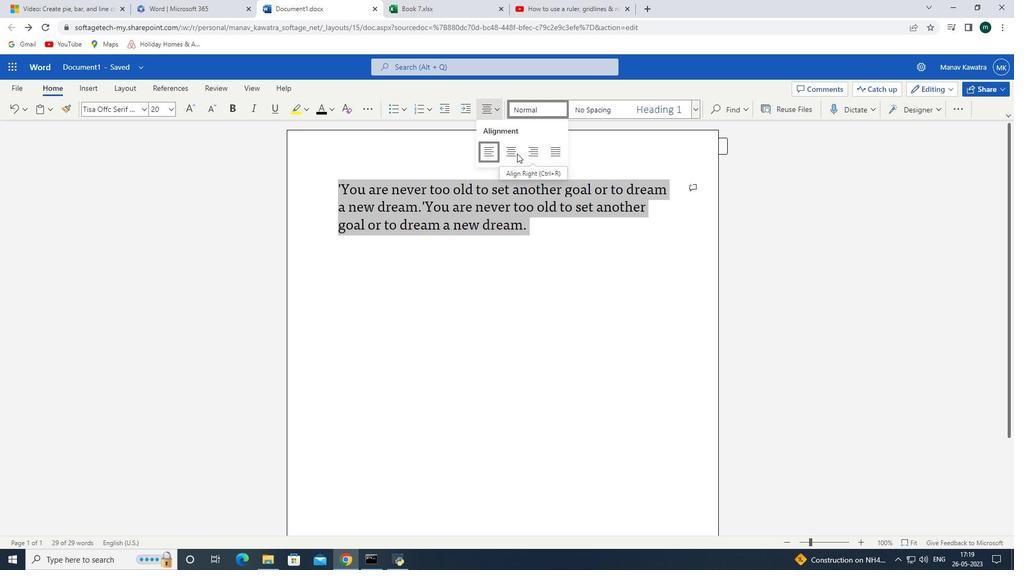 
Action: Mouse pressed left at (513, 153)
Screenshot: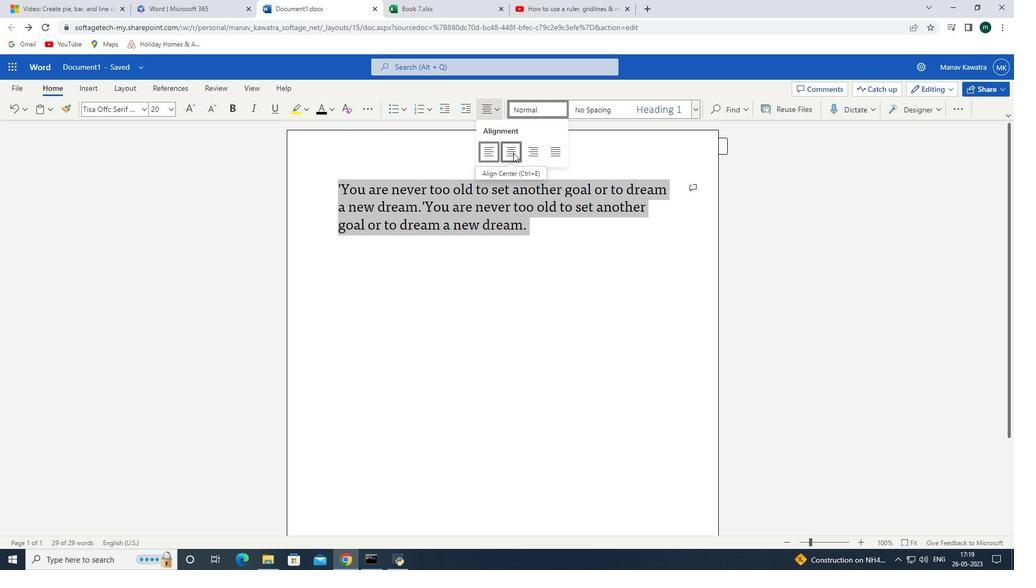 
Action: Mouse moved to (329, 107)
Screenshot: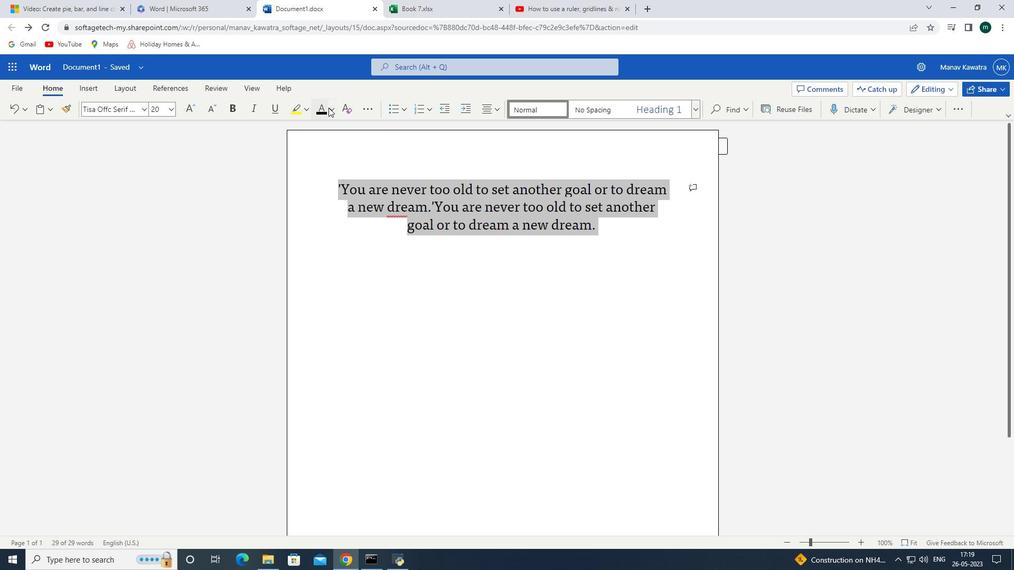 
Action: Mouse pressed left at (329, 107)
Screenshot: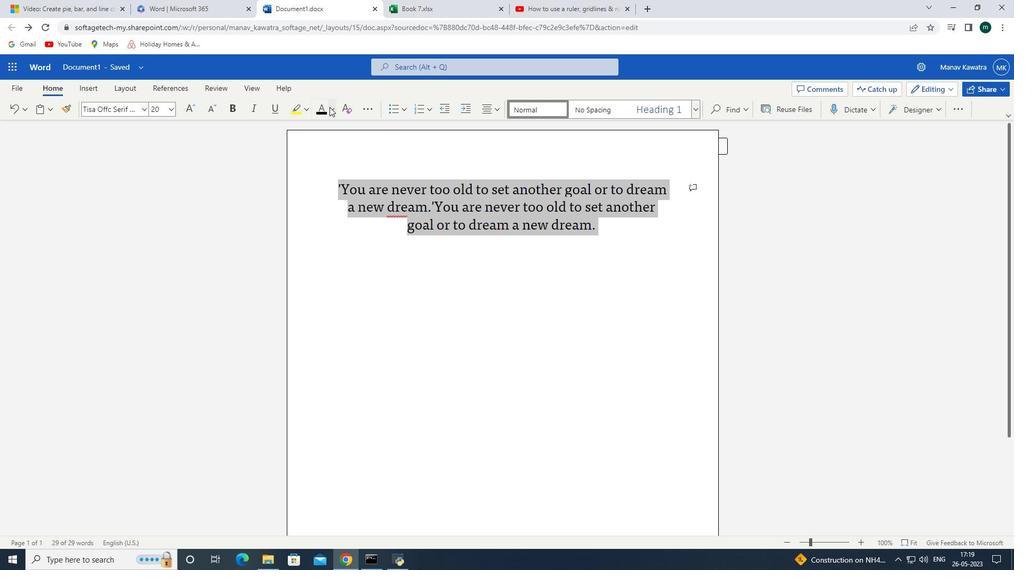 
Action: Mouse moved to (341, 289)
Screenshot: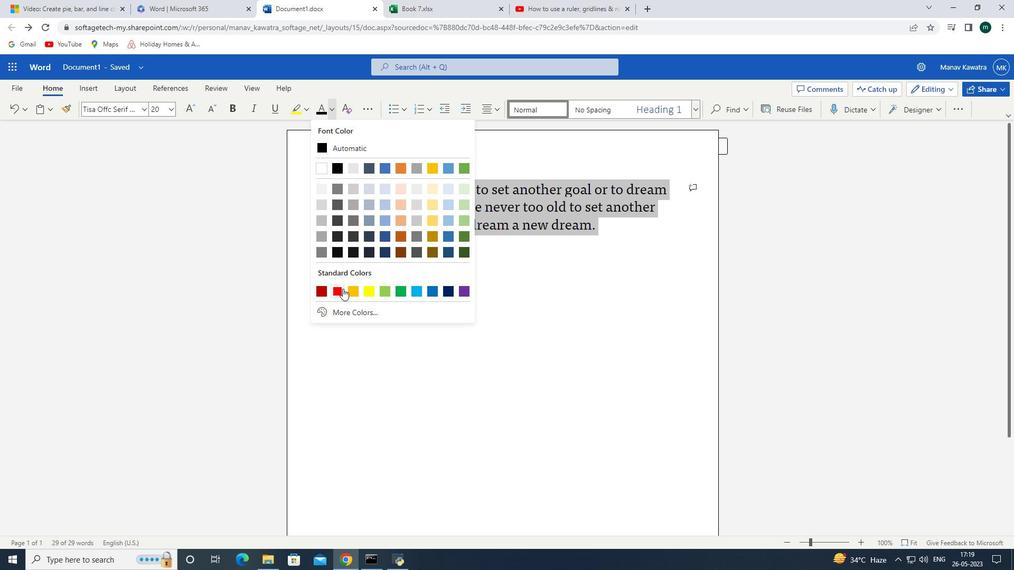 
Action: Mouse pressed left at (341, 289)
Screenshot: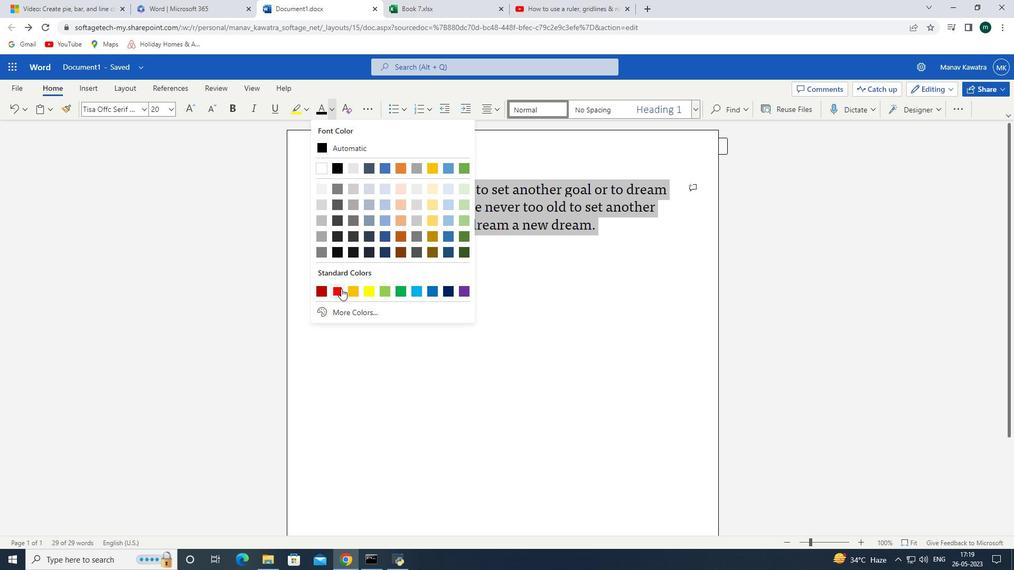 
Action: Mouse moved to (443, 286)
Screenshot: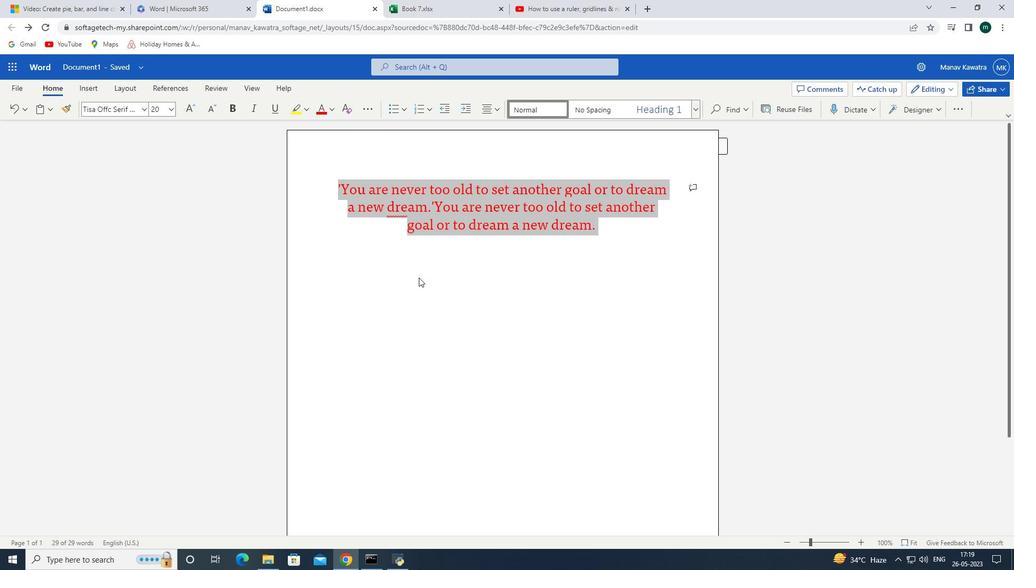 
Action: Mouse pressed left at (443, 286)
Screenshot: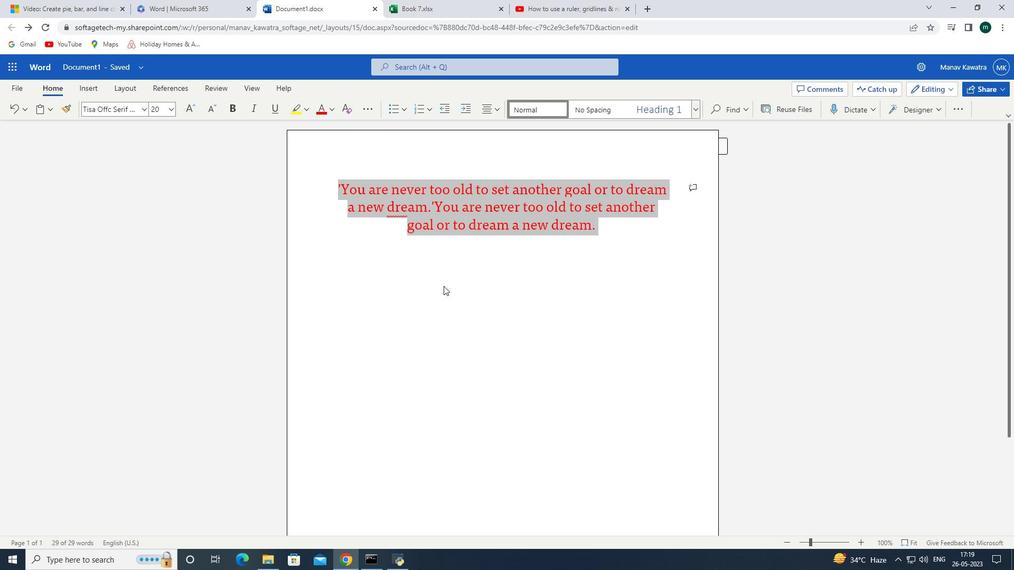 
Action: Mouse moved to (522, 246)
Screenshot: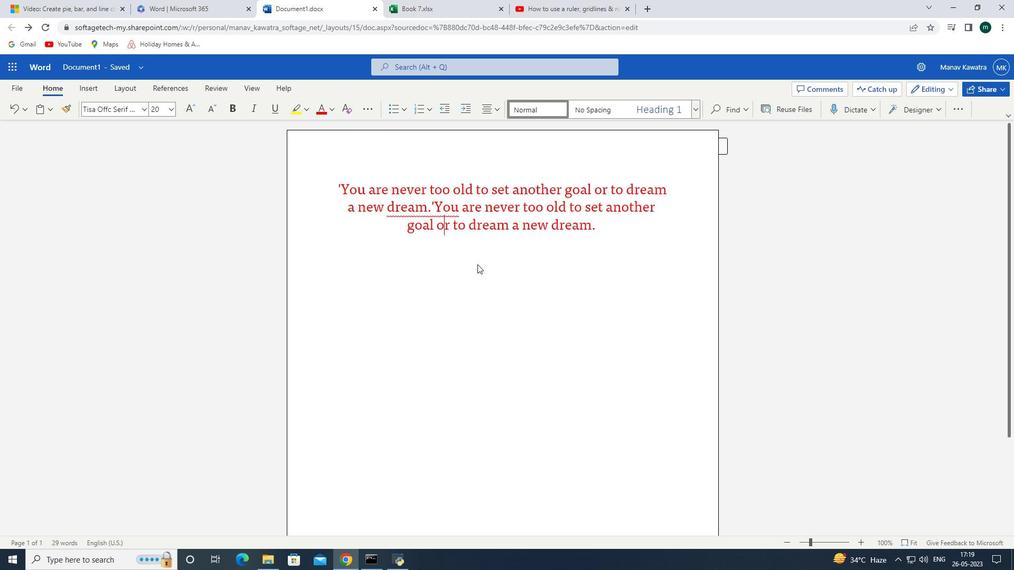 
Action: Mouse pressed left at (522, 246)
Screenshot: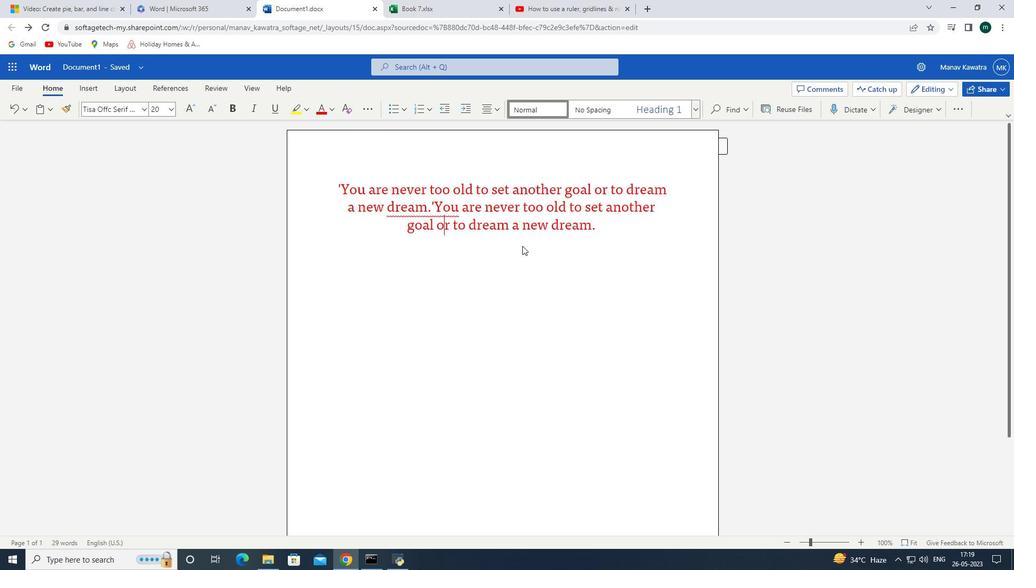 
Action: Mouse moved to (619, 238)
Screenshot: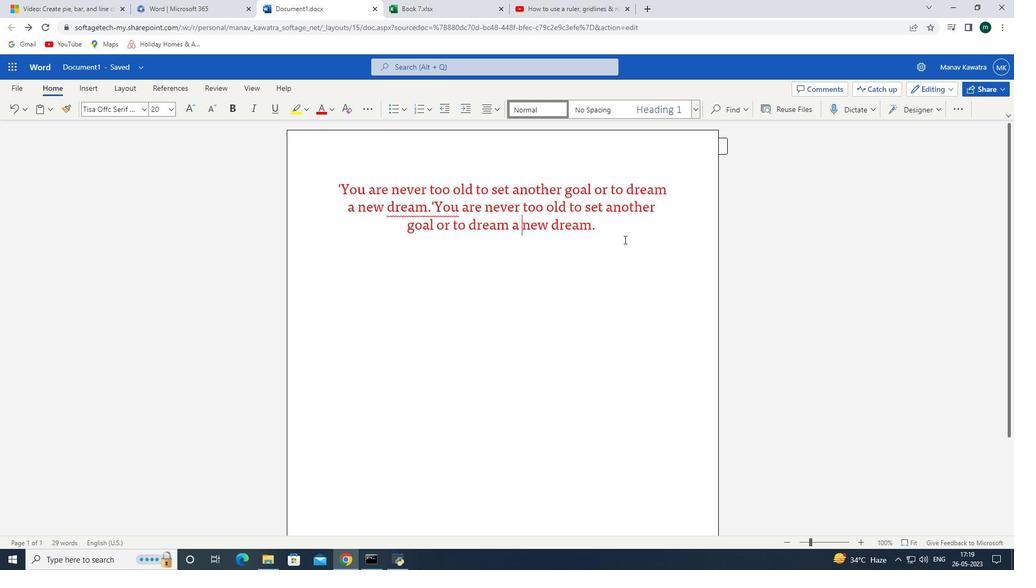 
Action: Mouse pressed left at (619, 238)
Screenshot: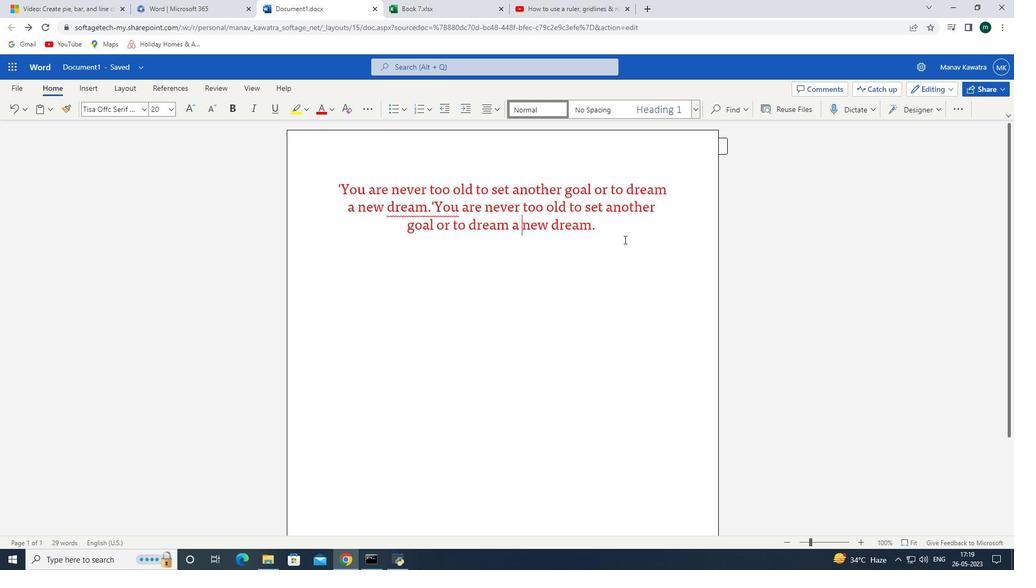 
Action: Mouse moved to (559, 219)
Screenshot: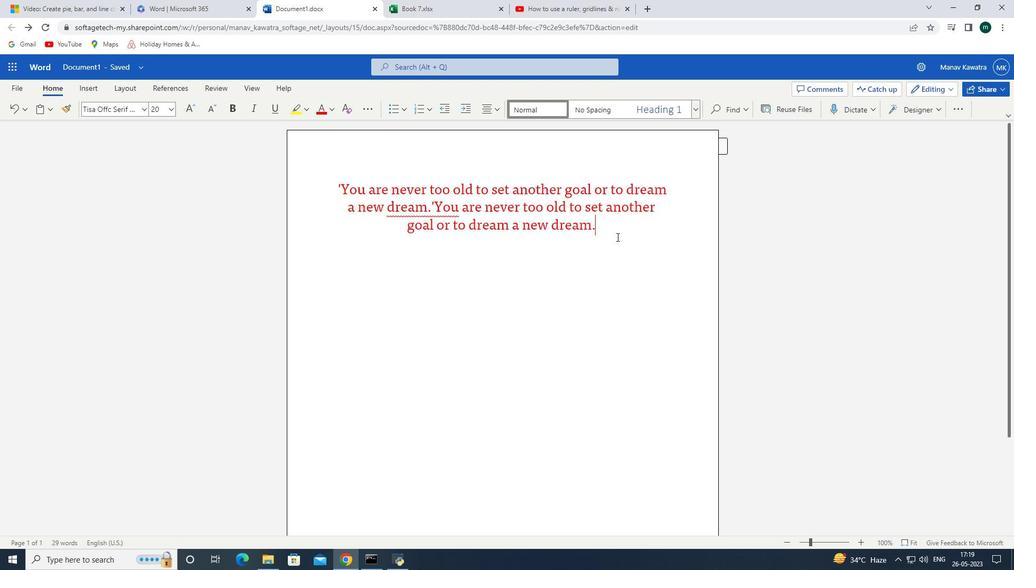 
